 Task: Create a new custom object named 'Product Offer' and set up relationships with 'Product', 'Category', and 'Coupon' objects in Salesforce.
Action: Mouse moved to (177, 130)
Screenshot: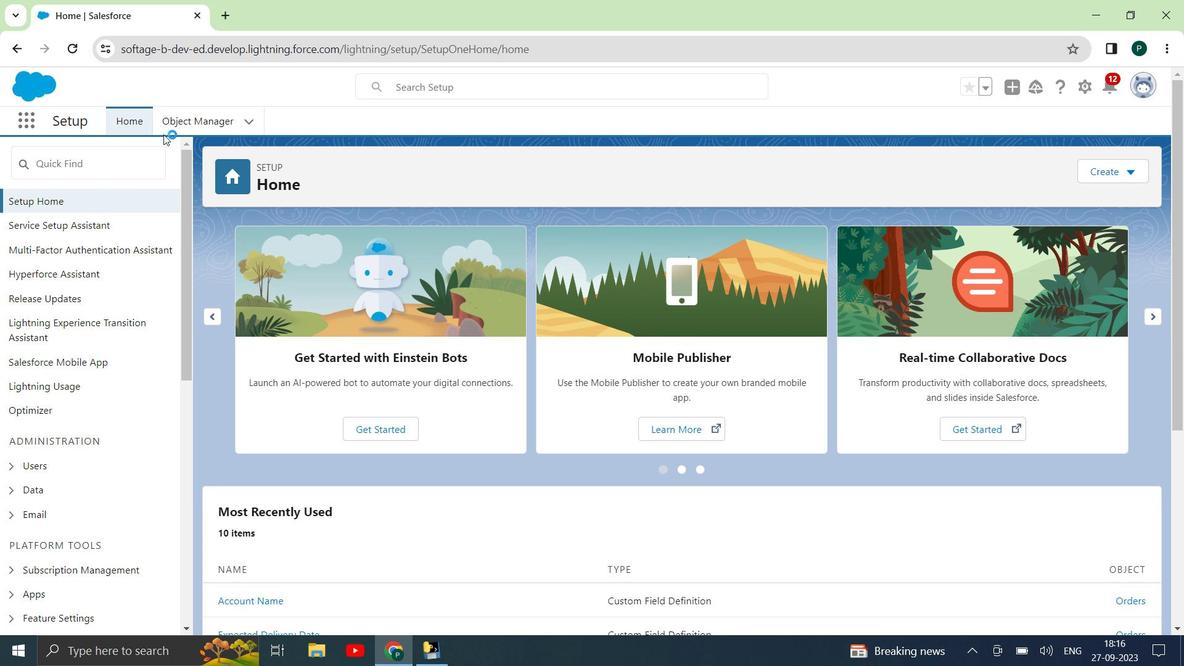 
Action: Mouse pressed left at (177, 130)
Screenshot: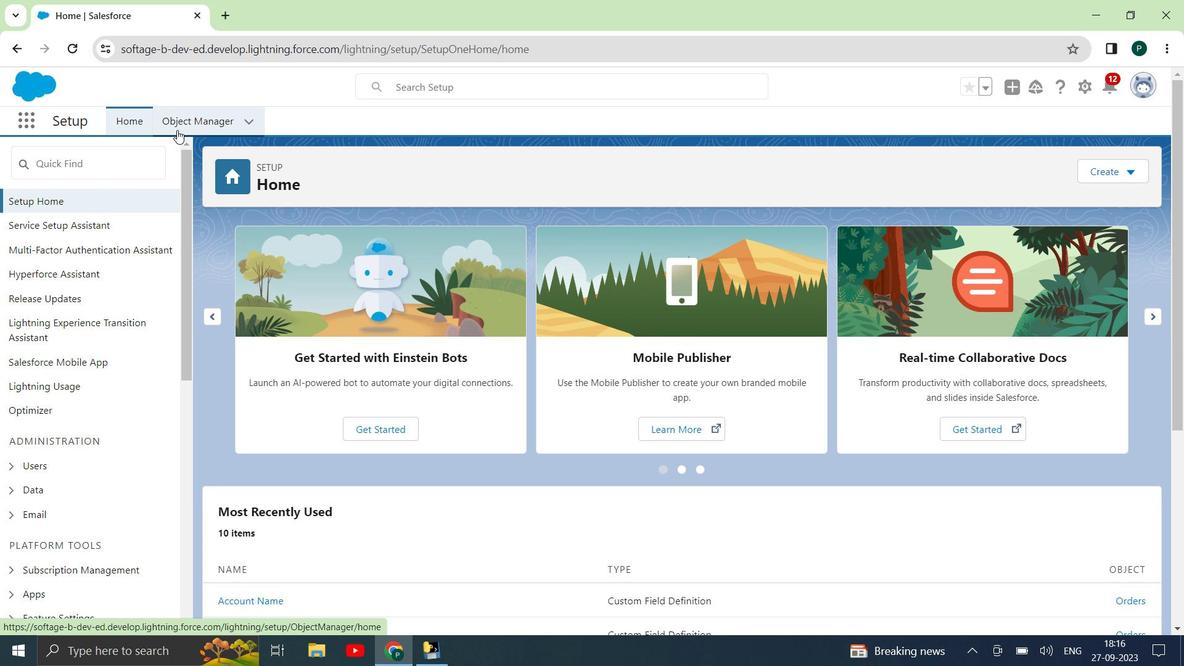 
Action: Mouse moved to (18, 125)
Screenshot: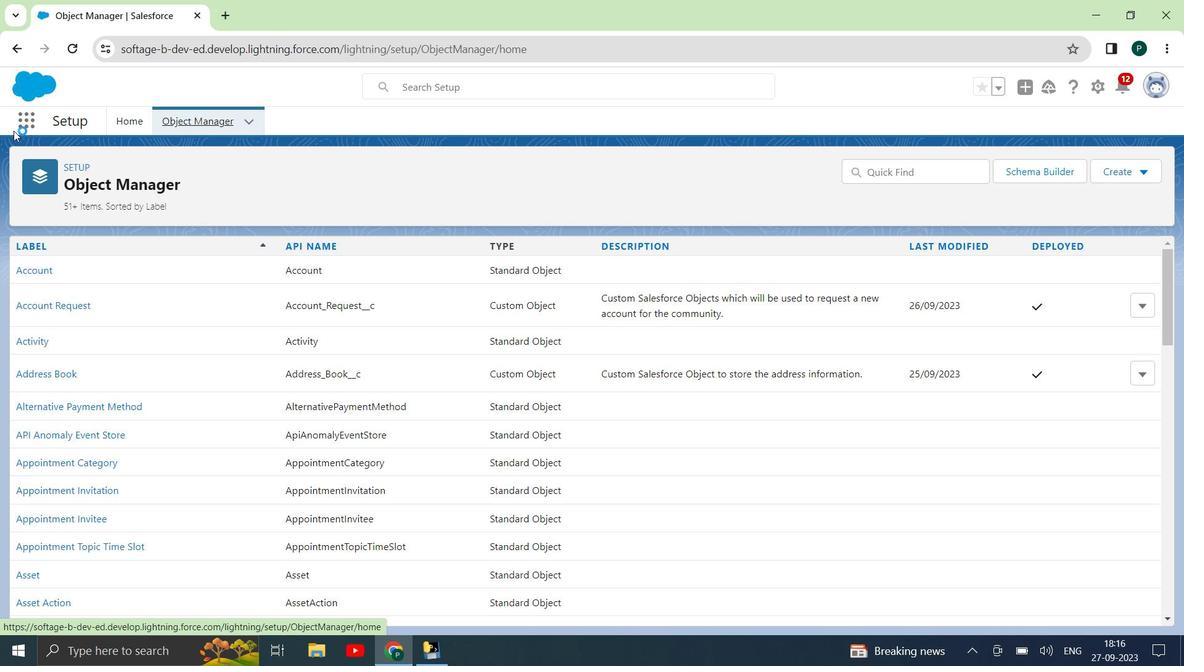 
Action: Mouse pressed left at (18, 125)
Screenshot: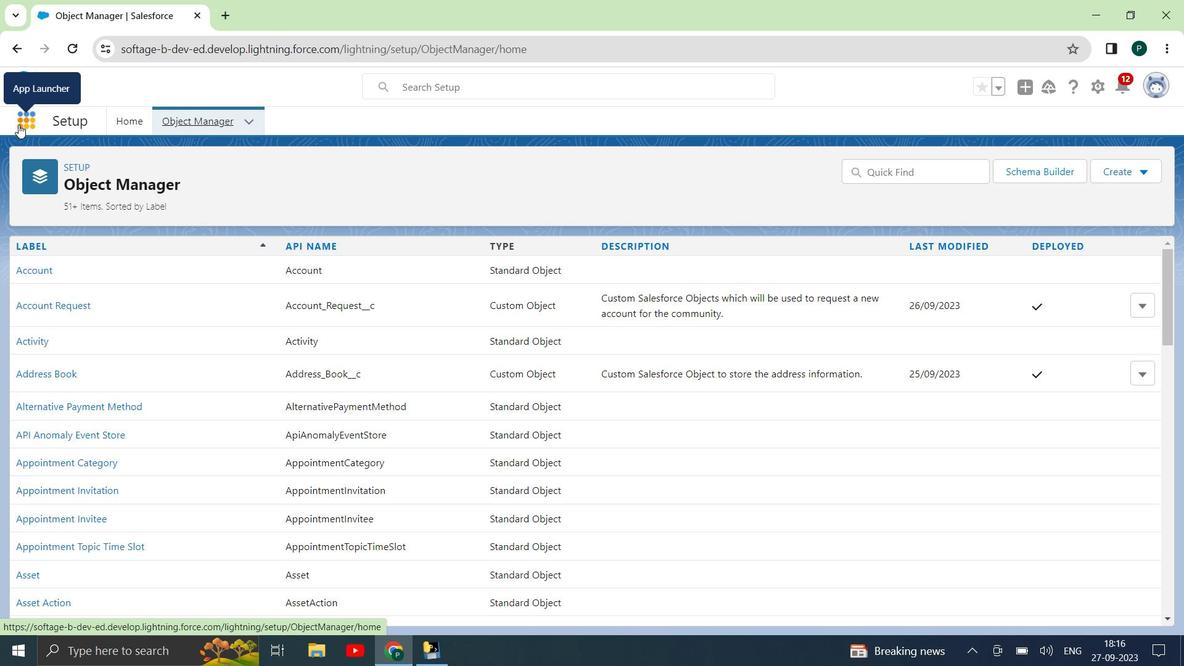
Action: Mouse moved to (37, 394)
Screenshot: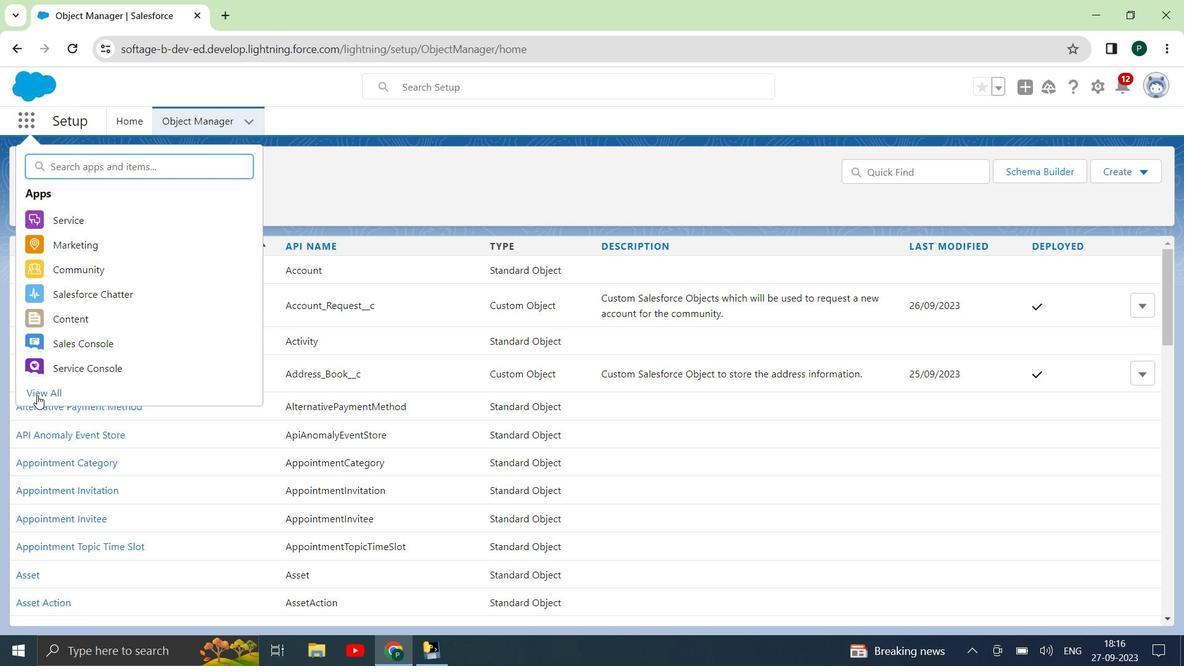
Action: Mouse pressed left at (37, 394)
Screenshot: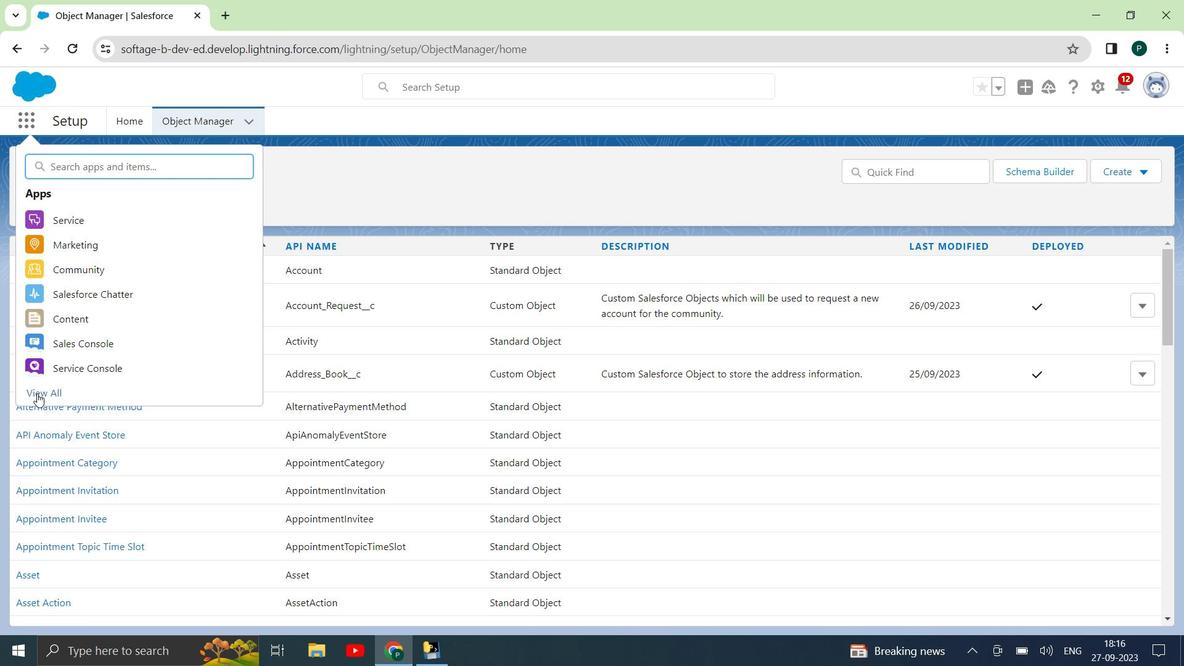 
Action: Mouse moved to (210, 431)
Screenshot: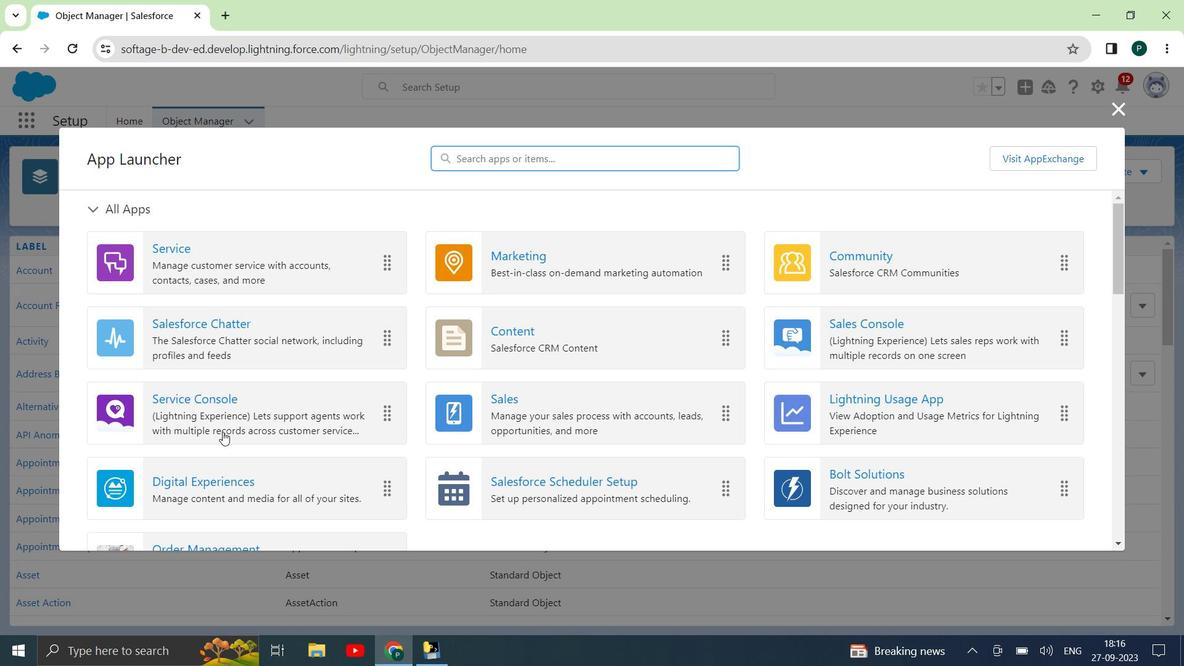 
Action: Mouse scrolled (210, 430) with delta (0, 0)
Screenshot: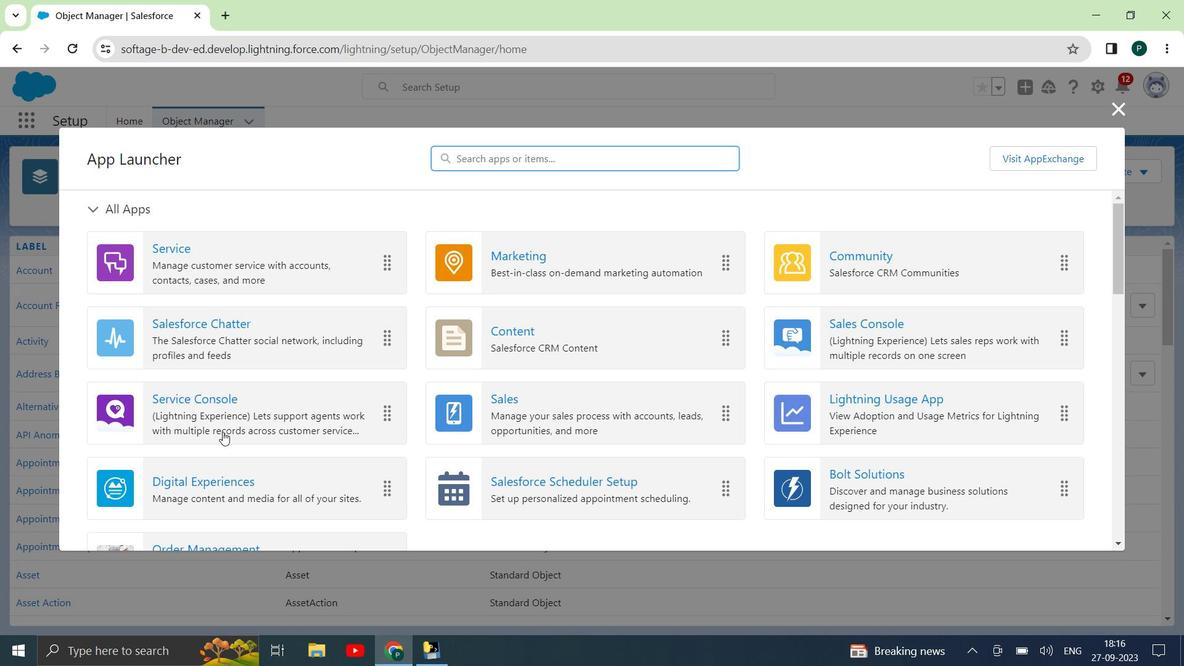 
Action: Mouse scrolled (210, 430) with delta (0, 0)
Screenshot: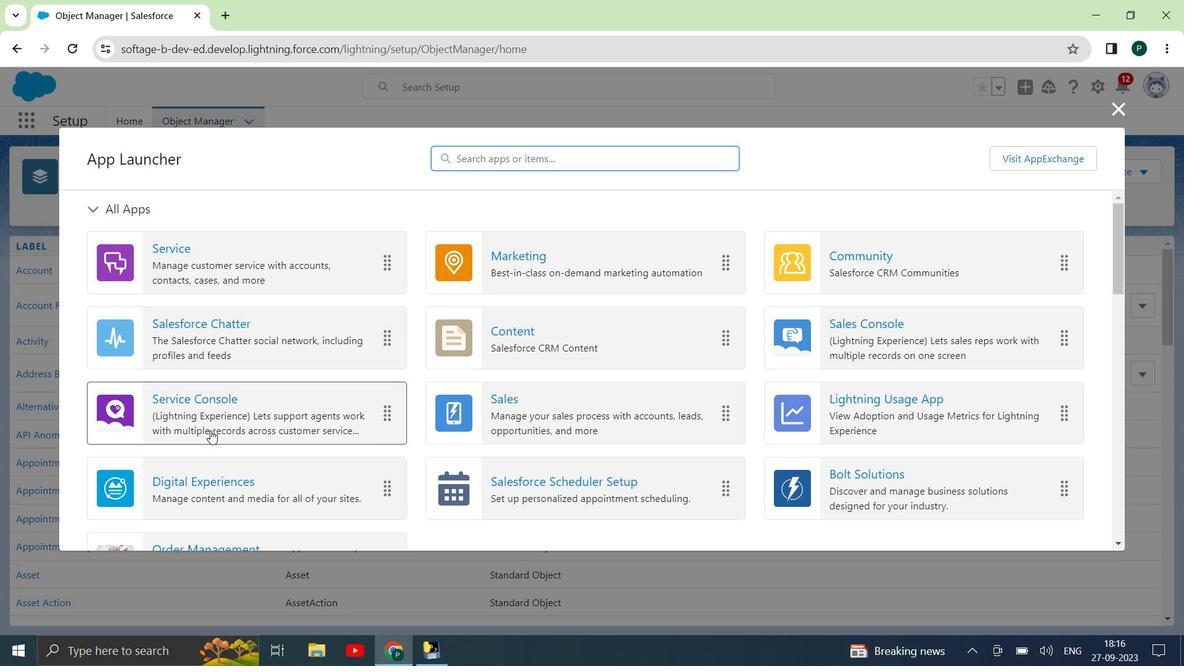 
Action: Mouse moved to (215, 399)
Screenshot: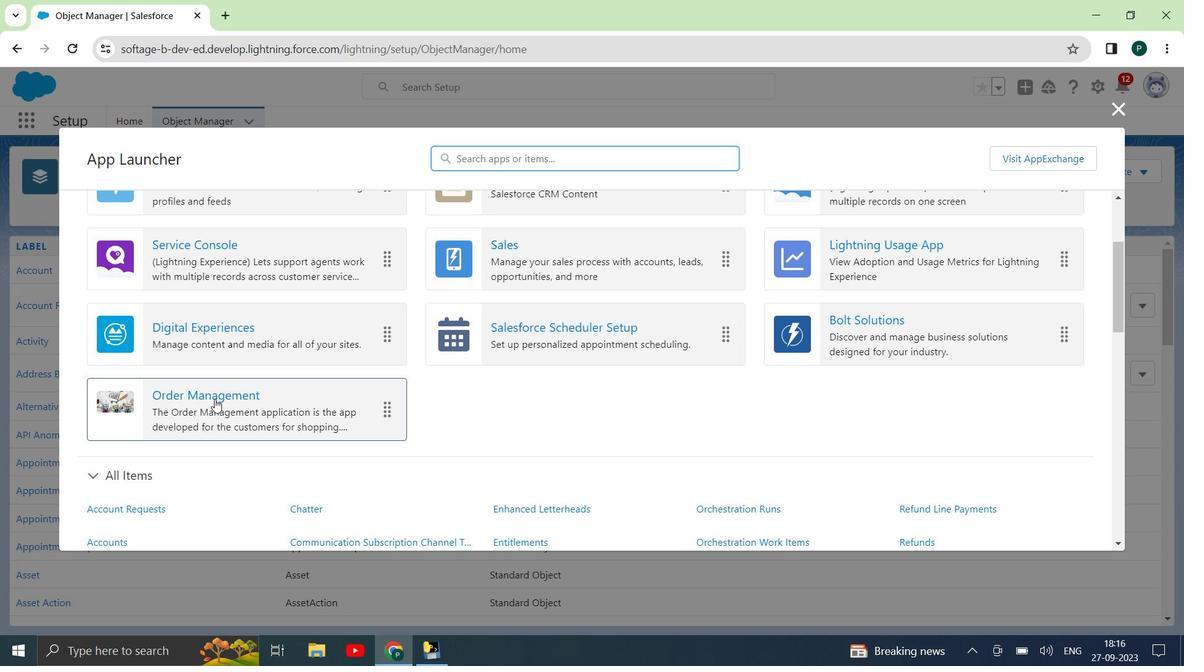 
Action: Mouse pressed right at (215, 399)
Screenshot: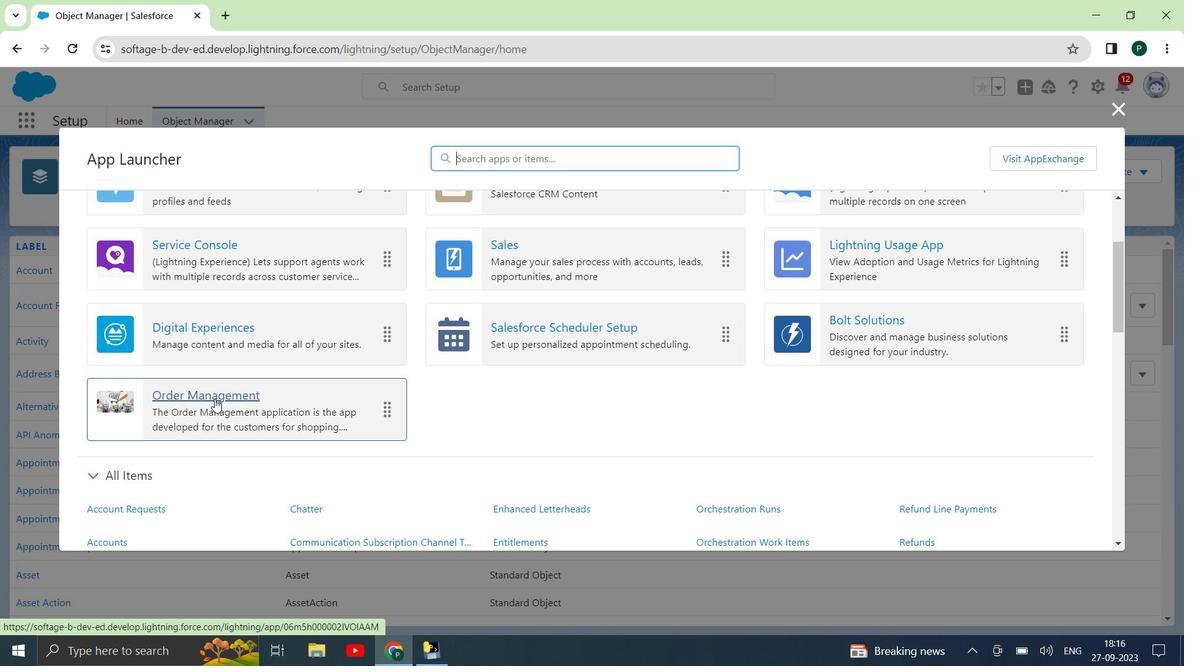 
Action: Mouse moved to (240, 419)
Screenshot: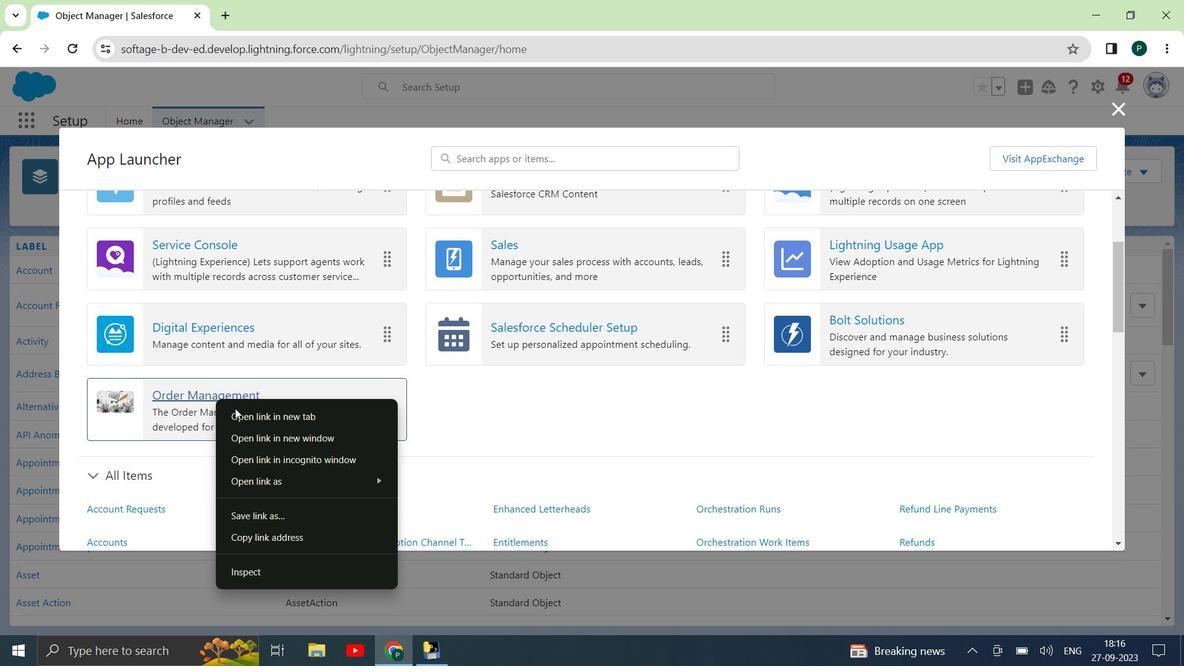 
Action: Mouse pressed left at (240, 419)
Screenshot: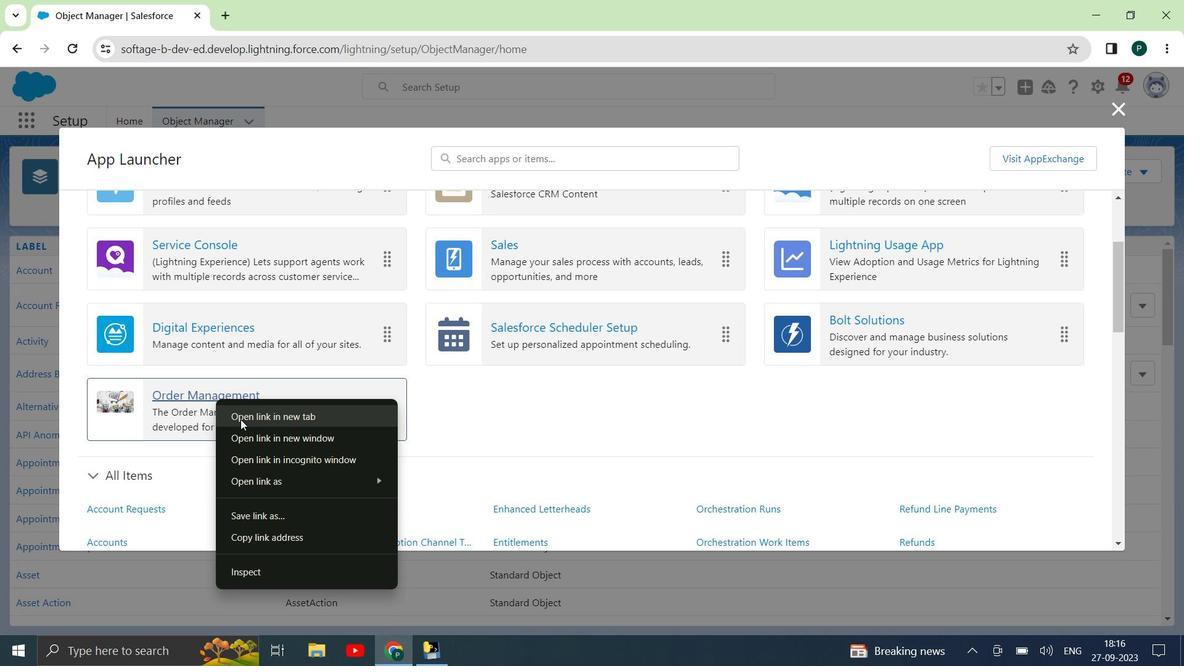 
Action: Mouse moved to (1125, 106)
Screenshot: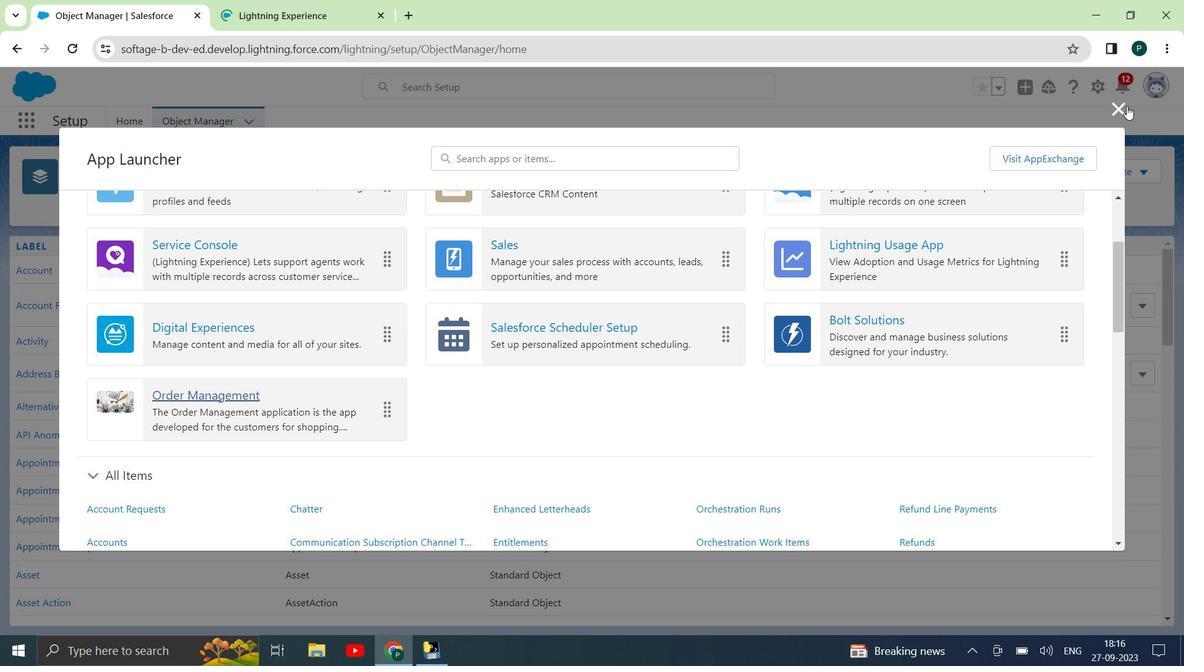 
Action: Mouse pressed left at (1125, 106)
Screenshot: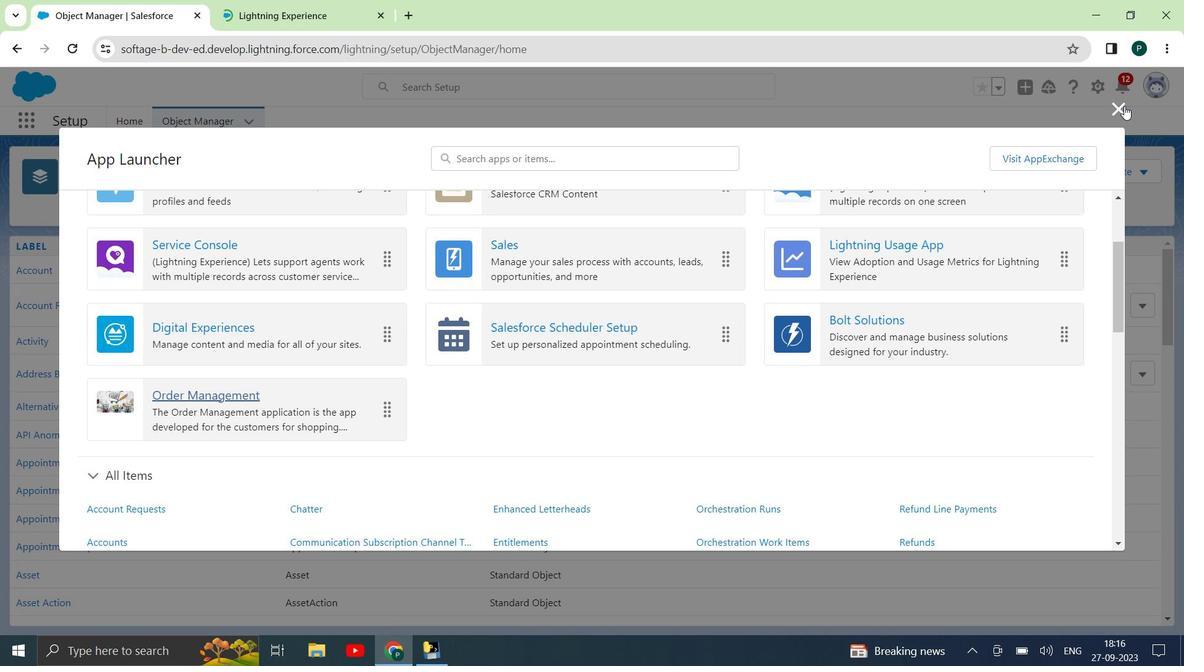 
Action: Mouse moved to (301, 8)
Screenshot: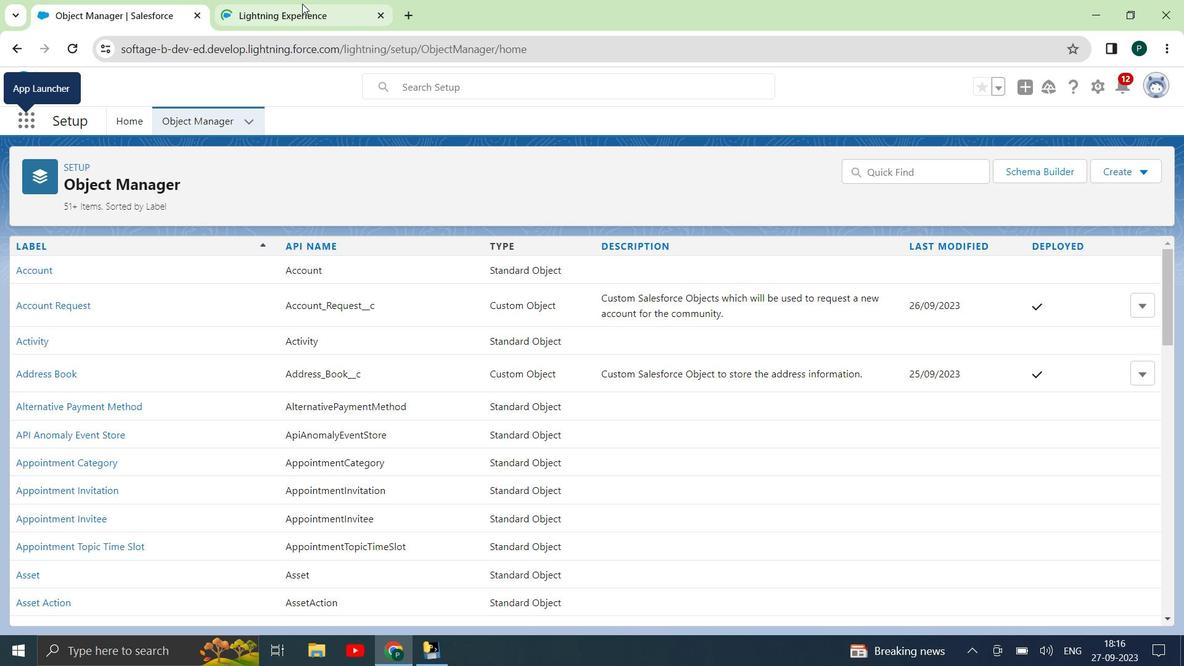 
Action: Mouse pressed left at (301, 8)
Screenshot: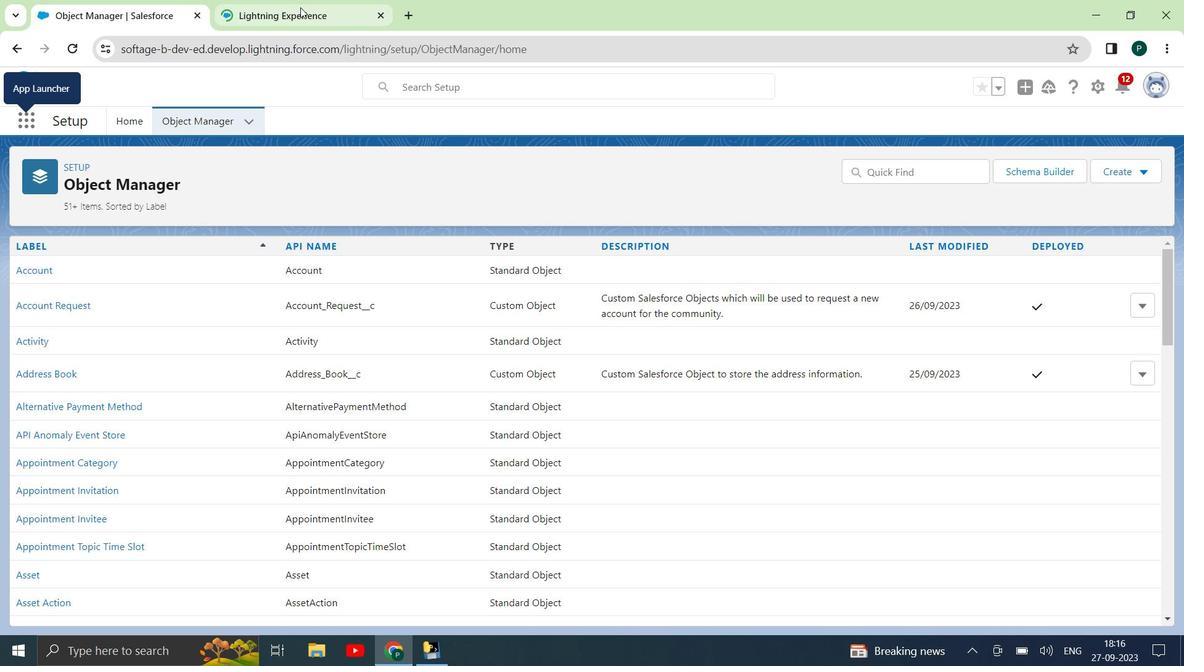 
Action: Mouse moved to (789, 116)
Screenshot: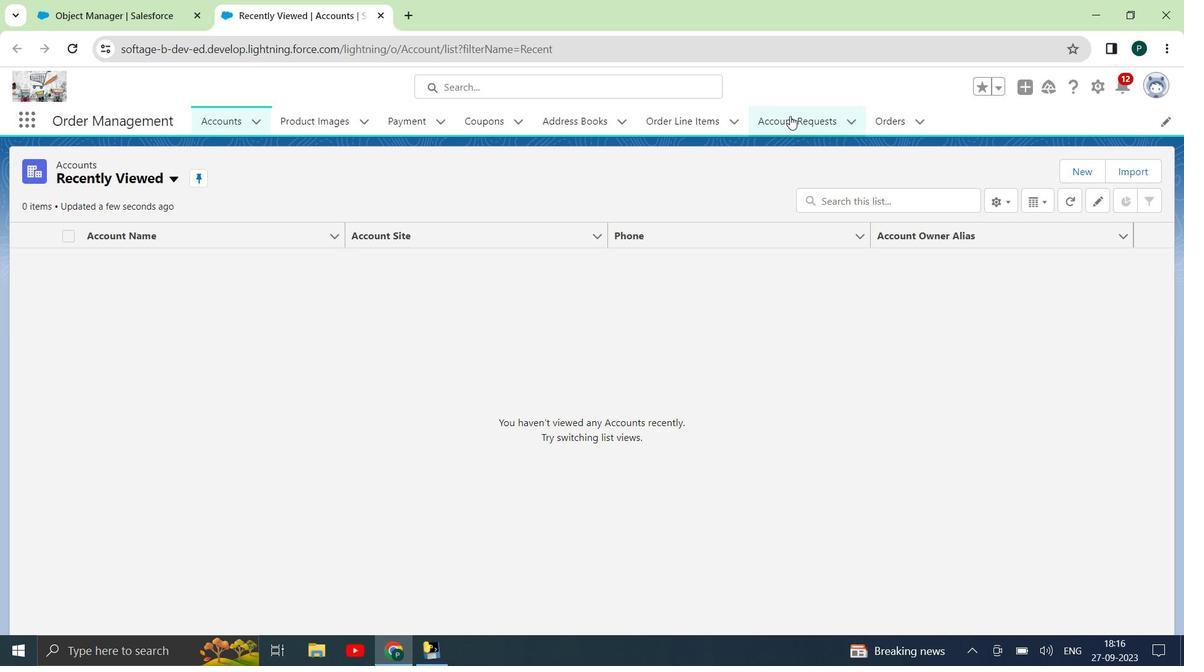 
Action: Mouse pressed left at (789, 116)
Screenshot: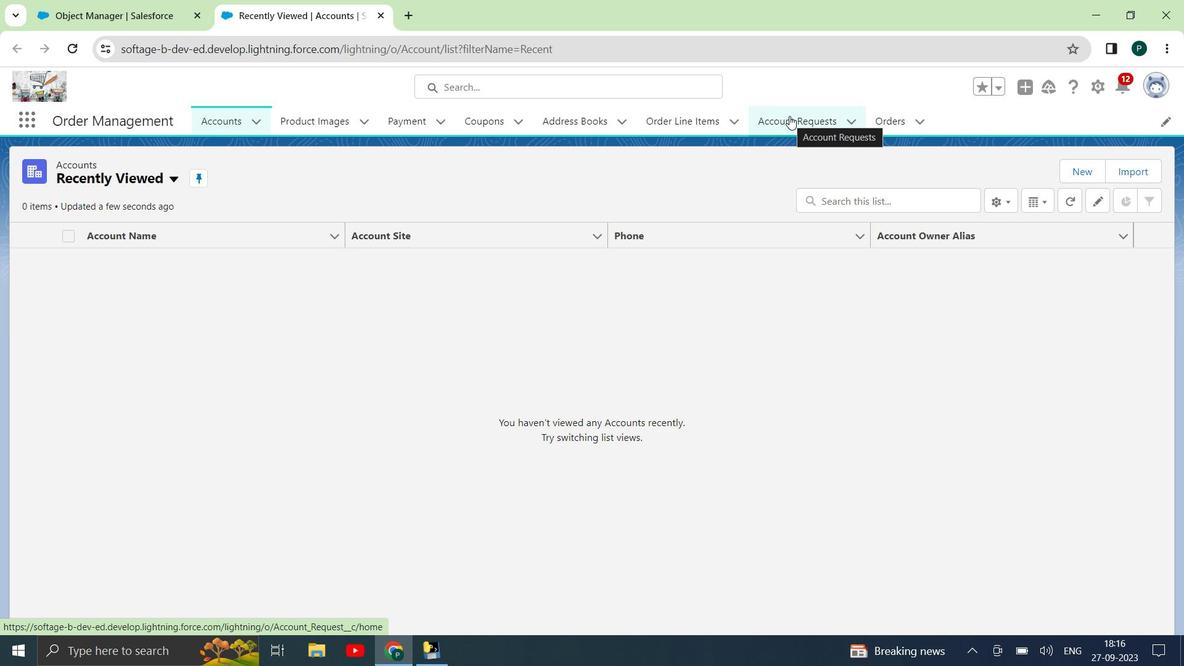 
Action: Mouse moved to (228, 124)
Screenshot: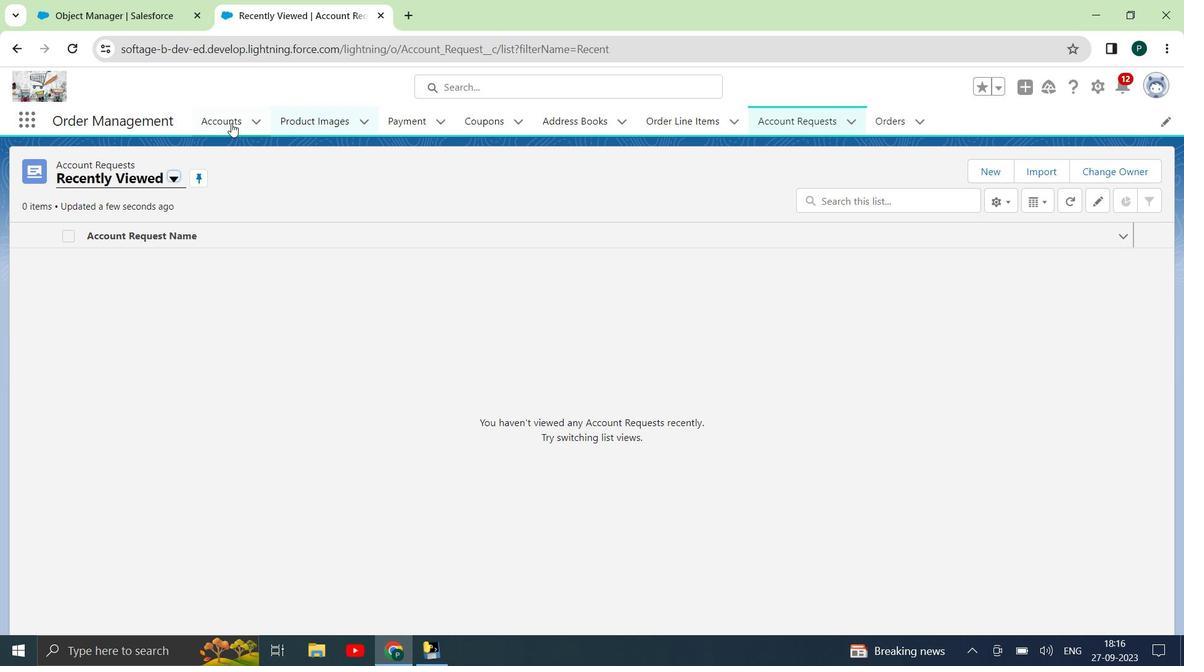 
Action: Mouse pressed left at (228, 124)
Screenshot: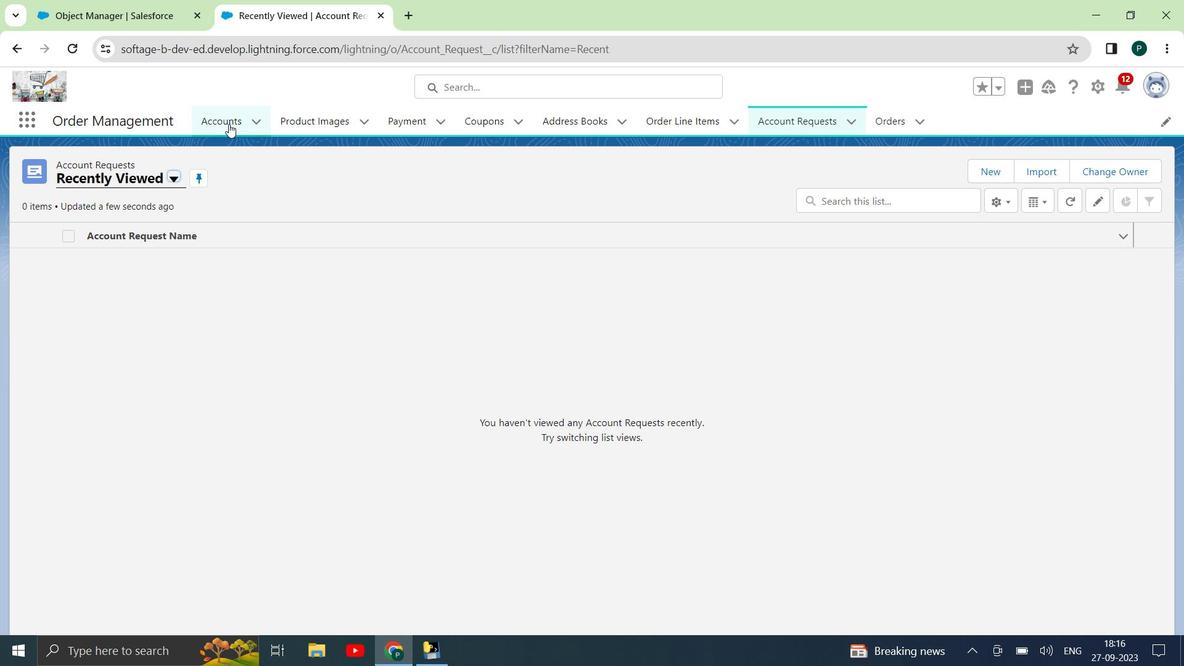 
Action: Mouse moved to (117, 8)
Screenshot: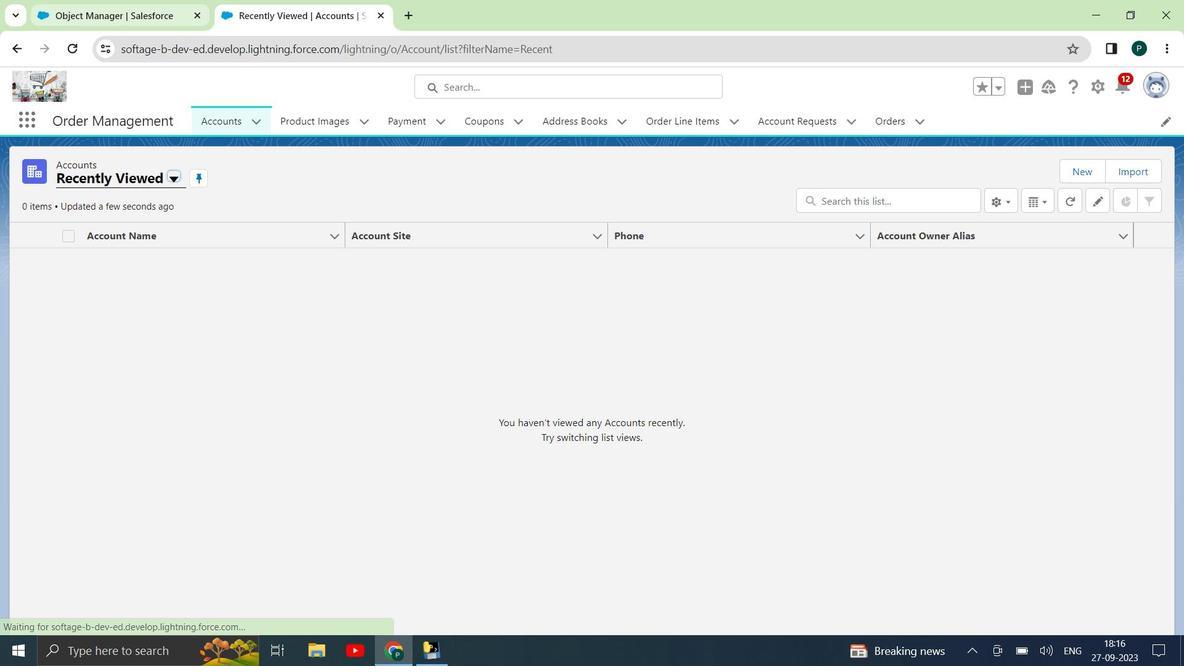 
Action: Mouse pressed left at (117, 8)
Screenshot: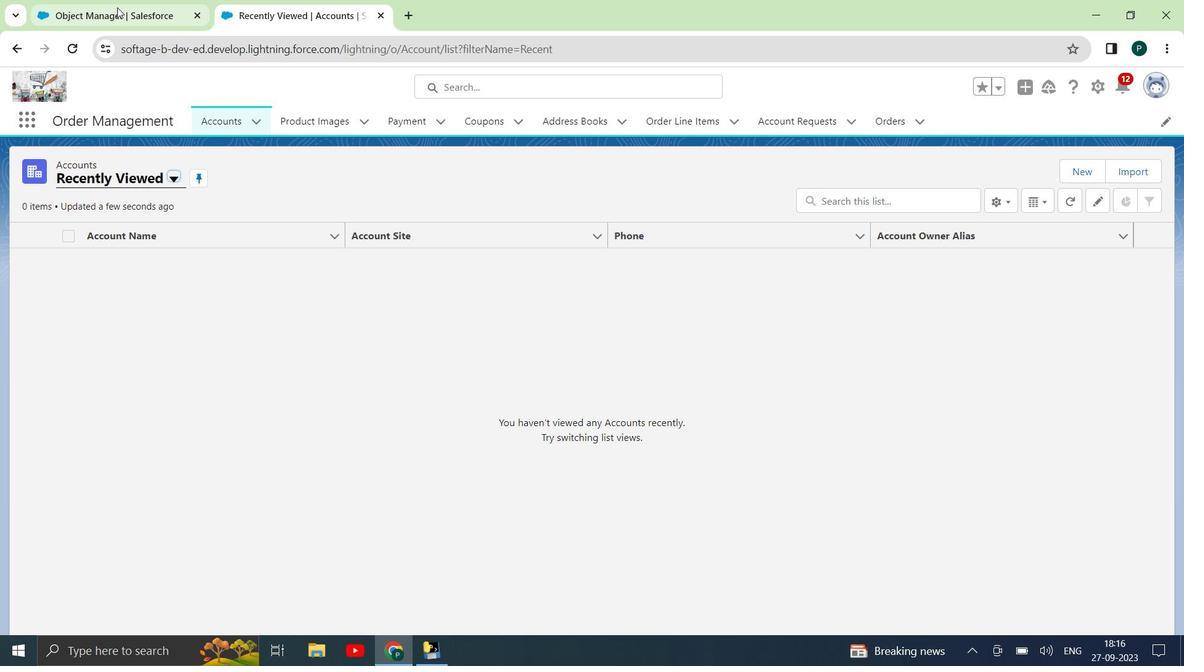 
Action: Mouse moved to (1131, 172)
Screenshot: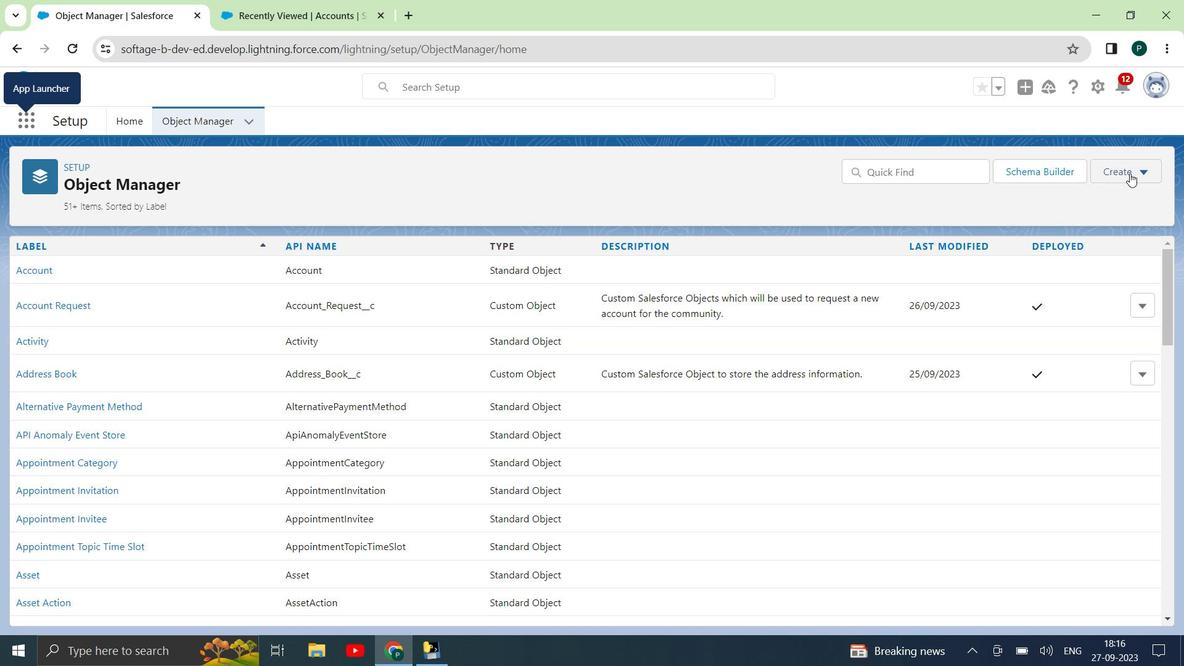 
Action: Mouse pressed left at (1131, 172)
Screenshot: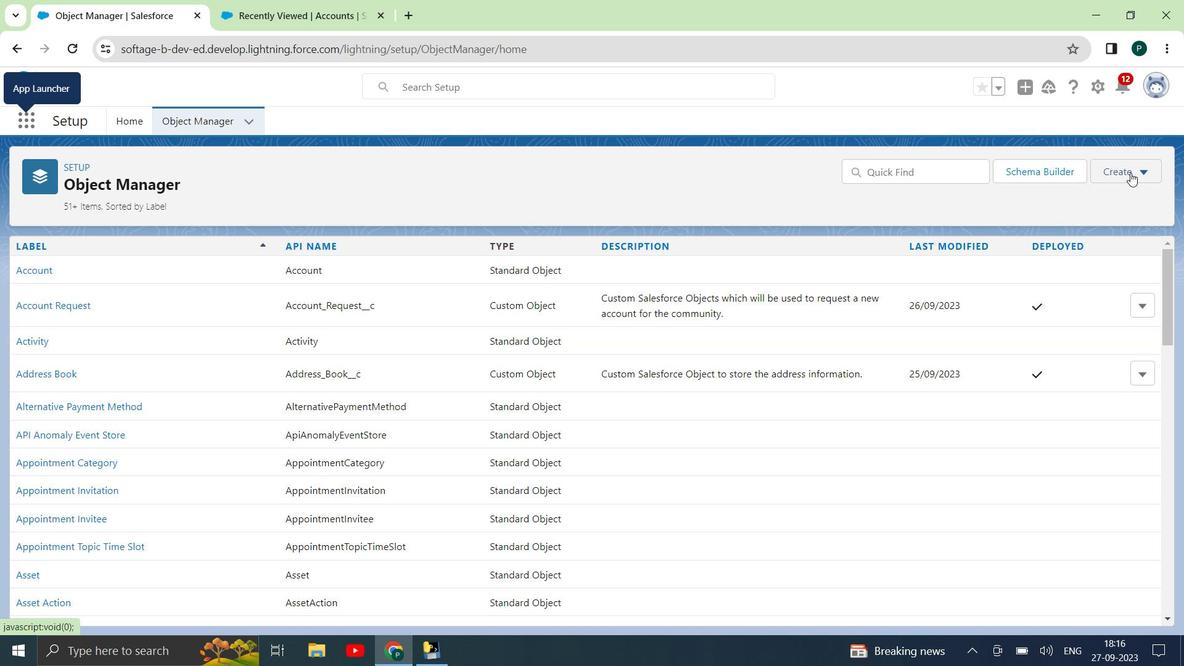 
Action: Mouse moved to (1086, 222)
Screenshot: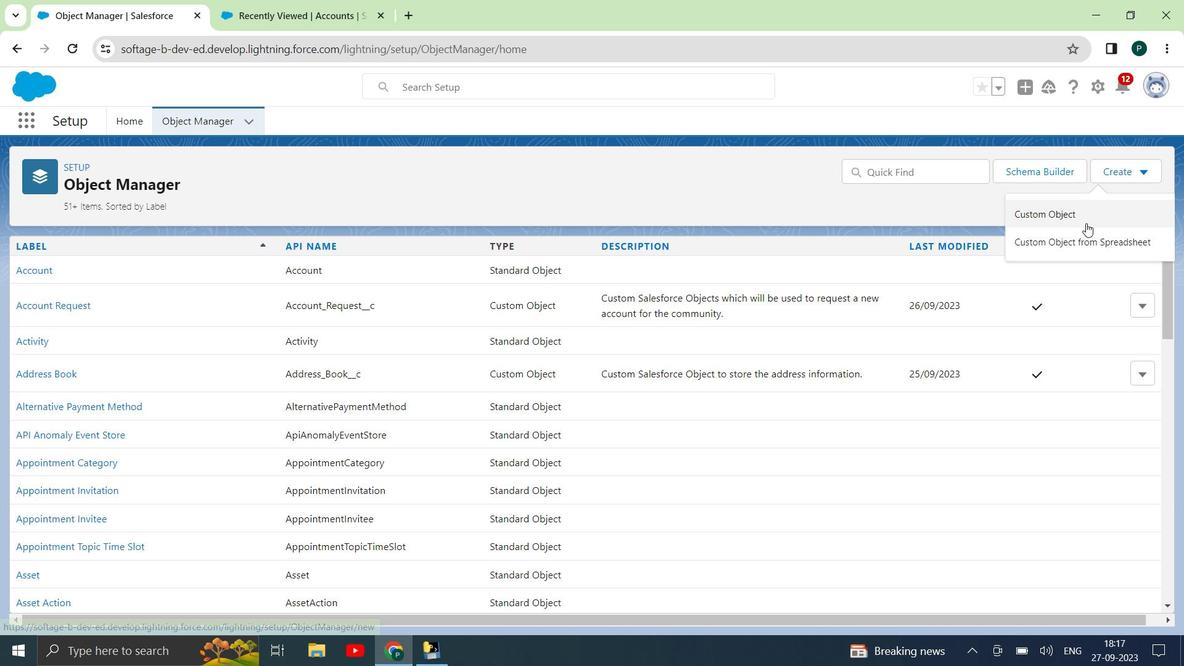 
Action: Mouse pressed left at (1086, 222)
Screenshot: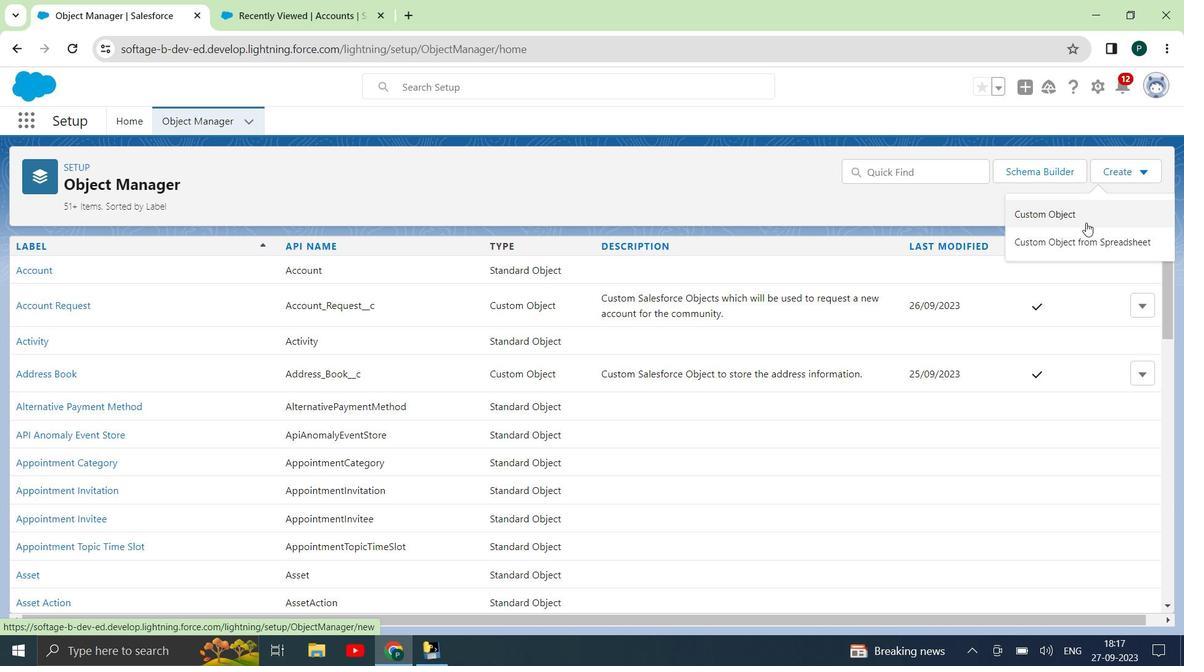 
Action: Mouse moved to (562, 182)
Screenshot: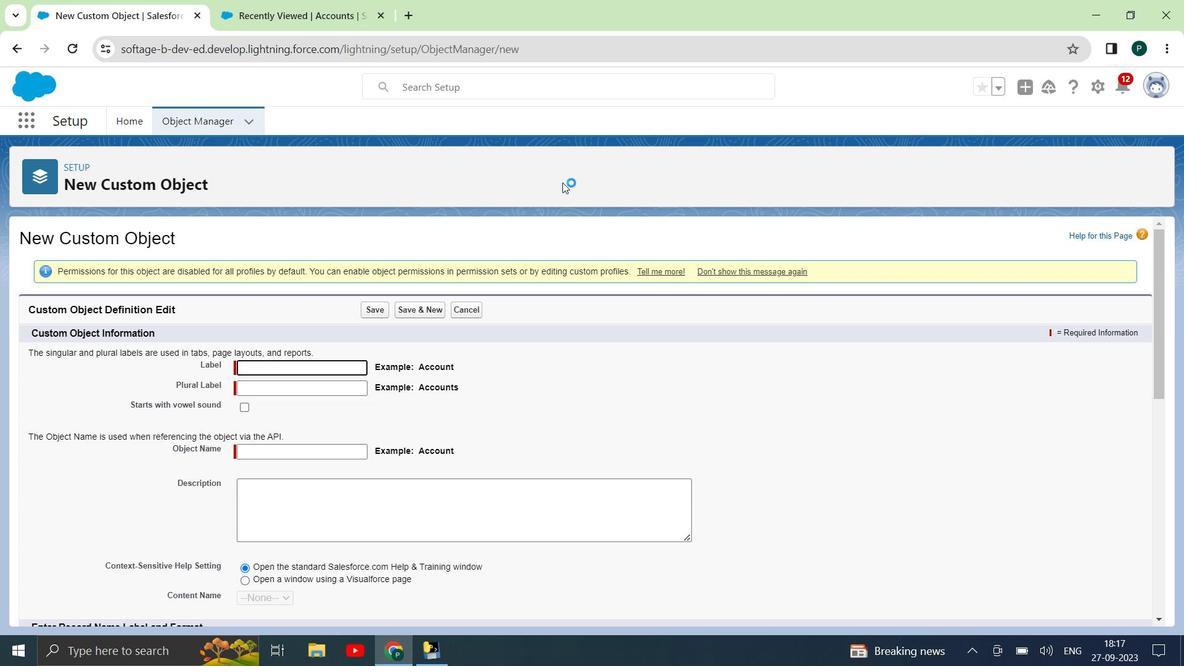 
Action: Mouse scrolled (562, 181) with delta (0, 0)
Screenshot: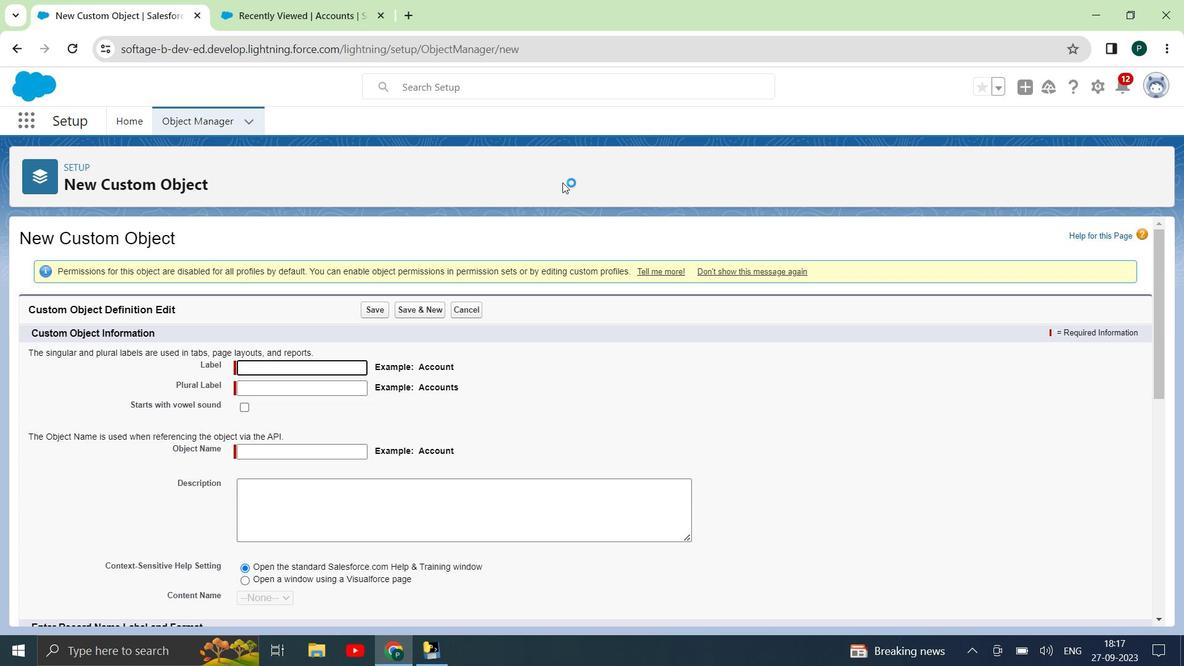 
Action: Mouse scrolled (562, 181) with delta (0, 0)
Screenshot: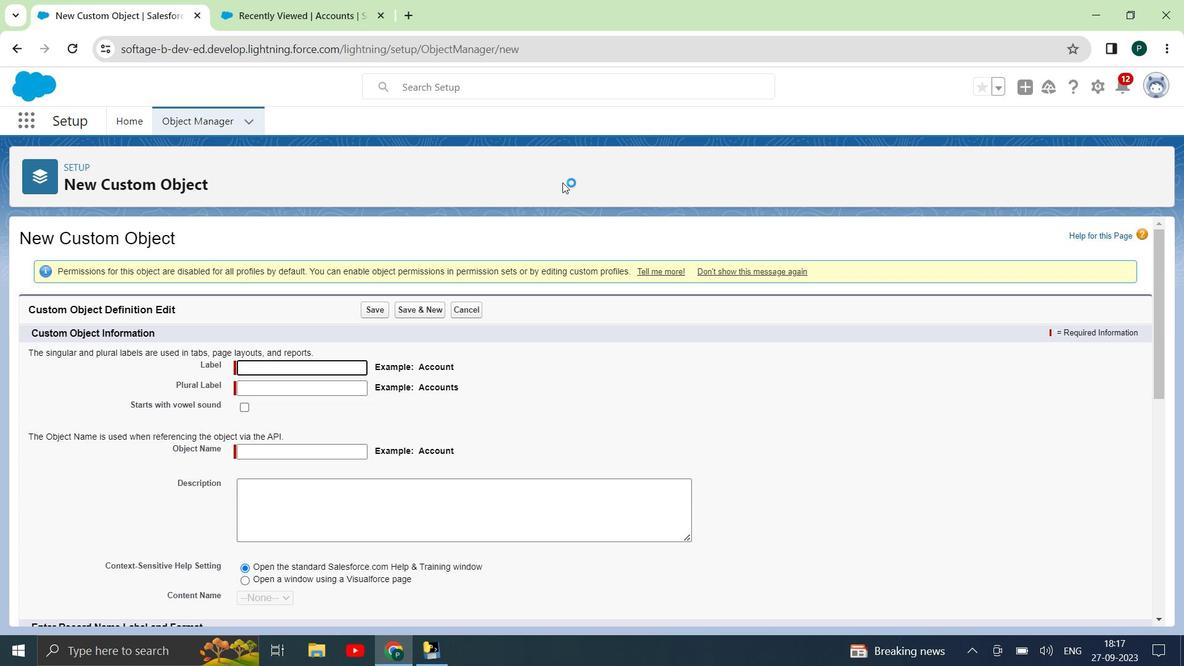 
Action: Mouse scrolled (562, 181) with delta (0, 0)
Screenshot: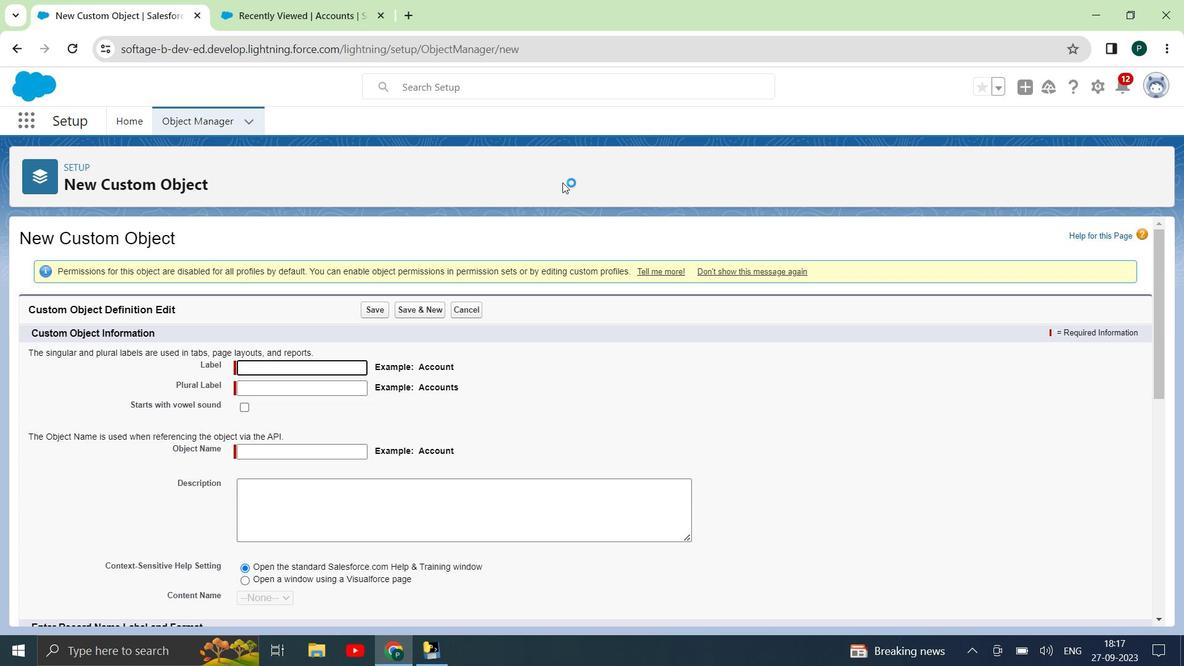 
Action: Mouse moved to (146, 119)
Screenshot: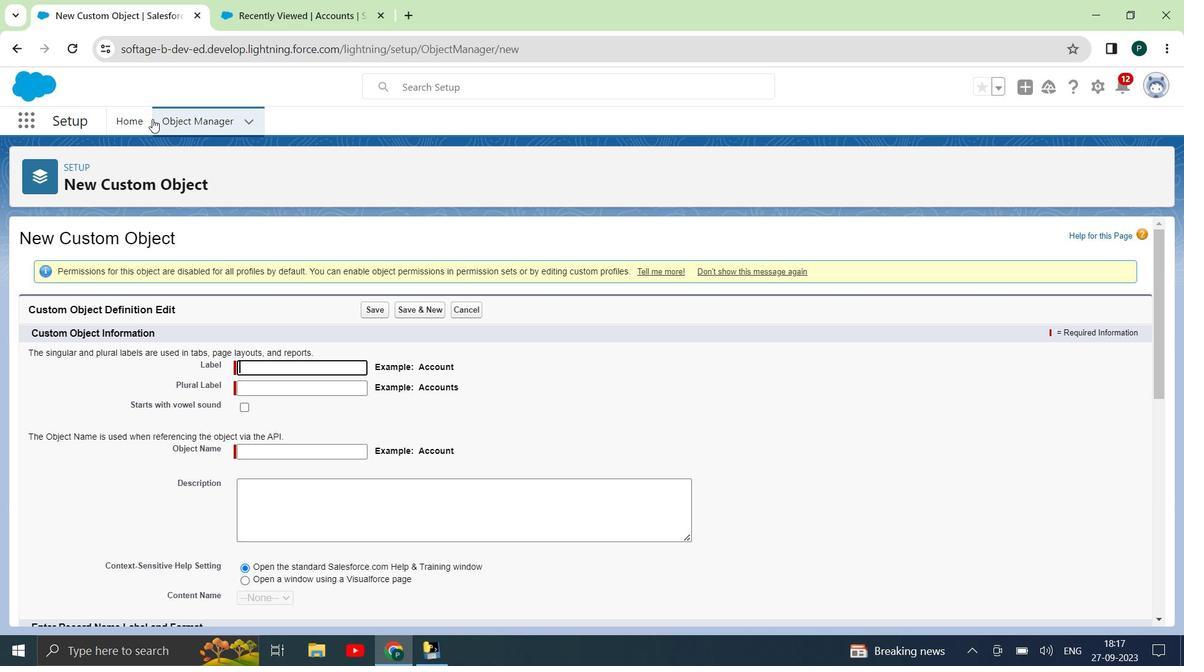 
Action: Mouse pressed left at (146, 119)
Screenshot: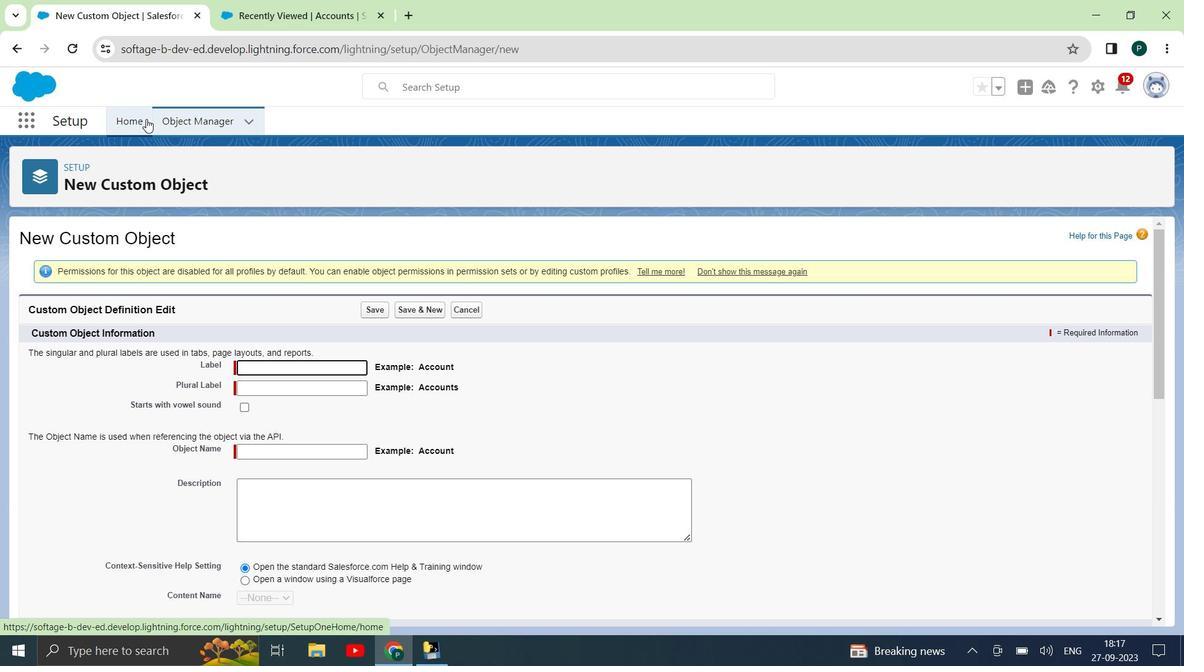 
Action: Mouse moved to (165, 122)
Screenshot: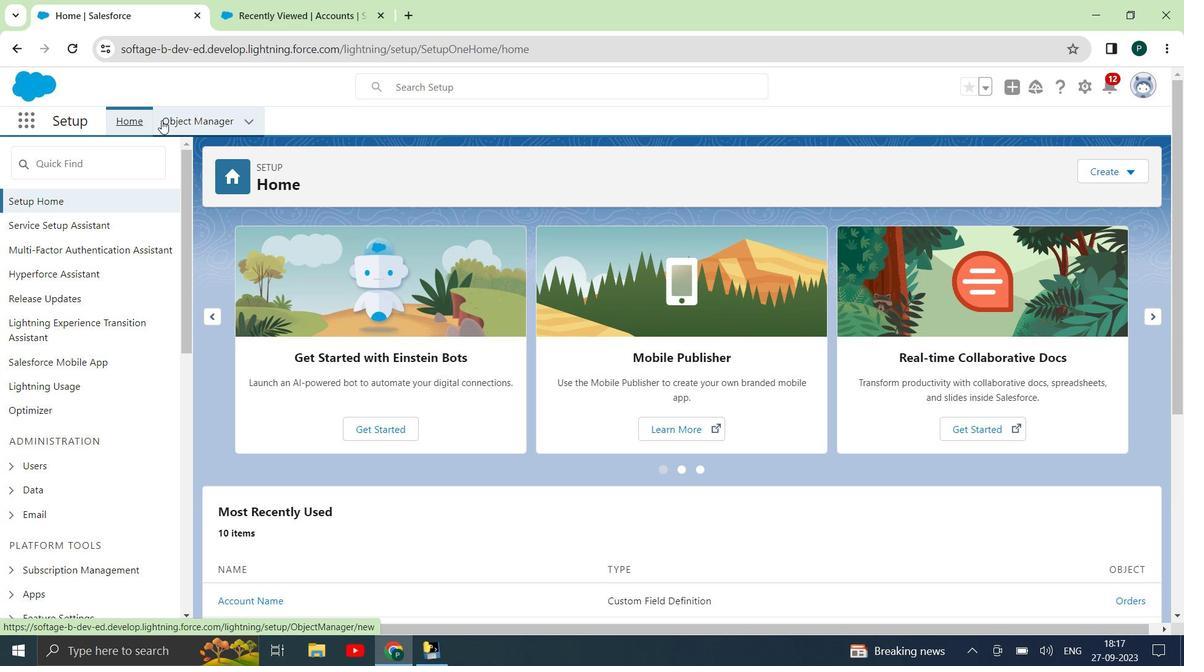
Action: Mouse pressed left at (165, 122)
Screenshot: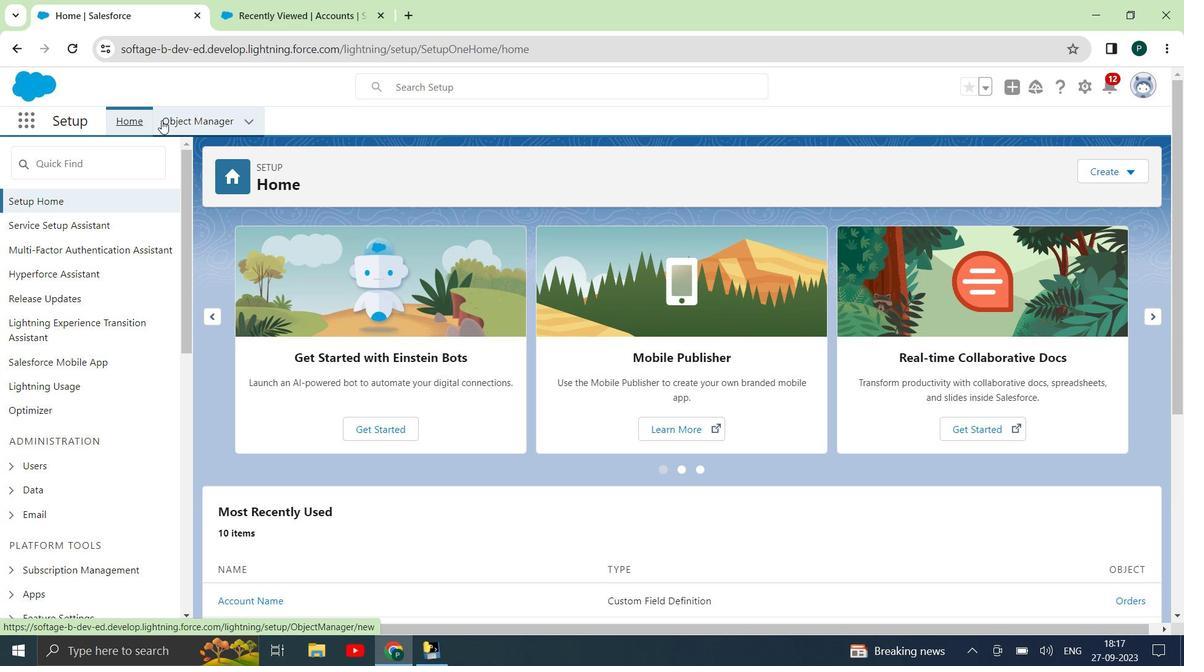 
Action: Mouse moved to (1, 446)
Screenshot: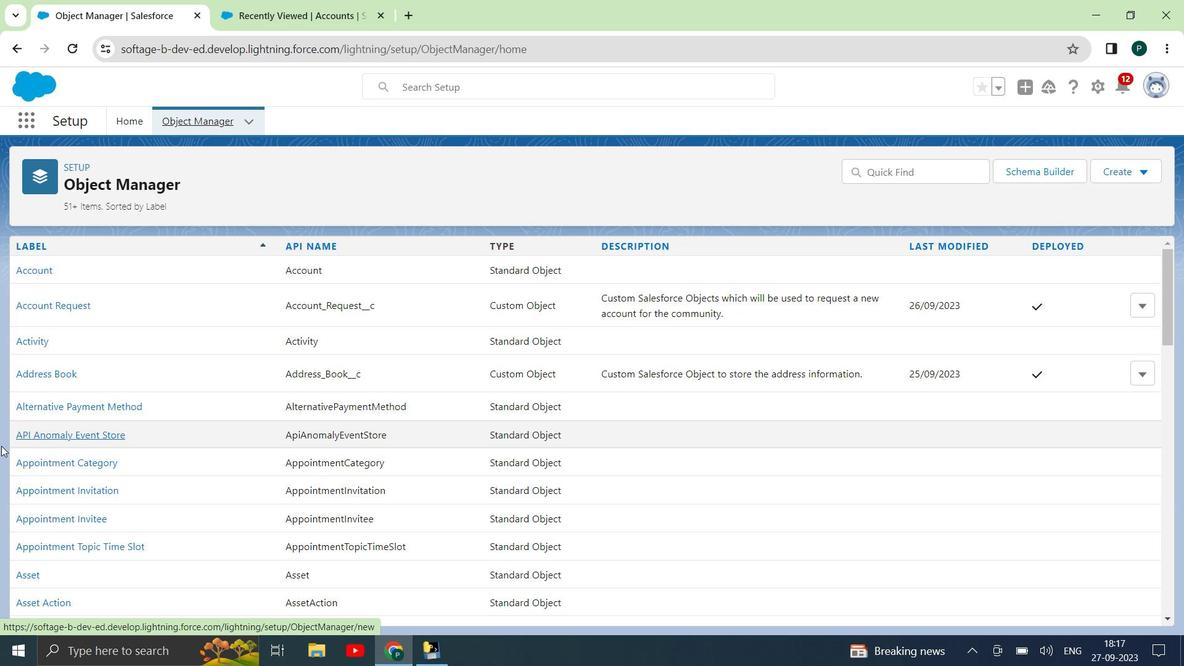 
Action: Mouse scrolled (1, 446) with delta (0, 0)
Screenshot: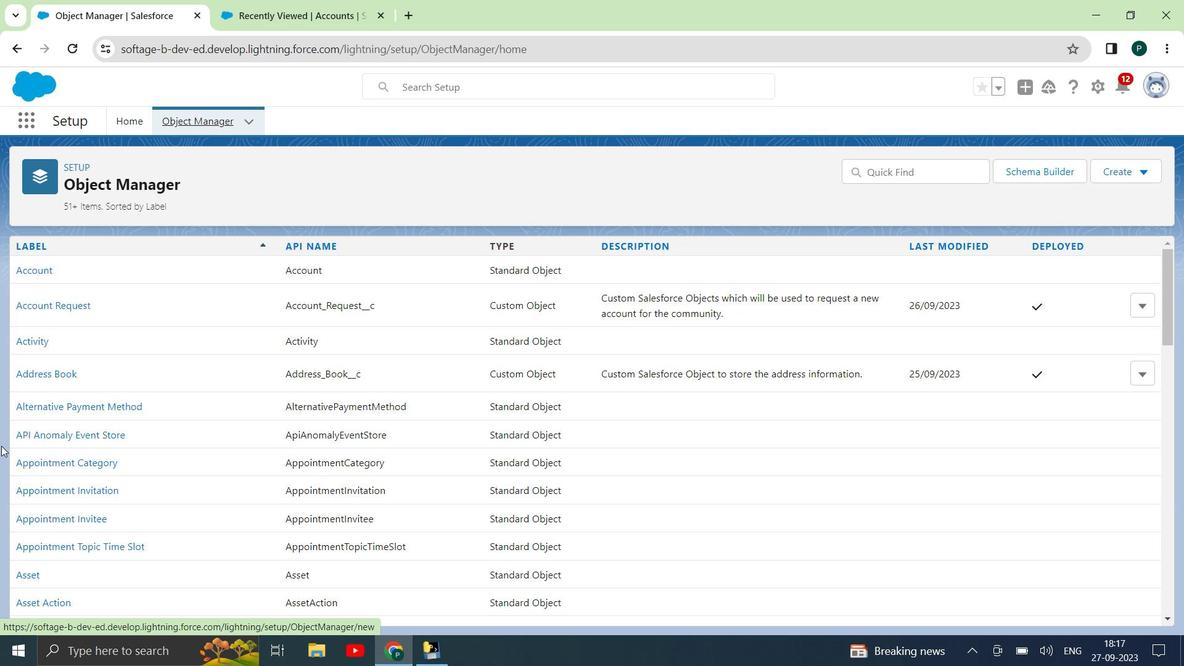 
Action: Mouse scrolled (1, 446) with delta (0, 0)
Screenshot: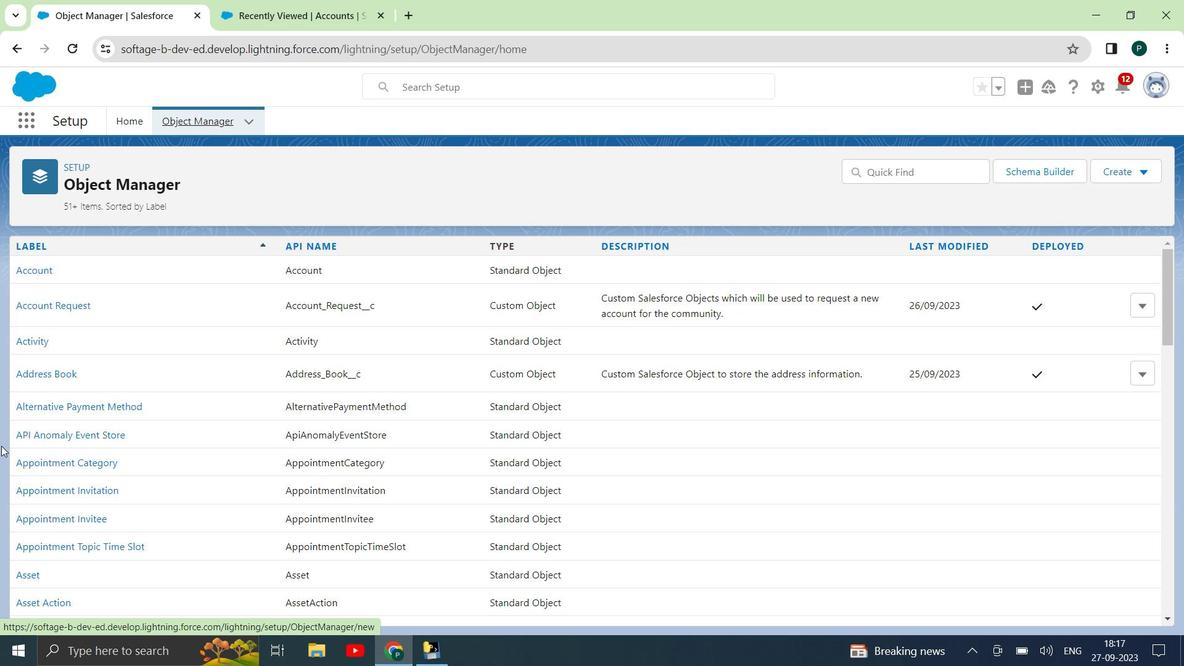 
Action: Mouse scrolled (1, 446) with delta (0, 0)
Screenshot: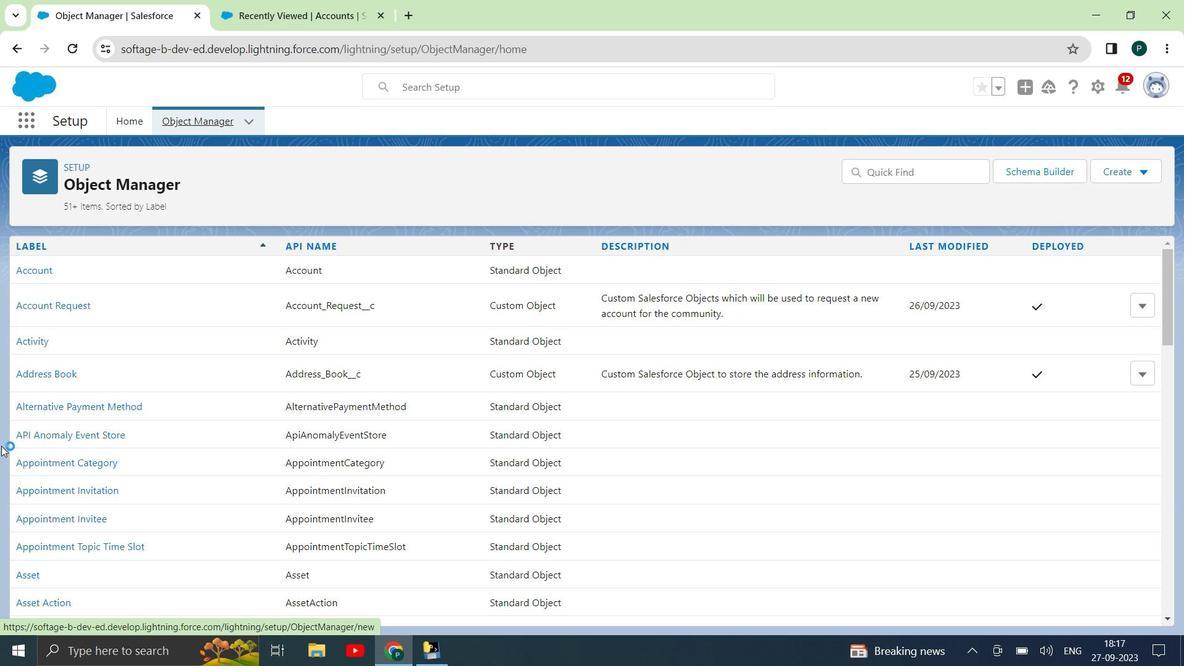 
Action: Mouse scrolled (1, 446) with delta (0, 0)
Screenshot: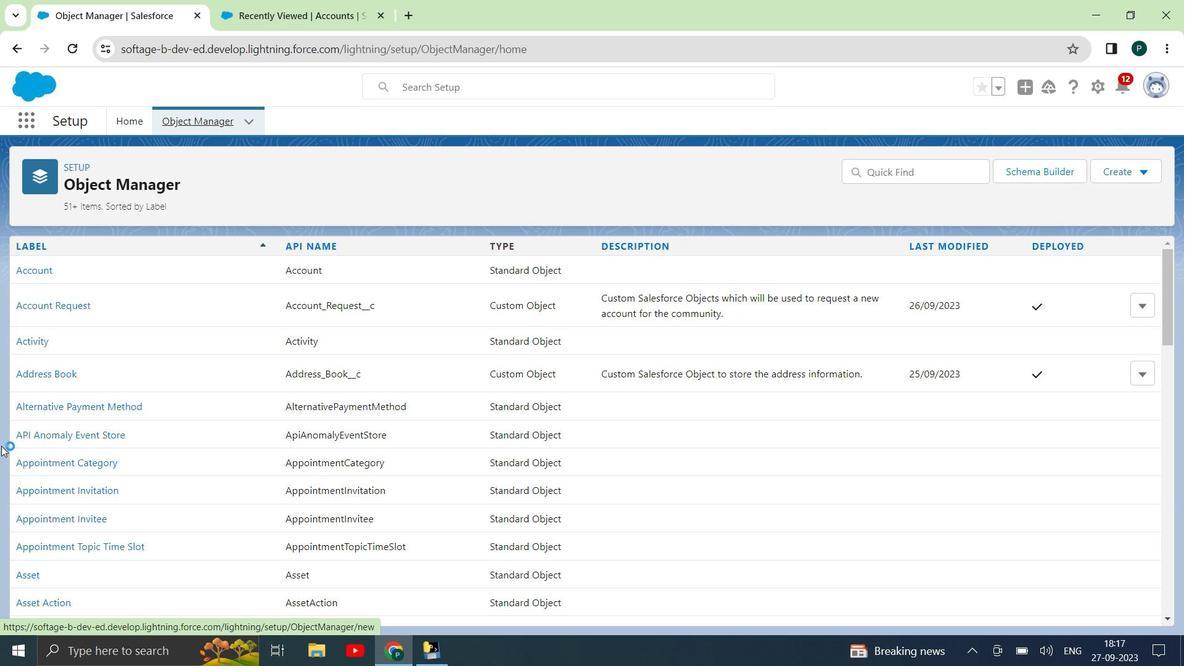 
Action: Mouse moved to (70, 427)
Screenshot: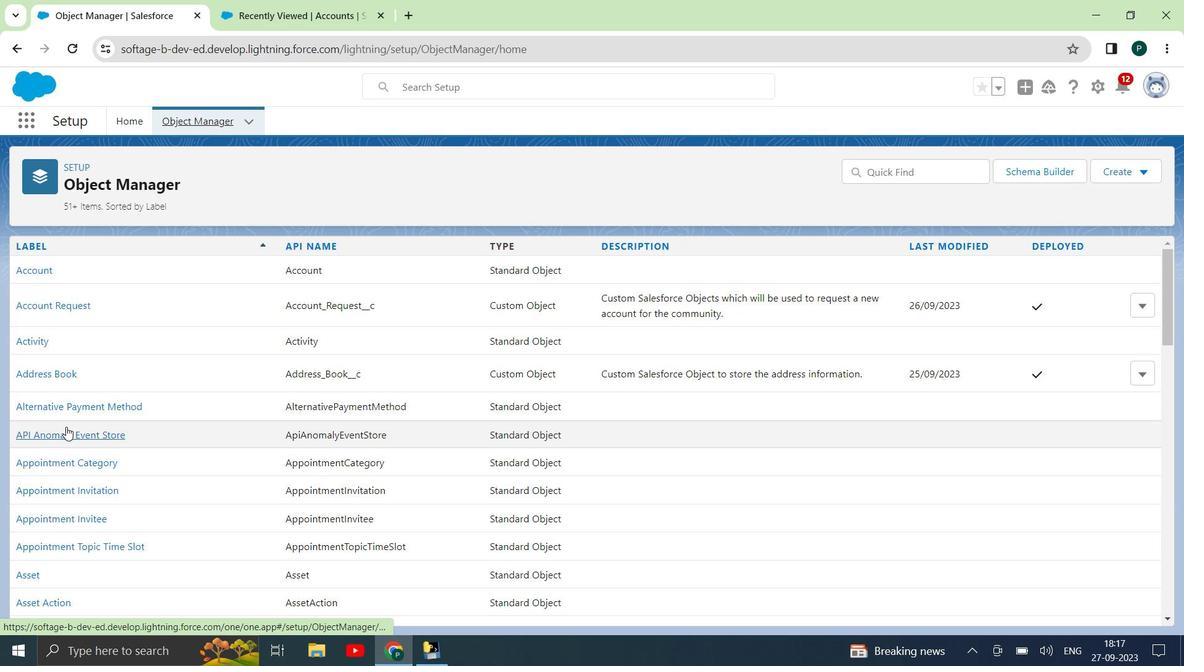 
Action: Mouse scrolled (70, 426) with delta (0, 0)
Screenshot: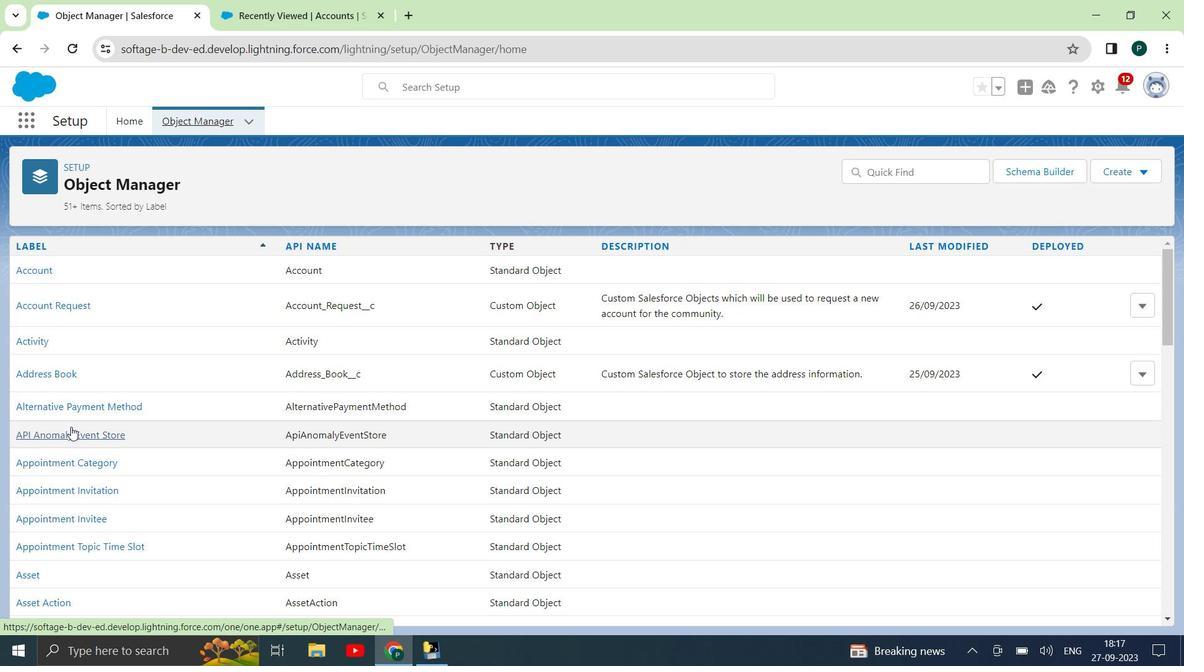 
Action: Mouse scrolled (70, 426) with delta (0, 0)
Screenshot: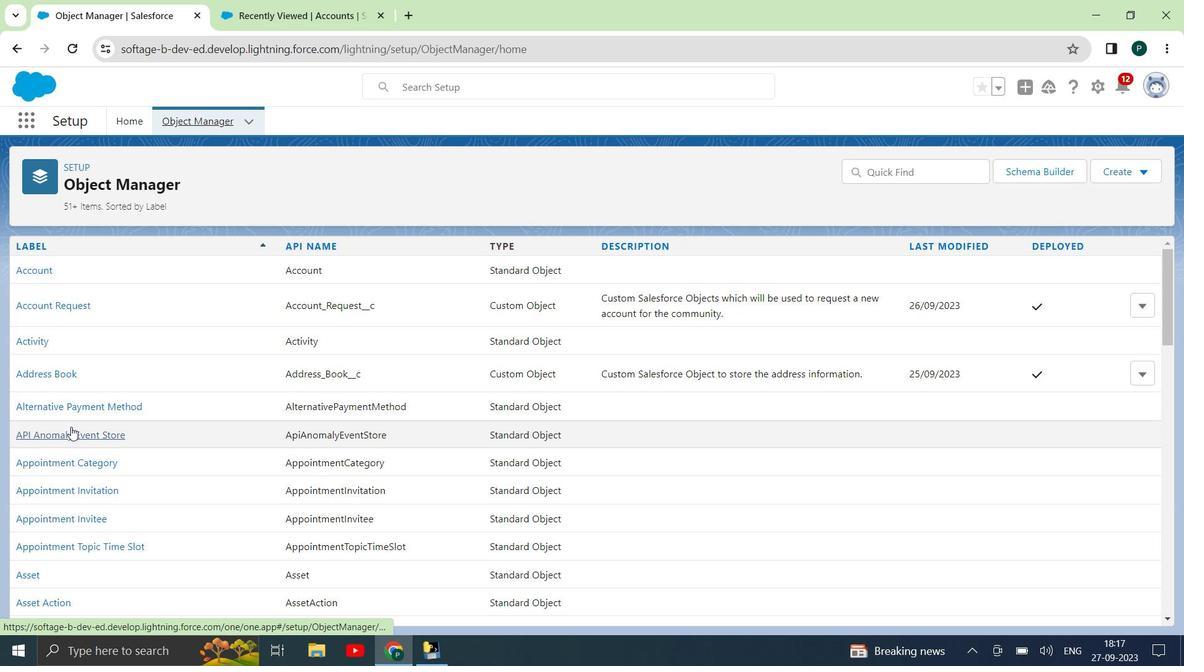
Action: Mouse scrolled (70, 426) with delta (0, 0)
Screenshot: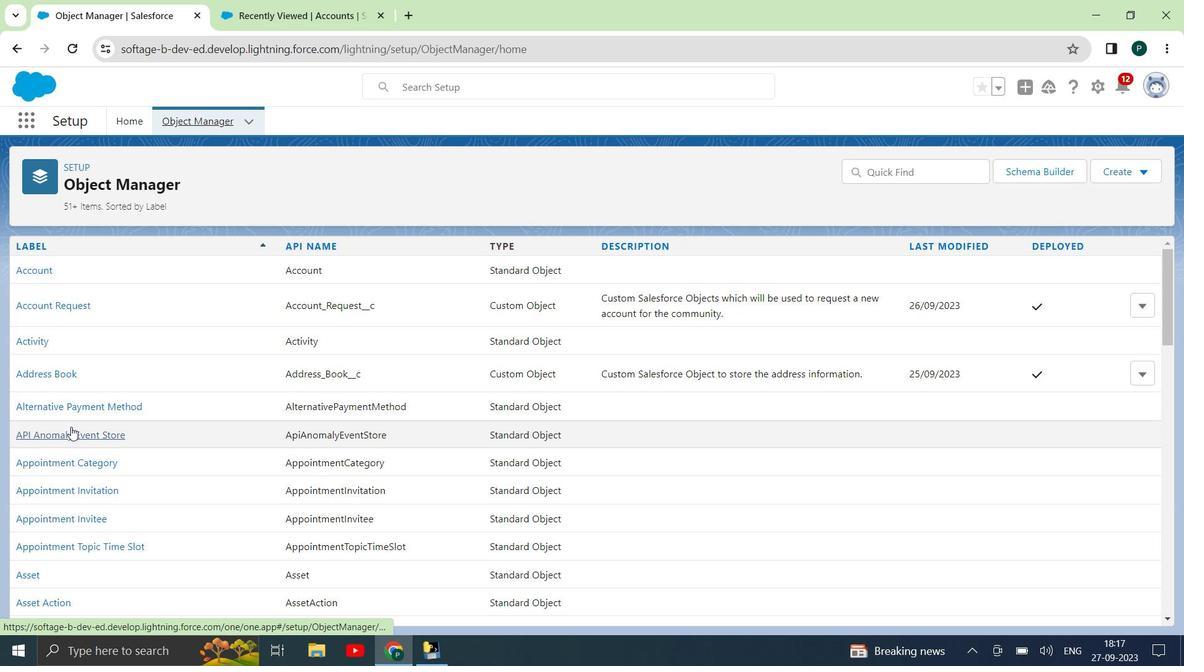 
Action: Mouse scrolled (70, 426) with delta (0, 0)
Screenshot: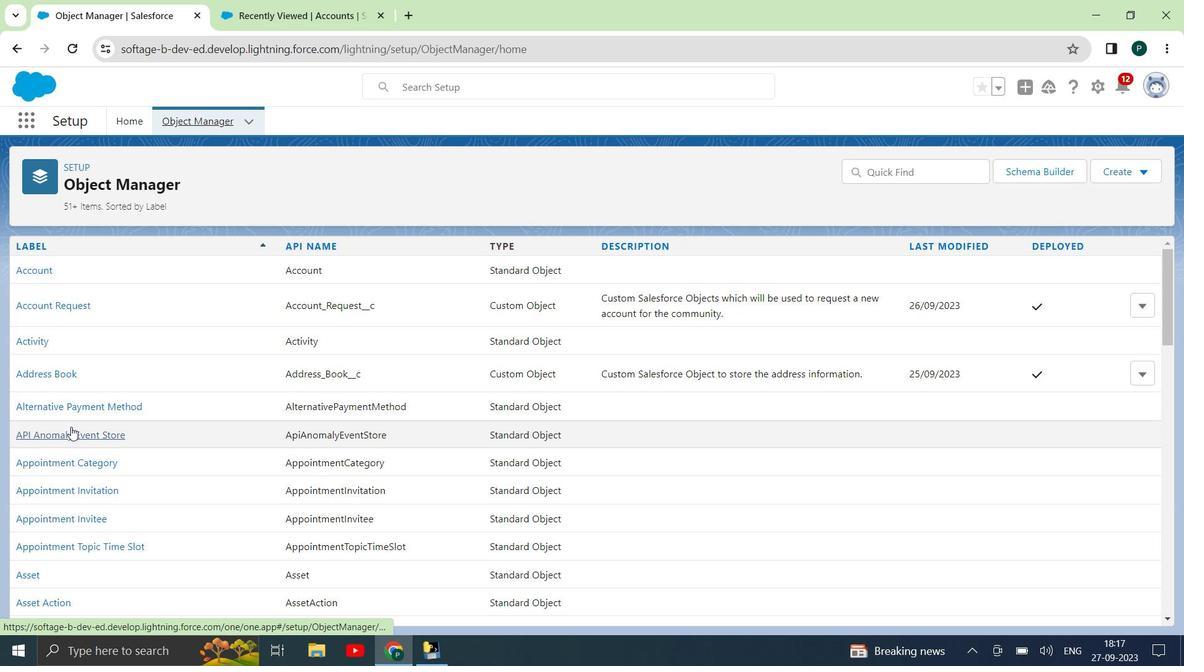 
Action: Mouse moved to (141, 438)
Screenshot: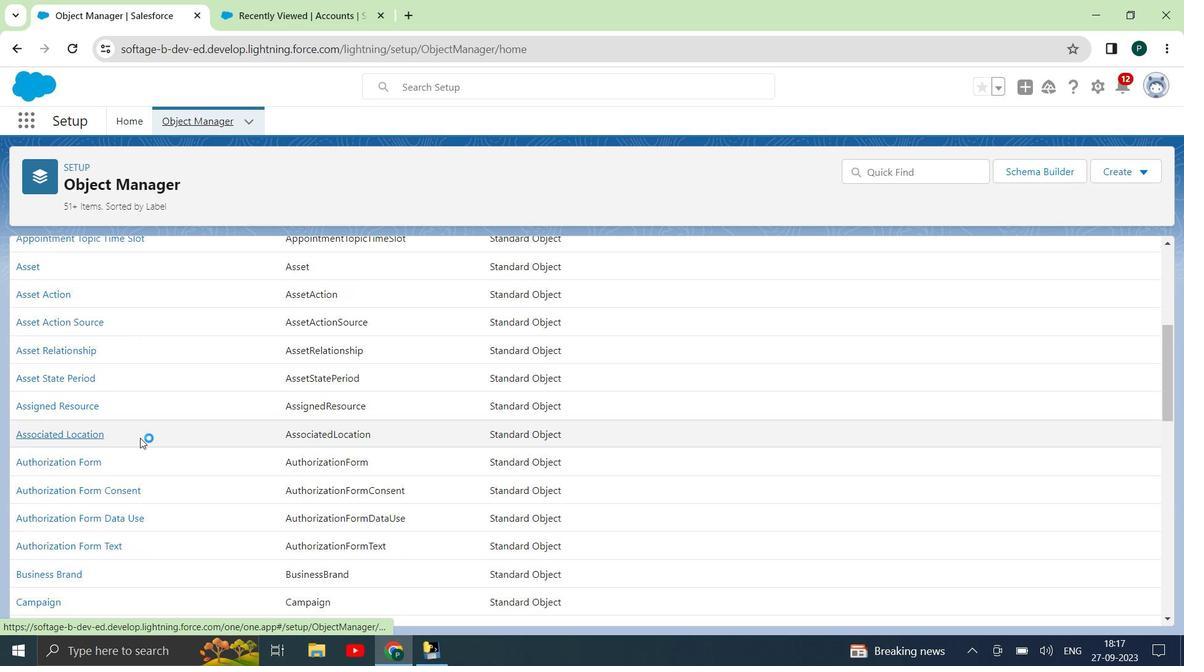 
Action: Mouse scrolled (141, 438) with delta (0, 0)
Screenshot: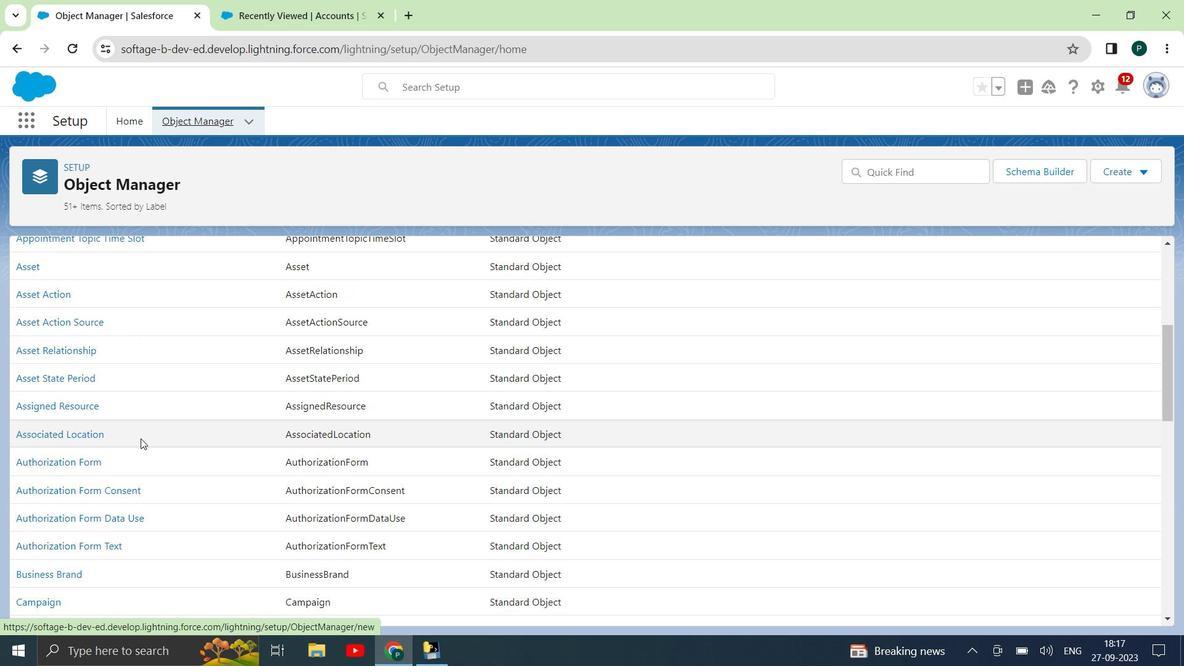 
Action: Mouse scrolled (141, 438) with delta (0, 0)
Screenshot: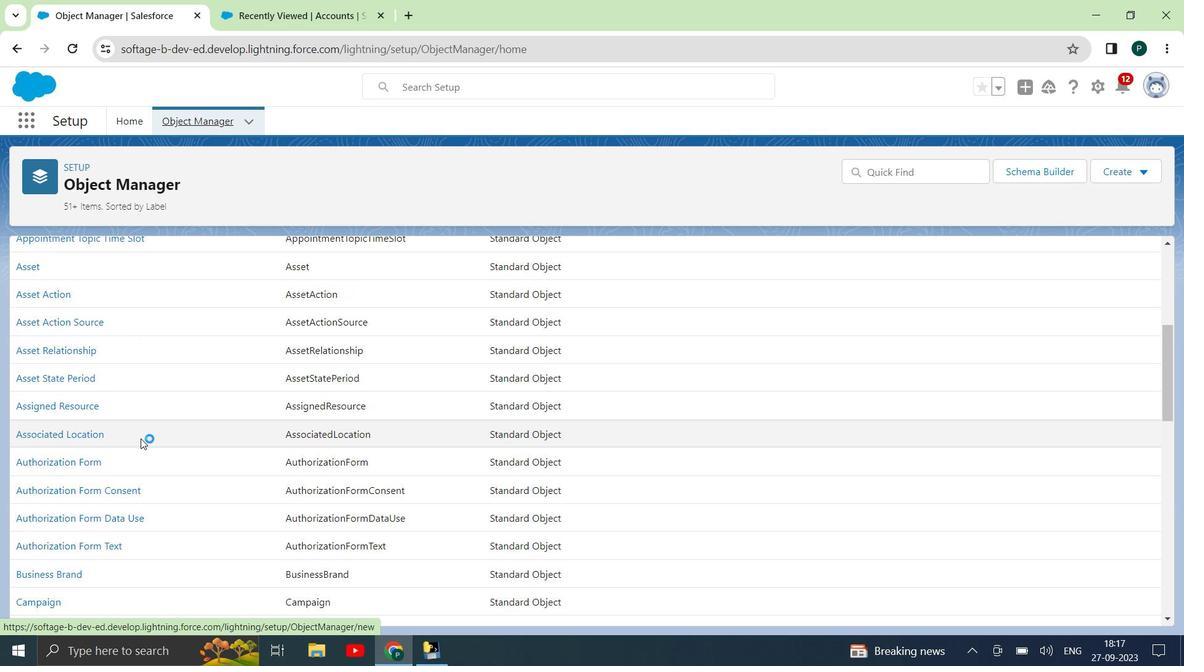 
Action: Mouse scrolled (141, 438) with delta (0, 0)
Screenshot: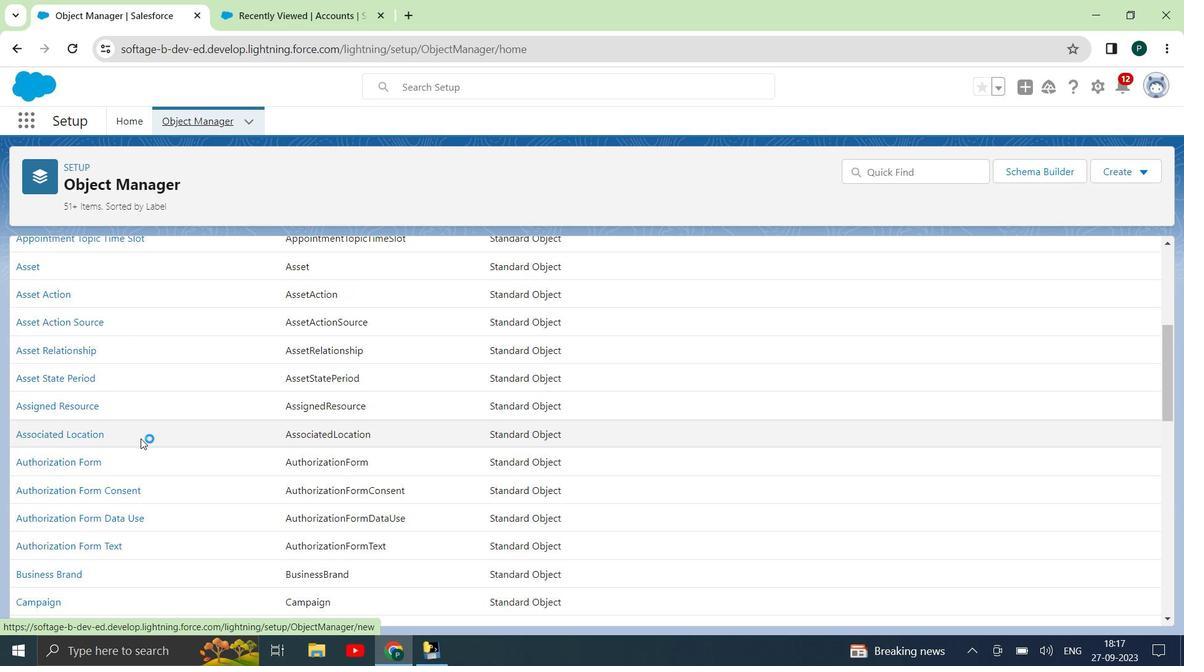 
Action: Mouse scrolled (141, 438) with delta (0, 0)
Screenshot: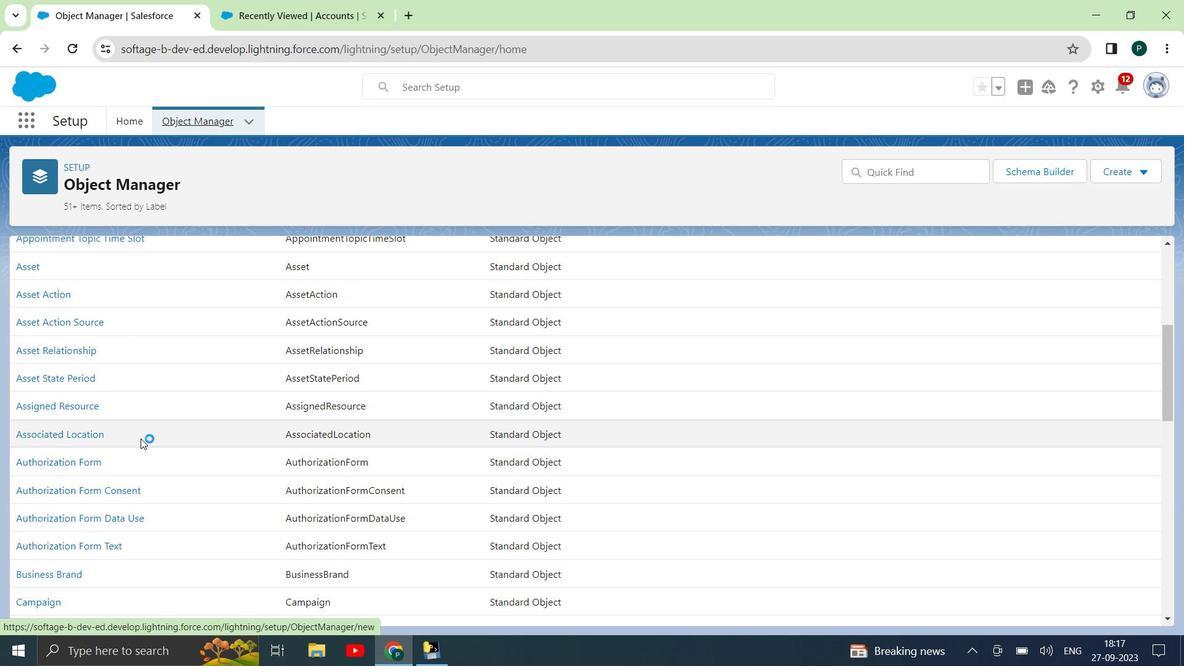 
Action: Mouse scrolled (141, 438) with delta (0, 0)
Screenshot: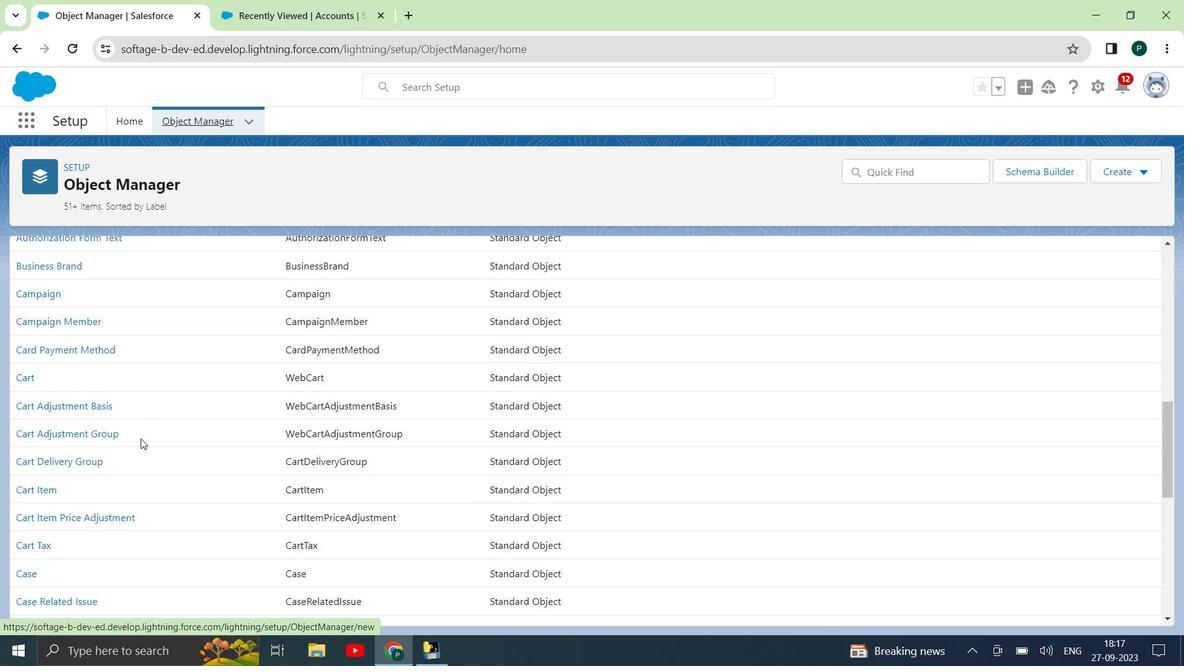 
Action: Mouse scrolled (141, 438) with delta (0, 0)
Screenshot: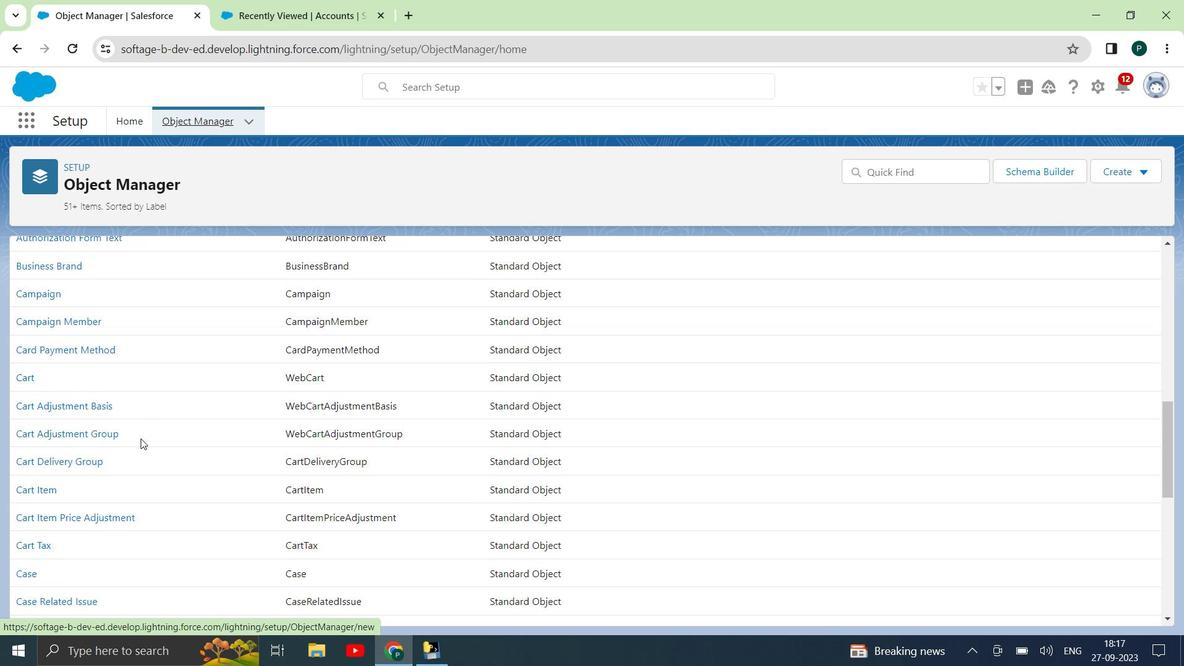 
Action: Mouse scrolled (141, 438) with delta (0, 0)
Screenshot: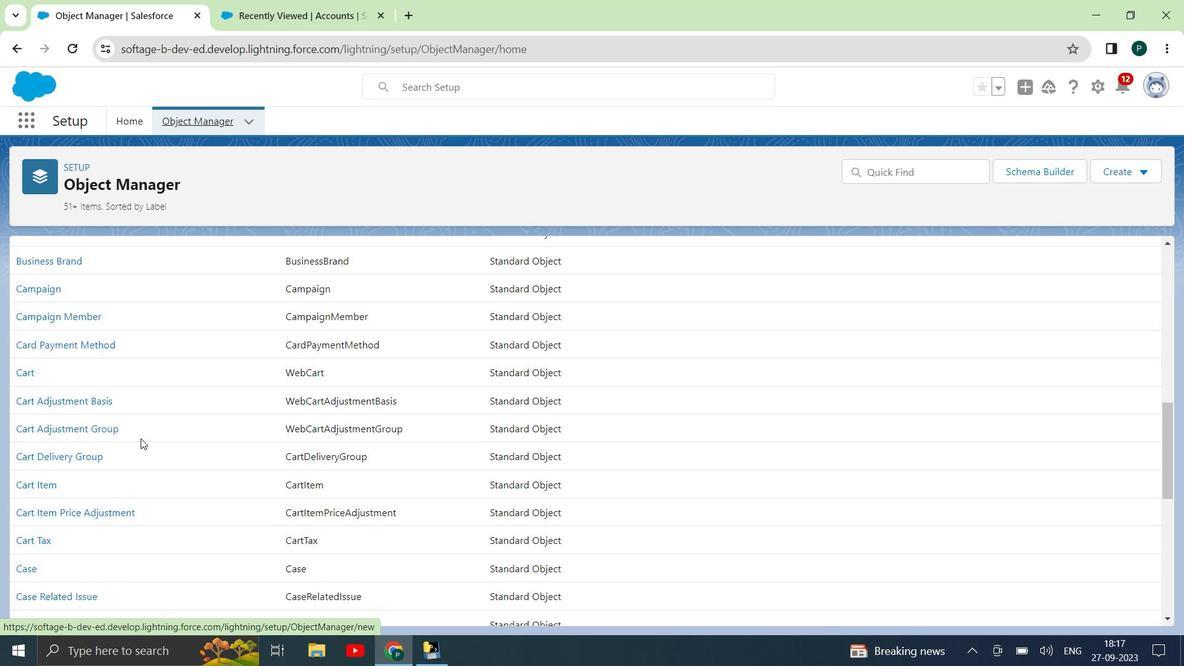 
Action: Mouse scrolled (141, 438) with delta (0, 0)
Screenshot: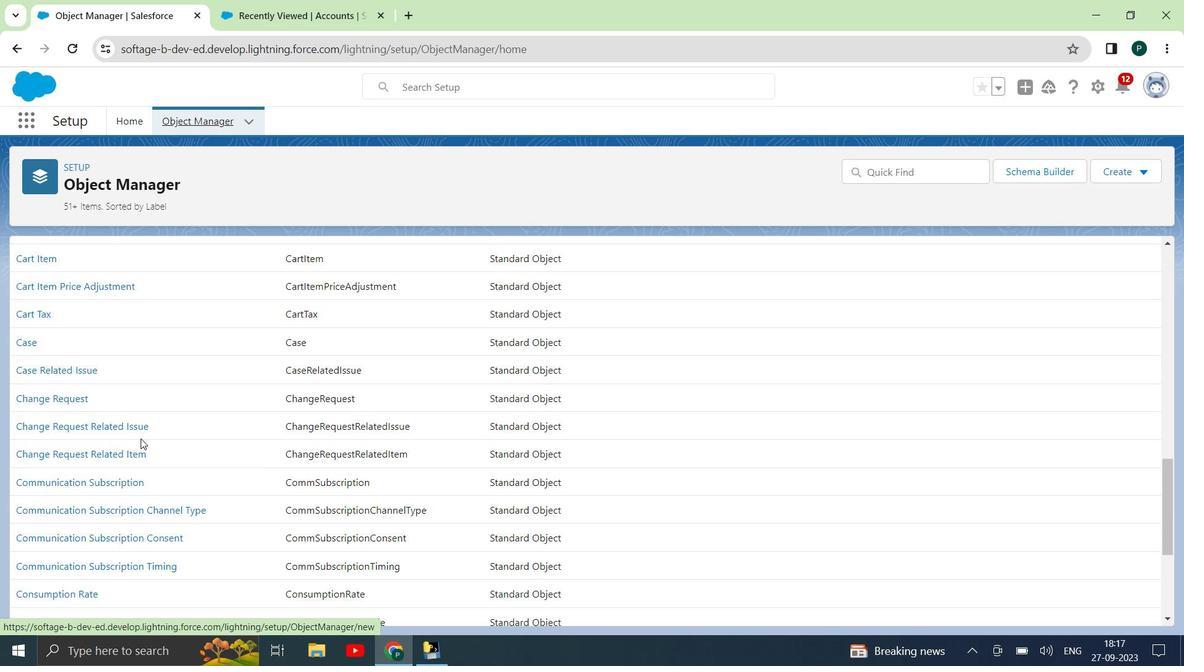 
Action: Mouse scrolled (141, 438) with delta (0, 0)
Screenshot: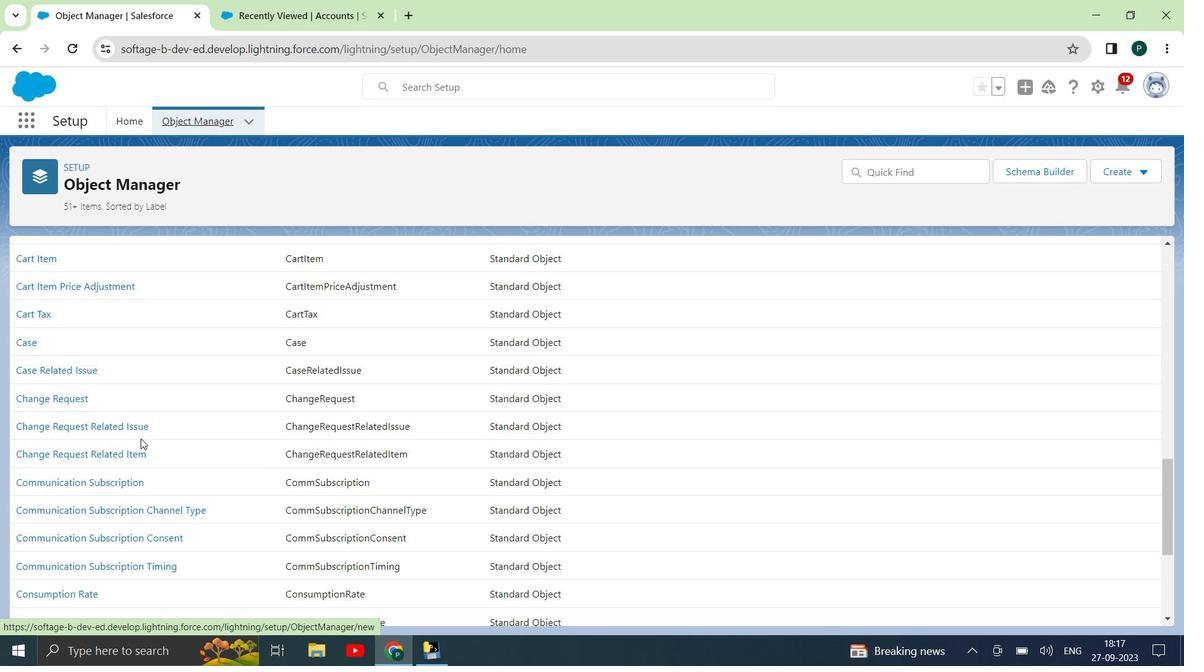 
Action: Mouse scrolled (141, 438) with delta (0, 0)
Screenshot: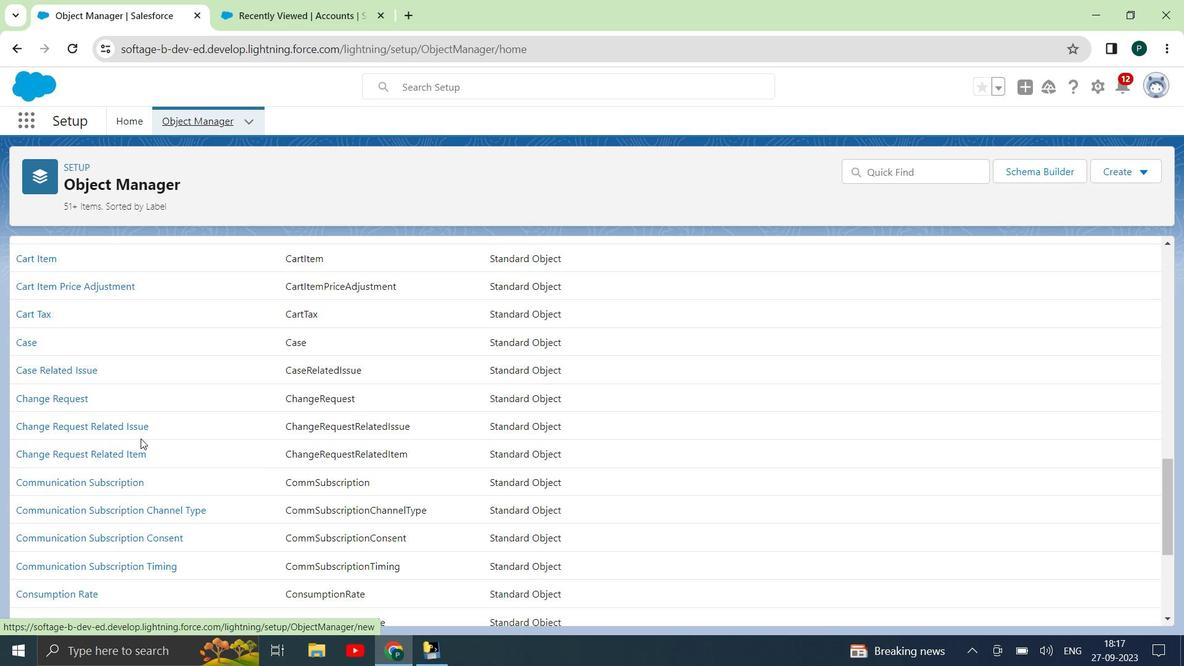 
Action: Mouse scrolled (141, 438) with delta (0, 0)
Screenshot: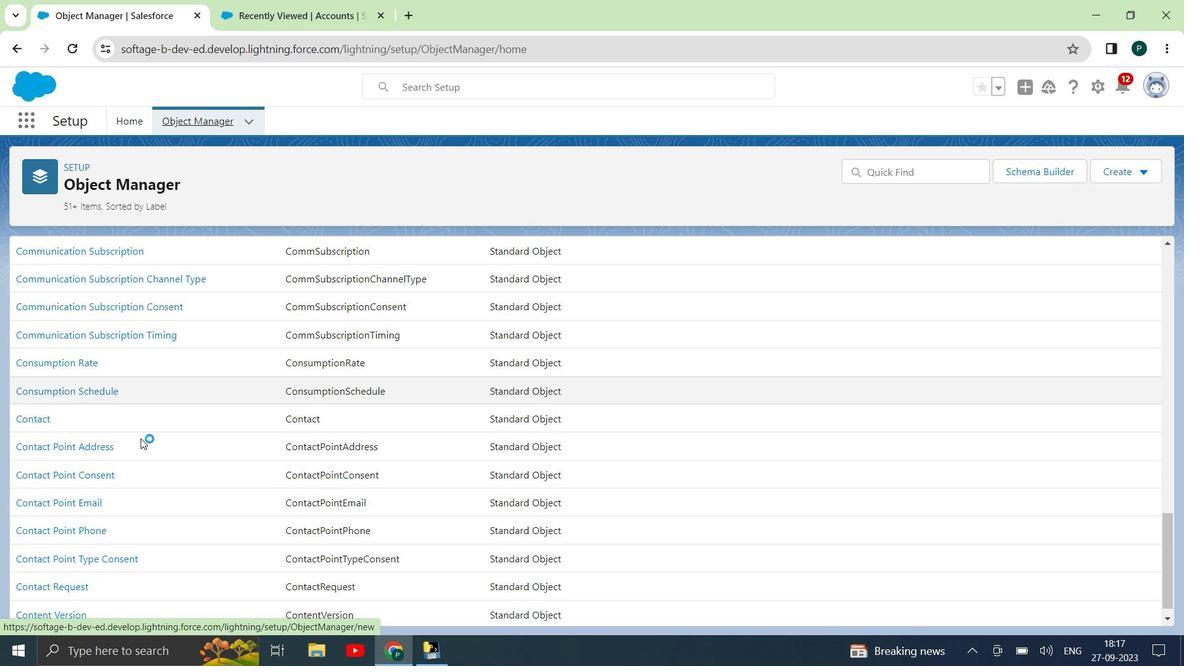 
Action: Mouse scrolled (141, 438) with delta (0, 0)
Screenshot: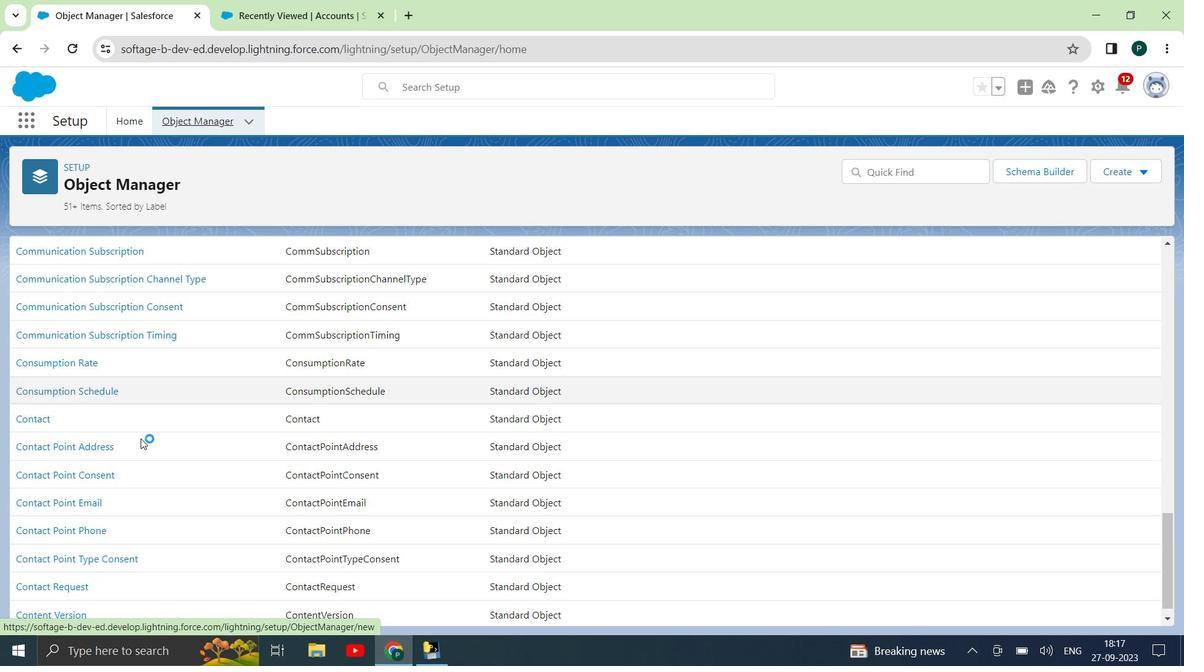 
Action: Mouse scrolled (141, 438) with delta (0, 0)
Screenshot: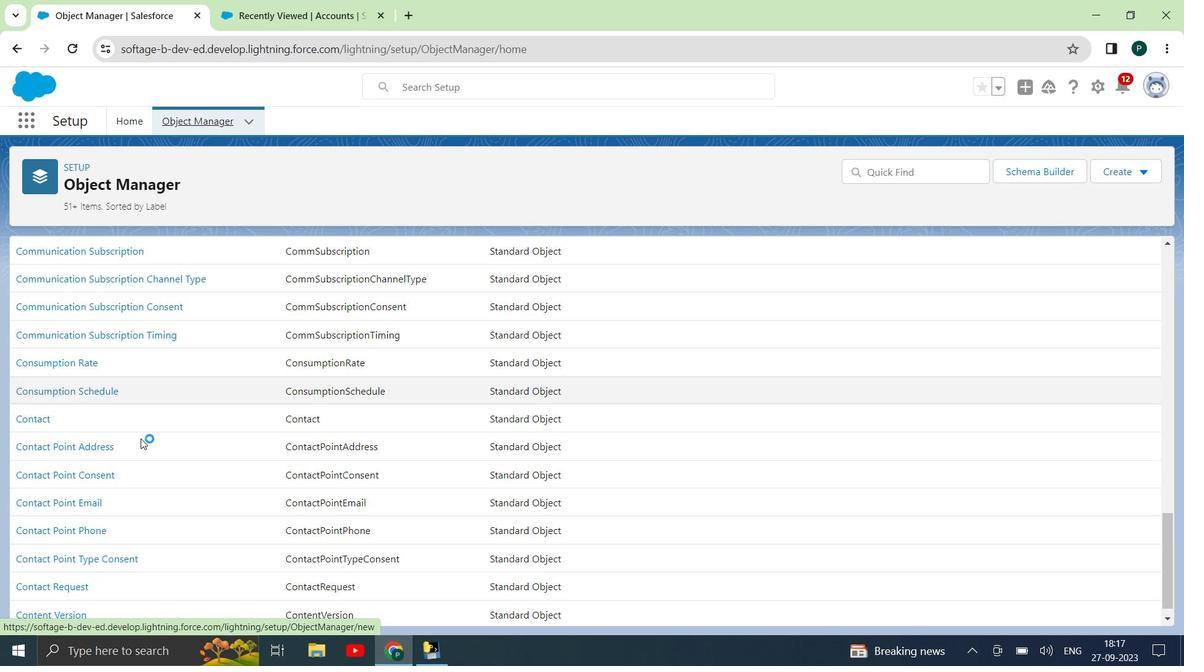 
Action: Mouse scrolled (141, 438) with delta (0, 0)
Screenshot: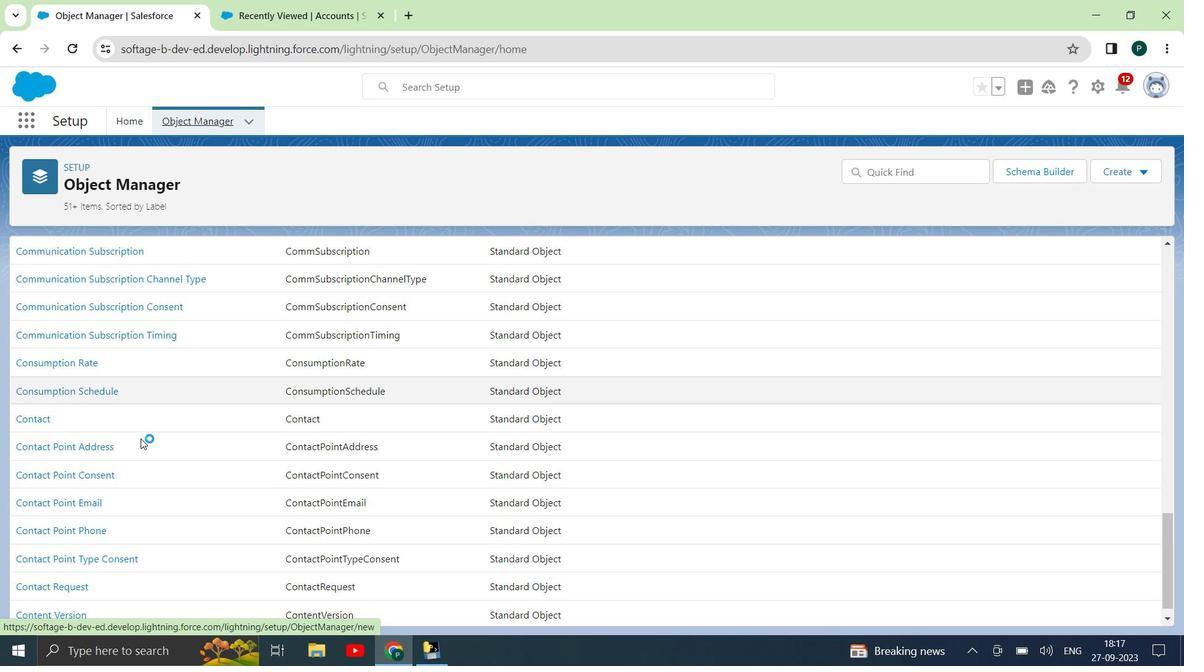 
Action: Mouse scrolled (141, 438) with delta (0, 0)
Screenshot: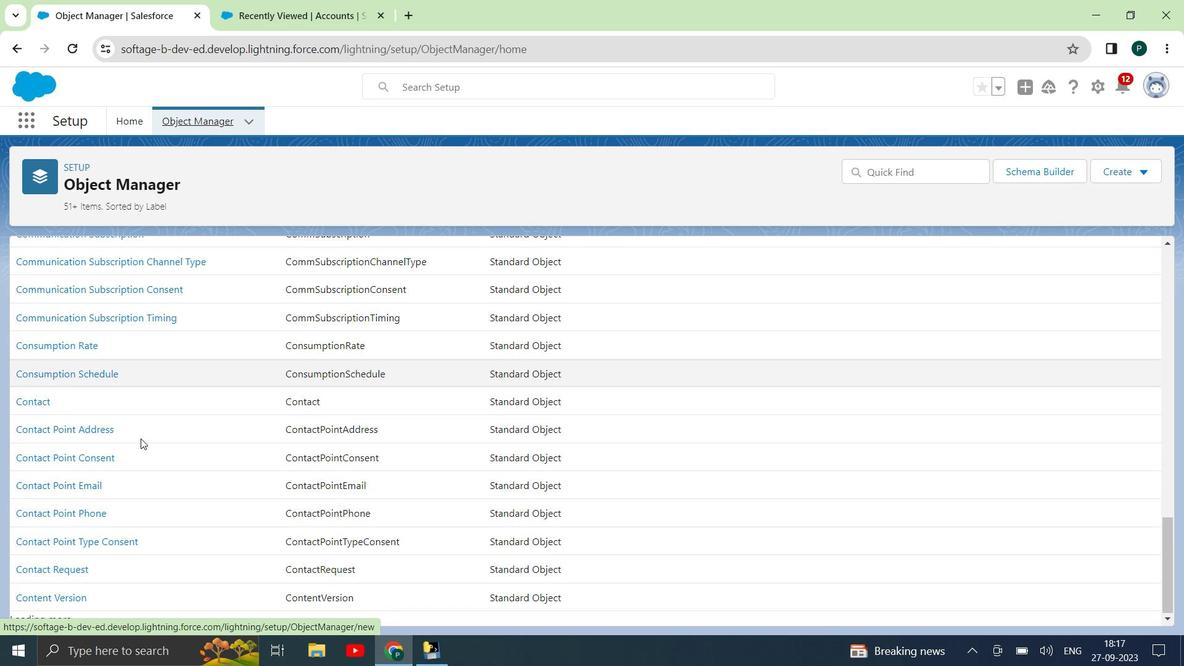 
Action: Mouse scrolled (141, 438) with delta (0, 0)
Screenshot: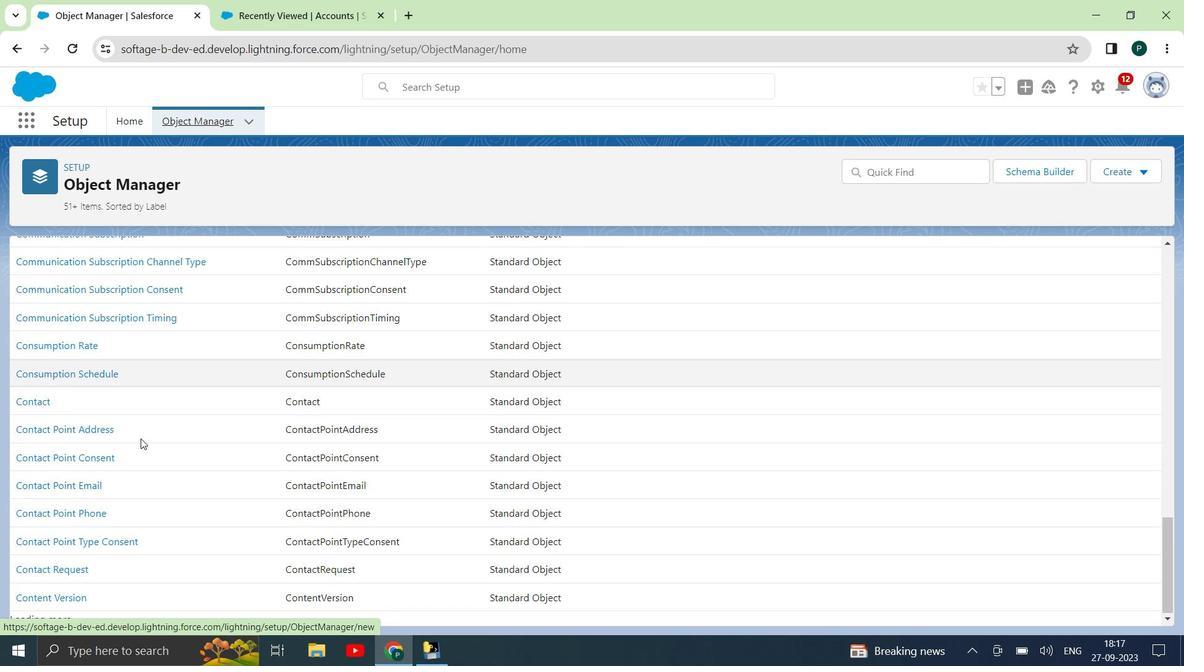 
Action: Mouse scrolled (141, 438) with delta (0, 0)
Screenshot: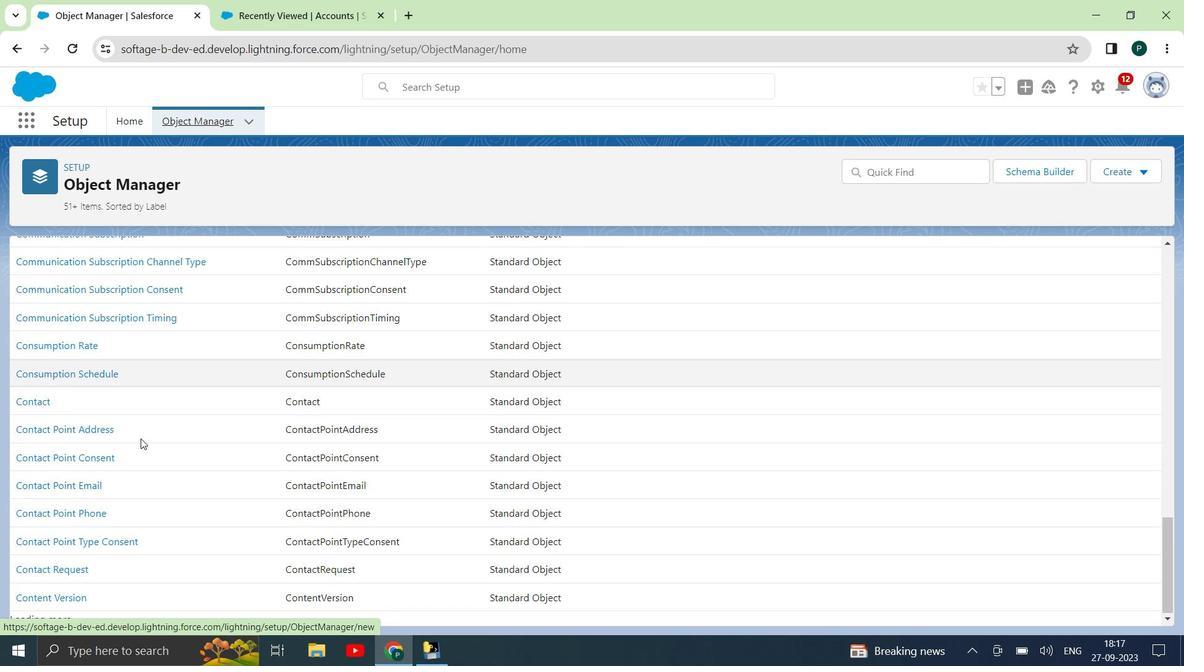
Action: Mouse scrolled (141, 438) with delta (0, 0)
Screenshot: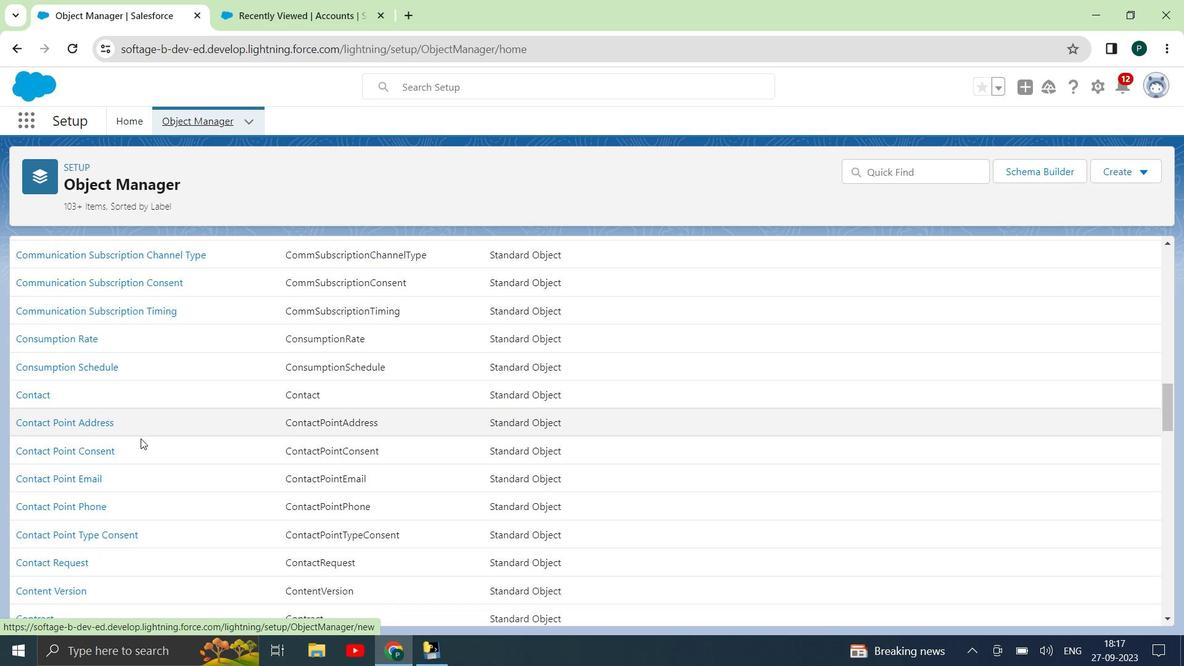 
Action: Mouse moved to (141, 471)
Screenshot: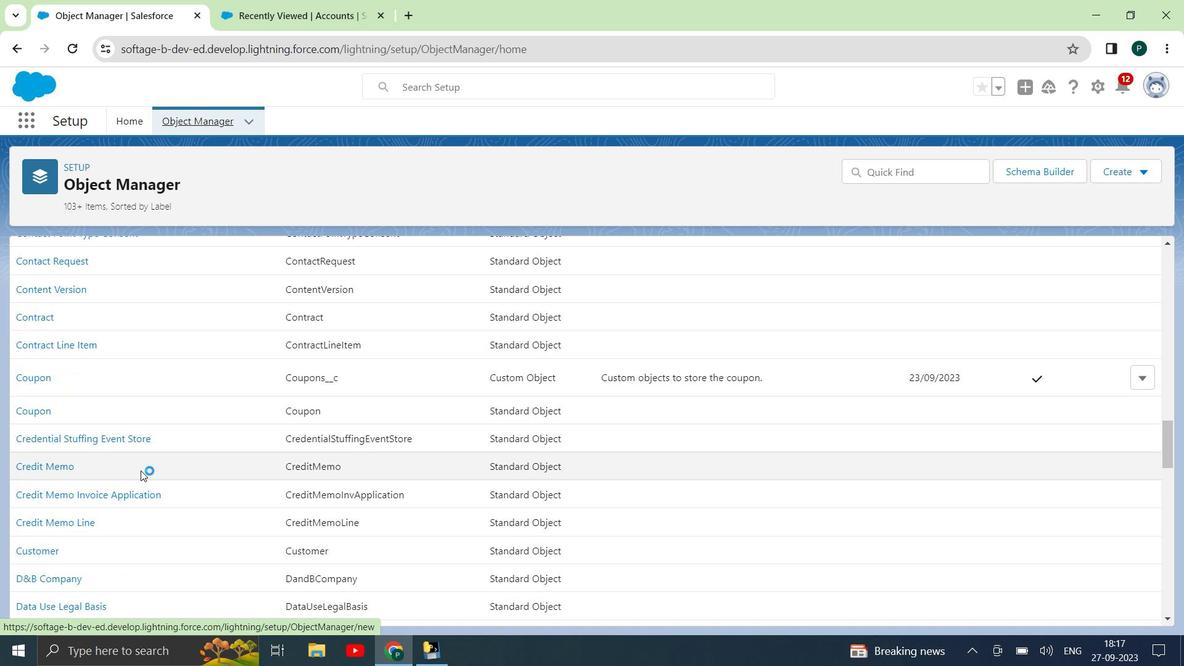 
Action: Mouse scrolled (141, 470) with delta (0, 0)
Screenshot: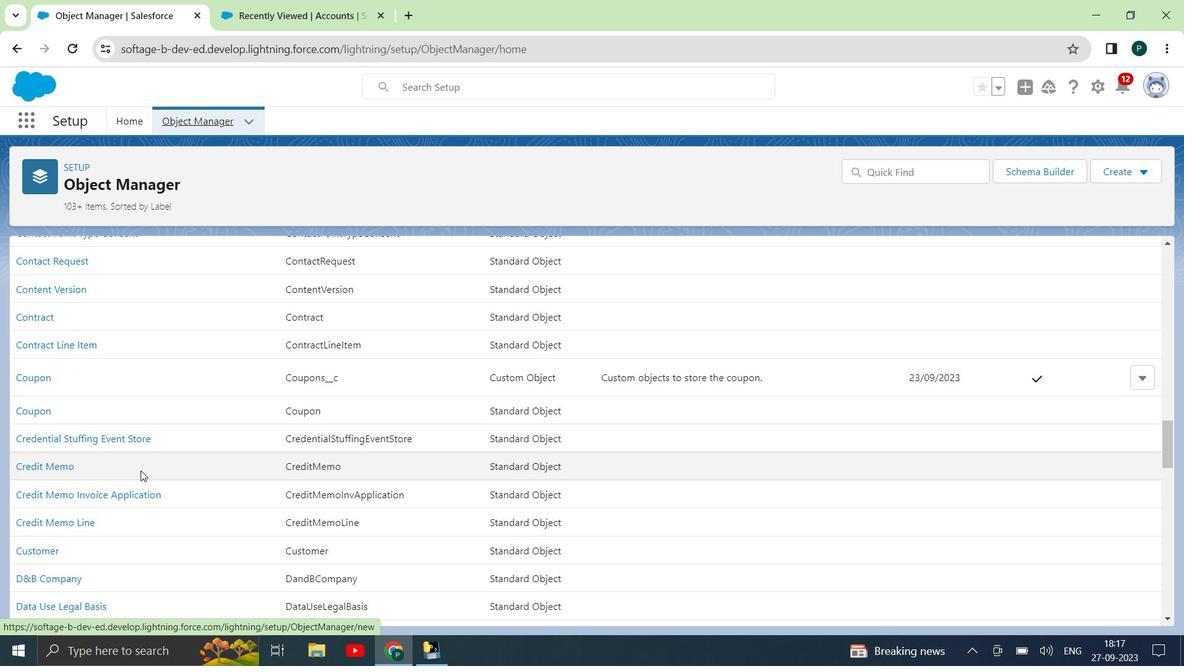 
Action: Mouse scrolled (141, 470) with delta (0, 0)
Screenshot: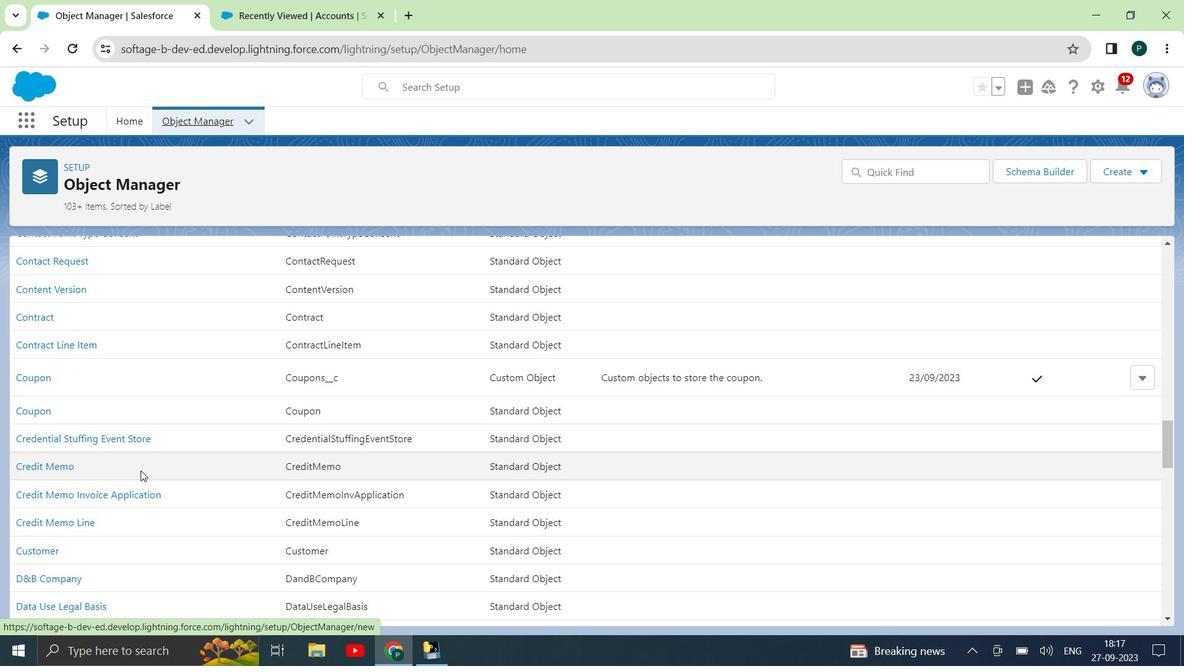 
Action: Mouse scrolled (141, 470) with delta (0, 0)
Screenshot: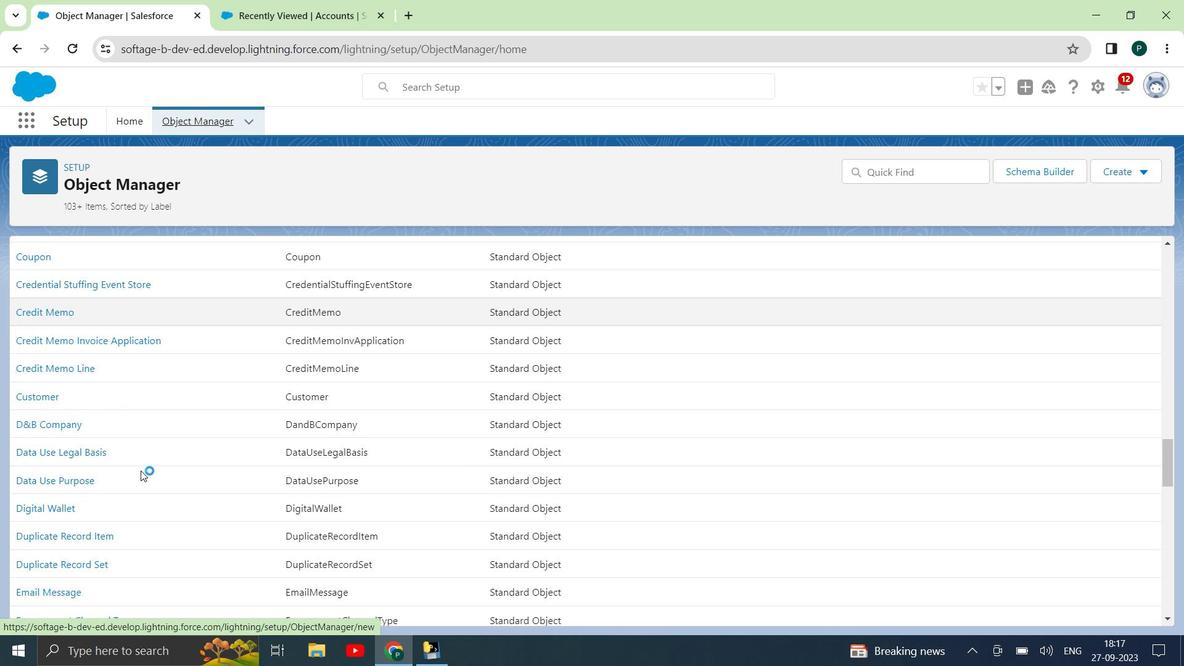 
Action: Mouse scrolled (141, 470) with delta (0, 0)
Screenshot: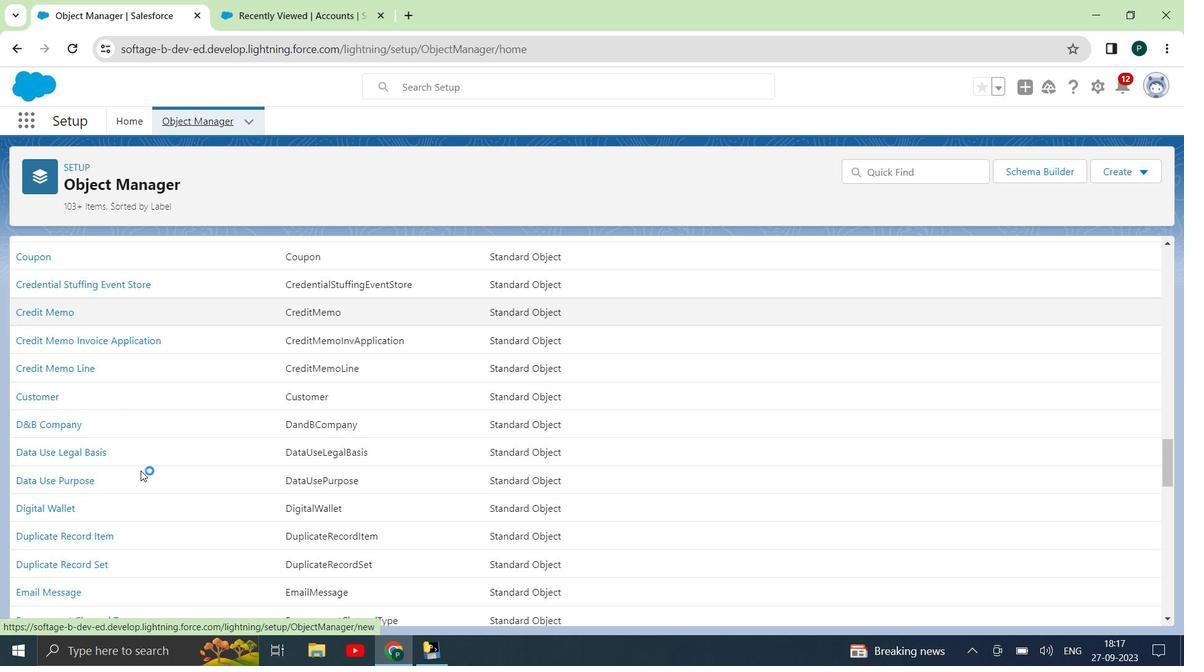 
Action: Mouse scrolled (141, 470) with delta (0, 0)
Screenshot: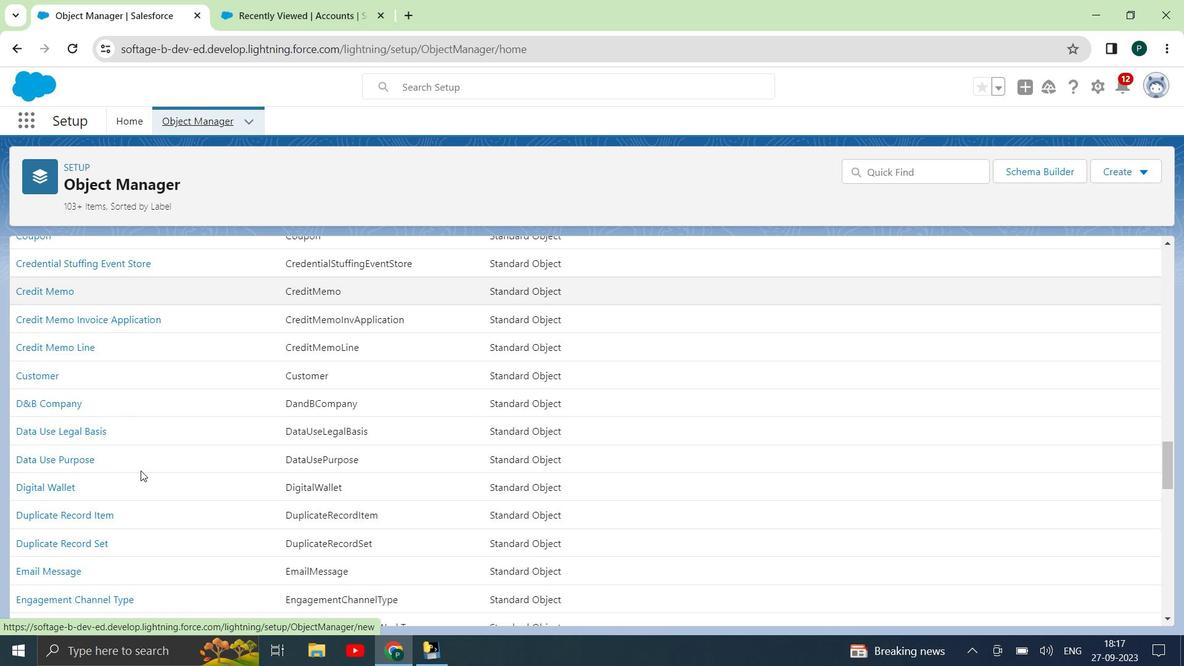 
Action: Mouse scrolled (141, 470) with delta (0, 0)
Screenshot: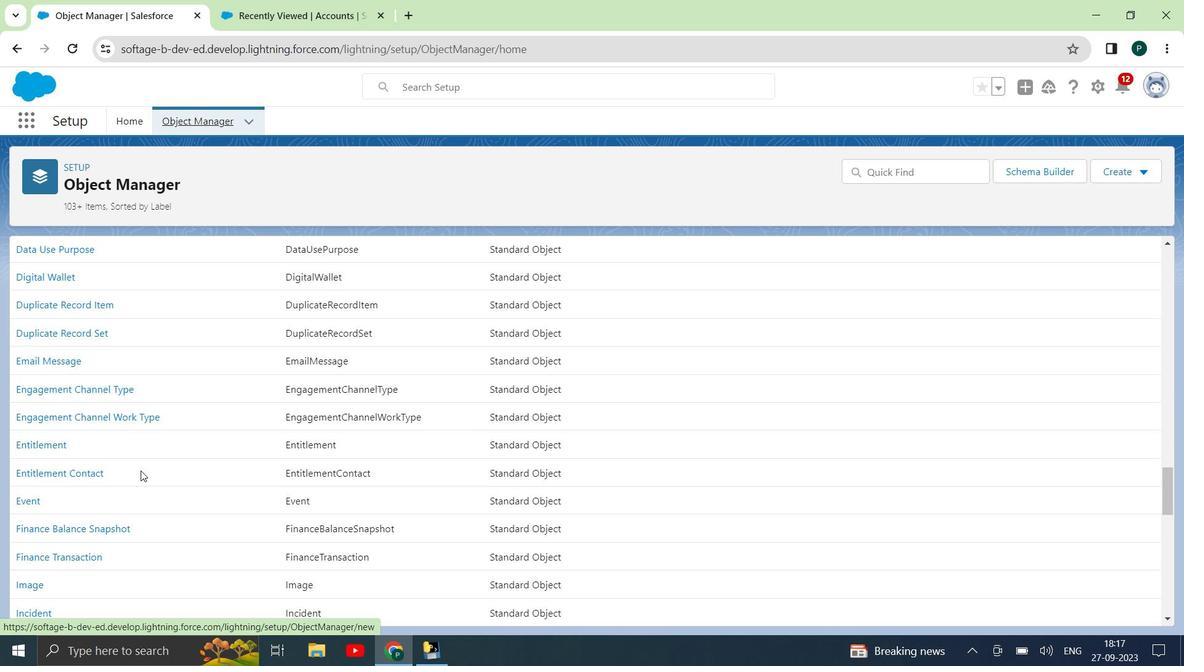 
Action: Mouse scrolled (141, 470) with delta (0, 0)
Screenshot: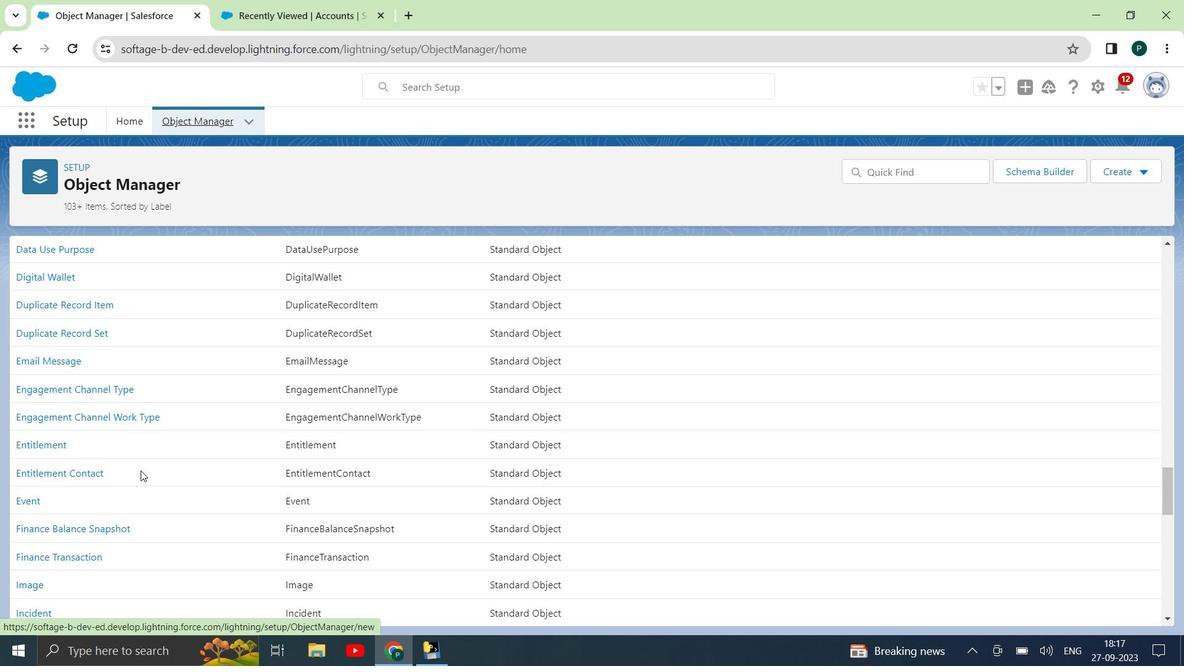 
Action: Mouse scrolled (141, 470) with delta (0, 0)
Screenshot: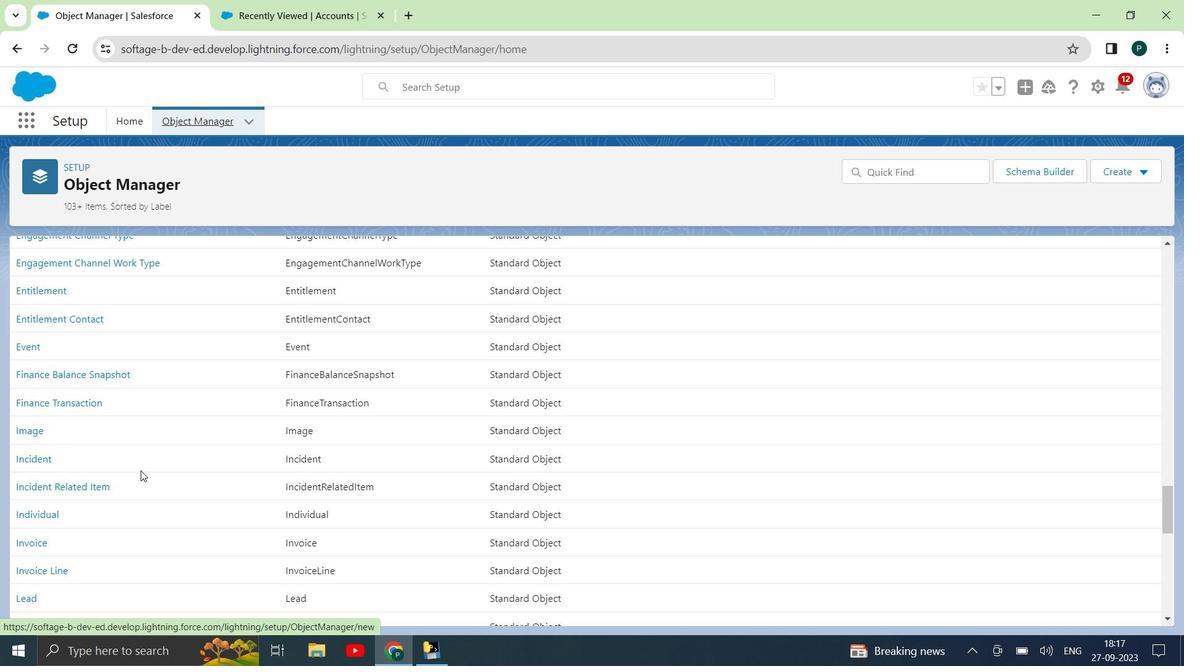 
Action: Mouse scrolled (141, 470) with delta (0, 0)
Screenshot: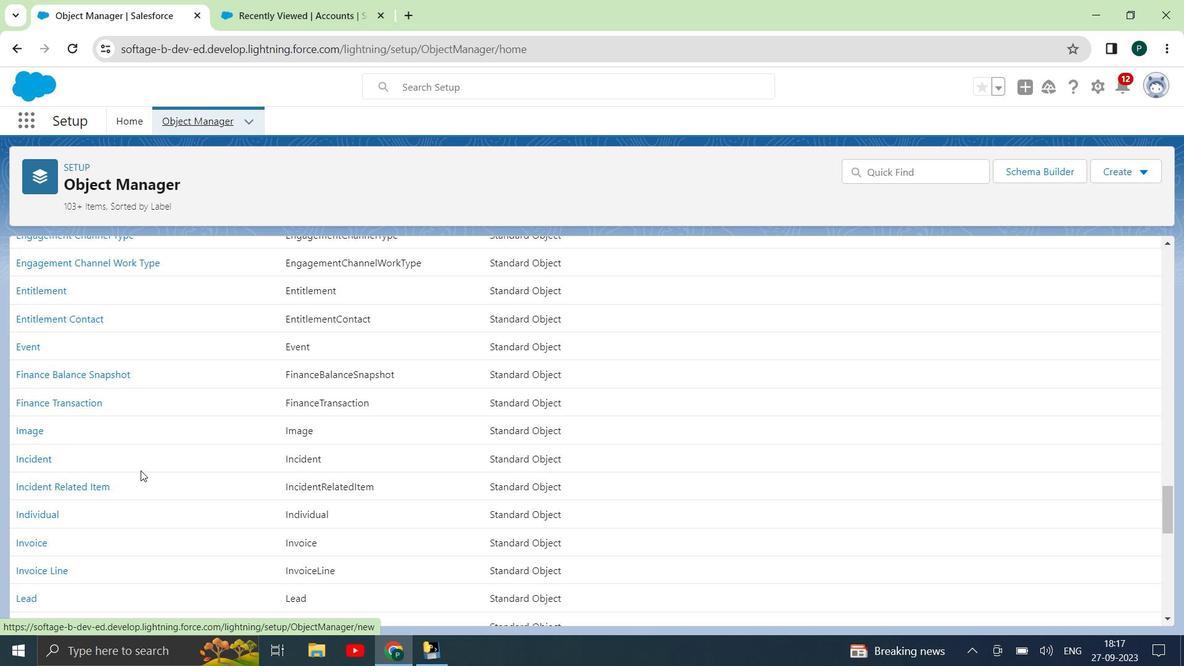 
Action: Mouse scrolled (141, 470) with delta (0, 0)
Screenshot: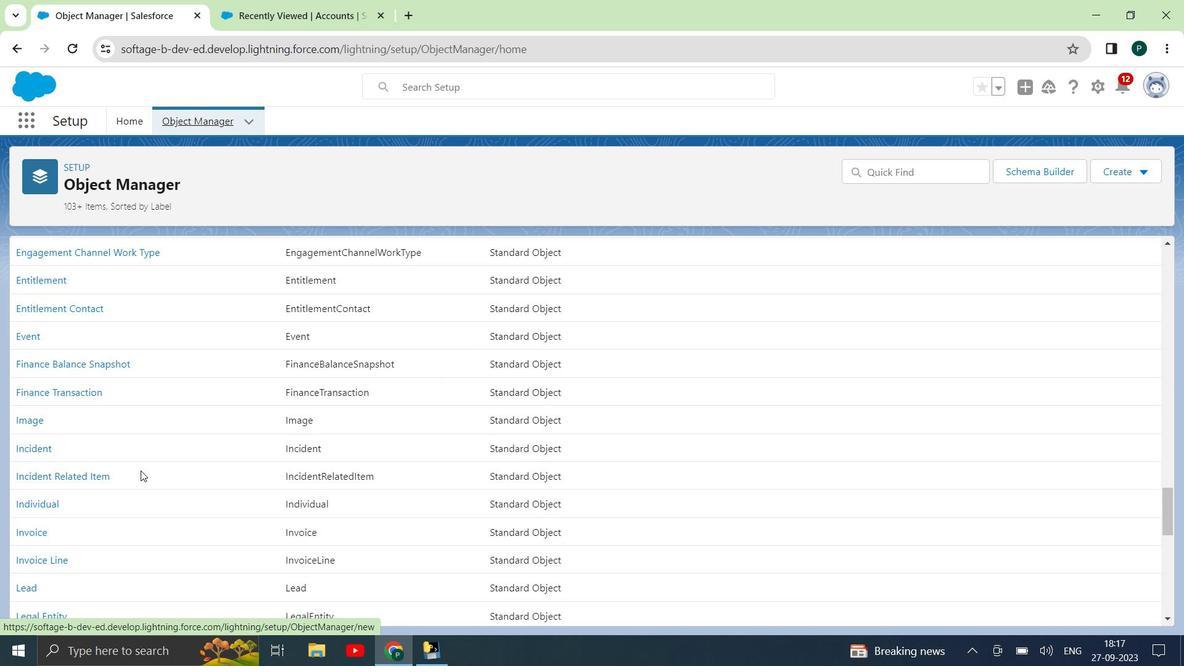 
Action: Mouse scrolled (141, 470) with delta (0, 0)
Screenshot: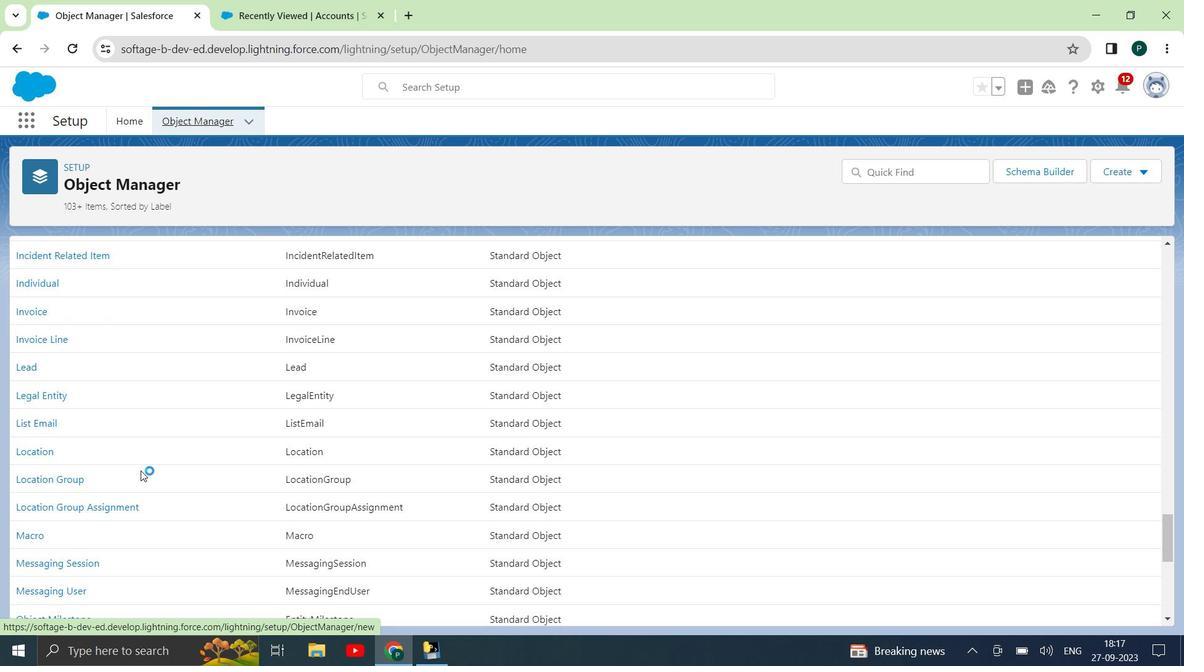 
Action: Mouse scrolled (141, 470) with delta (0, 0)
Screenshot: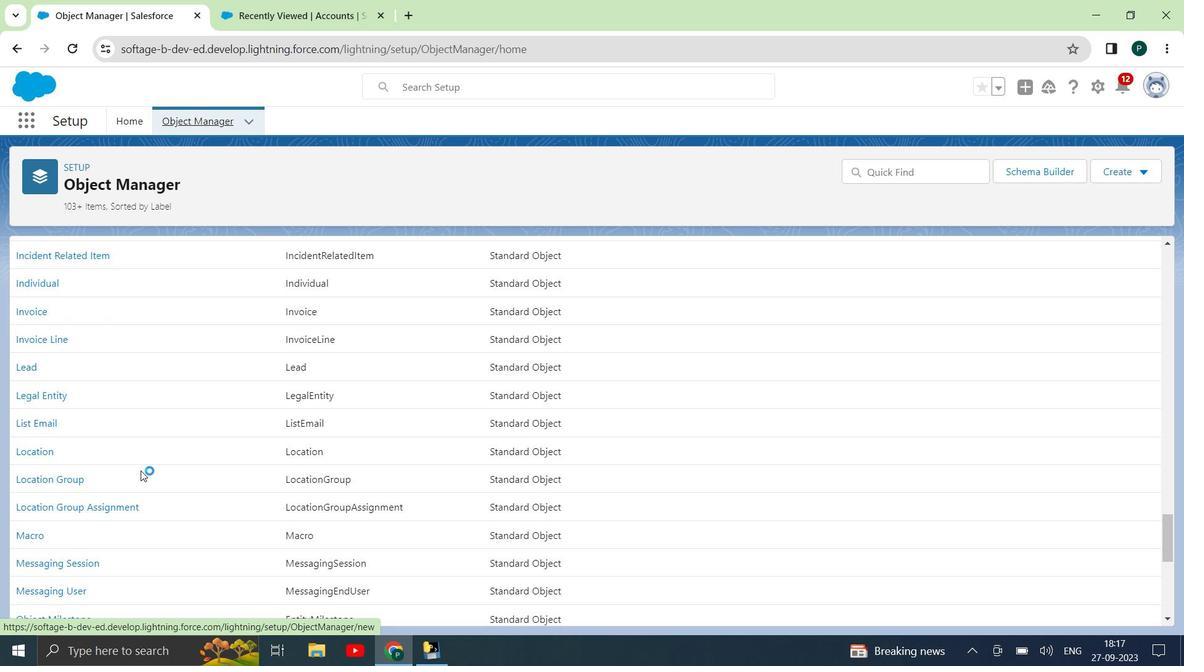 
Action: Mouse scrolled (141, 470) with delta (0, 0)
Screenshot: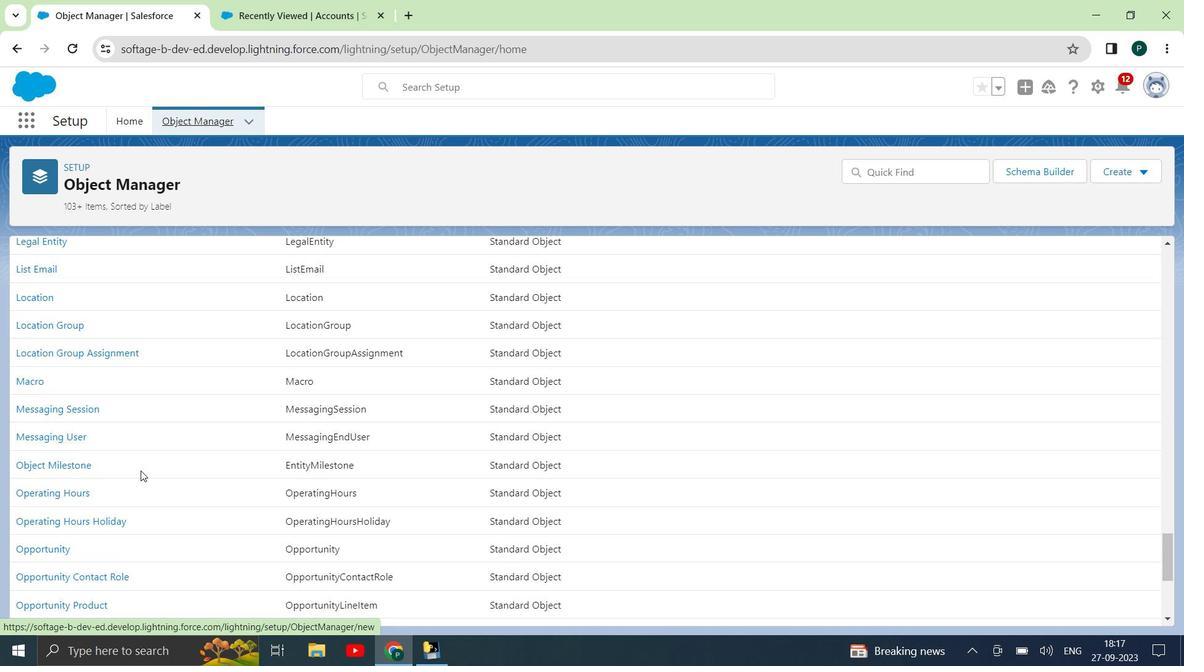 
Action: Mouse scrolled (141, 470) with delta (0, 0)
Screenshot: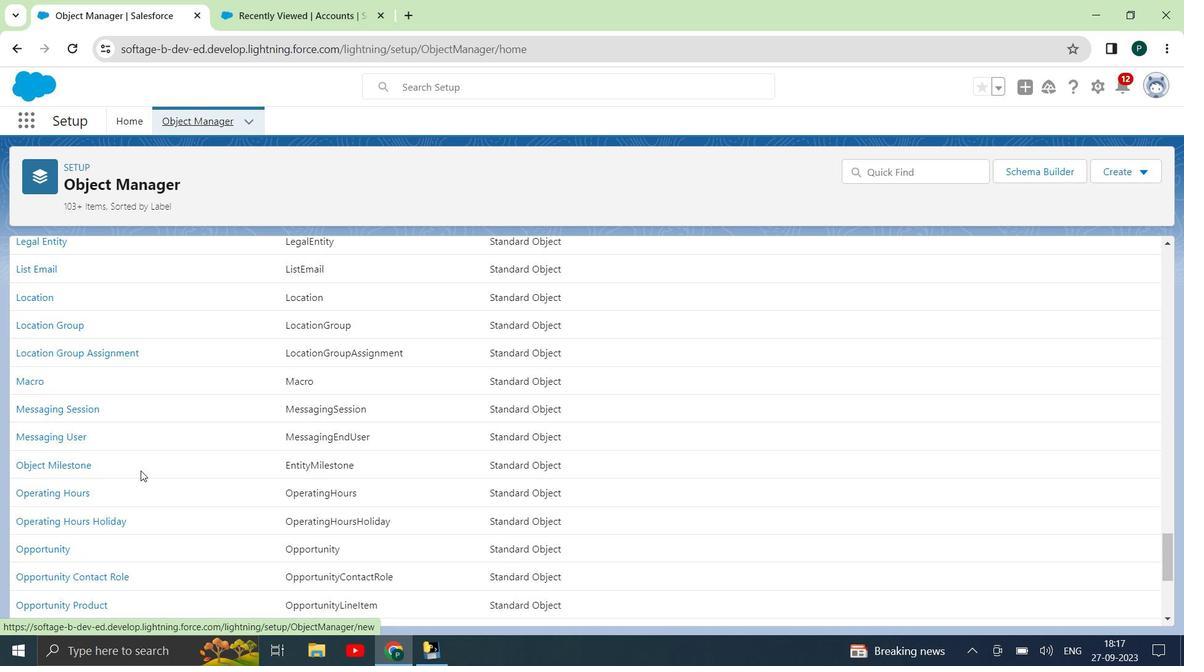 
Action: Mouse scrolled (141, 470) with delta (0, 0)
Screenshot: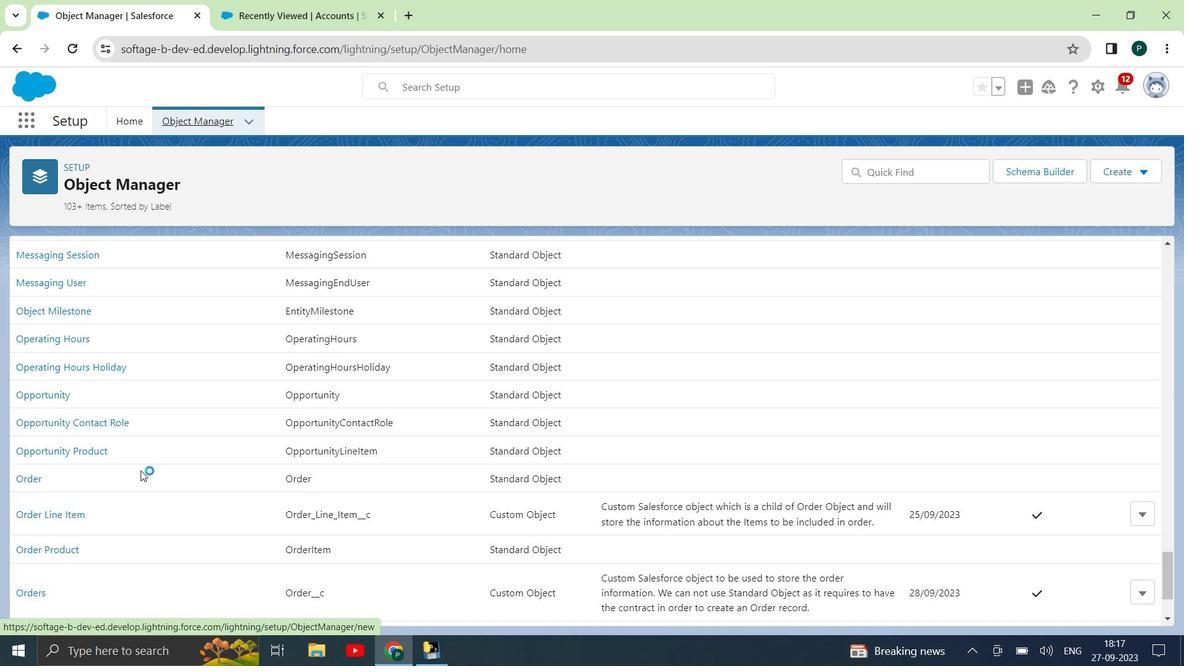 
Action: Mouse scrolled (141, 470) with delta (0, 0)
Screenshot: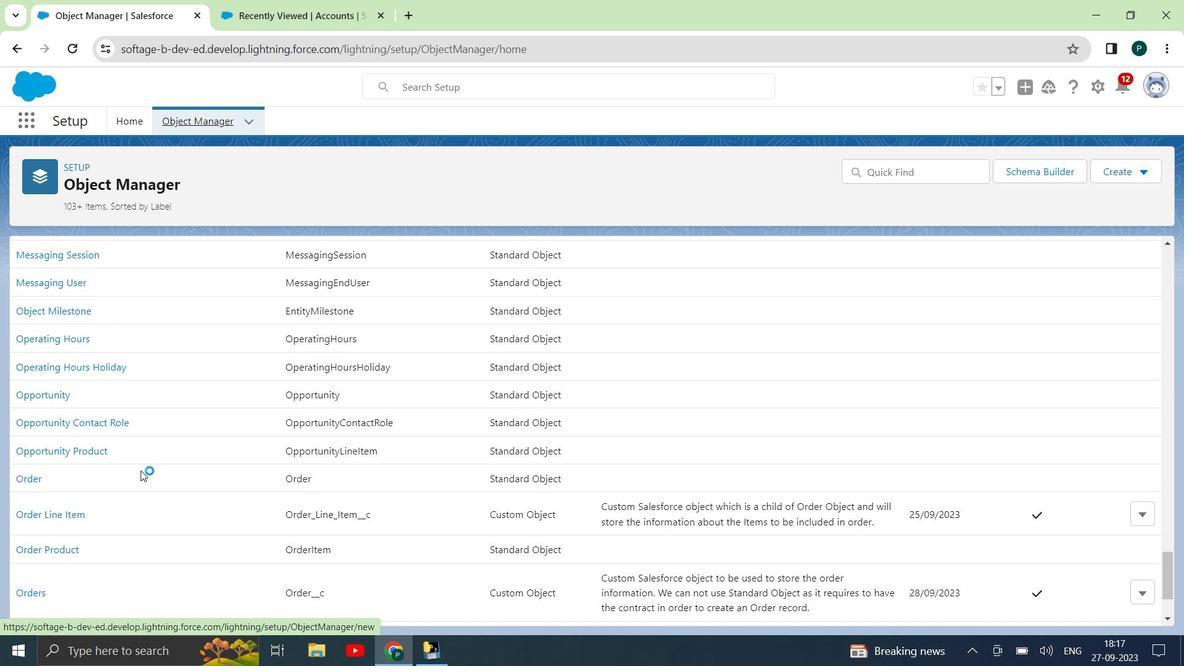 
Action: Mouse scrolled (141, 470) with delta (0, 0)
Screenshot: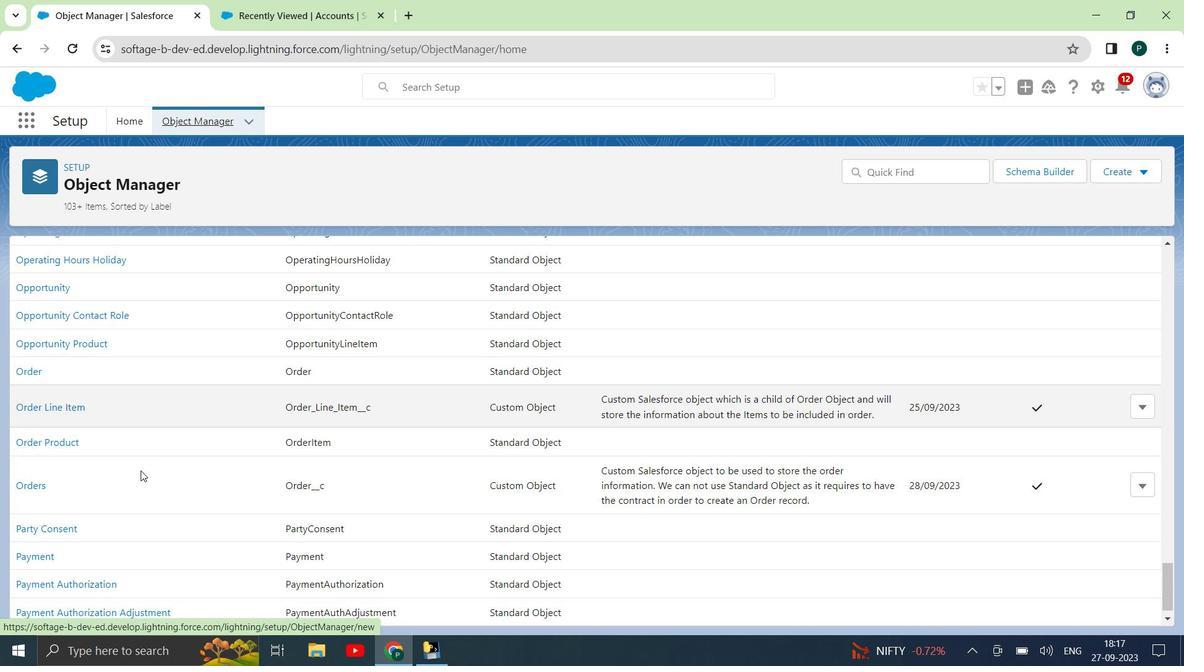 
Action: Mouse scrolled (141, 470) with delta (0, 0)
Screenshot: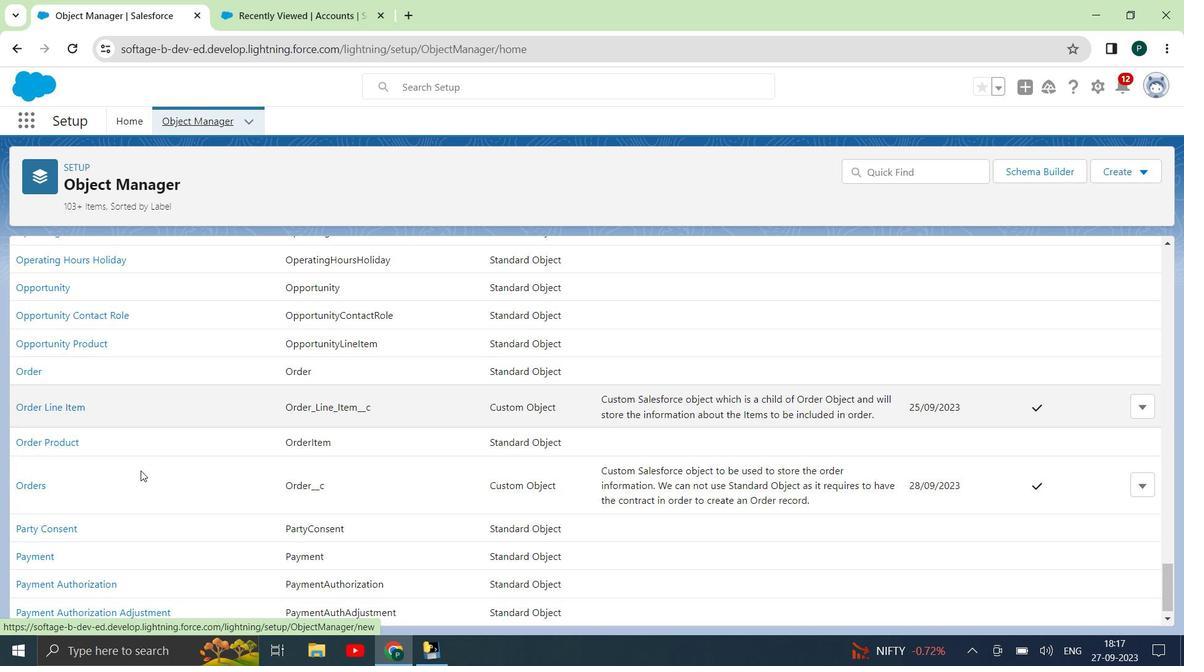 
Action: Mouse scrolled (141, 470) with delta (0, 0)
Screenshot: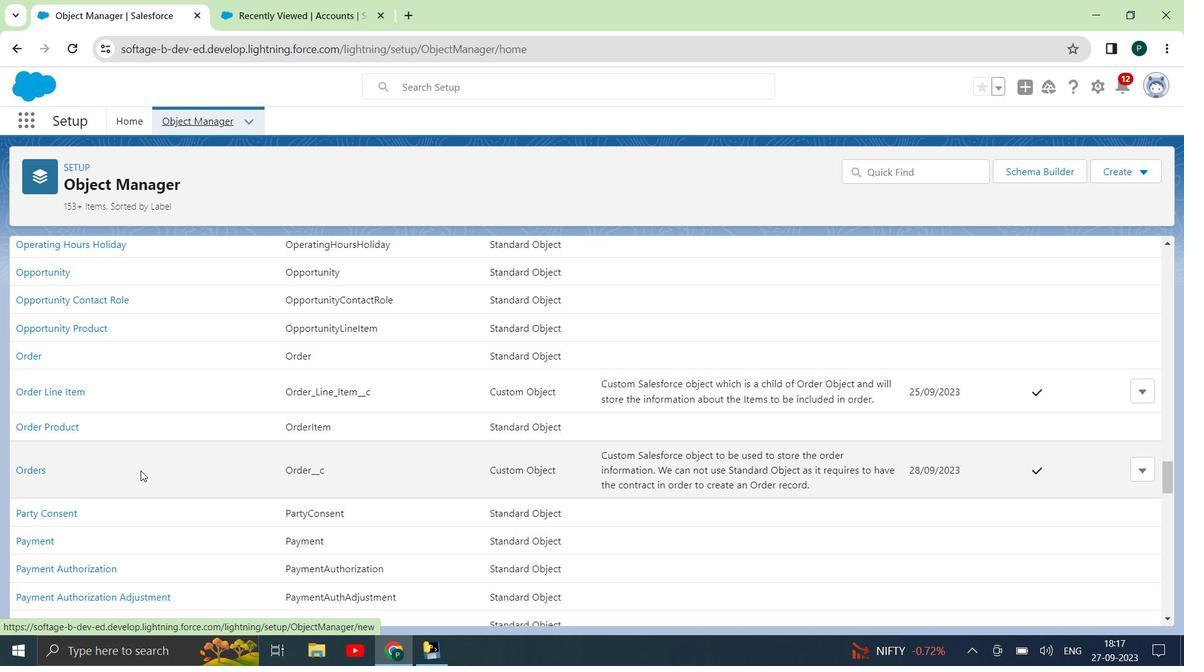 
Action: Mouse scrolled (141, 470) with delta (0, 0)
Screenshot: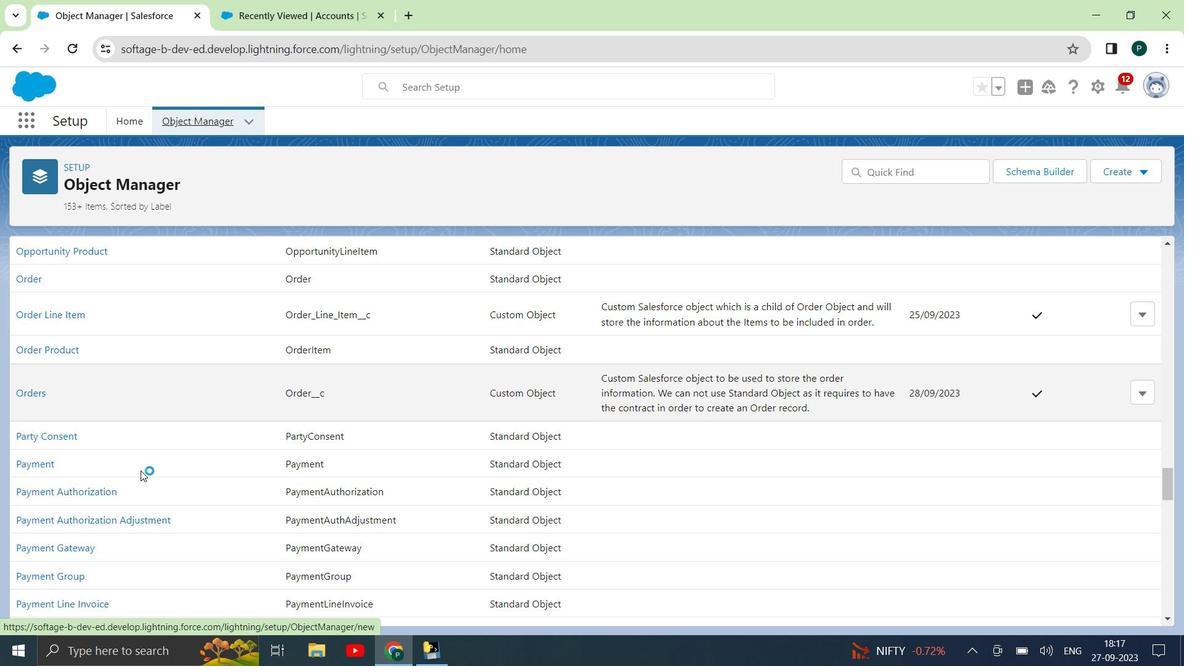 
Action: Mouse scrolled (141, 470) with delta (0, 0)
Screenshot: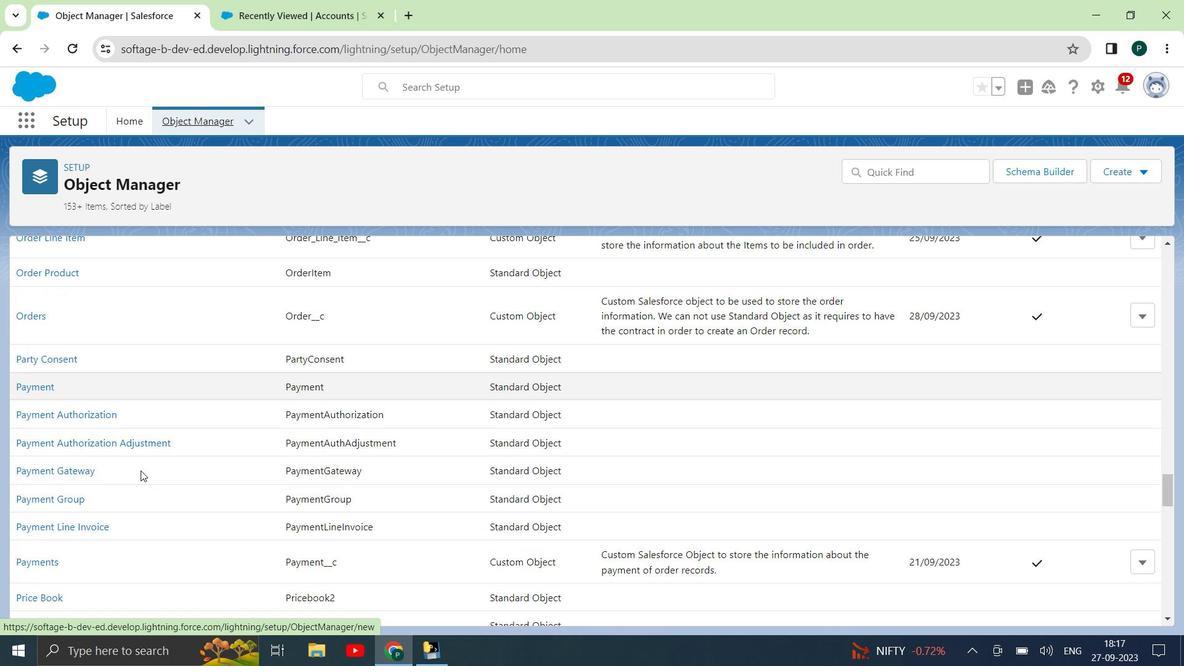 
Action: Mouse scrolled (141, 470) with delta (0, 0)
Screenshot: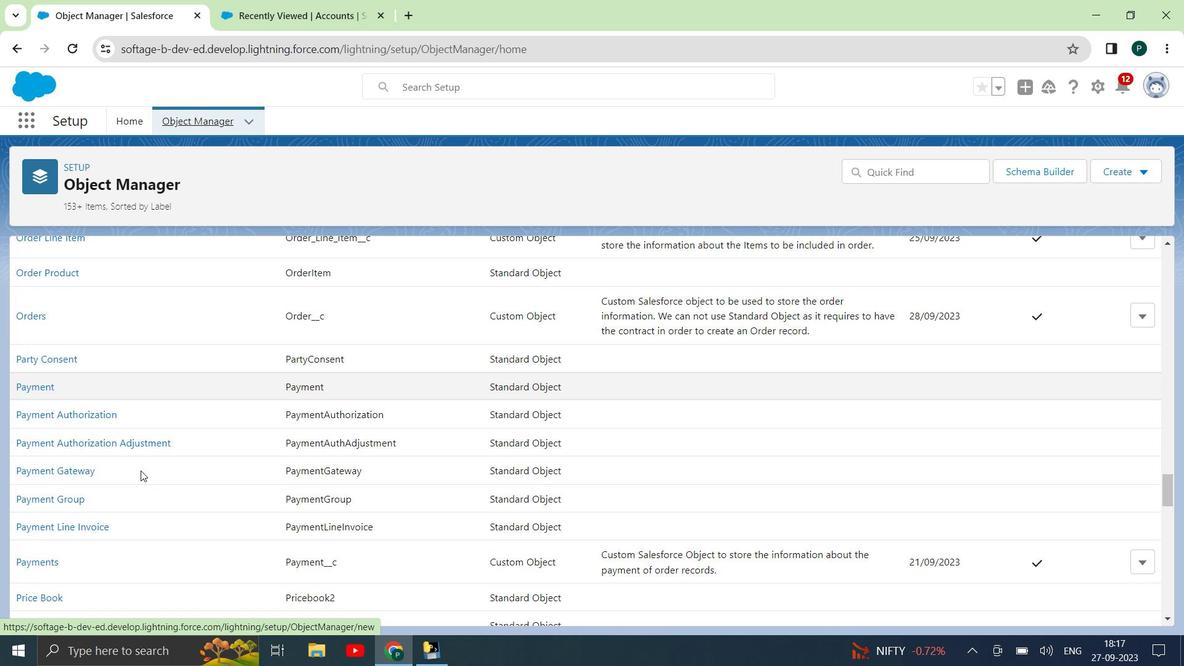 
Action: Mouse moved to (139, 470)
Screenshot: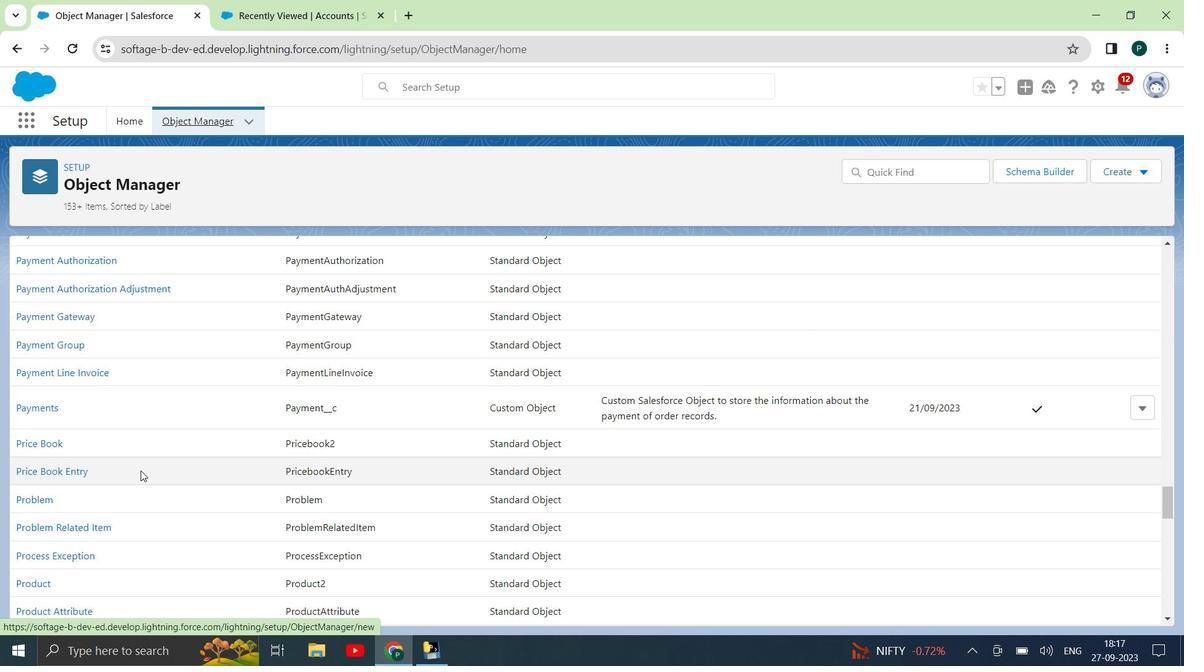 
Action: Mouse scrolled (139, 470) with delta (0, 0)
Screenshot: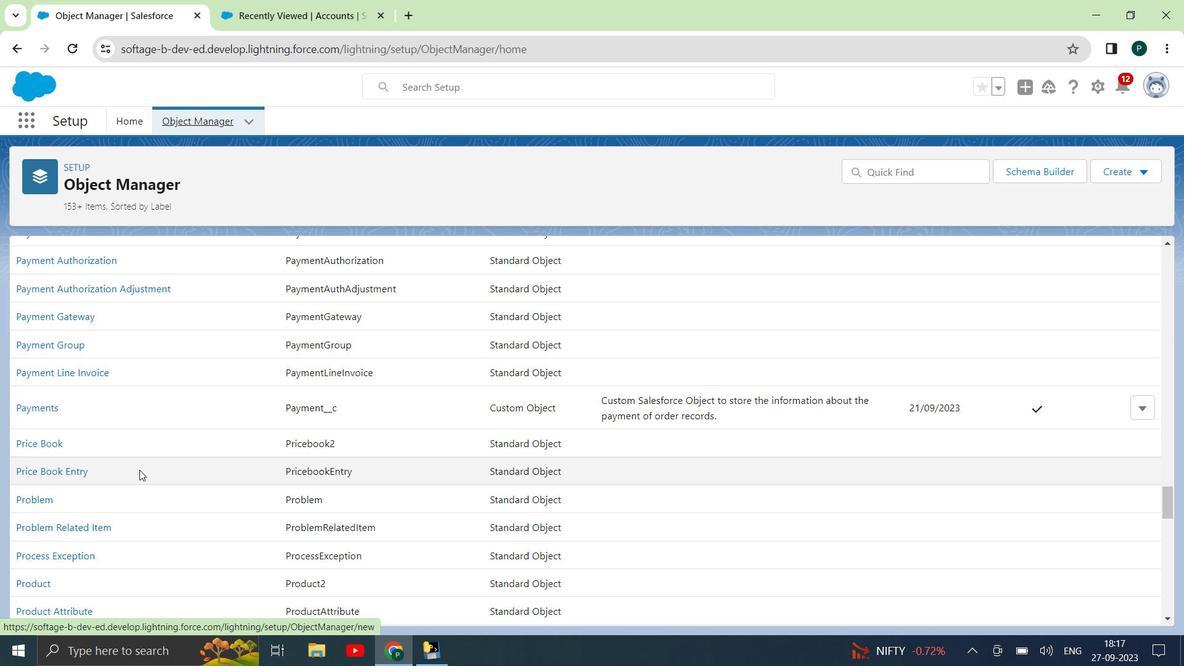 
Action: Mouse scrolled (139, 470) with delta (0, 0)
Screenshot: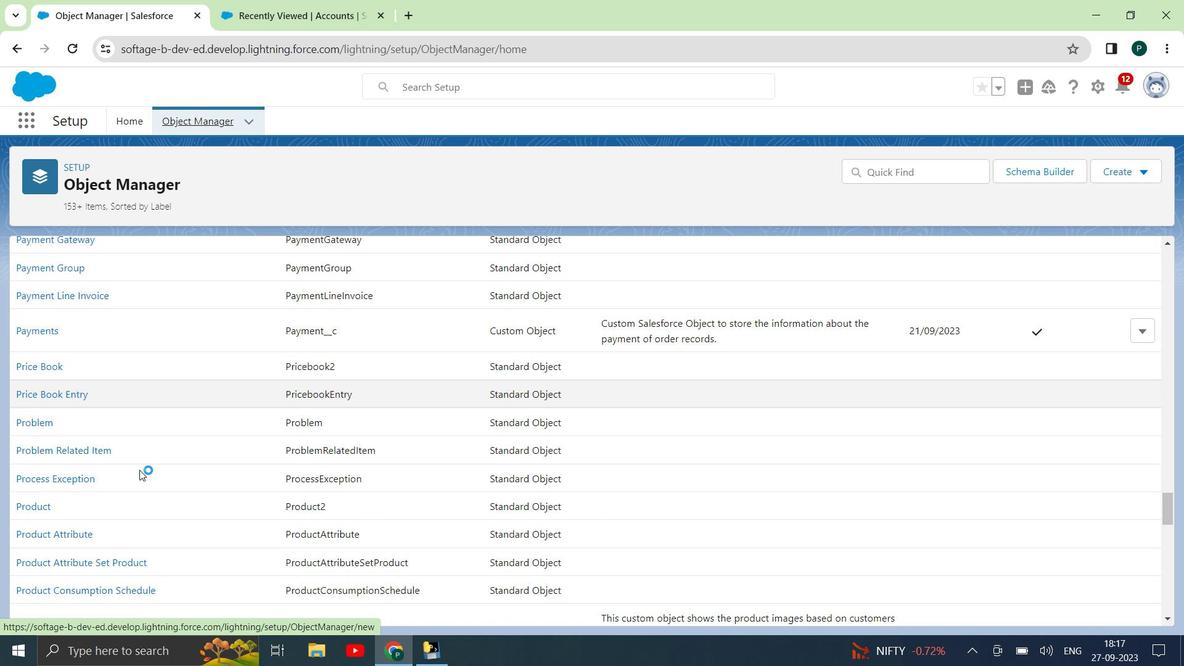 
Action: Mouse moved to (103, 487)
Screenshot: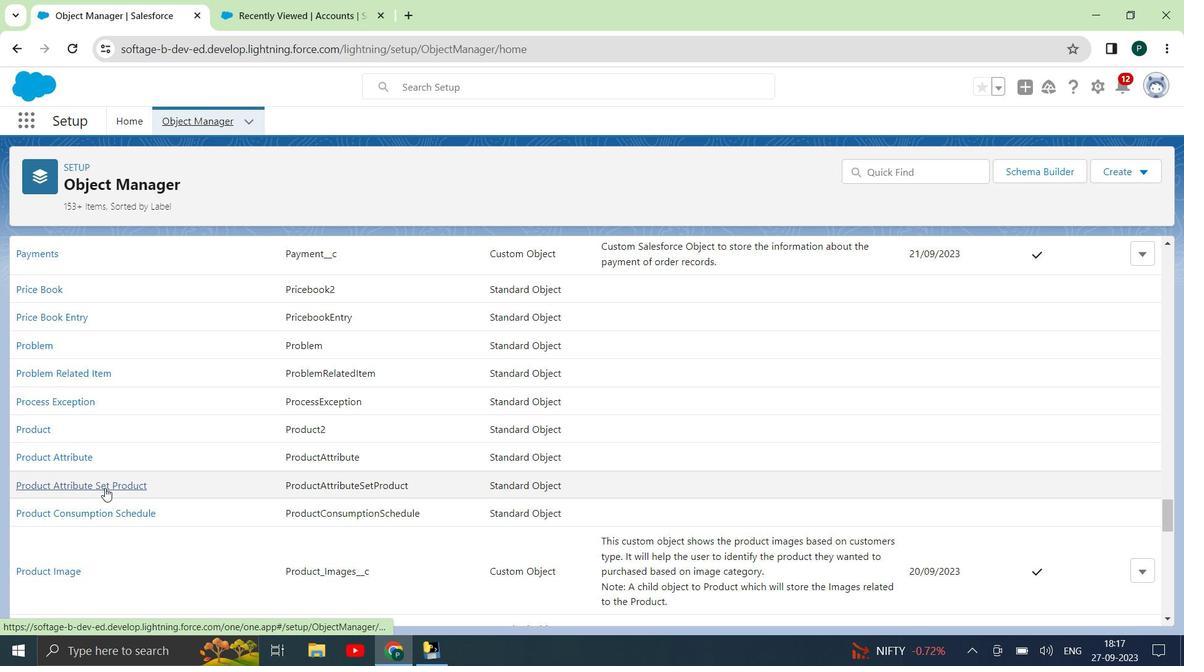 
Action: Mouse scrolled (103, 487) with delta (0, 0)
Screenshot: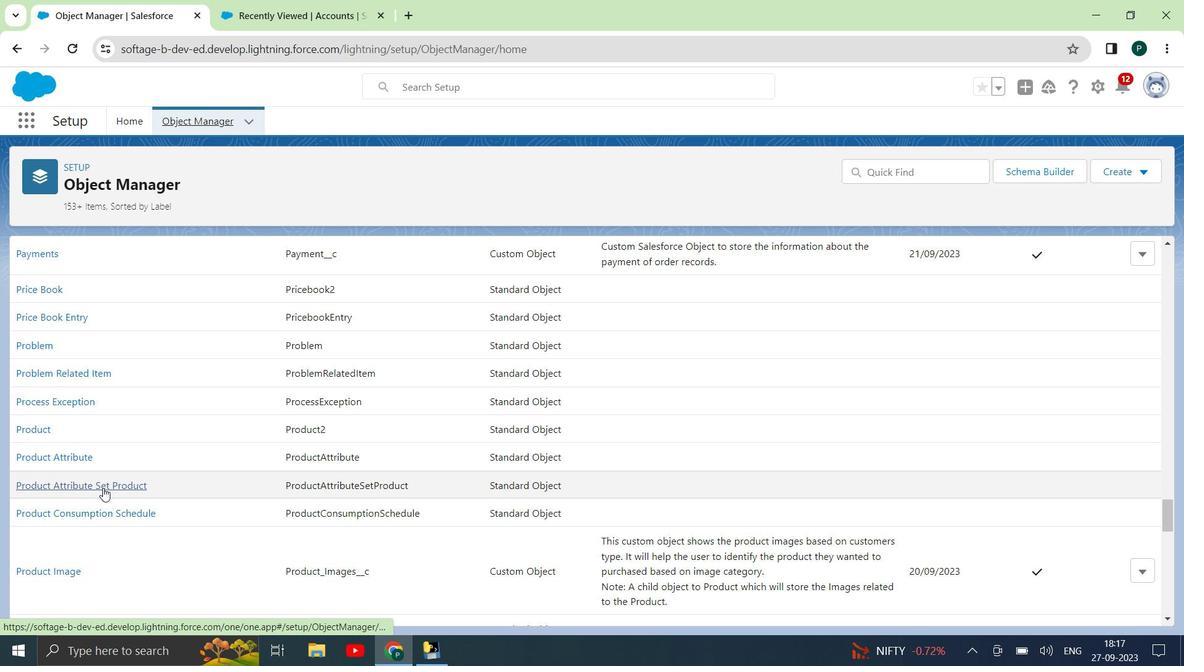 
Action: Mouse moved to (75, 536)
Screenshot: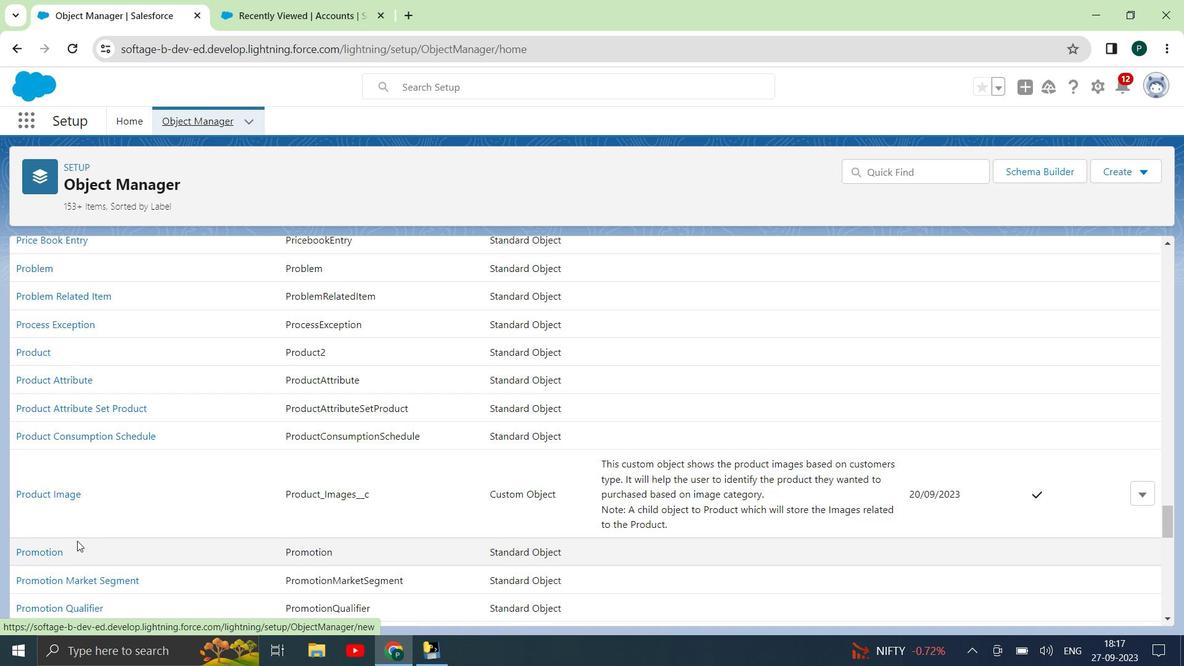 
Action: Mouse scrolled (75, 535) with delta (0, 0)
Screenshot: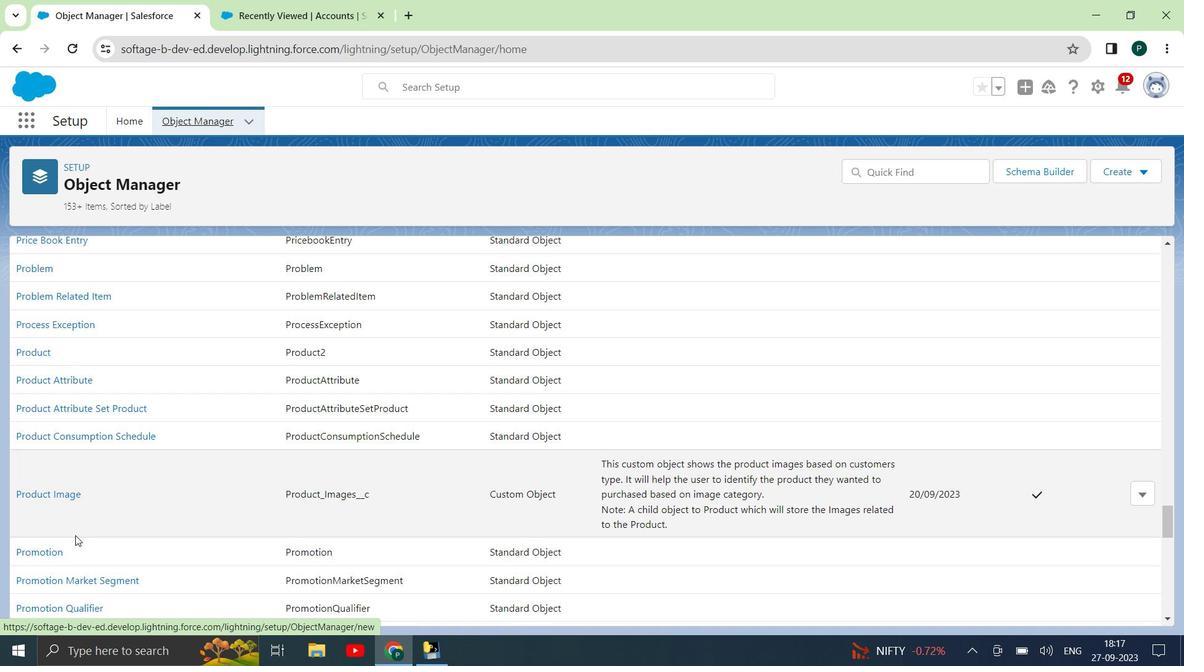 
Action: Mouse scrolled (75, 535) with delta (0, 0)
Screenshot: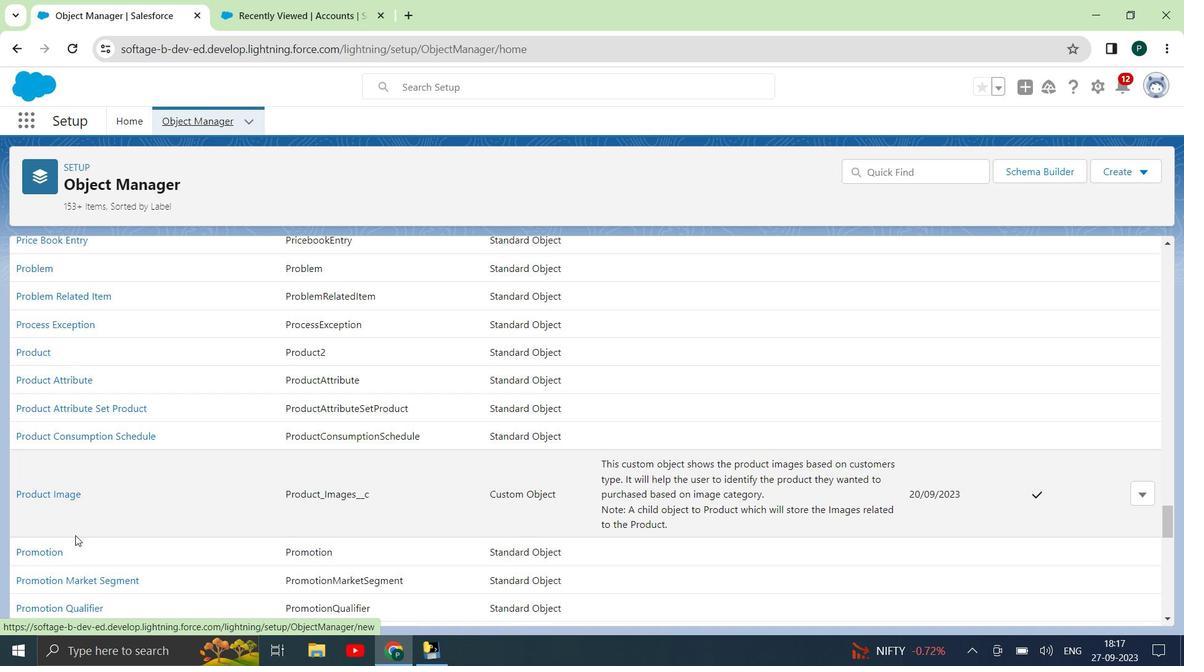 
Action: Mouse scrolled (75, 535) with delta (0, 0)
Screenshot: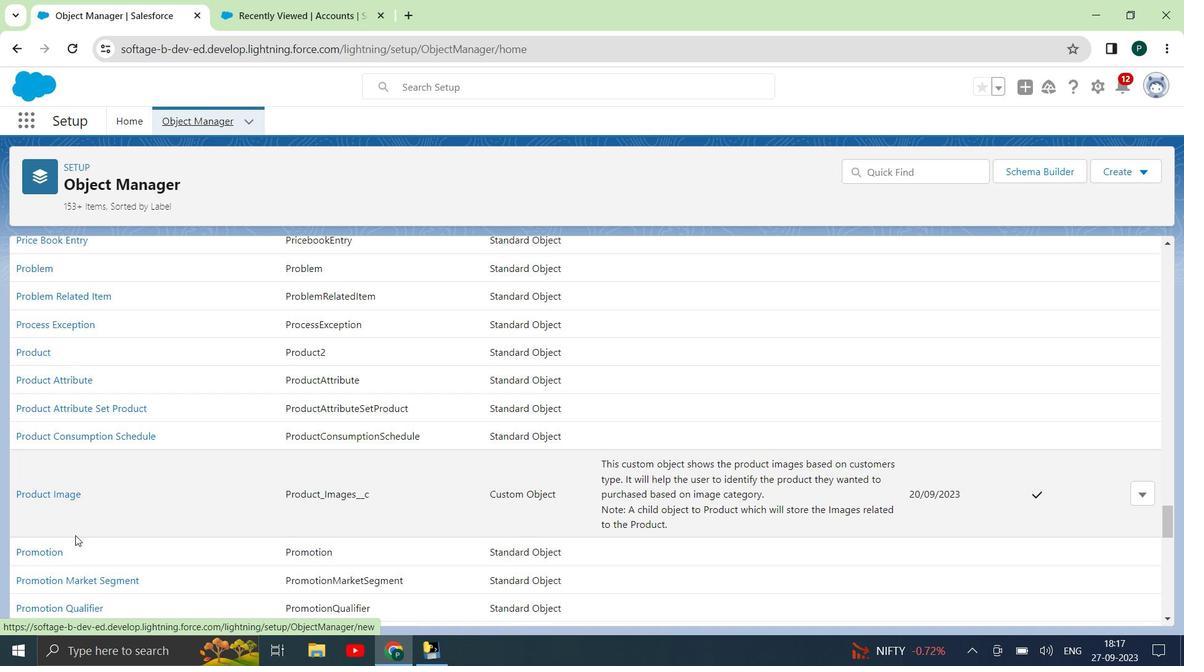 
Action: Mouse moved to (74, 508)
Screenshot: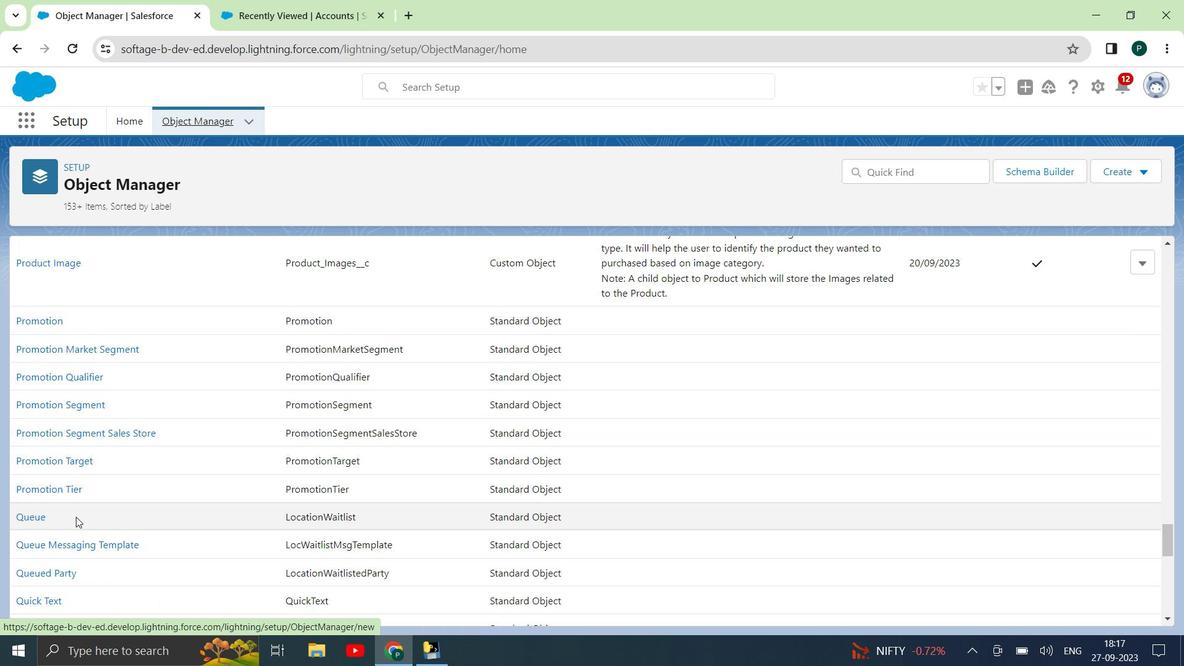 
Action: Mouse scrolled (74, 508) with delta (0, 0)
Screenshot: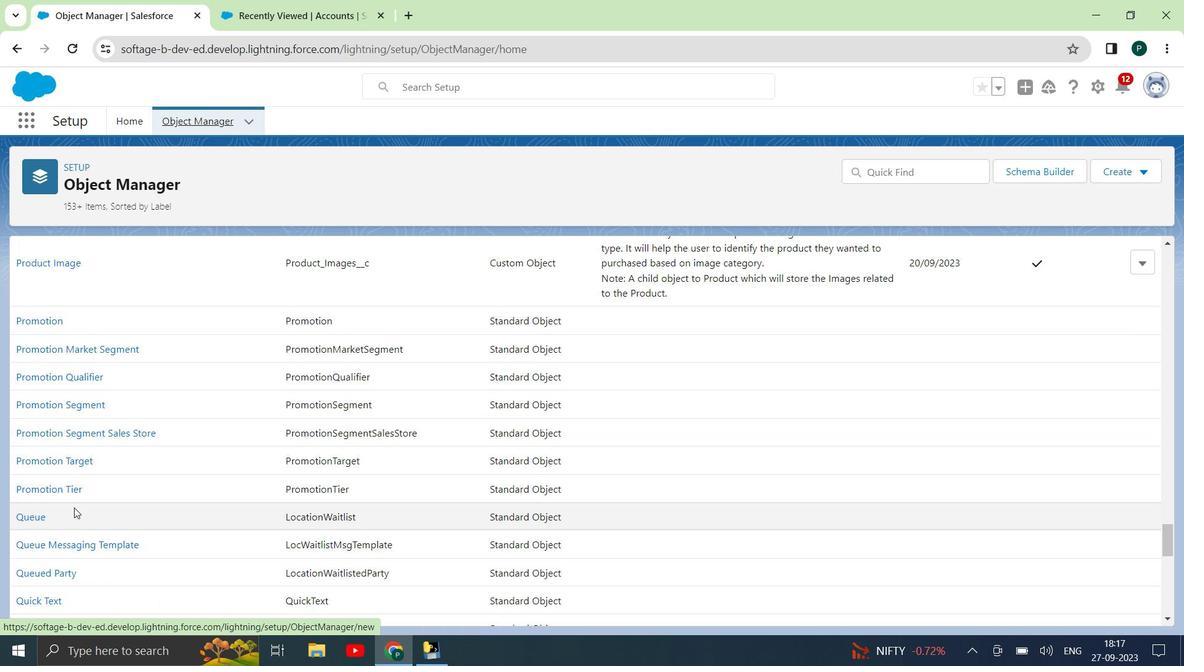 
Action: Mouse scrolled (74, 508) with delta (0, 0)
Screenshot: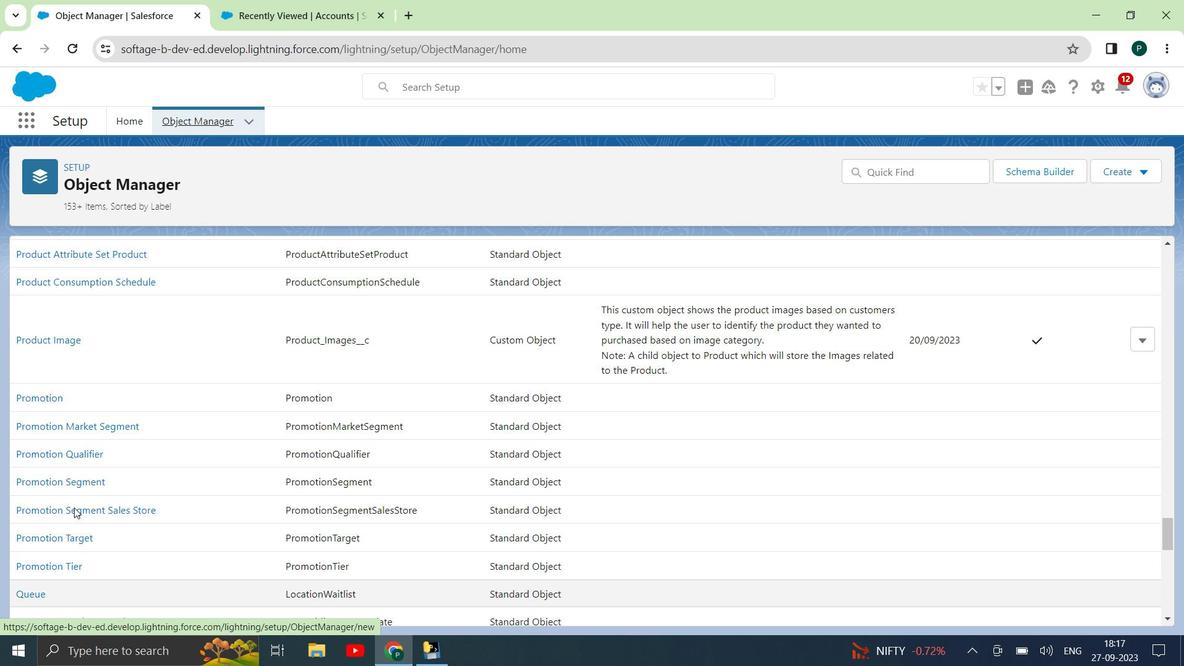 
Action: Mouse scrolled (74, 508) with delta (0, 0)
Screenshot: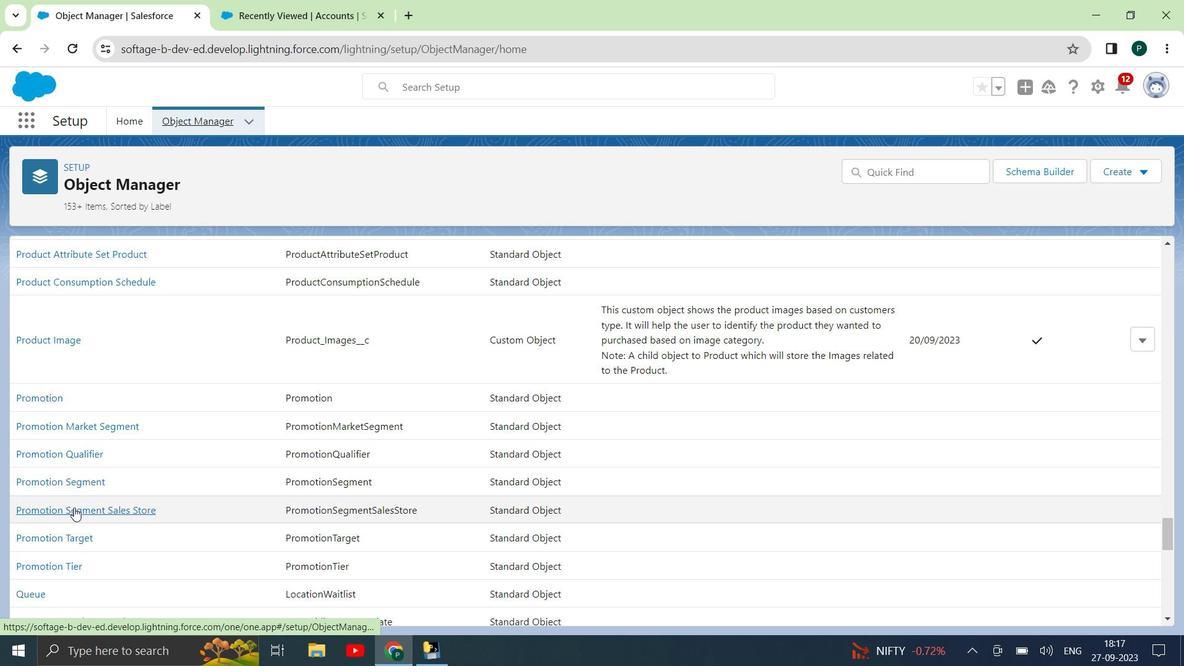 
Action: Mouse scrolled (74, 508) with delta (0, 0)
Screenshot: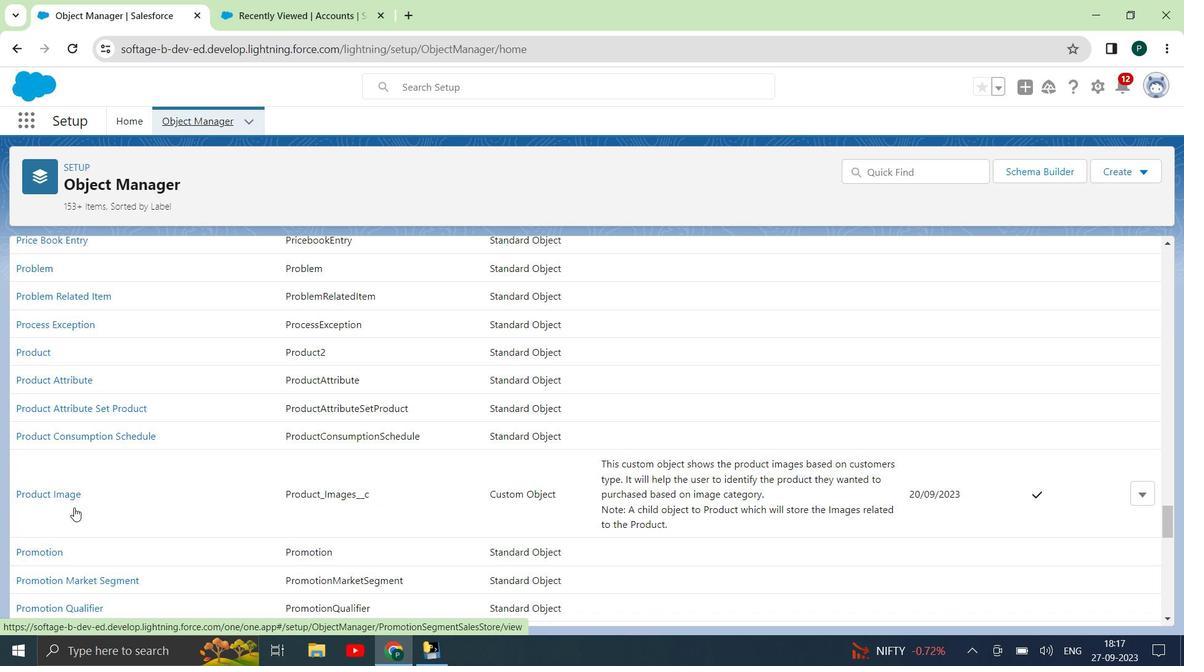 
Action: Mouse scrolled (74, 508) with delta (0, 0)
Screenshot: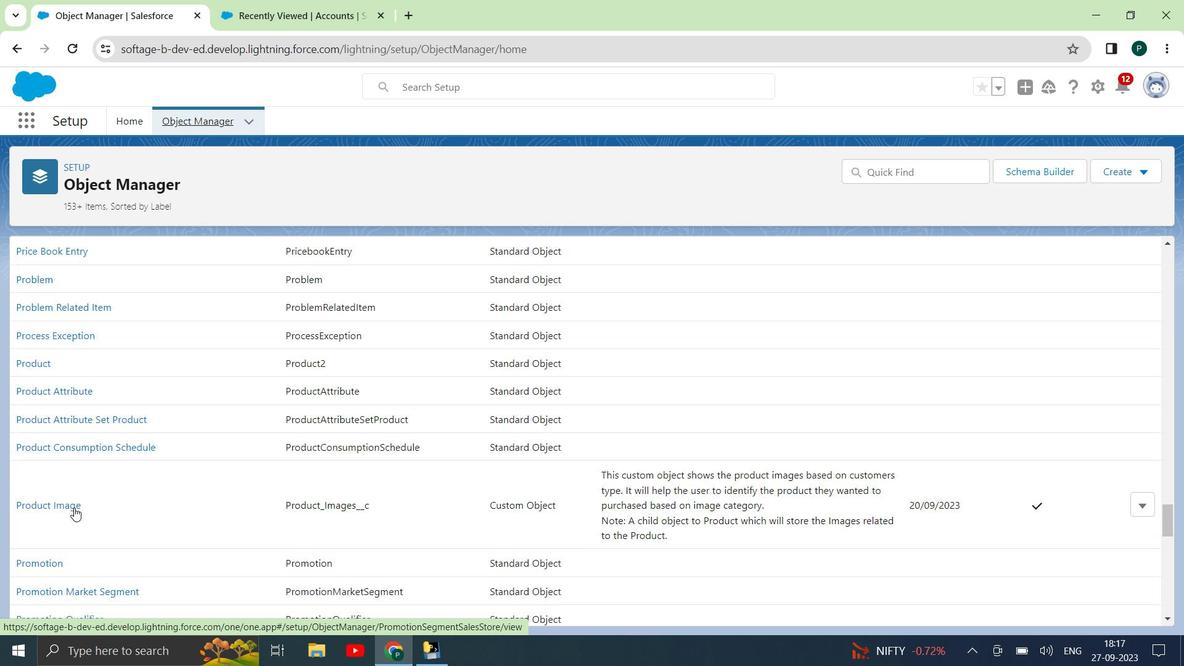 
Action: Mouse scrolled (74, 508) with delta (0, 0)
Screenshot: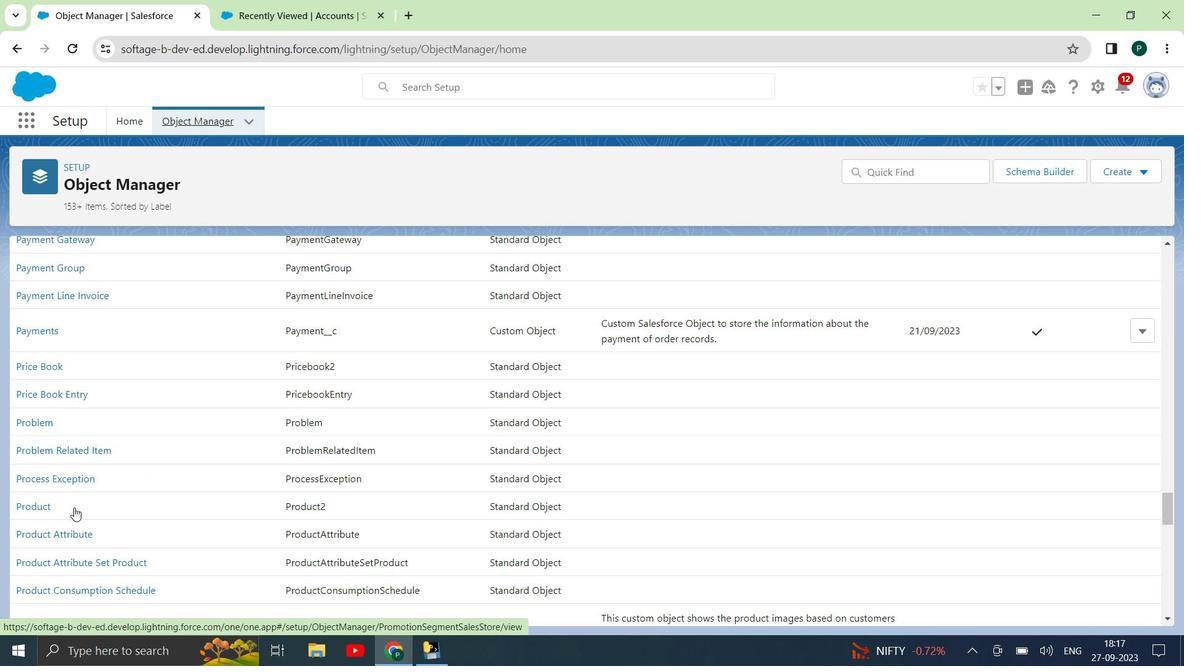 
Action: Mouse scrolled (74, 508) with delta (0, 0)
Screenshot: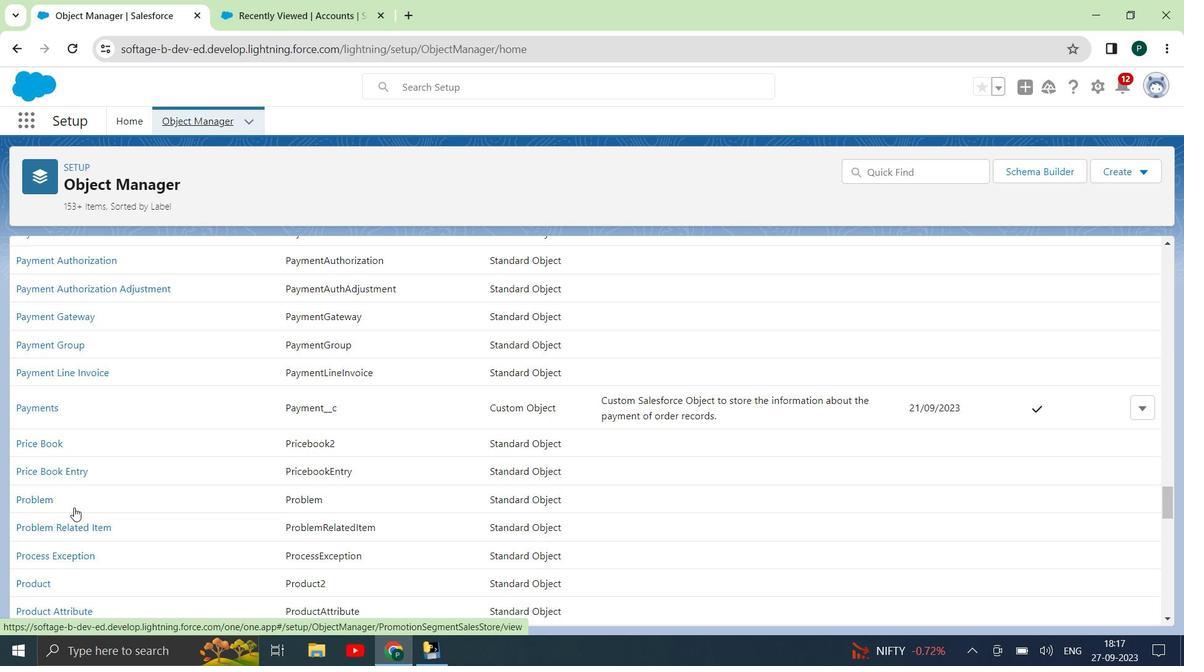 
Action: Mouse scrolled (74, 508) with delta (0, 0)
Screenshot: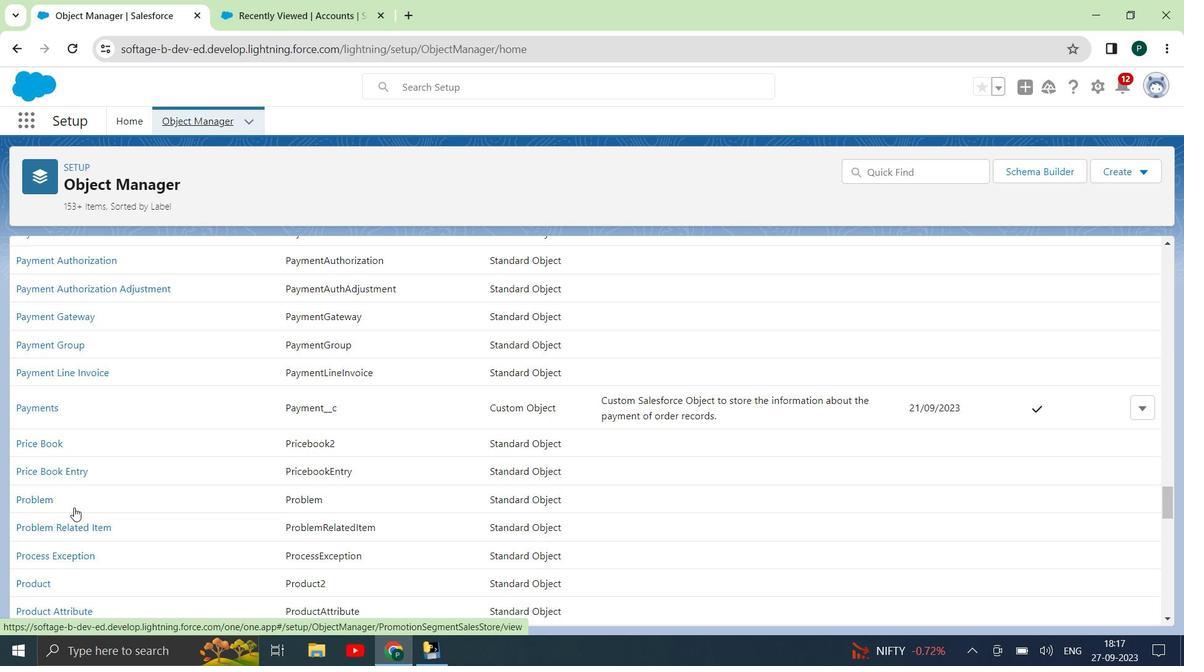 
Action: Mouse scrolled (74, 507) with delta (0, 0)
Screenshot: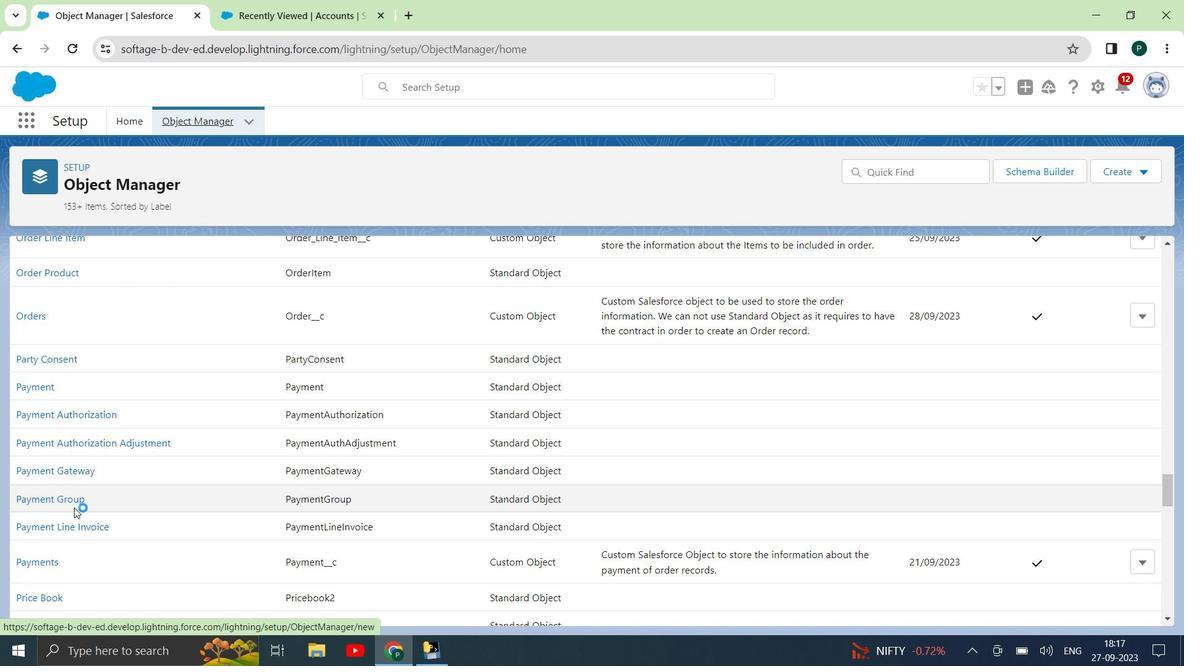 
Action: Mouse moved to (59, 497)
Screenshot: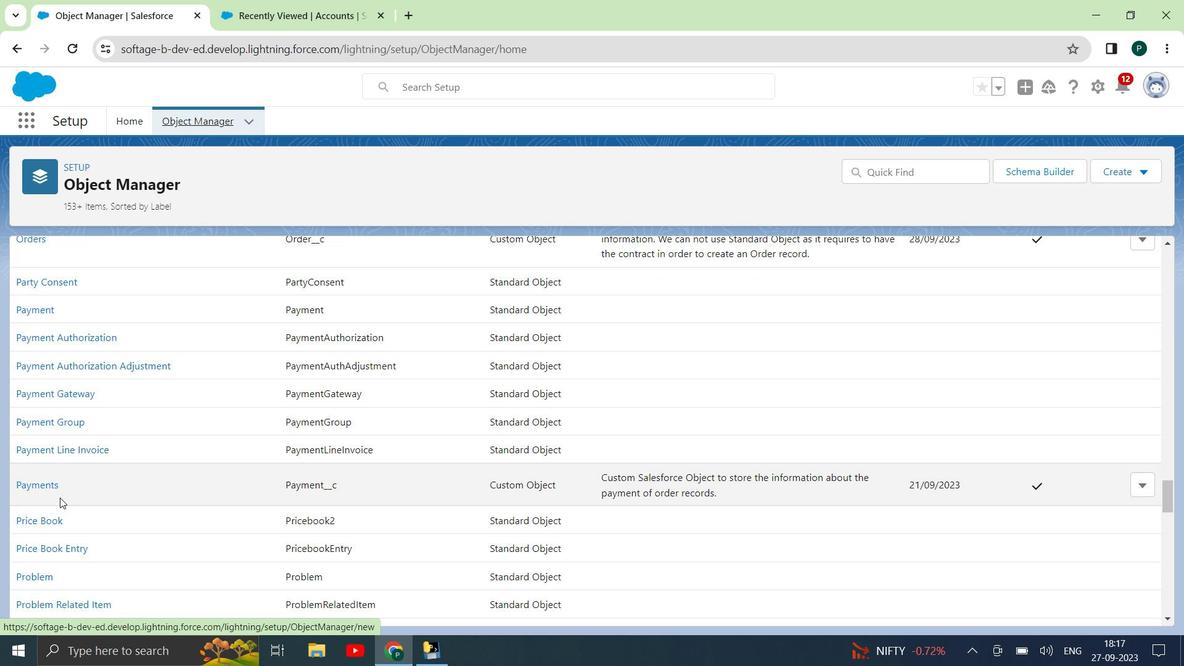 
Action: Mouse scrolled (59, 497) with delta (0, 0)
Screenshot: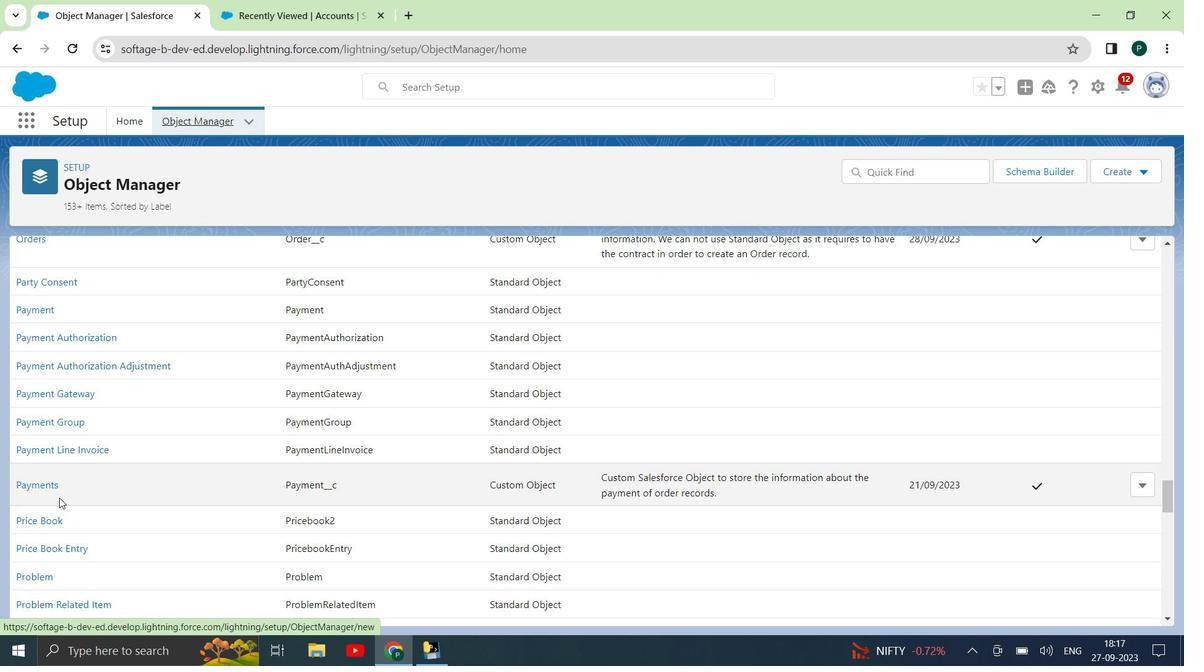 
Action: Mouse scrolled (59, 497) with delta (0, 0)
Screenshot: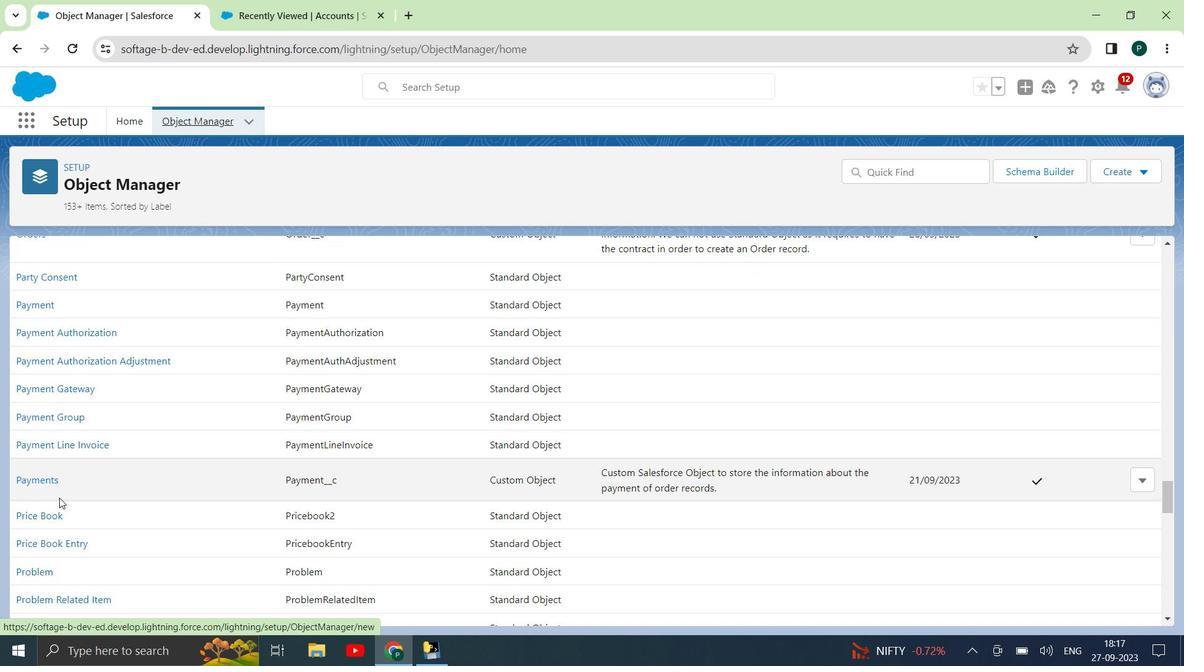 
Action: Mouse moved to (33, 507)
Screenshot: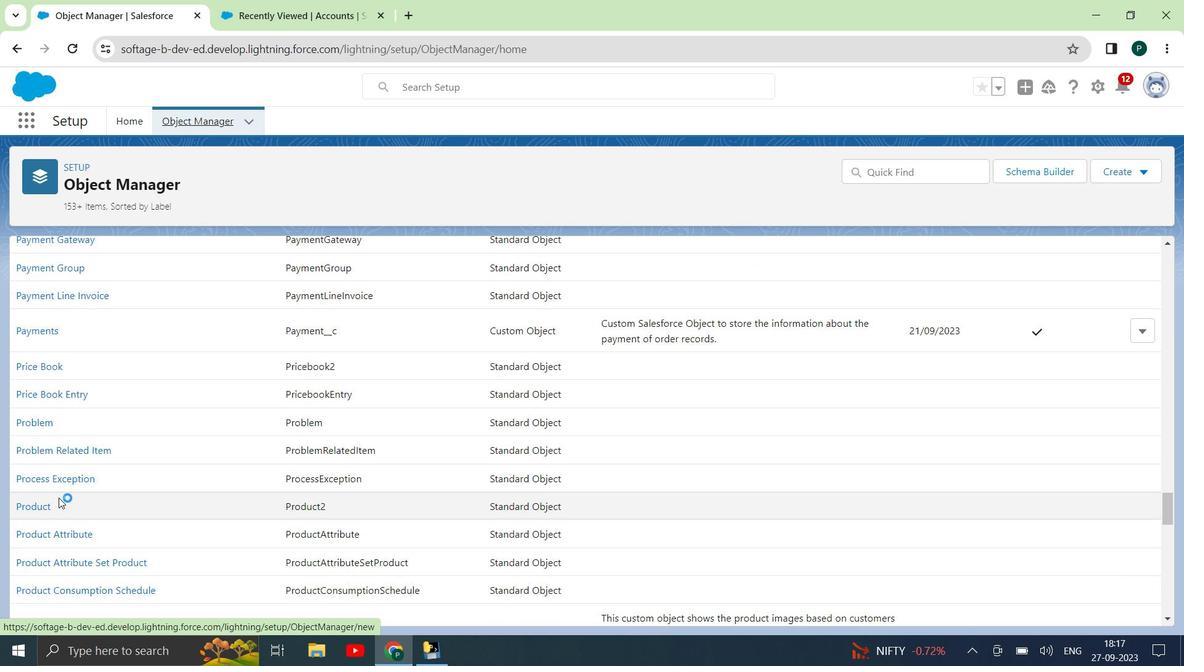 
Action: Mouse pressed left at (33, 507)
Screenshot: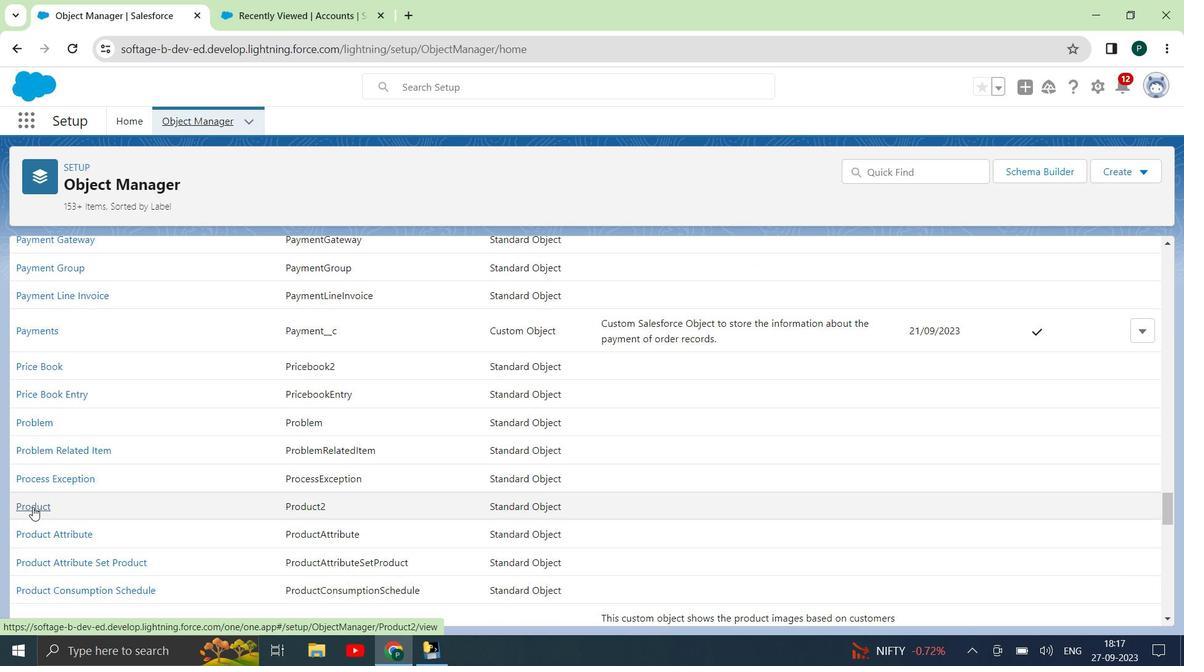 
Action: Mouse moved to (118, 274)
Screenshot: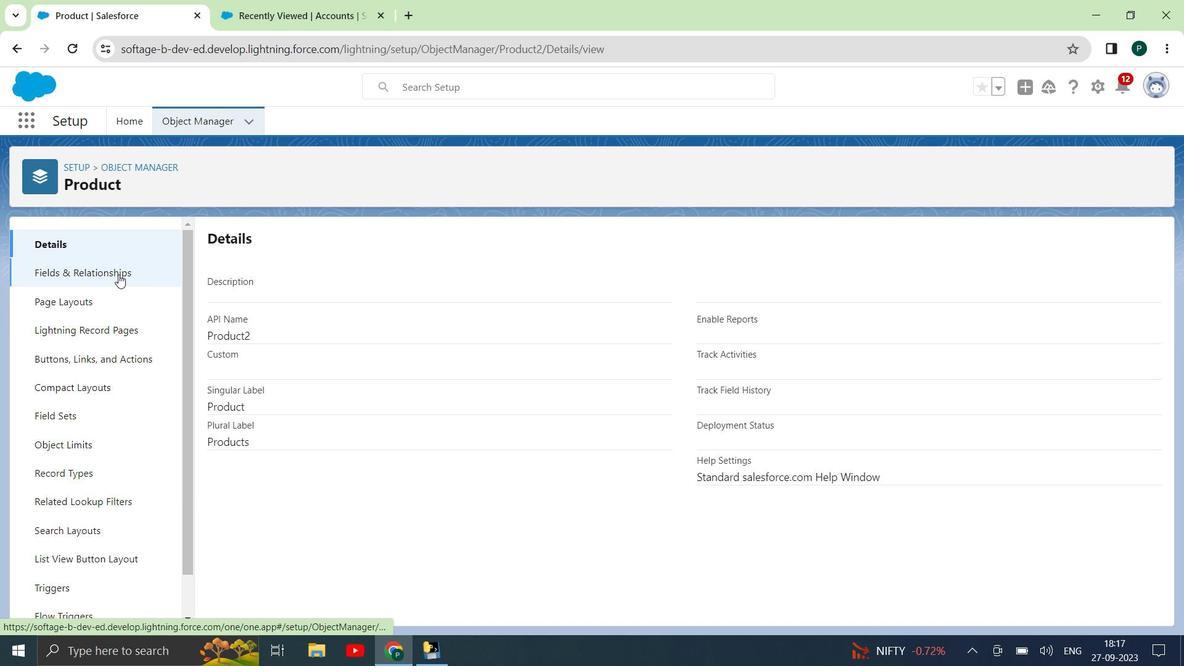 
Action: Mouse pressed left at (118, 274)
Screenshot: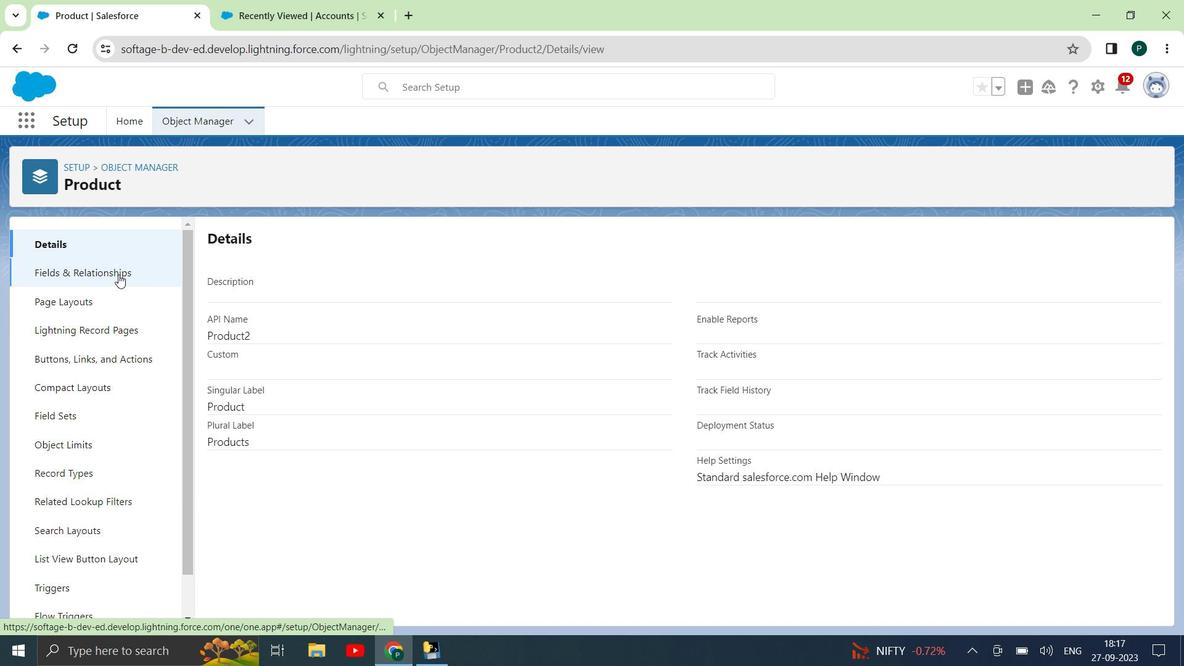 
Action: Mouse moved to (344, 402)
Screenshot: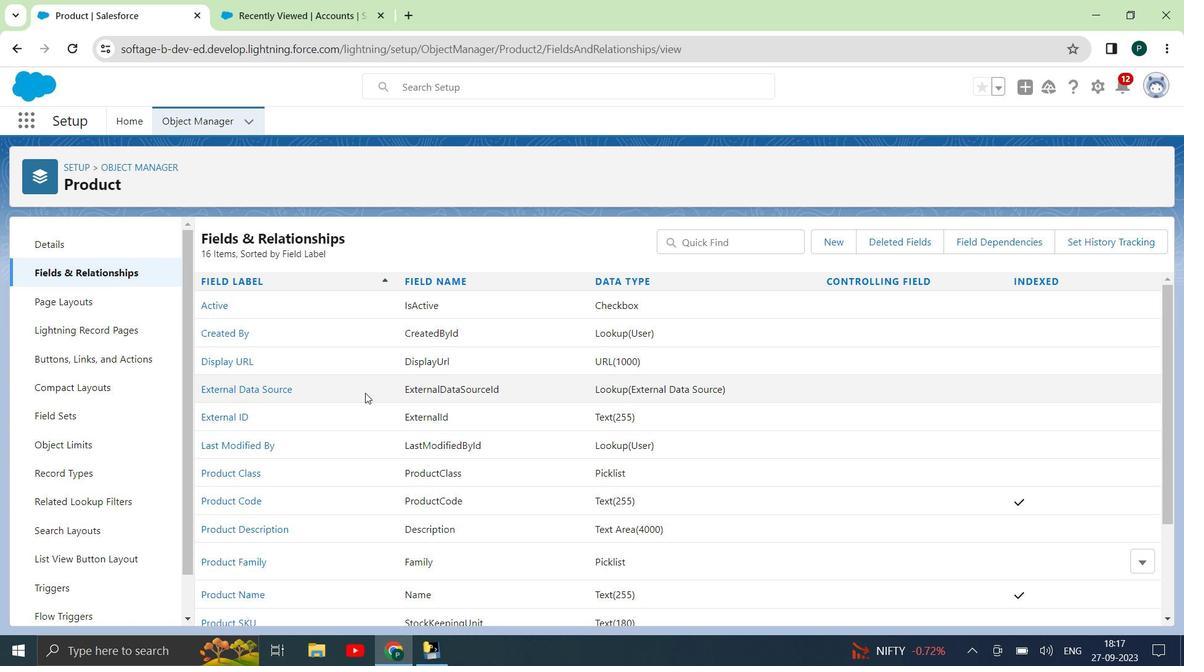
Action: Mouse scrolled (344, 401) with delta (0, 0)
Screenshot: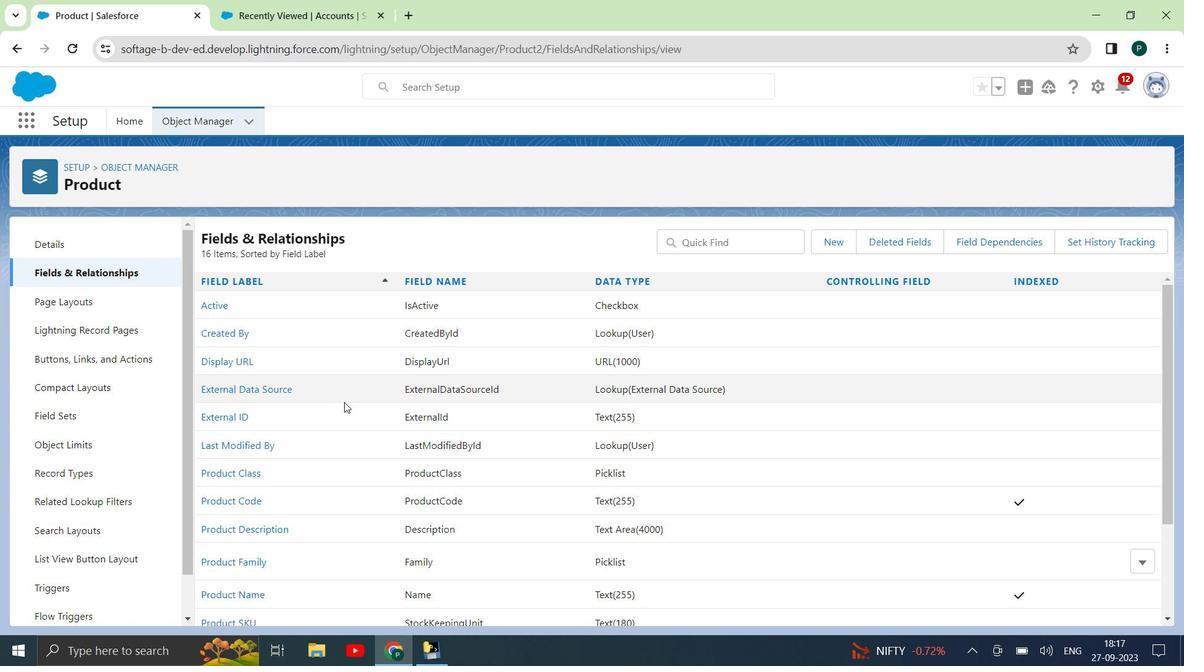 
Action: Mouse scrolled (344, 401) with delta (0, 0)
Screenshot: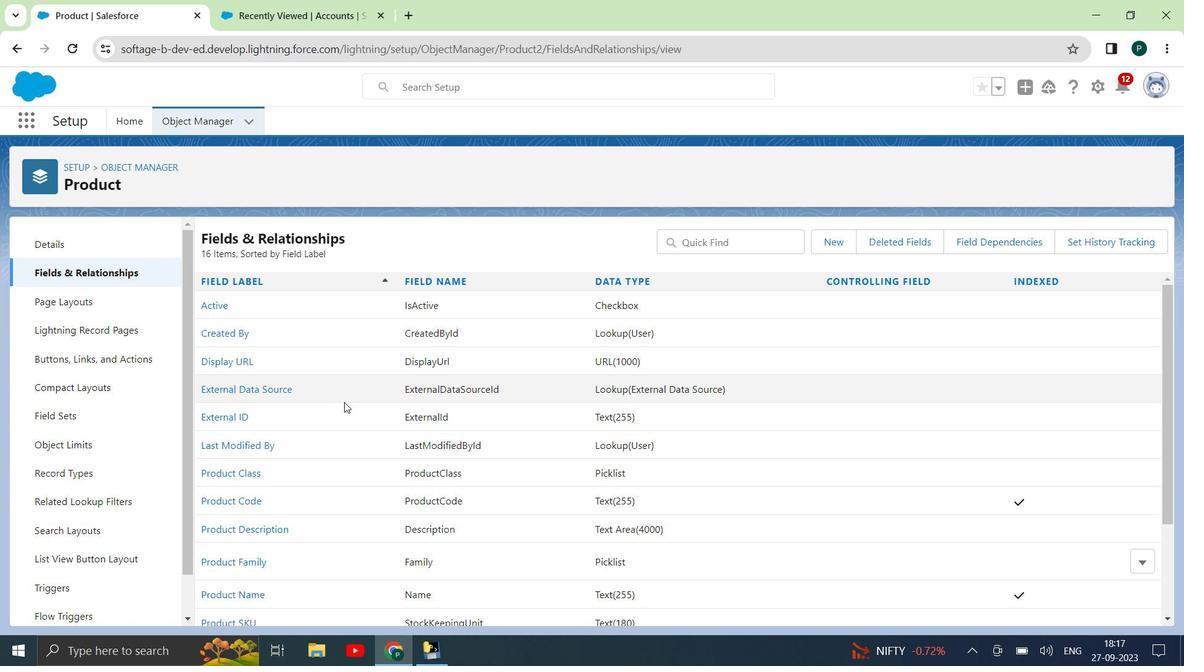 
Action: Mouse scrolled (344, 401) with delta (0, 0)
Screenshot: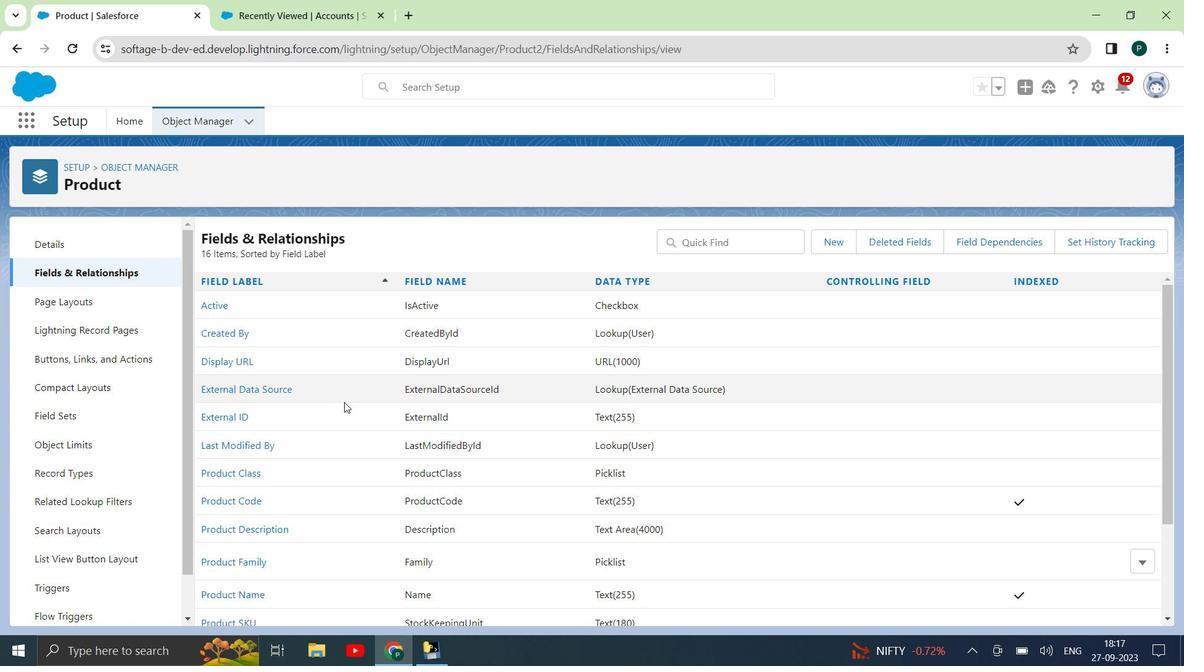
Action: Mouse scrolled (344, 401) with delta (0, 0)
Screenshot: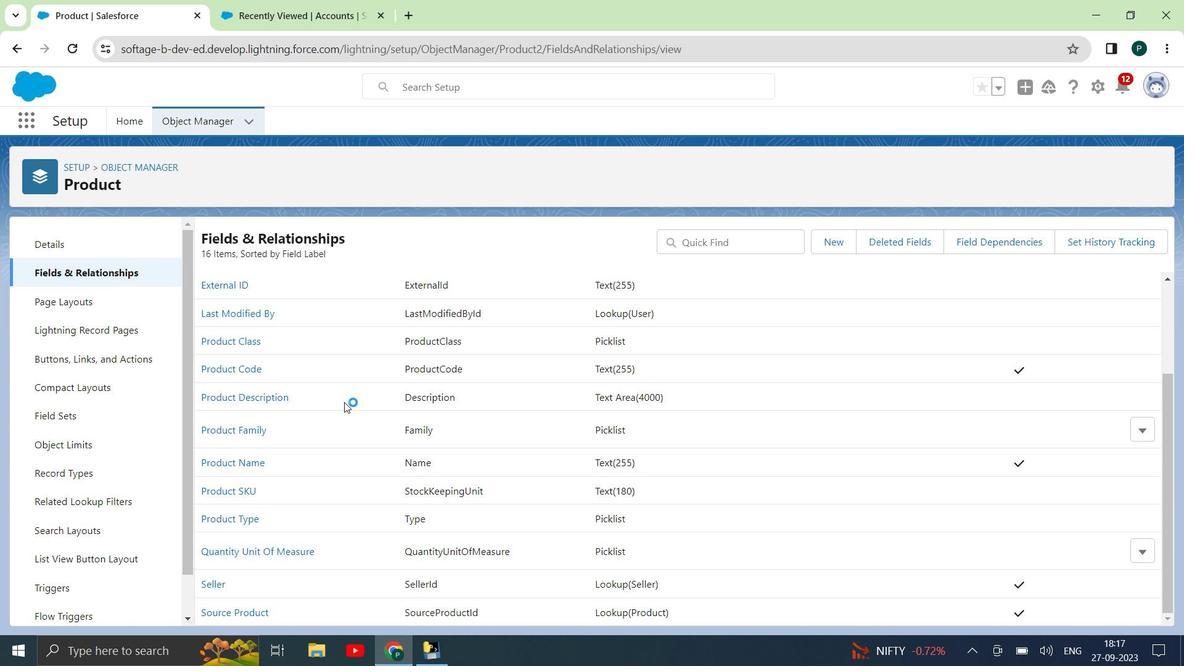 
Action: Mouse scrolled (344, 401) with delta (0, 0)
Screenshot: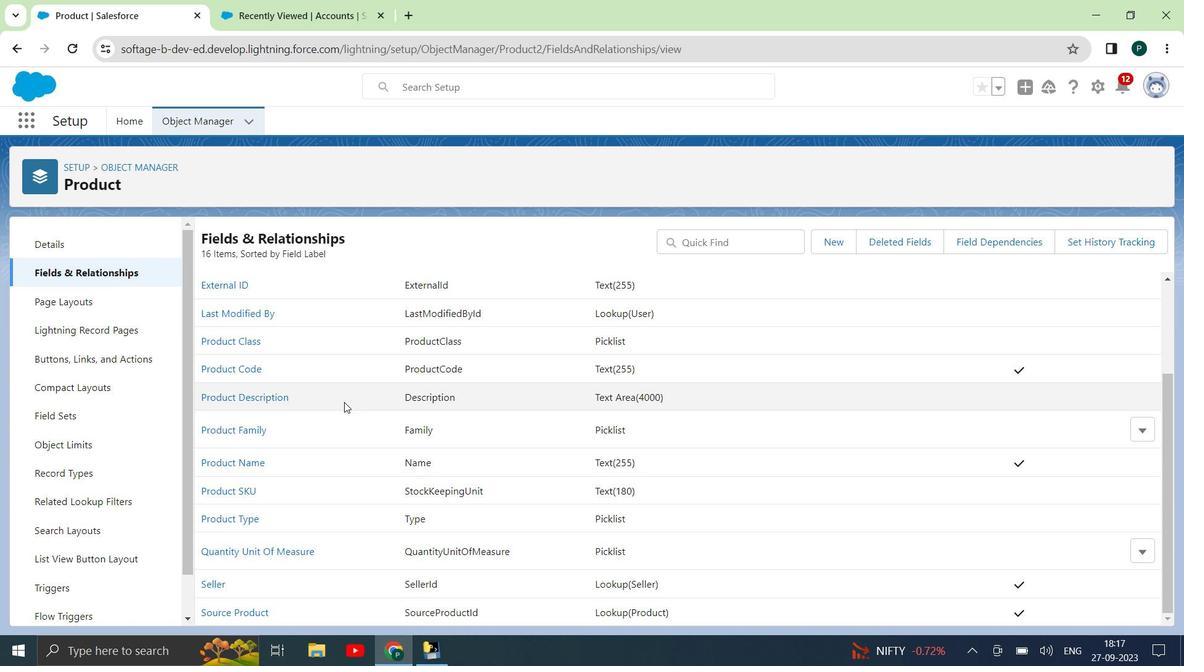 
Action: Mouse scrolled (344, 401) with delta (0, 0)
Screenshot: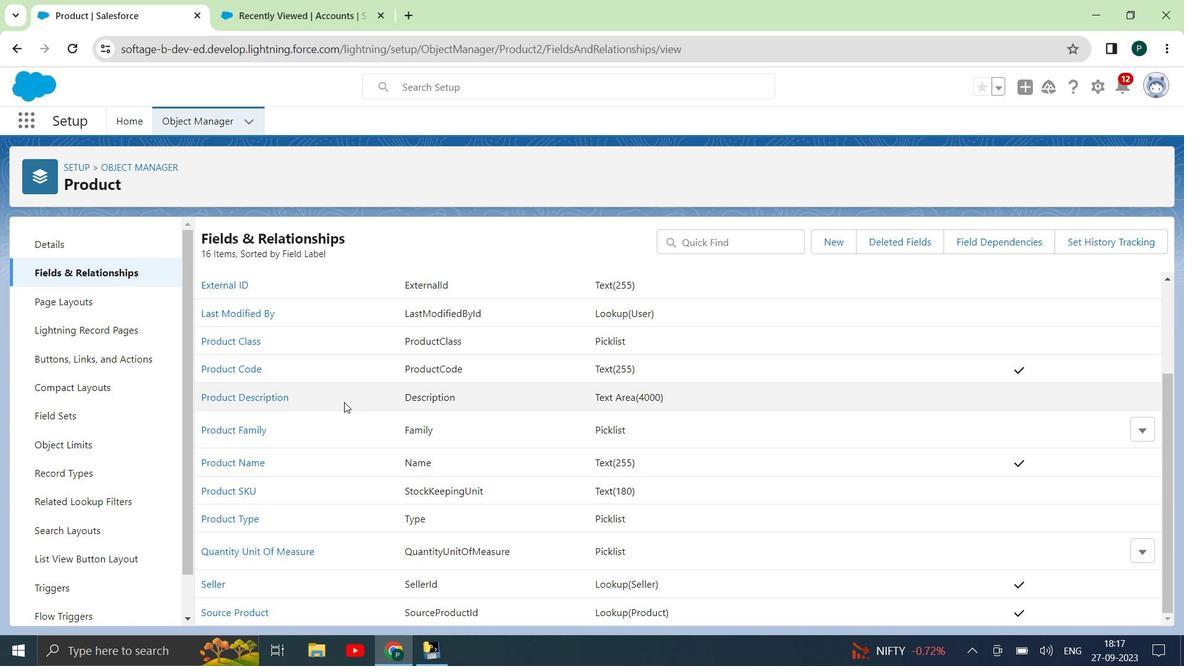 
Action: Mouse moved to (332, 501)
Screenshot: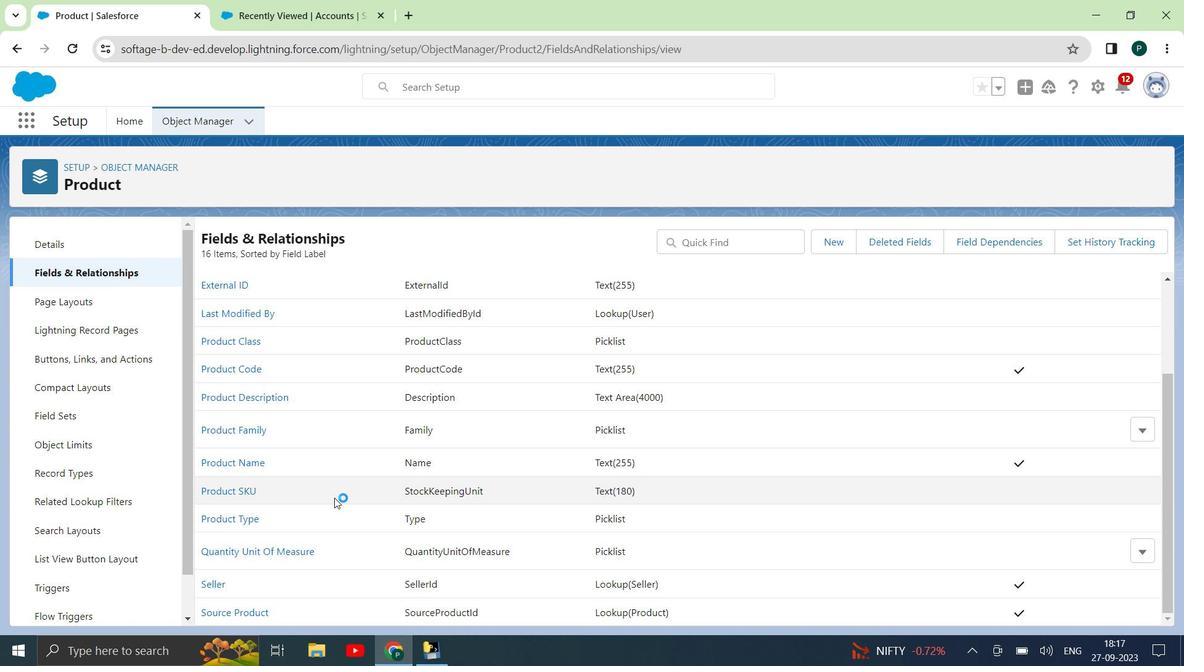 
Action: Mouse scrolled (332, 500) with delta (0, 0)
Screenshot: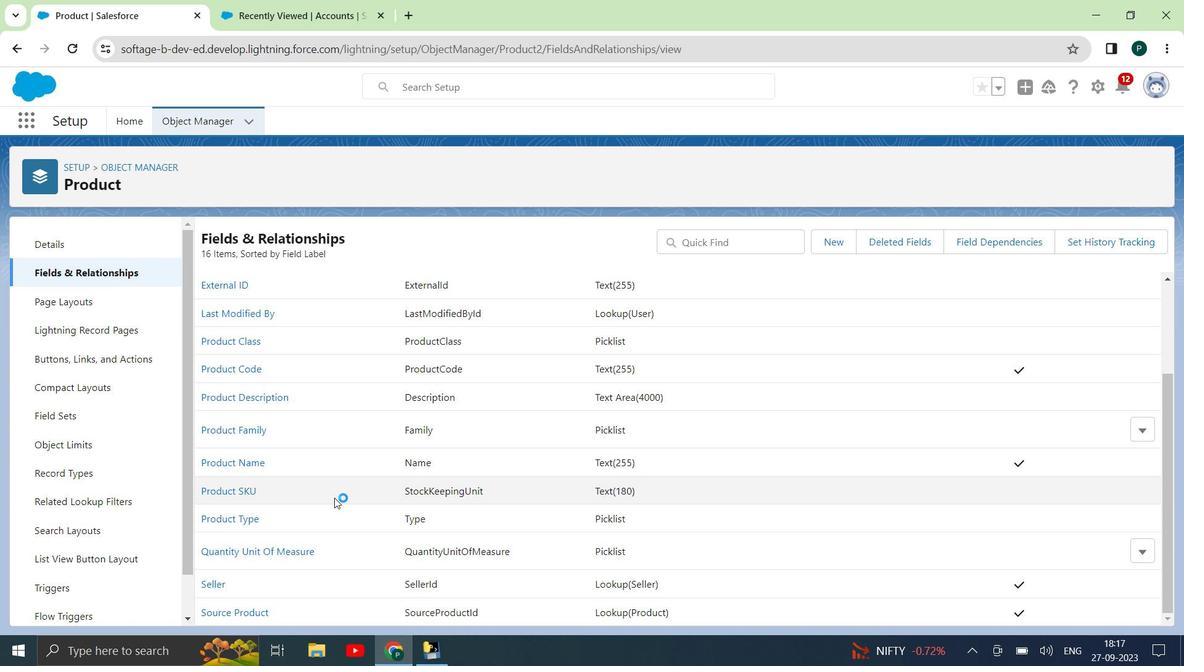 
Action: Mouse moved to (331, 504)
Screenshot: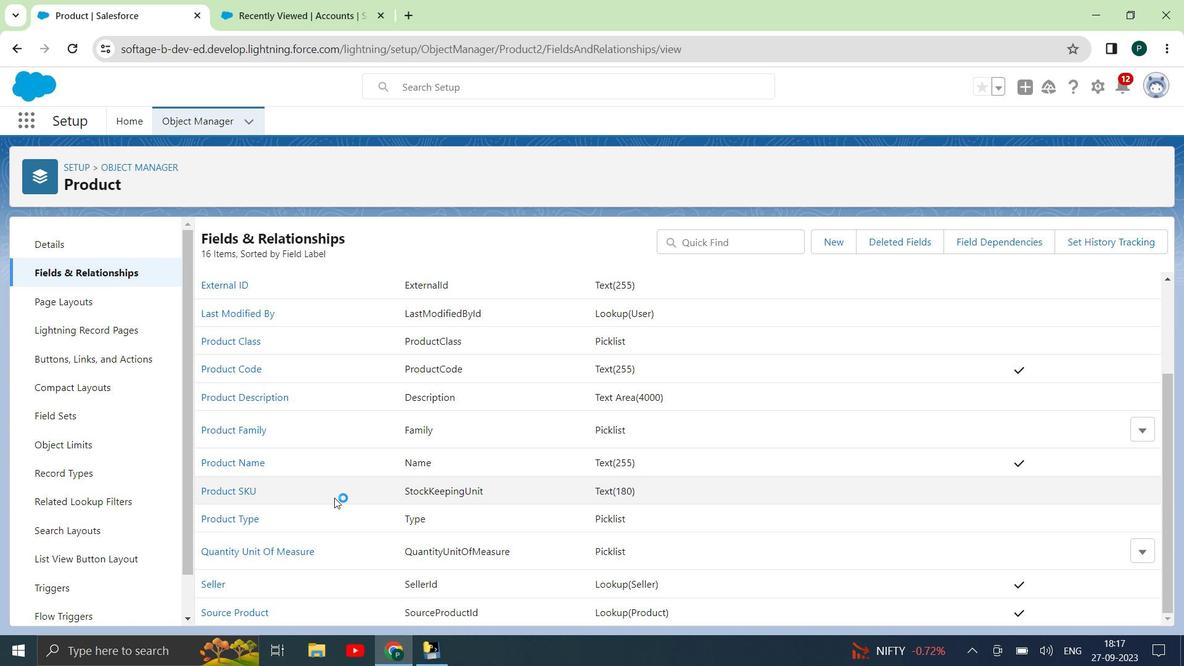 
Action: Mouse scrolled (331, 503) with delta (0, 0)
Screenshot: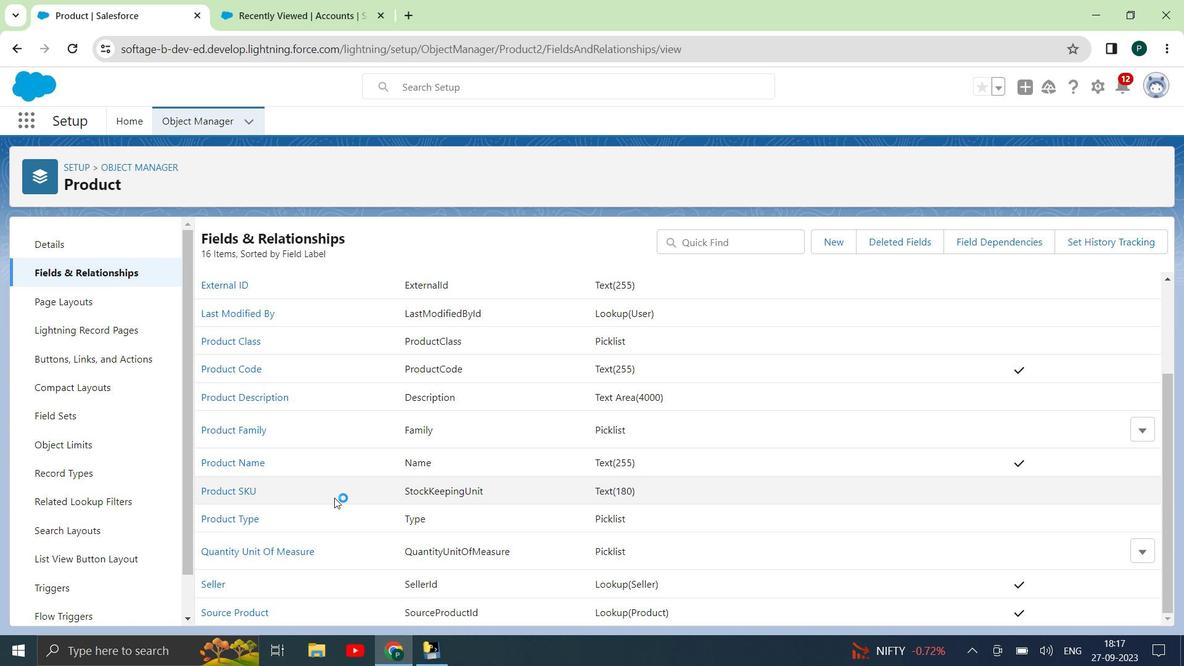 
Action: Mouse scrolled (331, 503) with delta (0, 0)
Screenshot: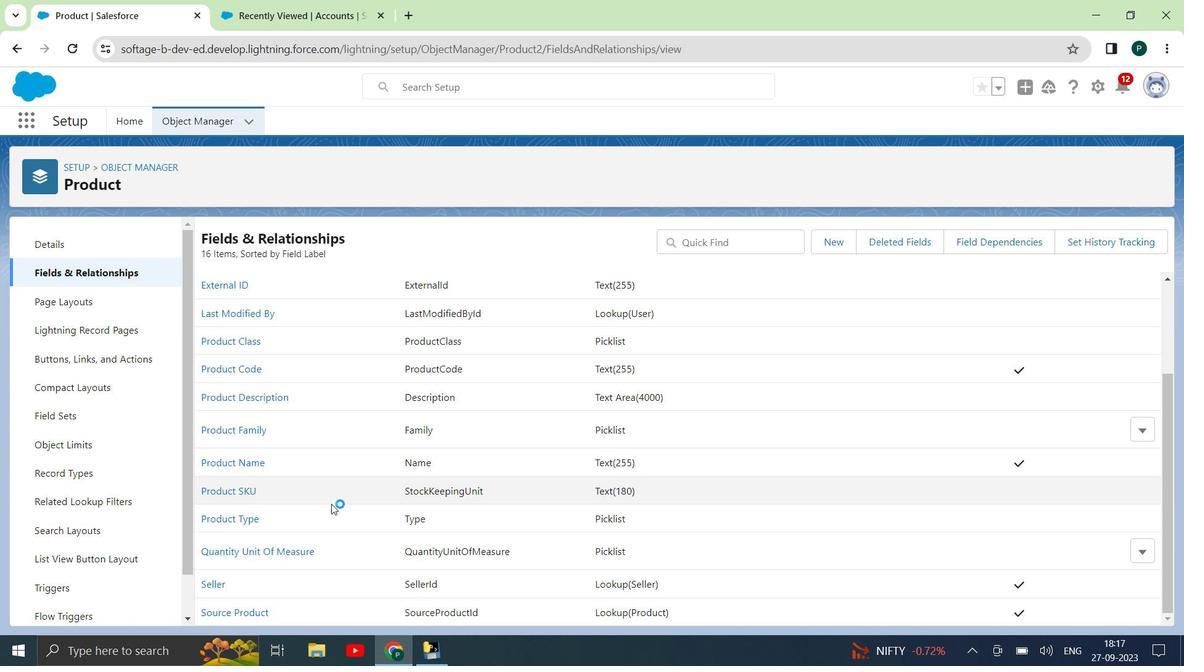 
Action: Mouse scrolled (331, 503) with delta (0, 0)
Screenshot: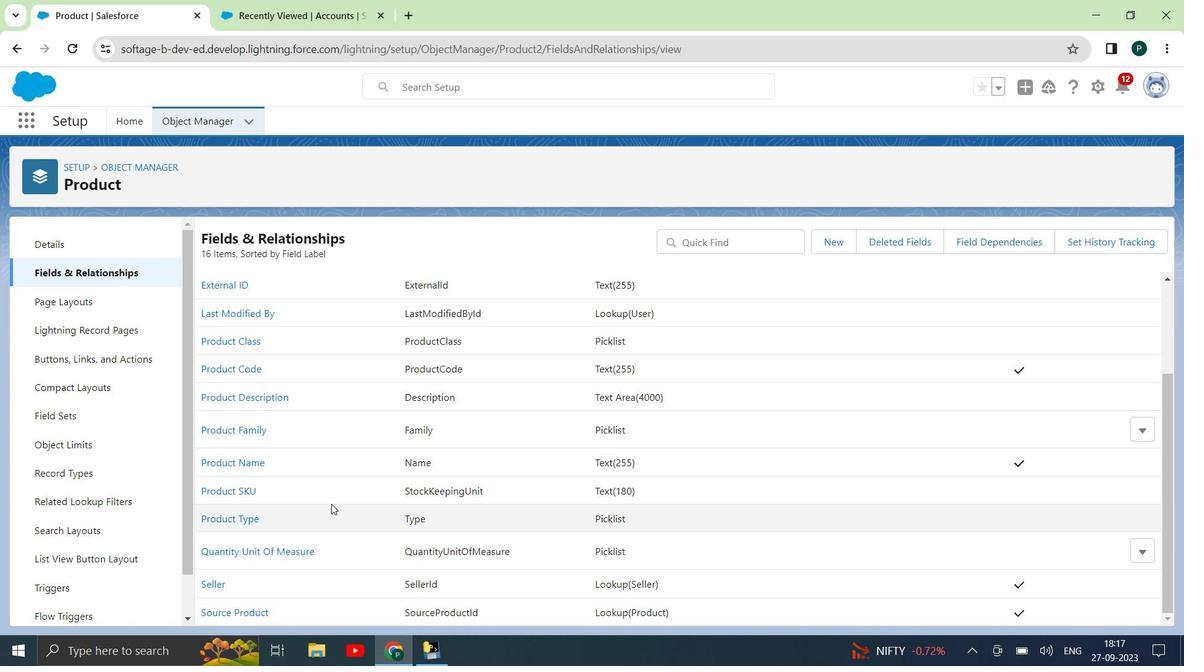 
Action: Mouse moved to (321, 519)
Screenshot: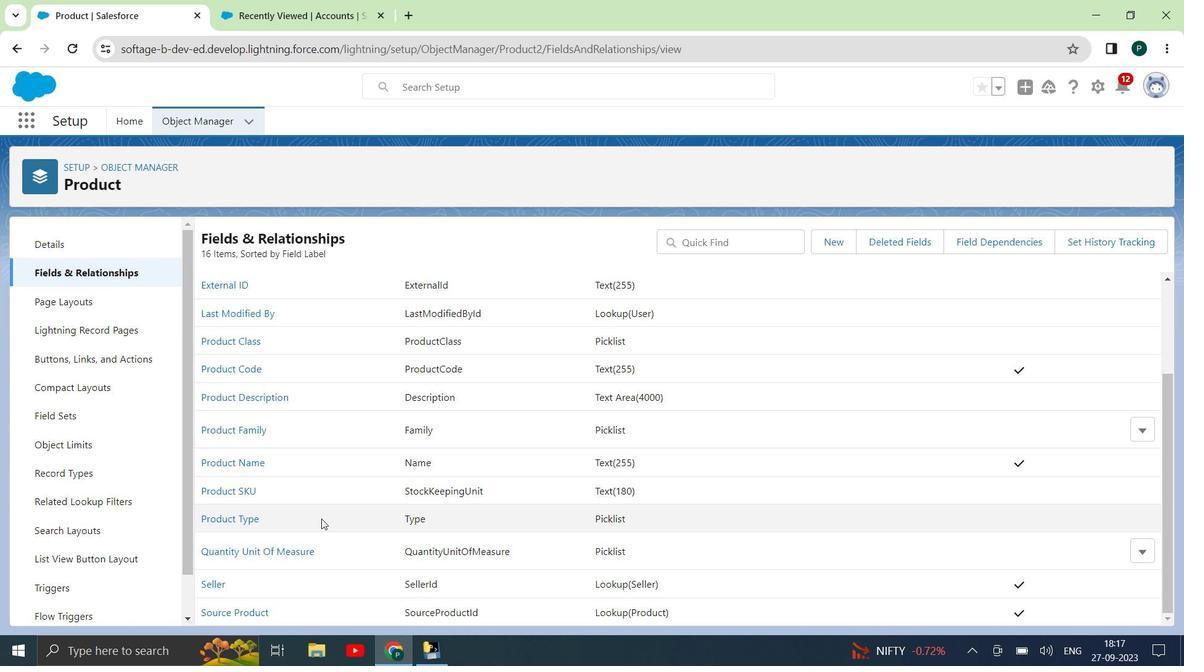 
Action: Mouse scrolled (321, 520) with delta (0, 0)
Screenshot: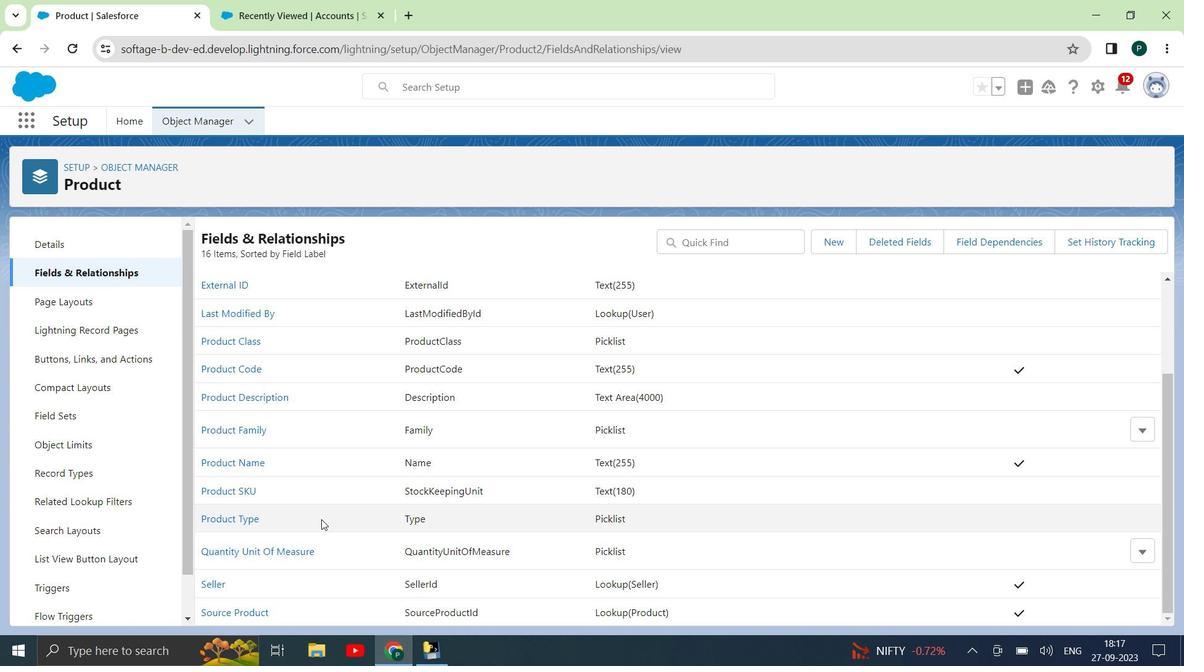 
Action: Mouse scrolled (321, 520) with delta (0, 0)
Screenshot: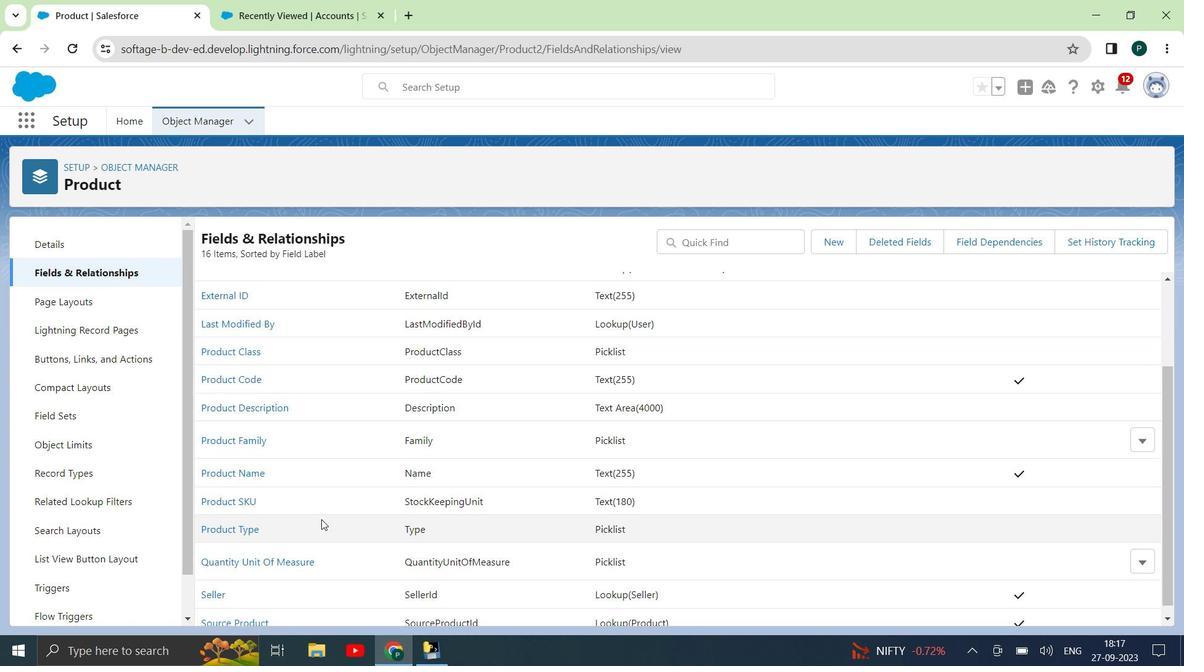 
Action: Mouse scrolled (321, 520) with delta (0, 0)
Screenshot: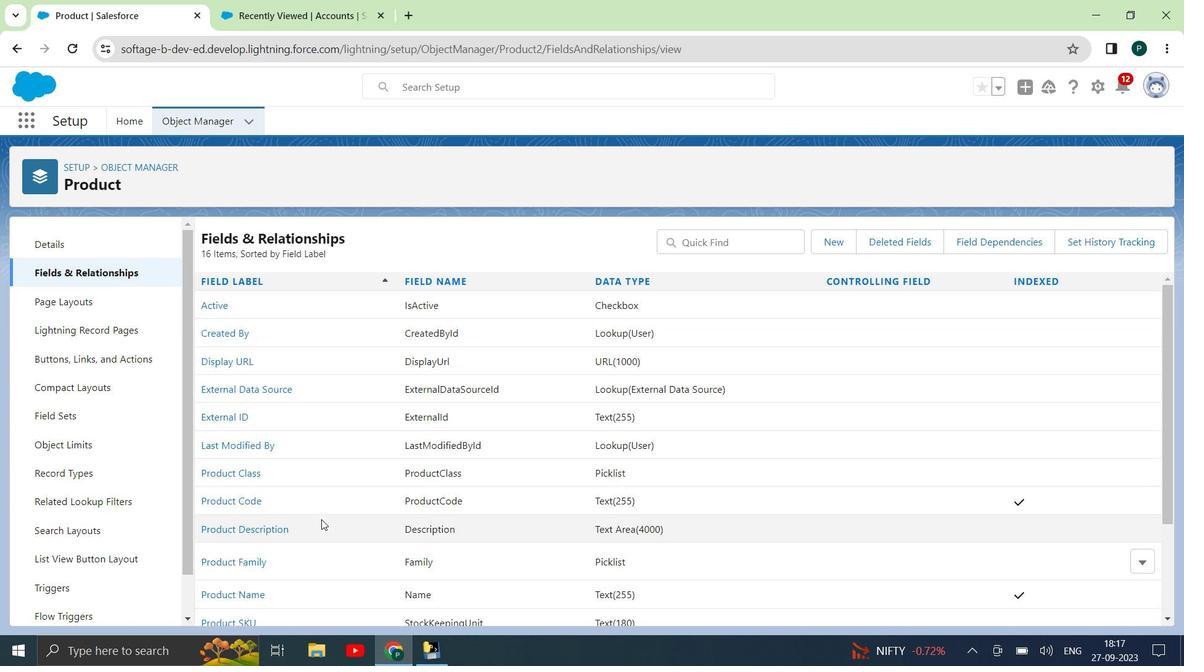 
Action: Mouse scrolled (321, 520) with delta (0, 0)
Screenshot: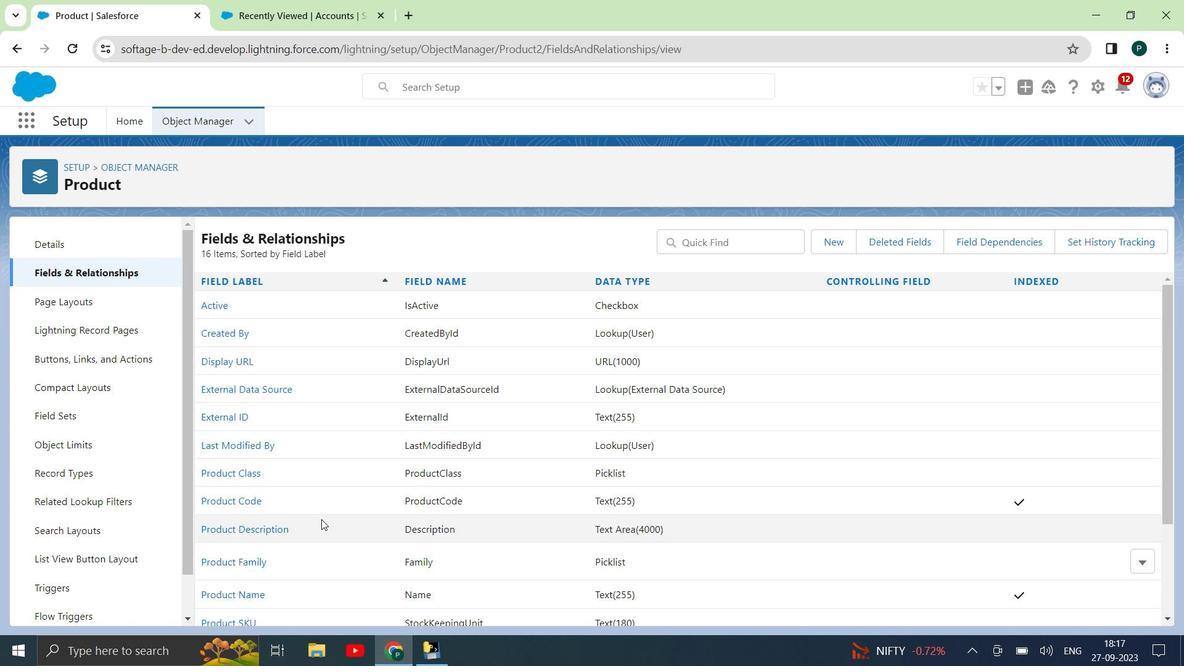 
Action: Mouse scrolled (321, 520) with delta (0, 0)
Screenshot: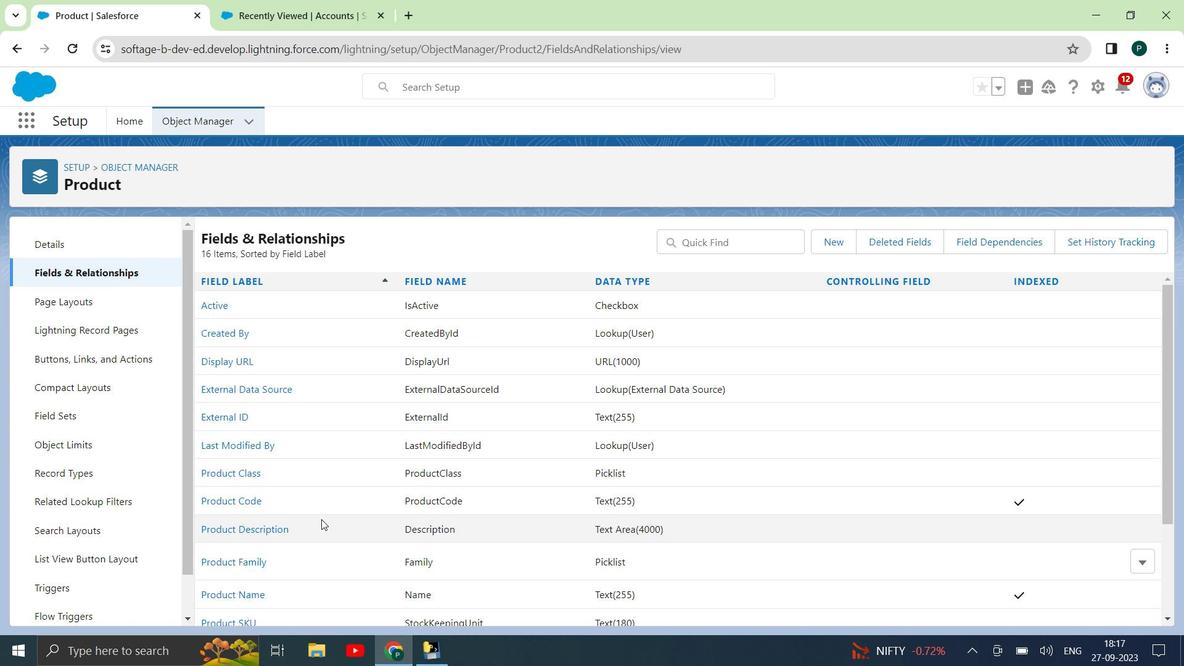 
Action: Mouse moved to (544, 419)
Screenshot: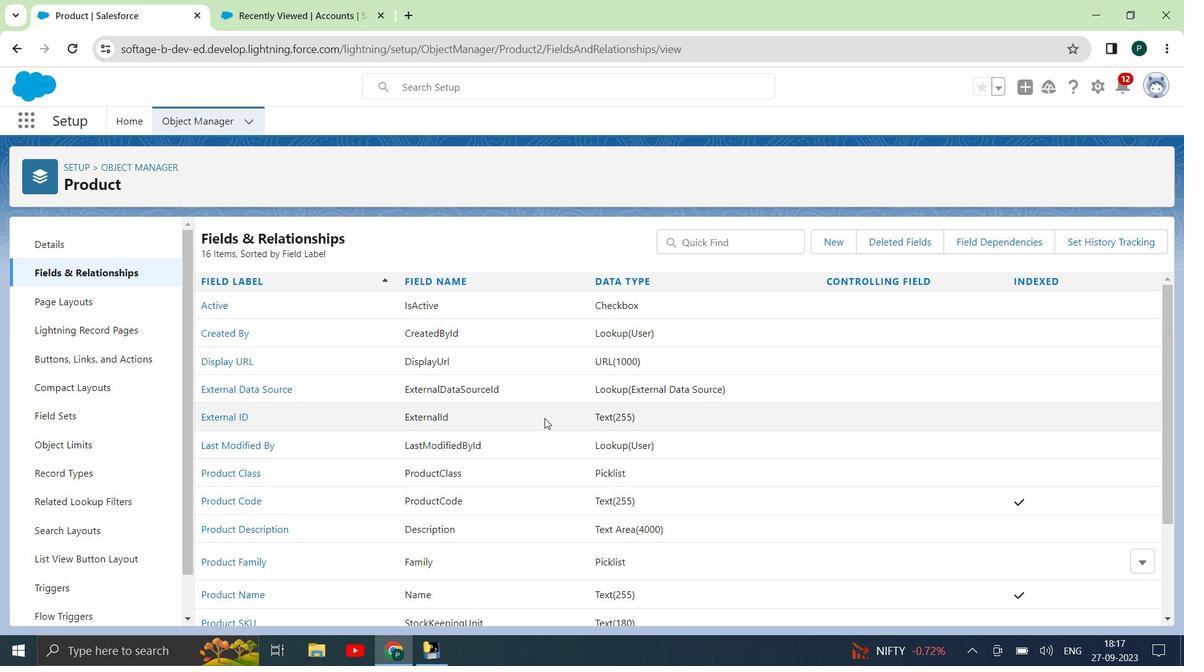 
Action: Mouse scrolled (544, 418) with delta (0, 0)
Screenshot: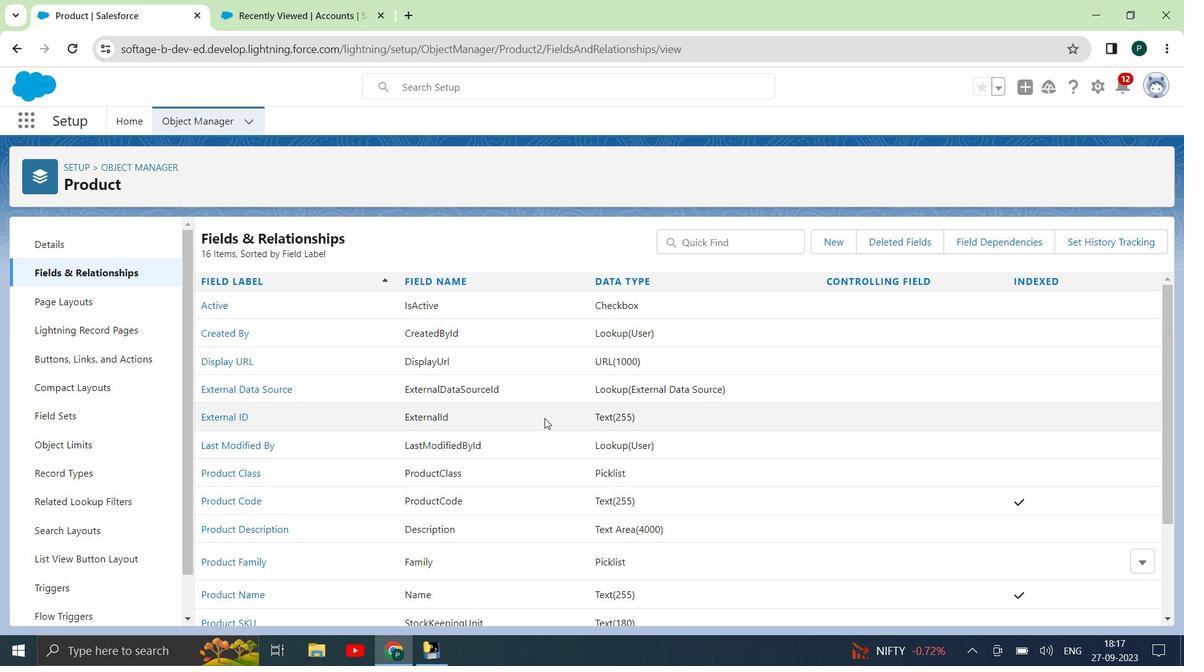 
Action: Mouse moved to (542, 421)
Screenshot: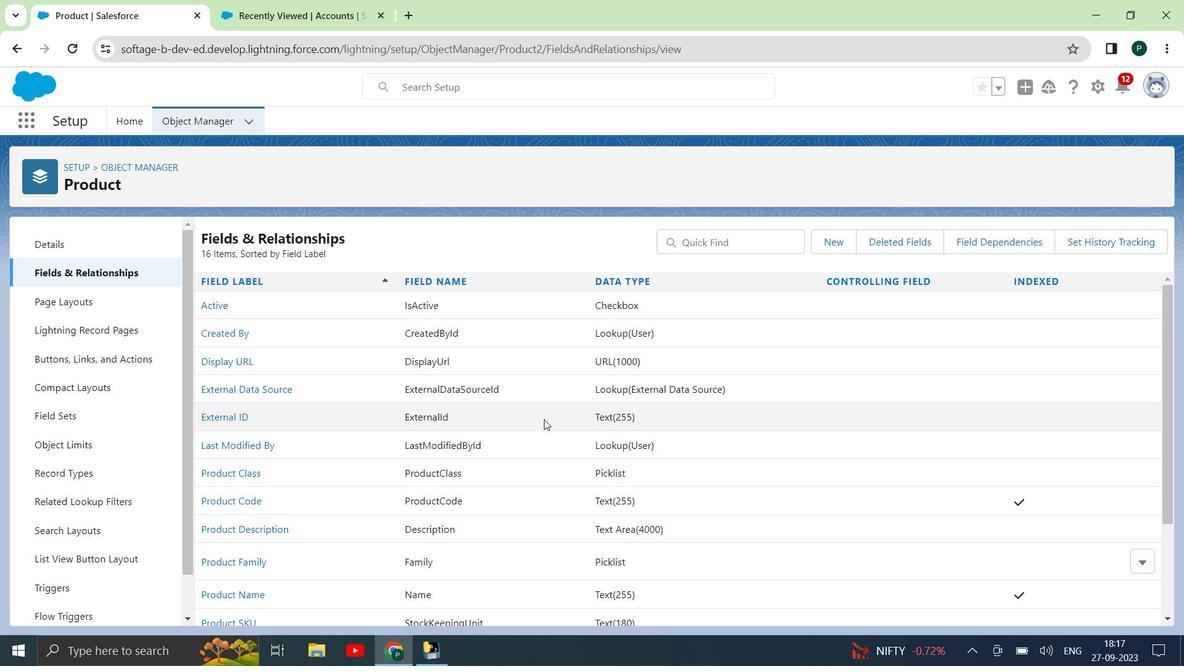 
Action: Mouse scrolled (542, 421) with delta (0, 0)
Screenshot: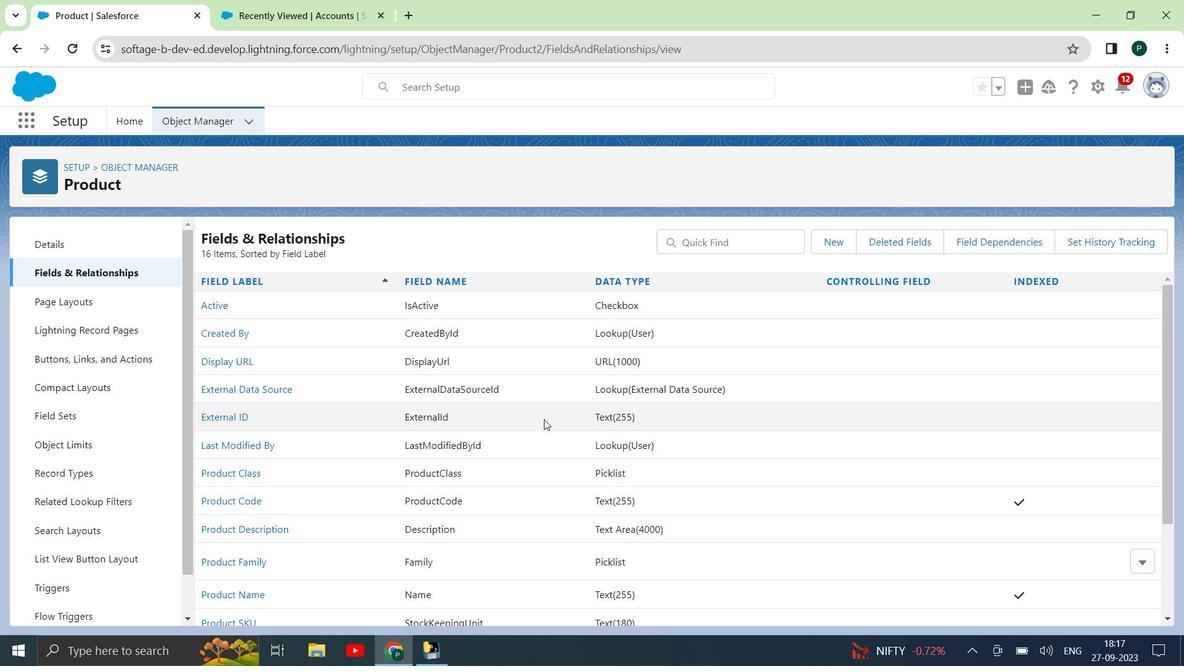 
Action: Mouse moved to (542, 423)
Screenshot: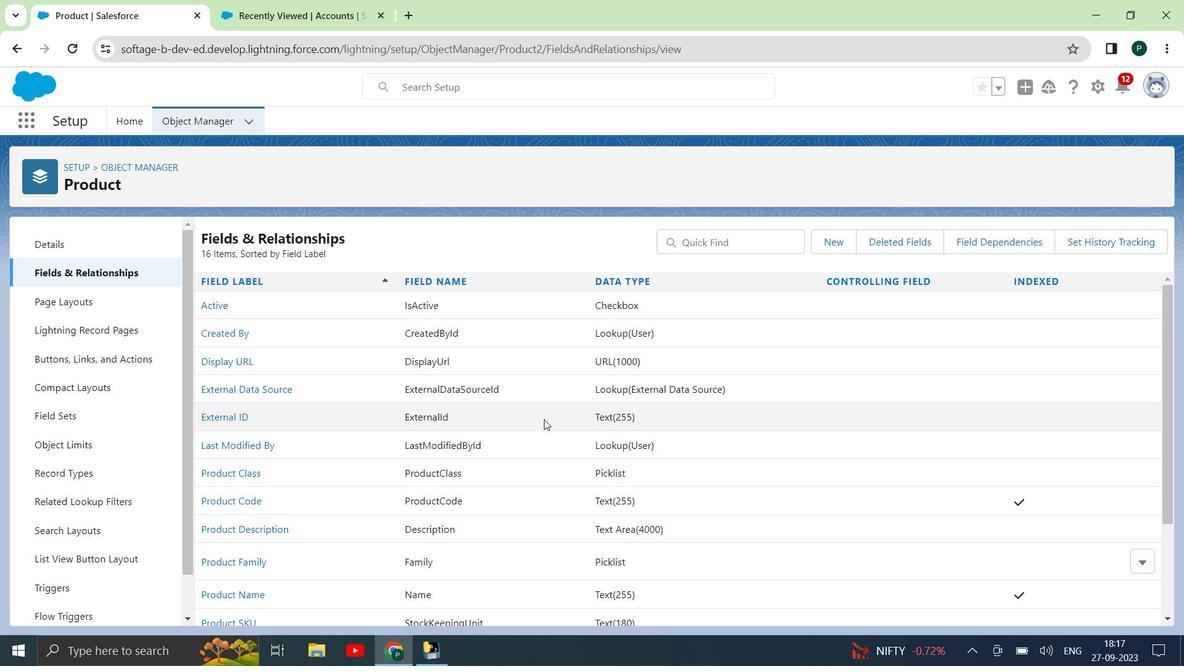 
Action: Mouse scrolled (542, 423) with delta (0, 0)
Screenshot: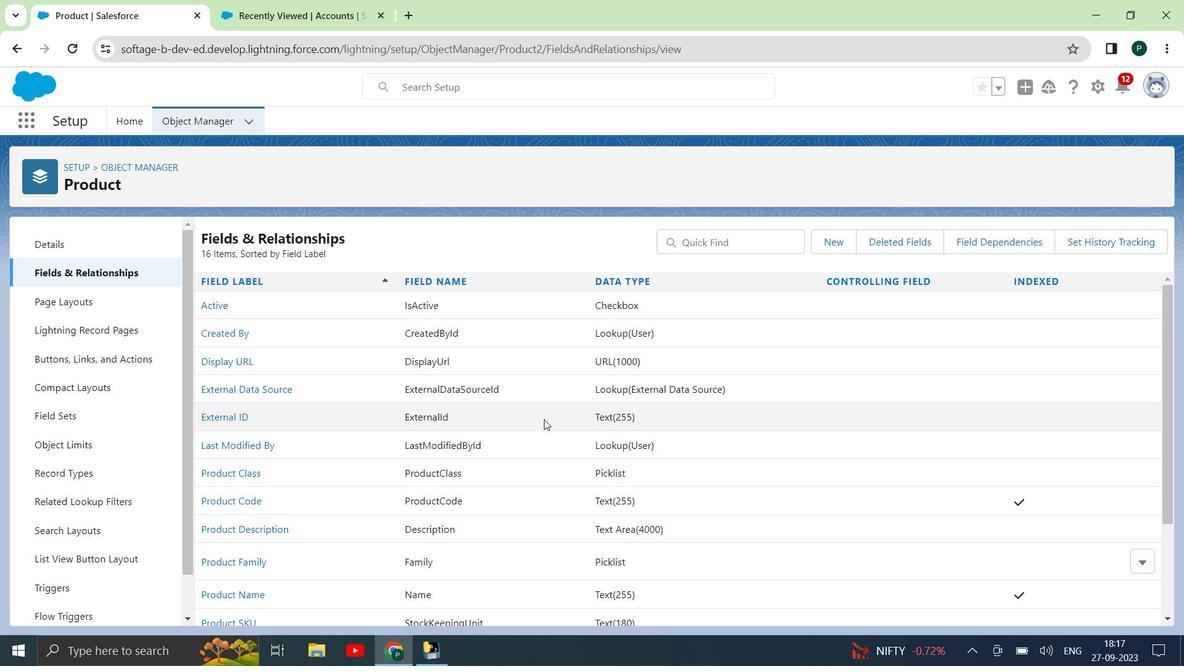 
Action: Mouse scrolled (542, 423) with delta (0, 0)
Screenshot: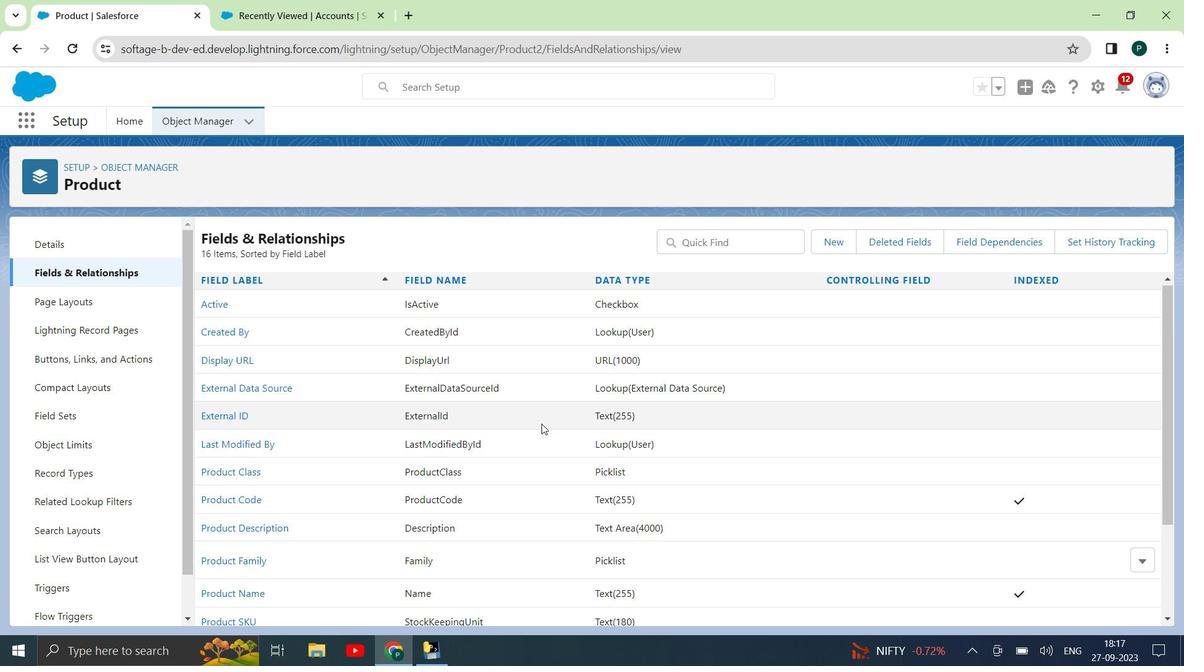 
Action: Mouse scrolled (542, 423) with delta (0, 0)
Screenshot: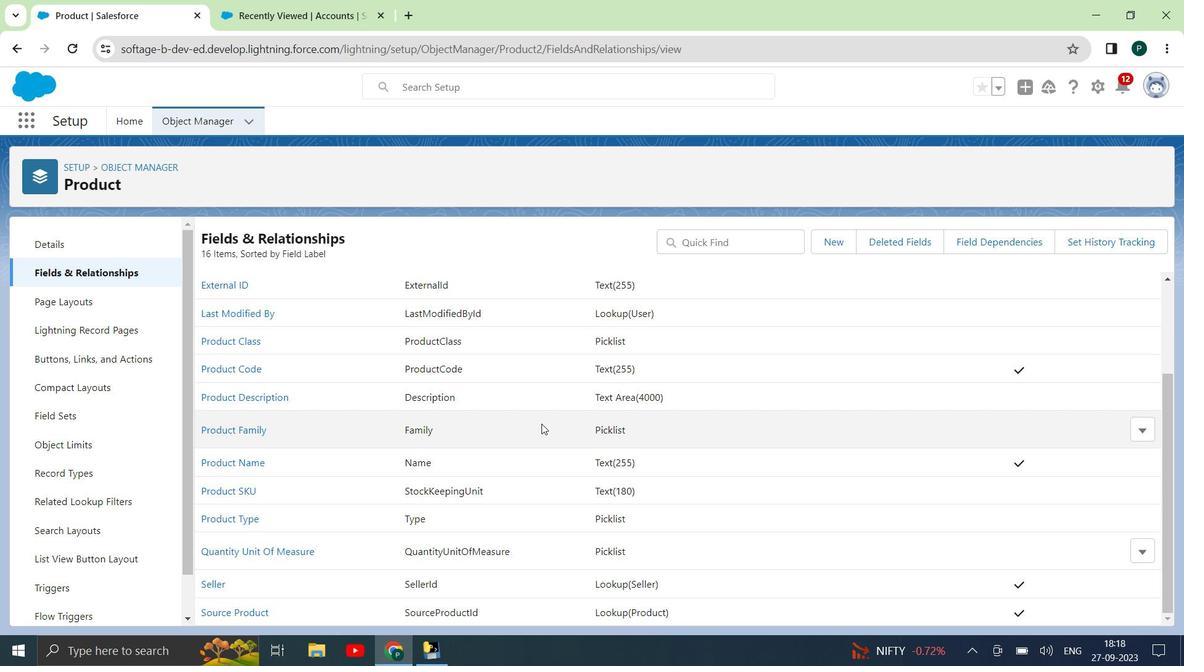 
Action: Mouse scrolled (542, 423) with delta (0, 0)
Screenshot: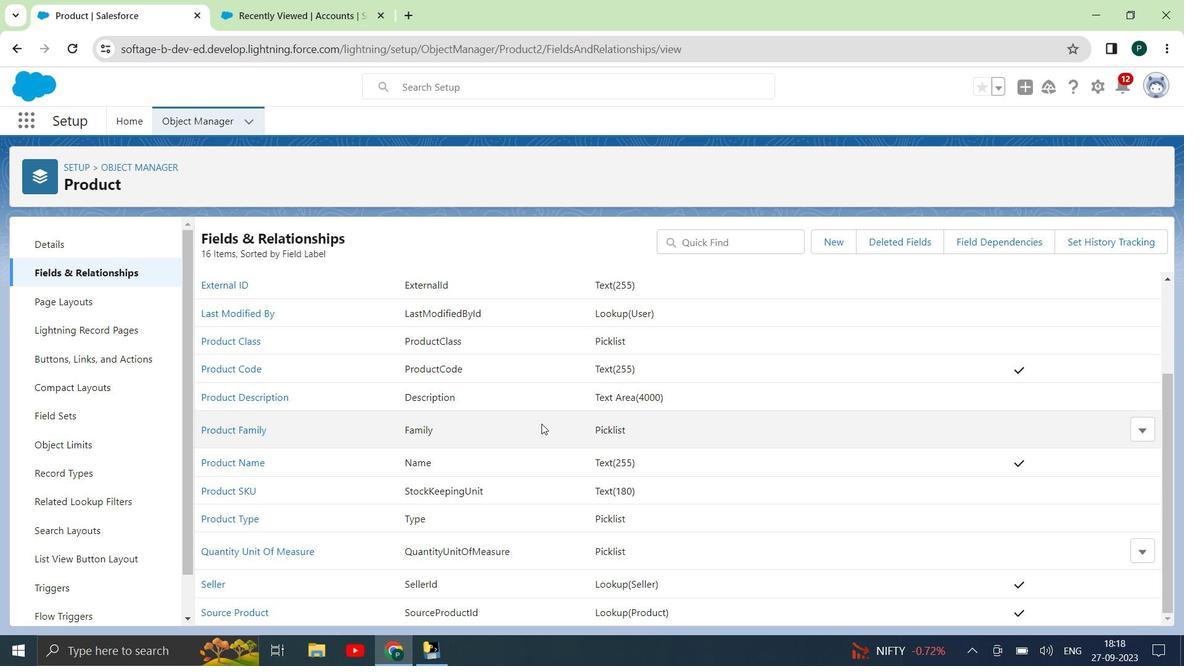 
Action: Mouse moved to (706, 522)
Screenshot: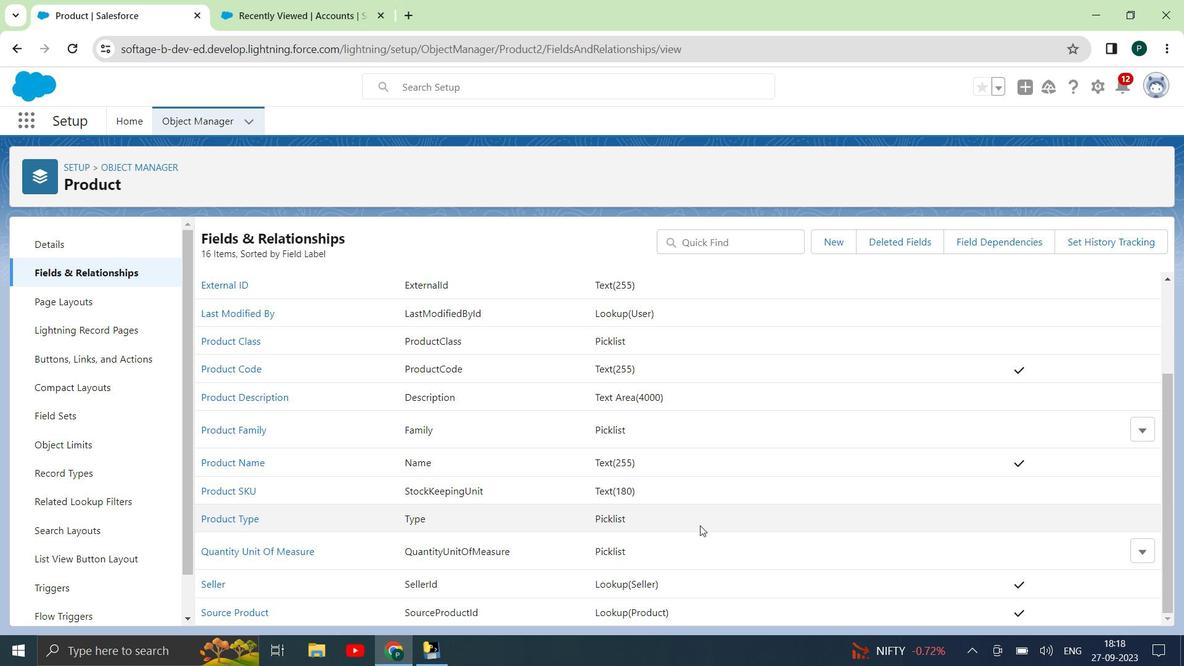 
Action: Mouse scrolled (706, 523) with delta (0, 0)
Screenshot: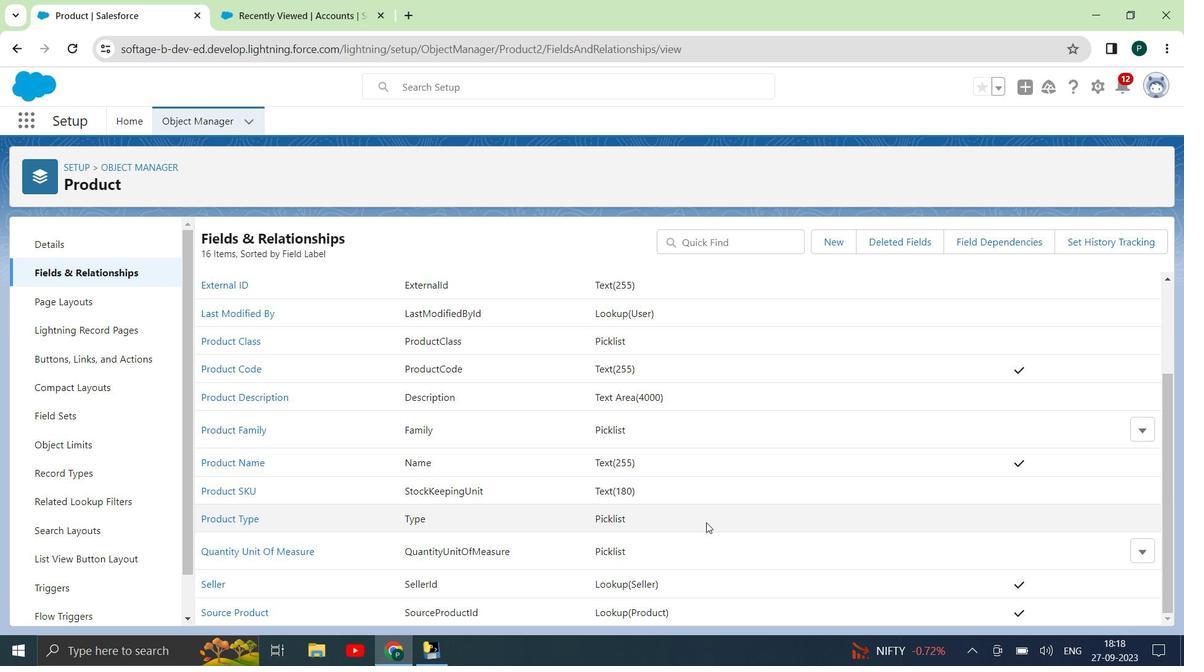 
Action: Mouse scrolled (706, 523) with delta (0, 0)
Screenshot: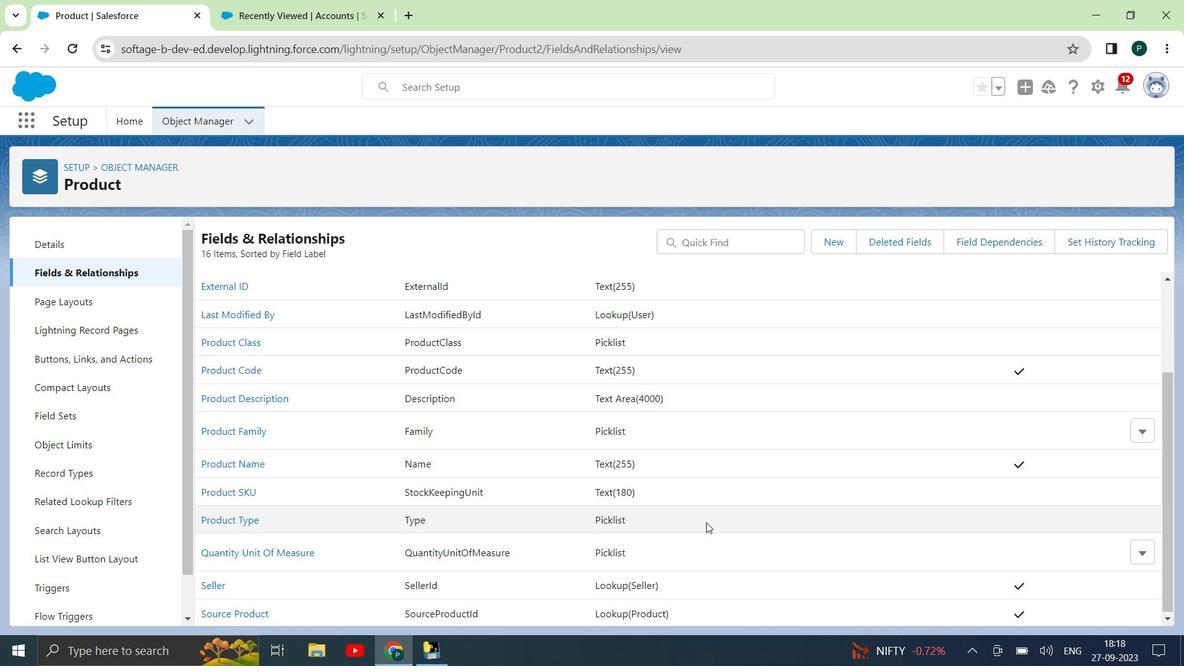 
Action: Mouse scrolled (706, 523) with delta (0, 0)
Screenshot: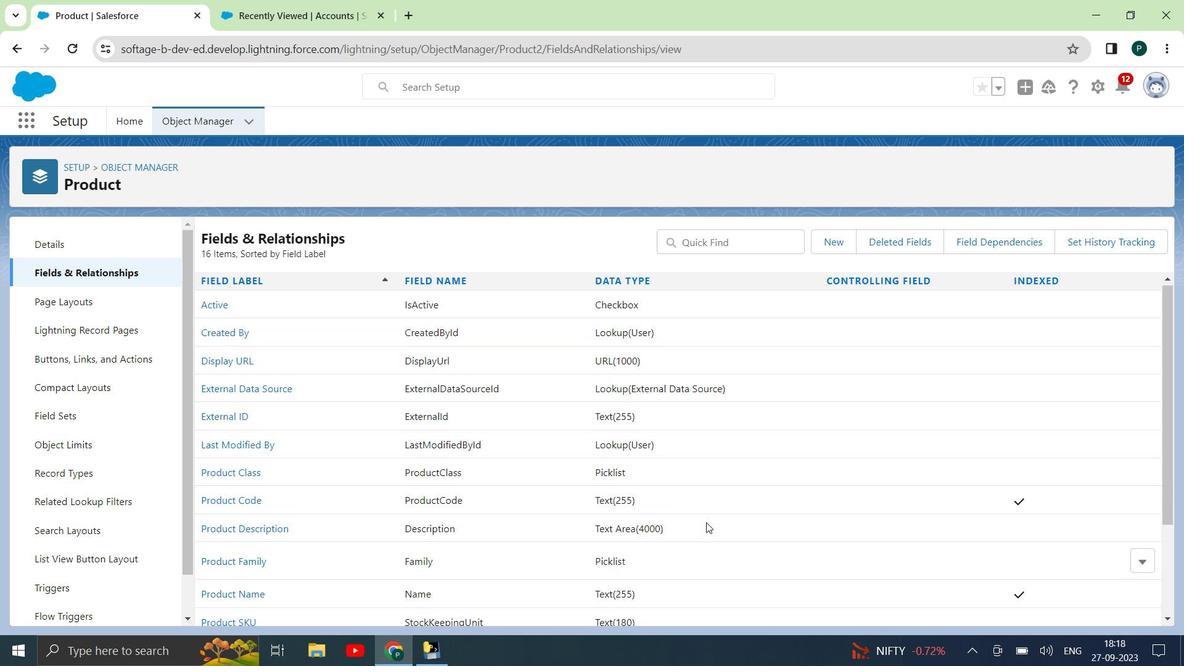 
Action: Mouse scrolled (706, 523) with delta (0, 0)
Screenshot: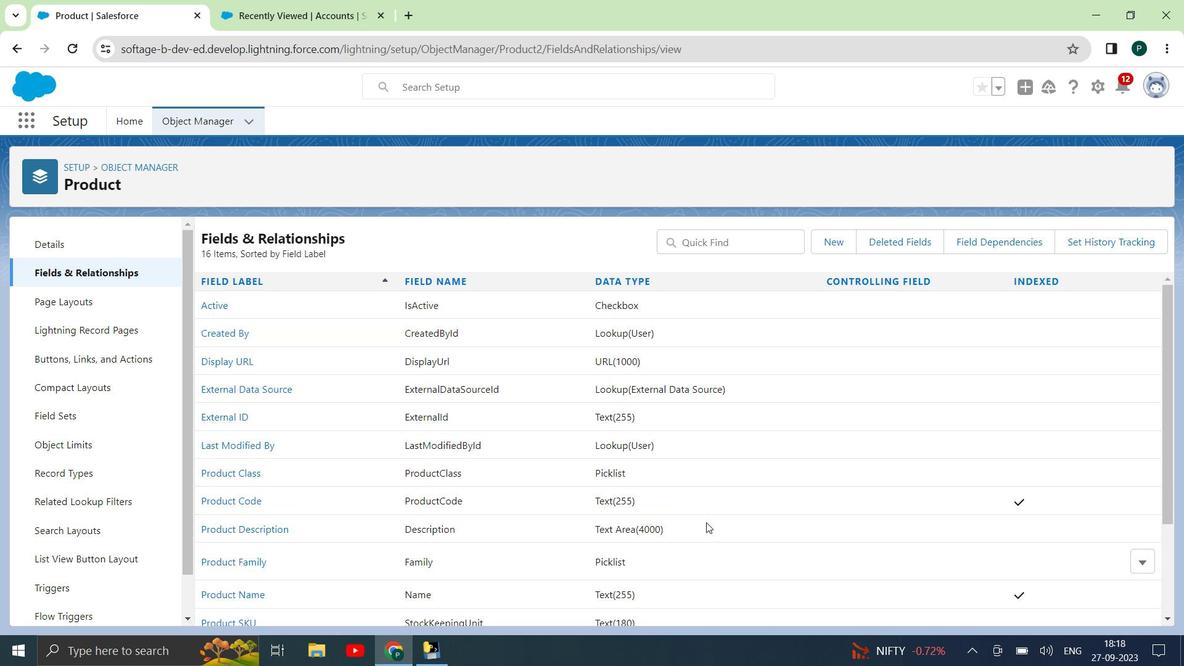
Action: Mouse scrolled (706, 523) with delta (0, 0)
Screenshot: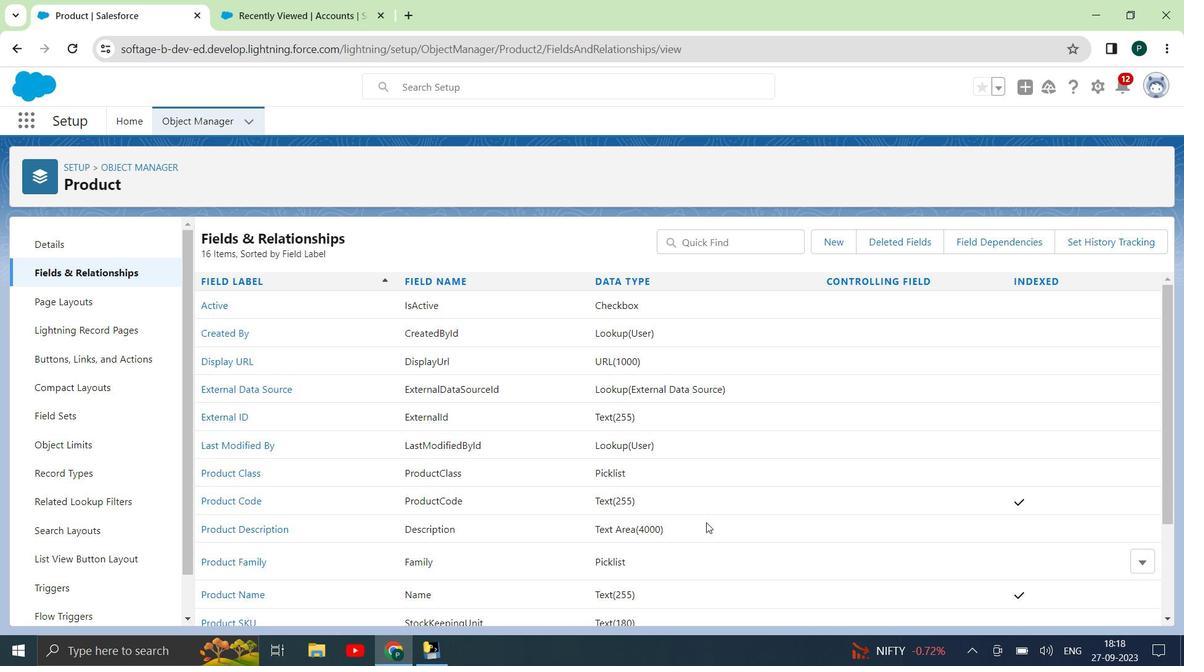 
Action: Mouse scrolled (706, 523) with delta (0, 0)
Screenshot: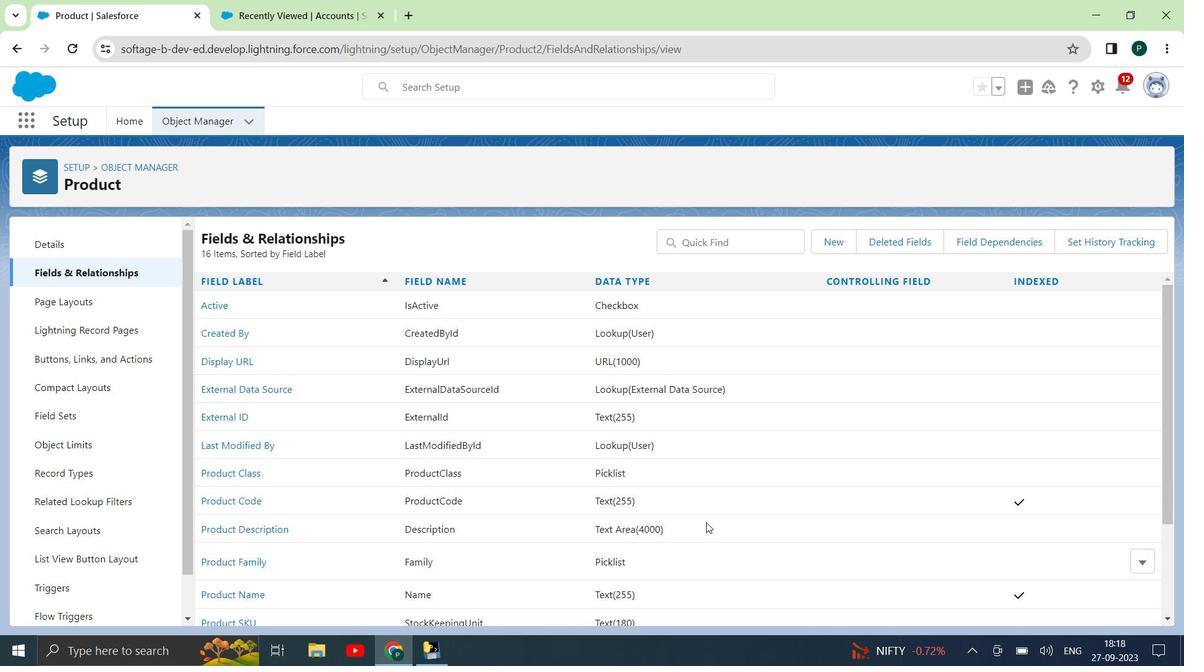 
Action: Mouse scrolled (706, 523) with delta (0, 0)
Screenshot: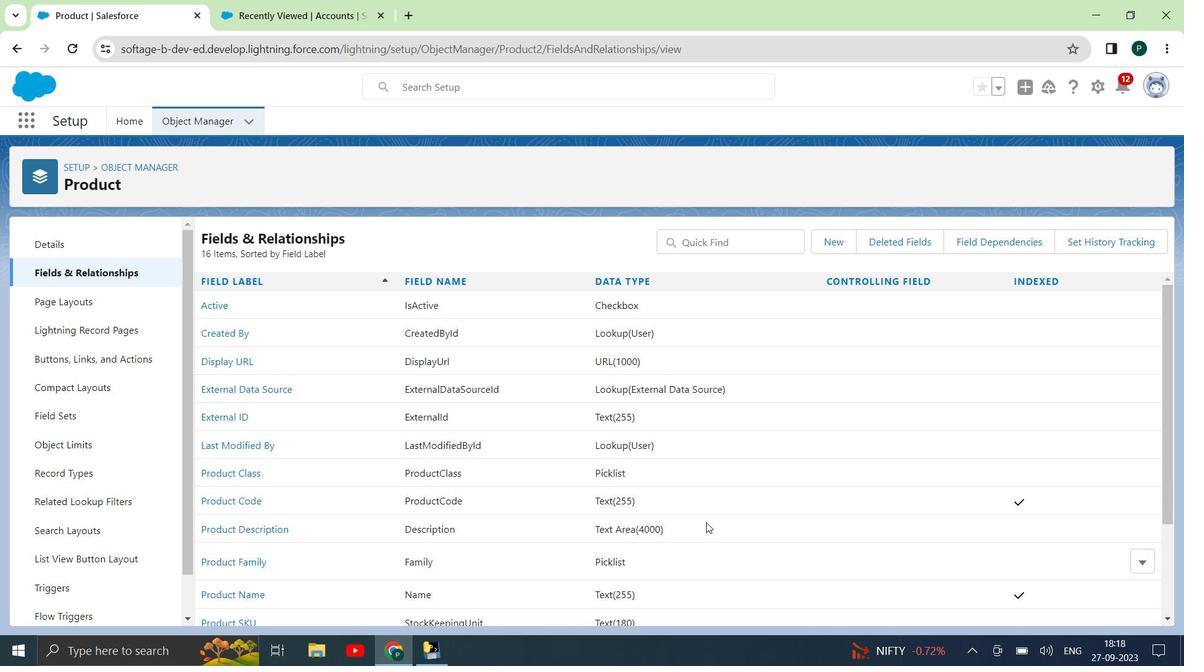 
Action: Mouse scrolled (706, 523) with delta (0, 0)
Screenshot: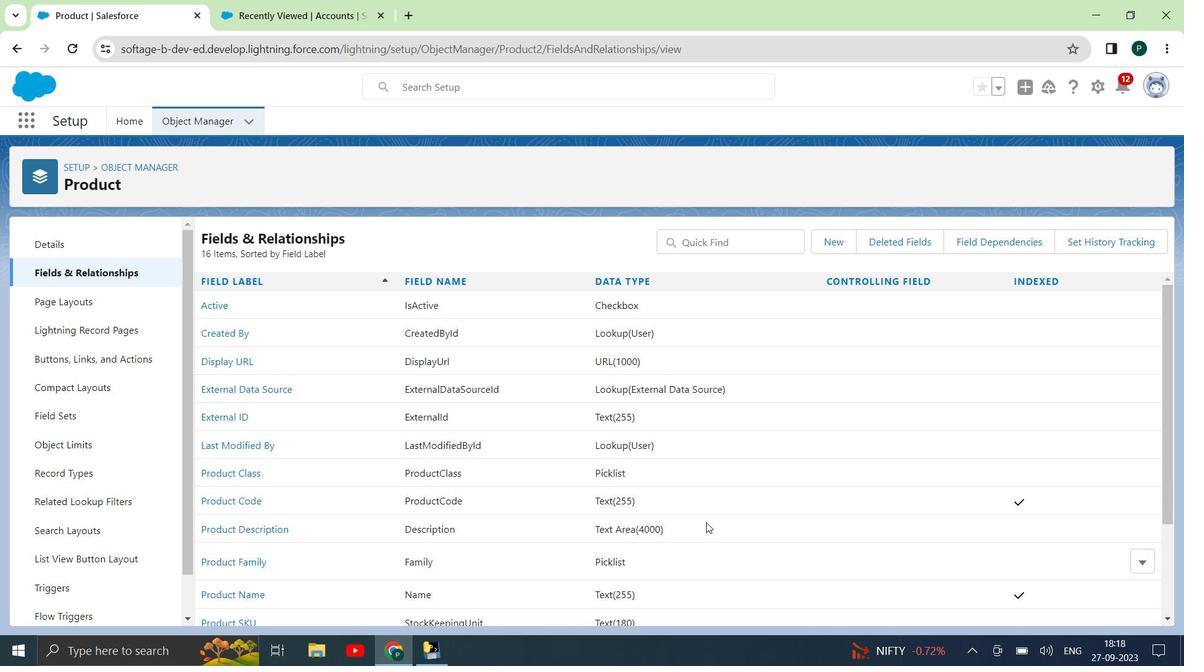 
Action: Mouse scrolled (706, 523) with delta (0, 0)
Screenshot: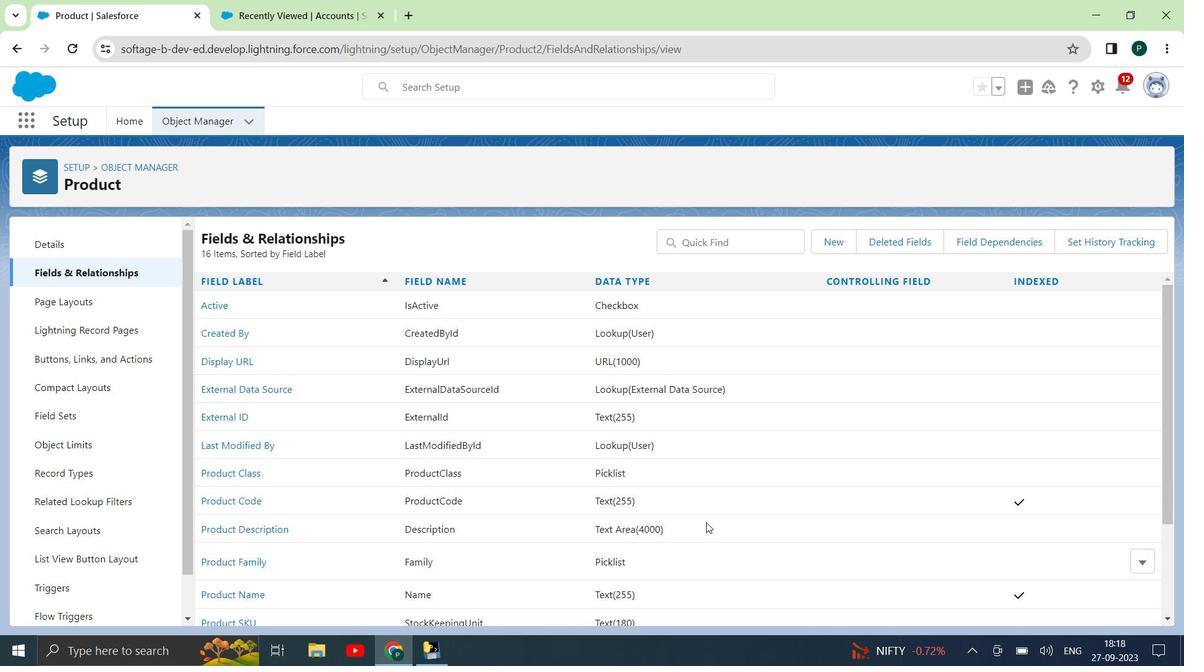 
Action: Mouse scrolled (706, 523) with delta (0, 0)
Screenshot: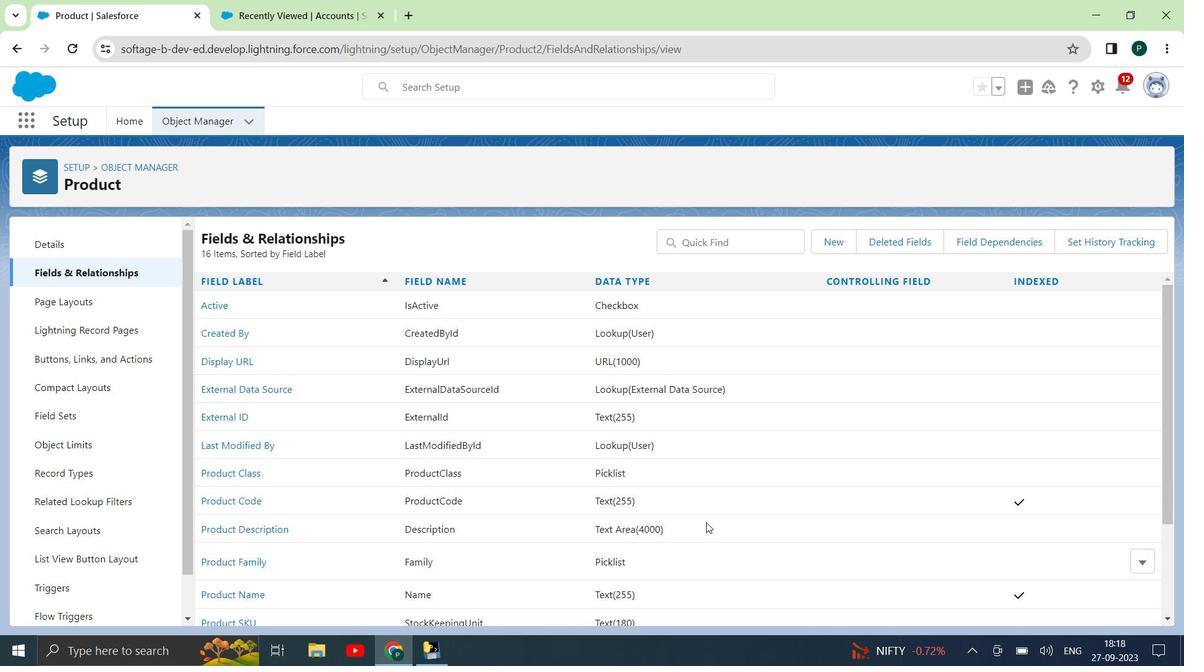 
Action: Mouse moved to (821, 243)
Screenshot: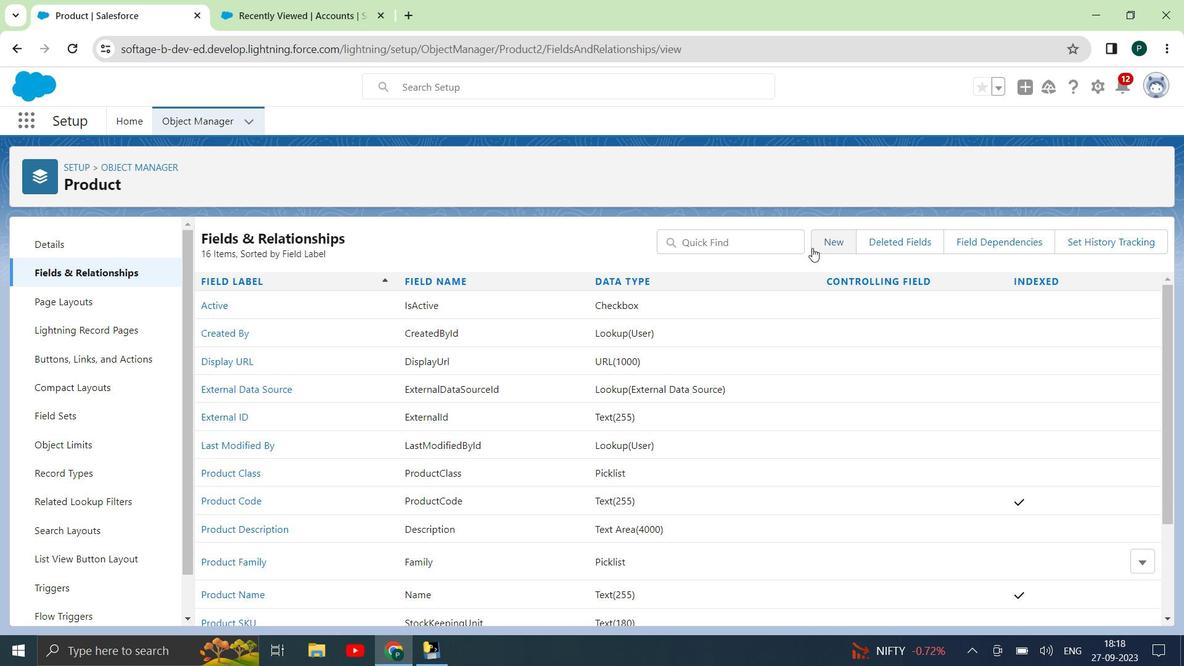 
Action: Mouse pressed left at (821, 243)
Screenshot: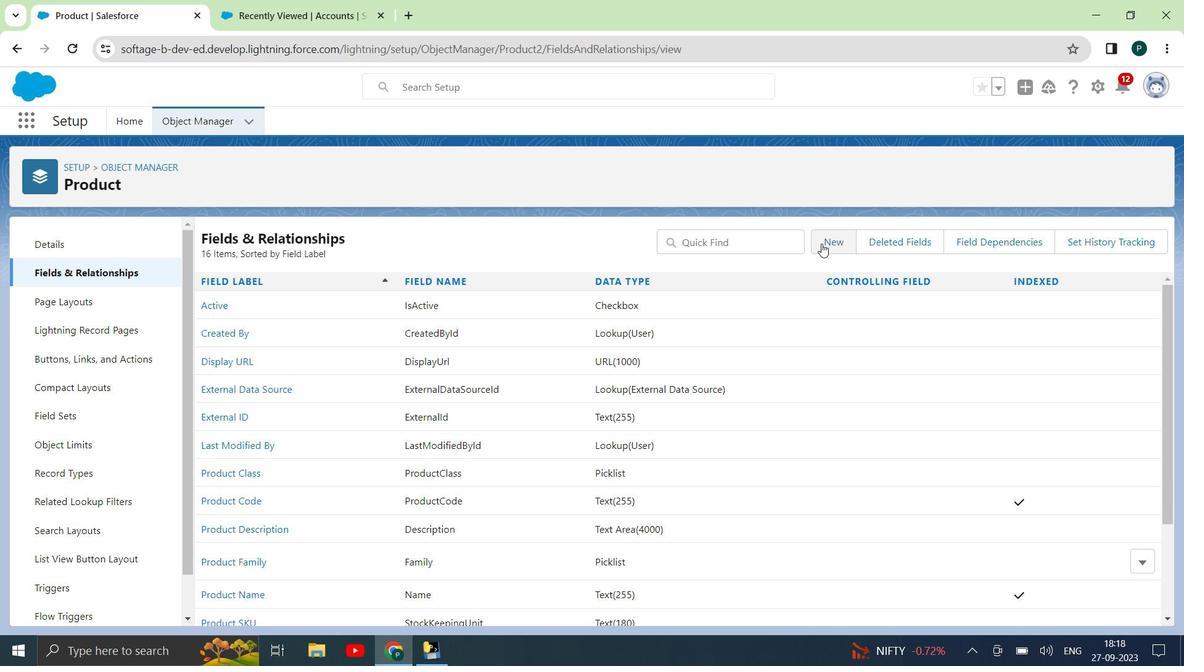 
Action: Mouse moved to (350, 584)
Screenshot: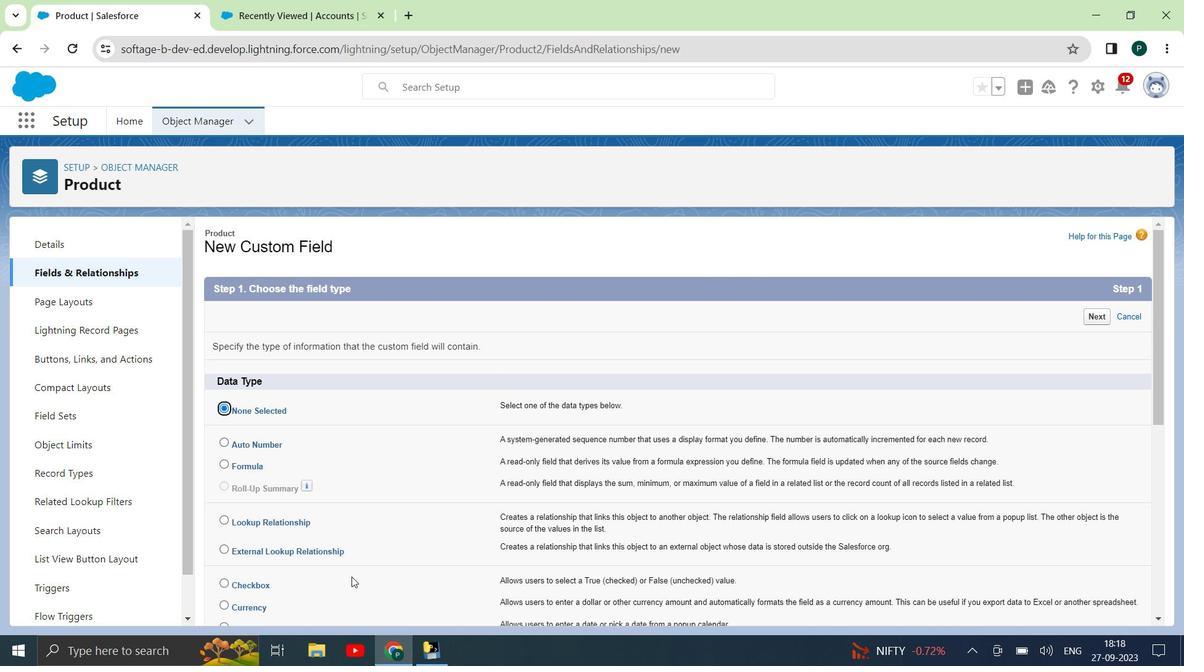 
Action: Mouse scrolled (350, 583) with delta (0, 0)
Screenshot: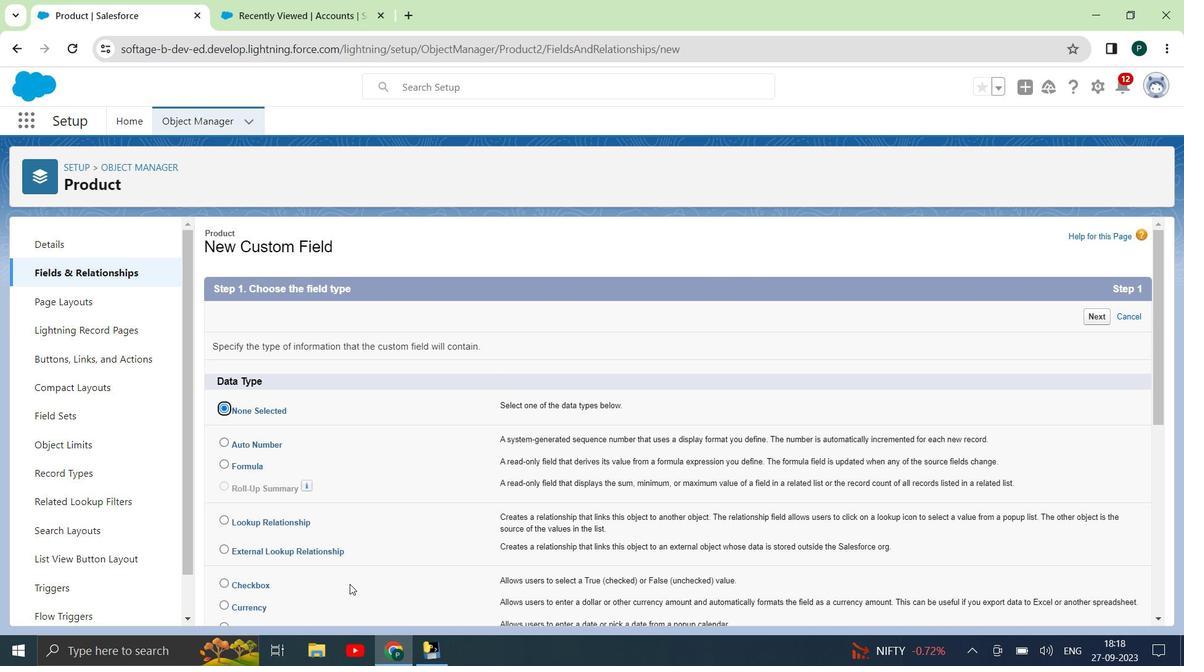 
Action: Mouse scrolled (350, 583) with delta (0, 0)
Screenshot: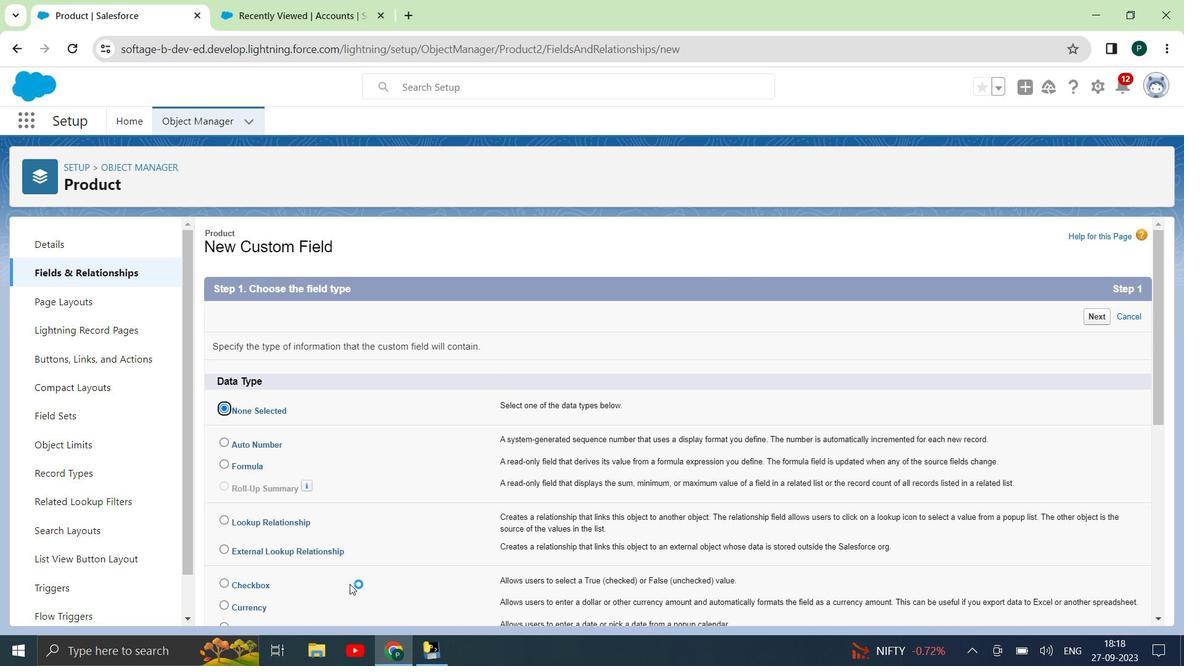 
Action: Mouse scrolled (350, 583) with delta (0, 0)
Screenshot: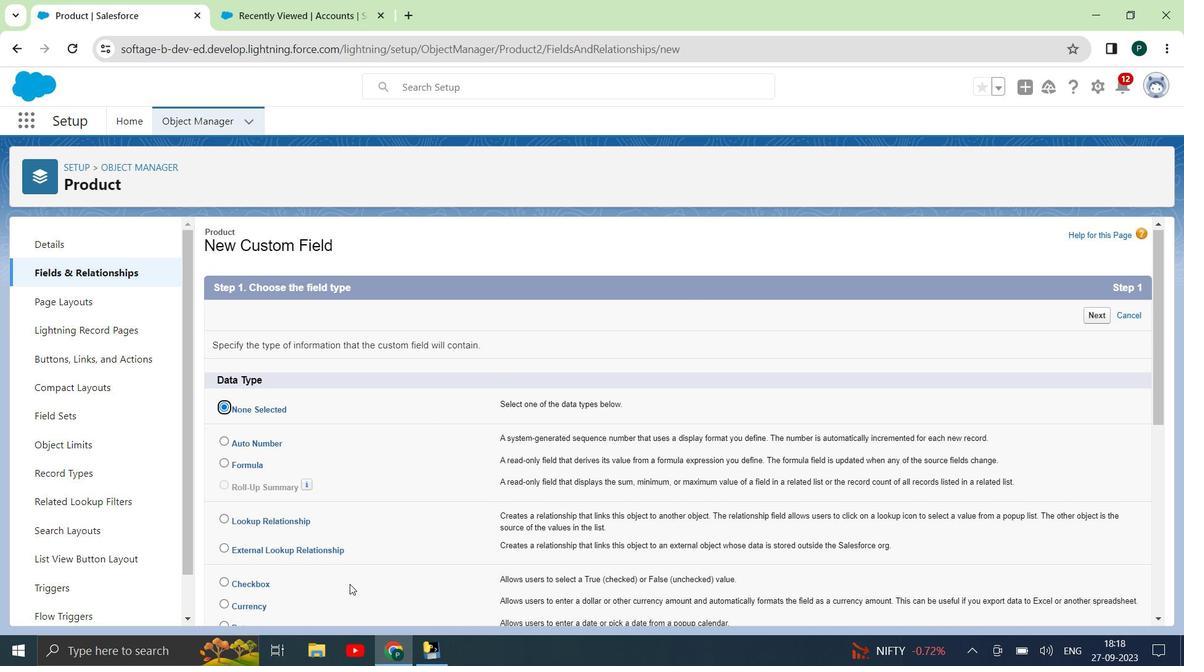 
Action: Mouse scrolled (350, 583) with delta (0, 0)
Screenshot: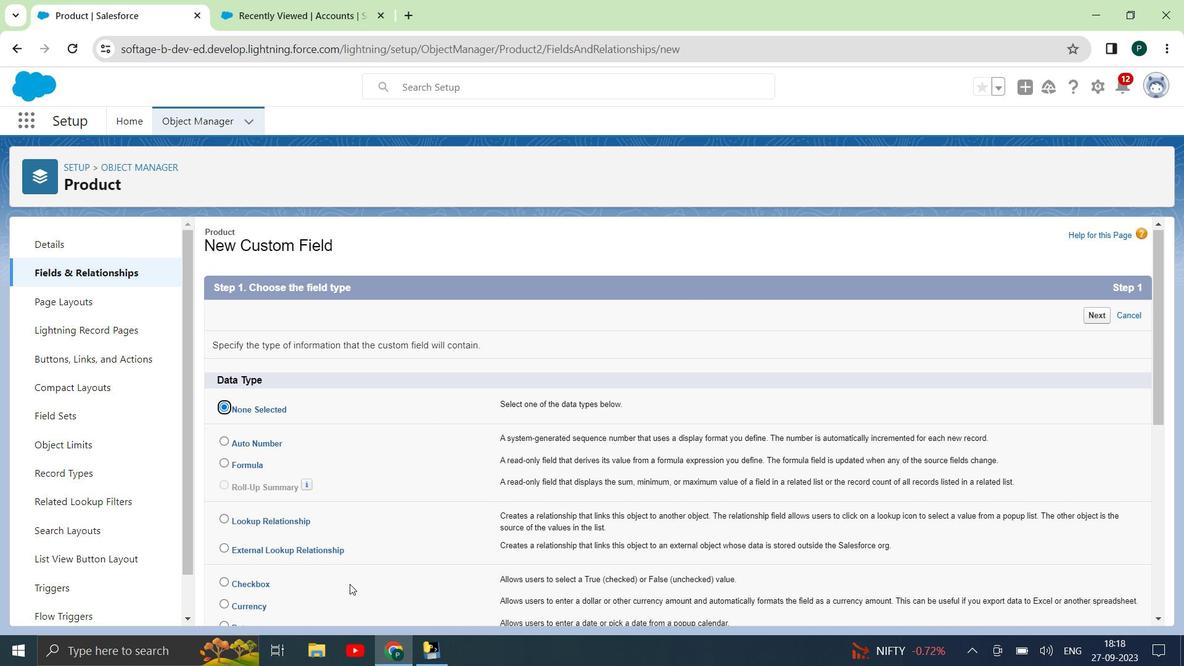 
Action: Mouse moved to (222, 412)
Screenshot: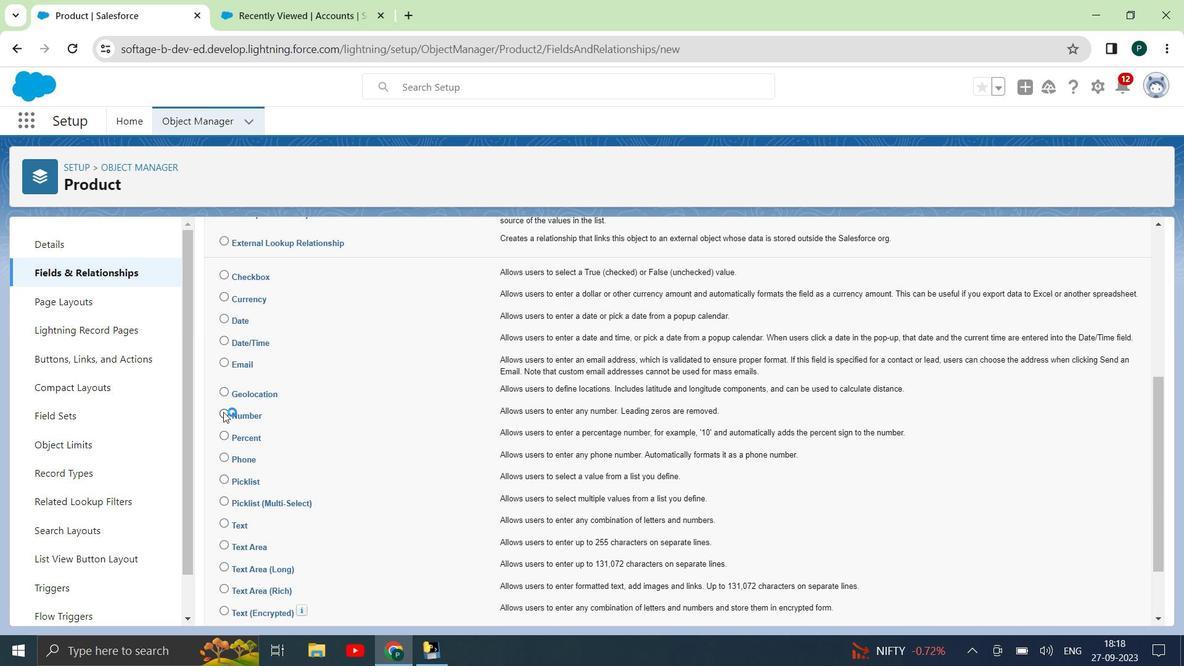 
Action: Mouse pressed left at (222, 412)
Screenshot: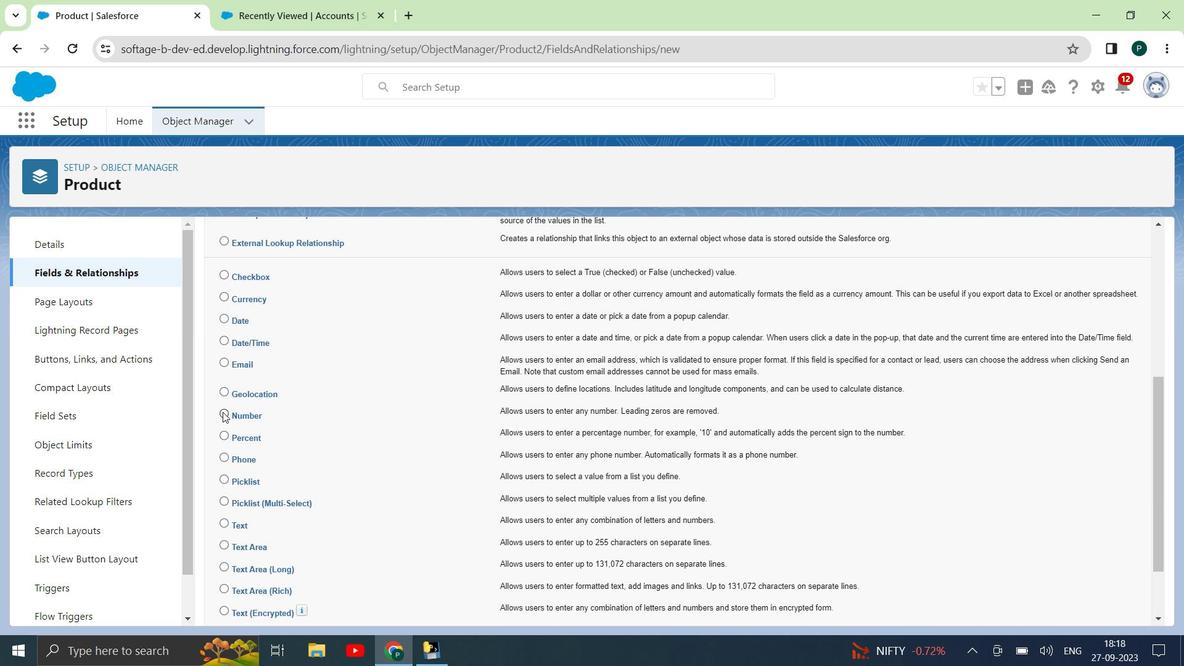 
Action: Mouse moved to (707, 321)
Screenshot: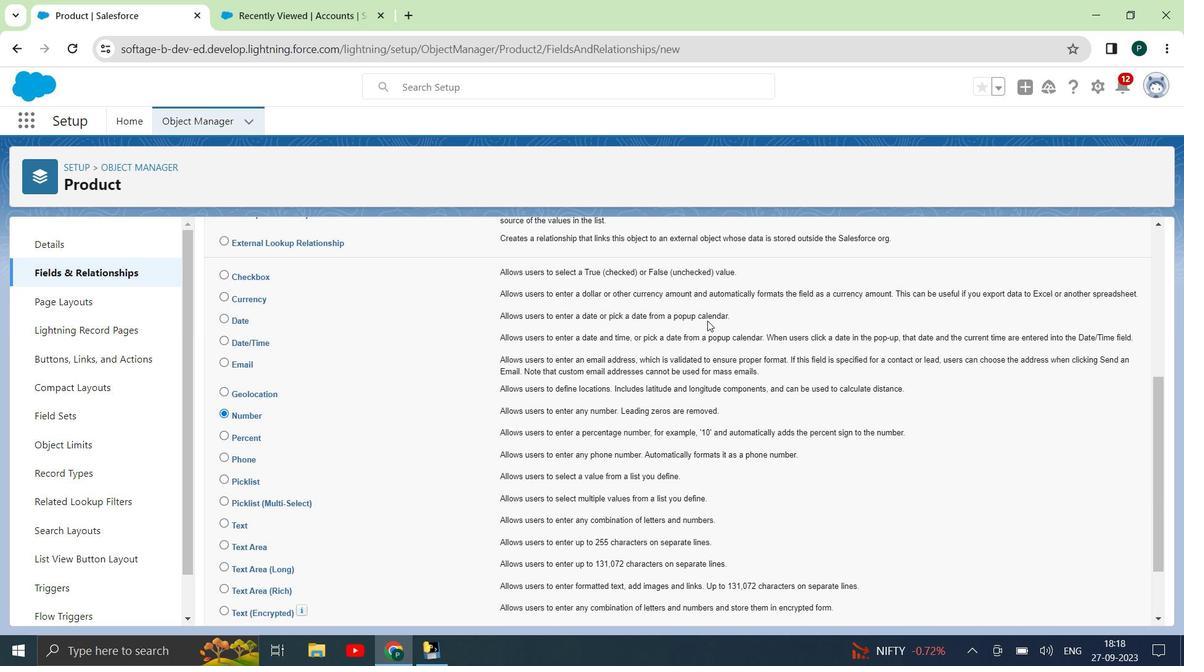 
Action: Mouse scrolled (707, 320) with delta (0, 0)
Screenshot: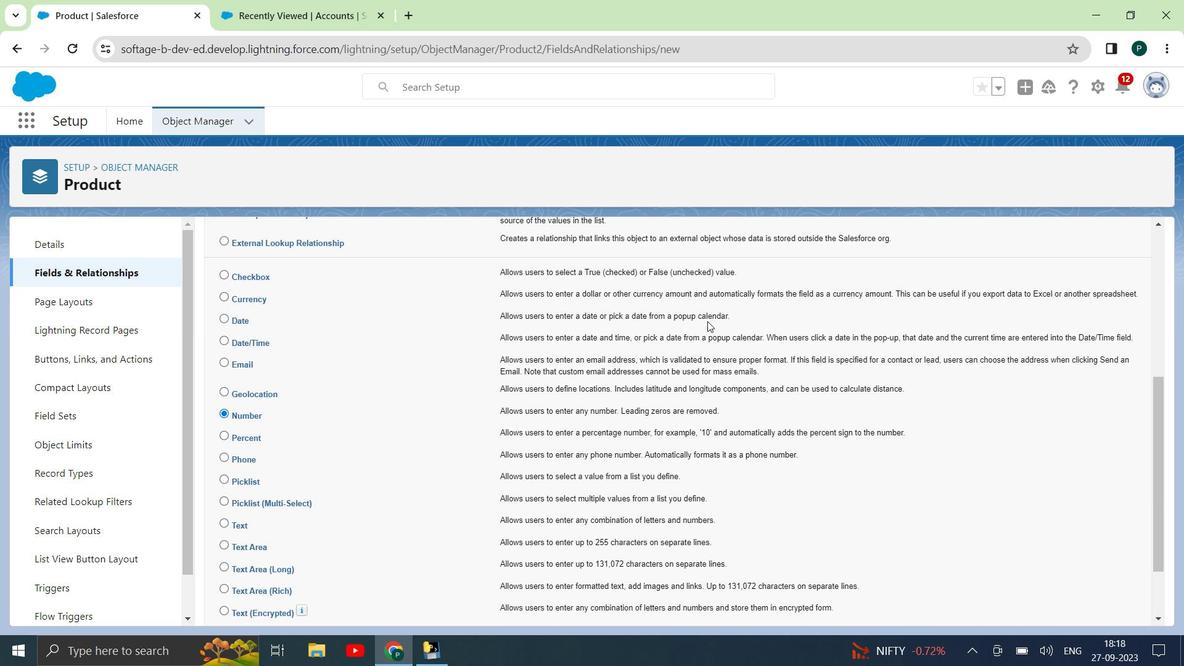 
Action: Mouse scrolled (707, 320) with delta (0, 0)
Screenshot: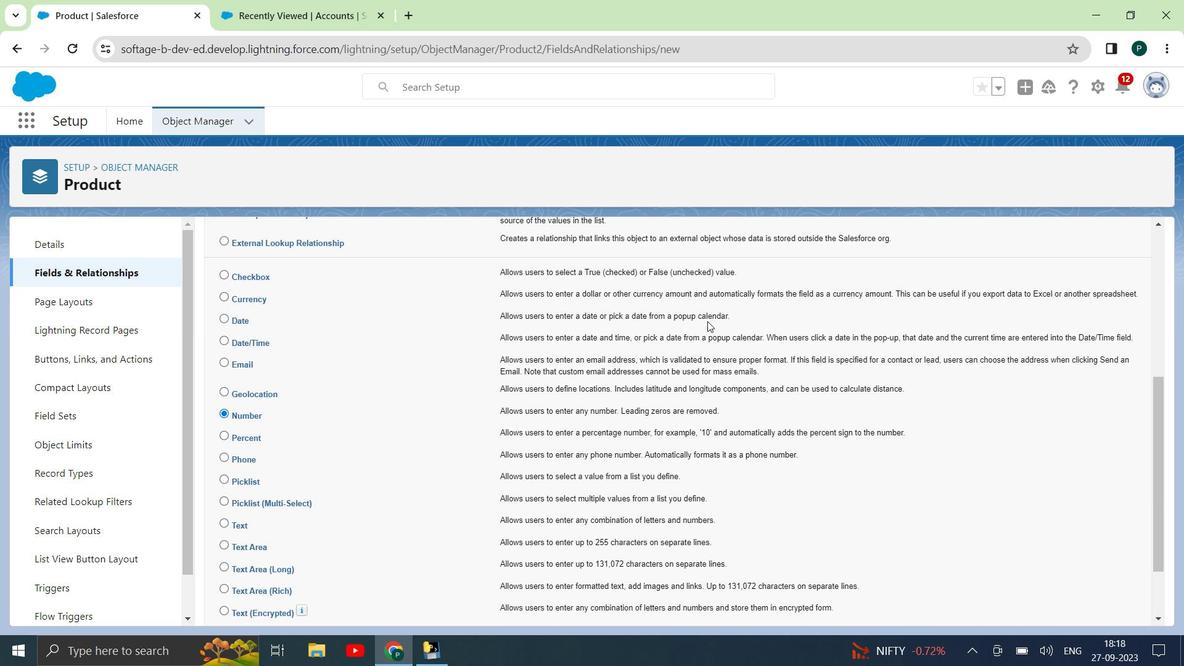 
Action: Mouse scrolled (707, 320) with delta (0, 0)
Screenshot: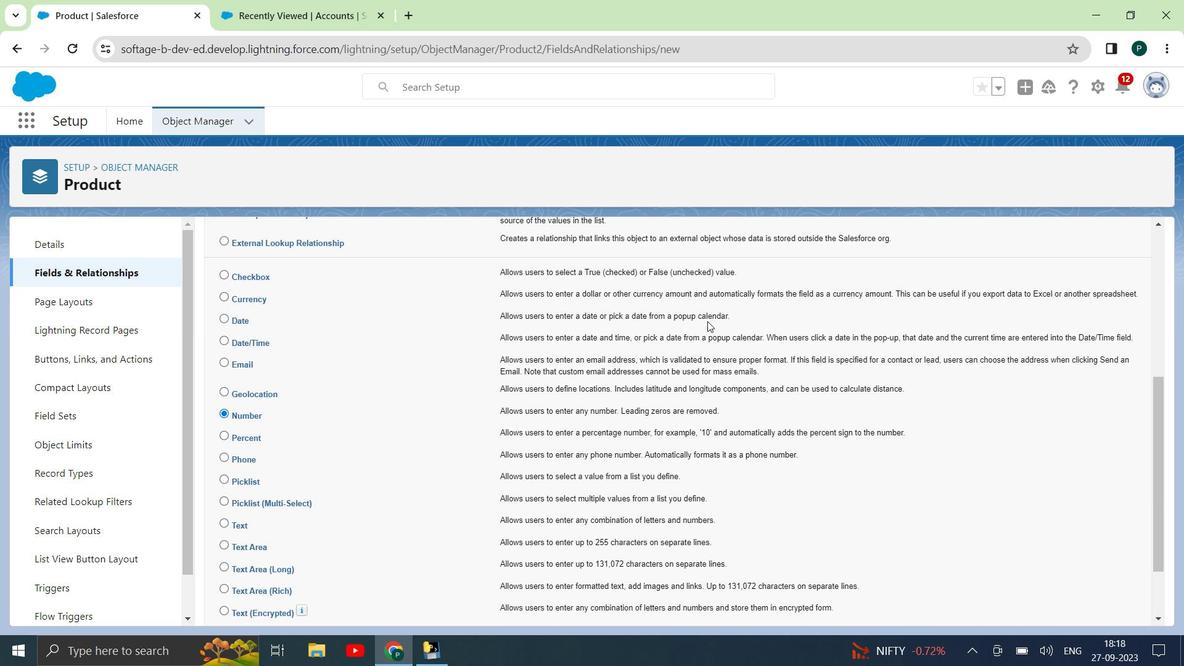 
Action: Mouse scrolled (707, 320) with delta (0, 0)
Screenshot: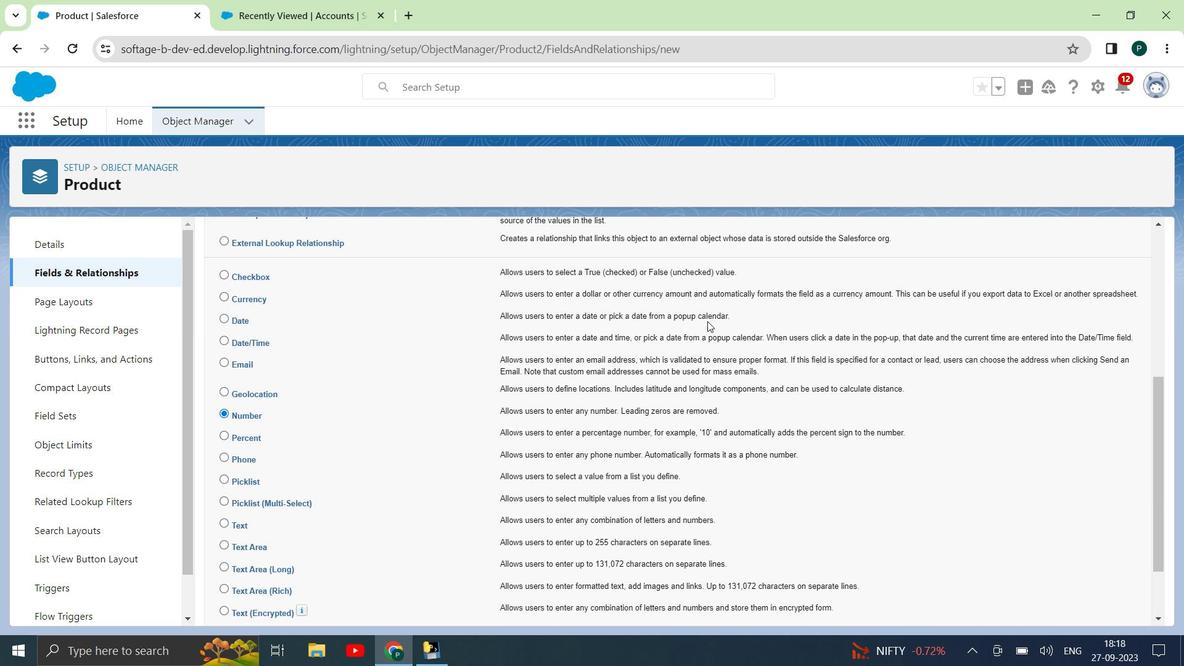 
Action: Mouse scrolled (707, 320) with delta (0, 0)
Screenshot: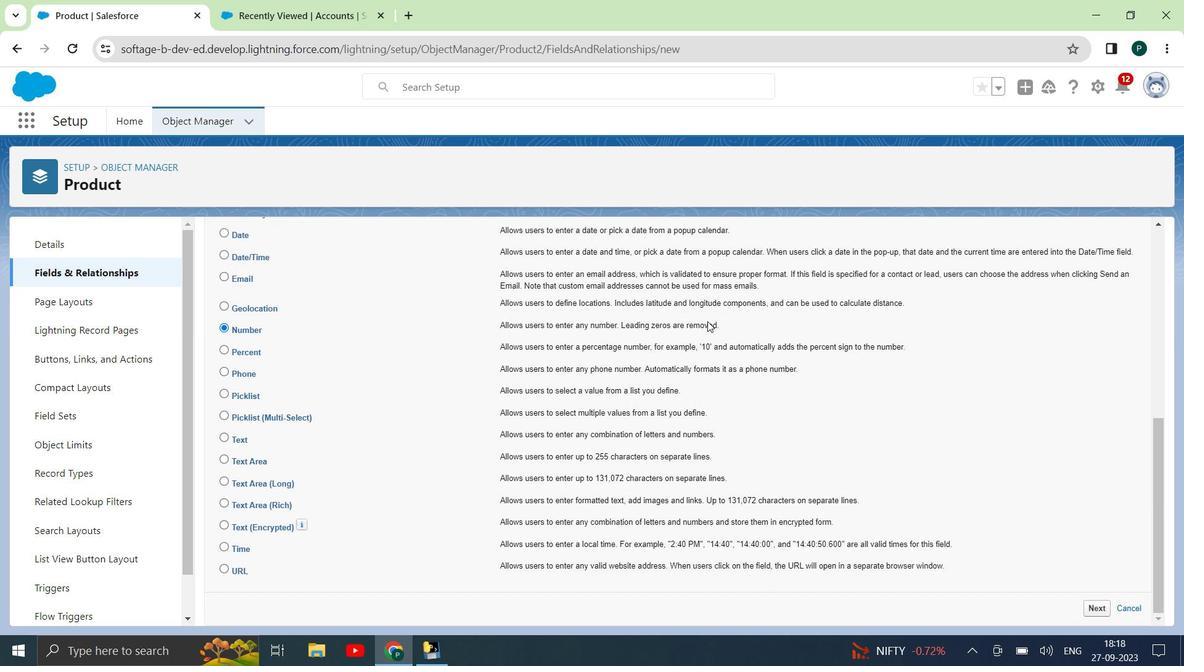 
Action: Mouse scrolled (707, 320) with delta (0, 0)
Screenshot: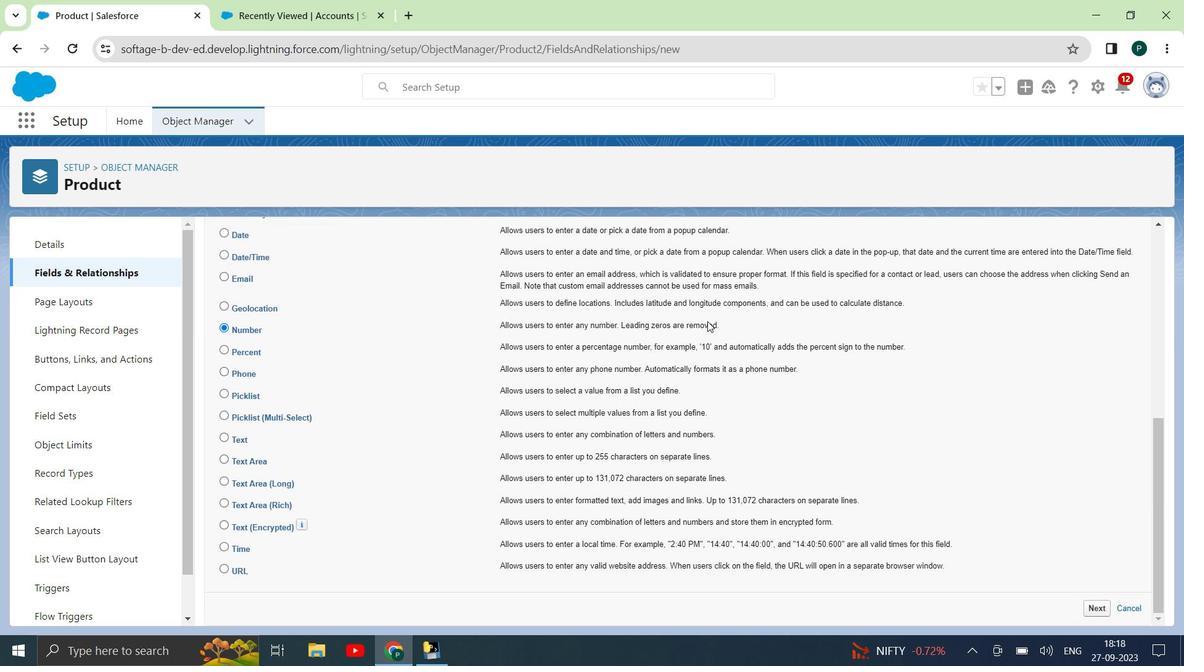 
Action: Mouse scrolled (707, 320) with delta (0, 0)
Screenshot: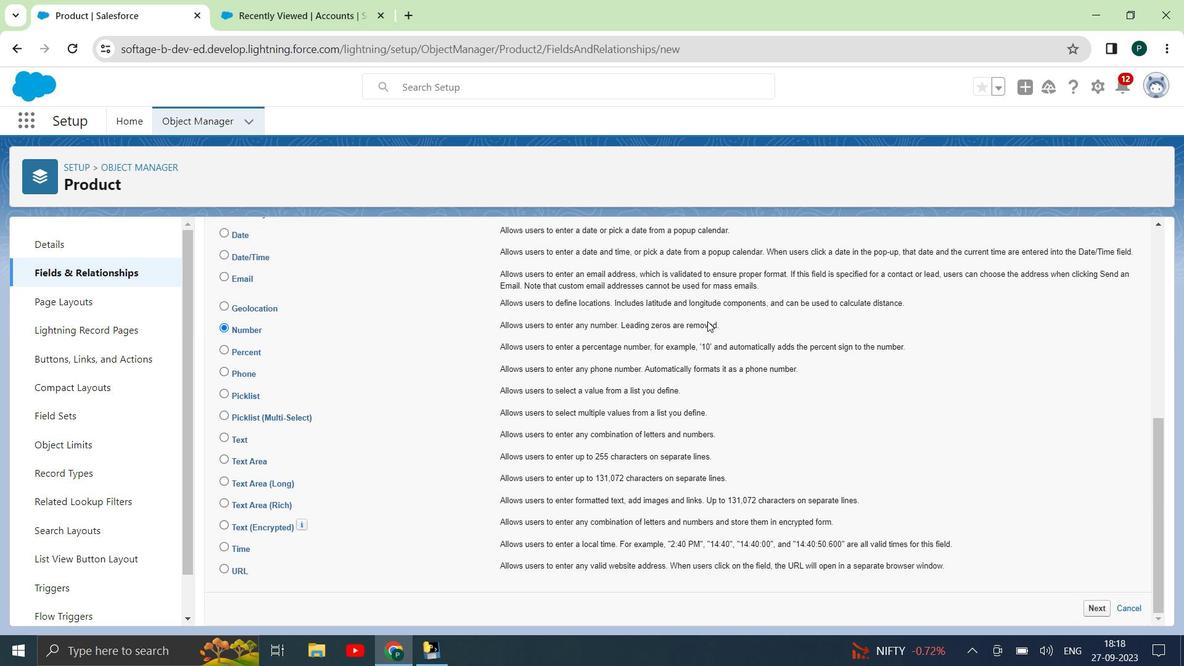 
Action: Mouse scrolled (707, 320) with delta (0, 0)
Screenshot: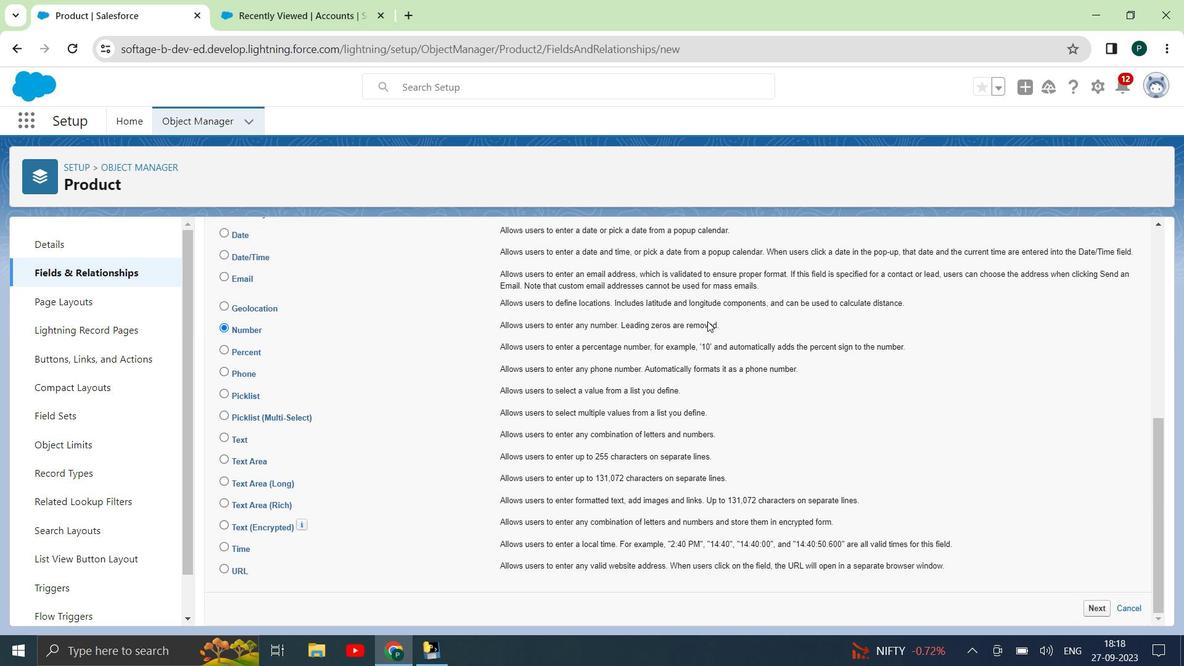 
Action: Mouse scrolled (707, 320) with delta (0, 0)
Screenshot: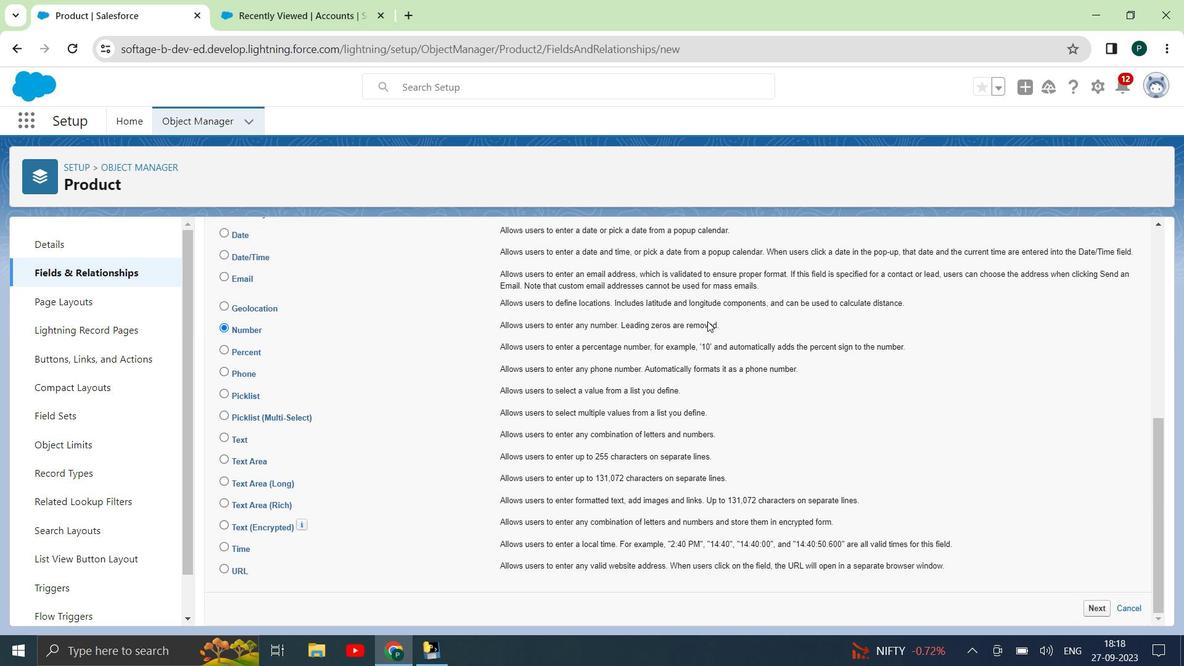 
Action: Mouse scrolled (707, 320) with delta (0, 0)
Screenshot: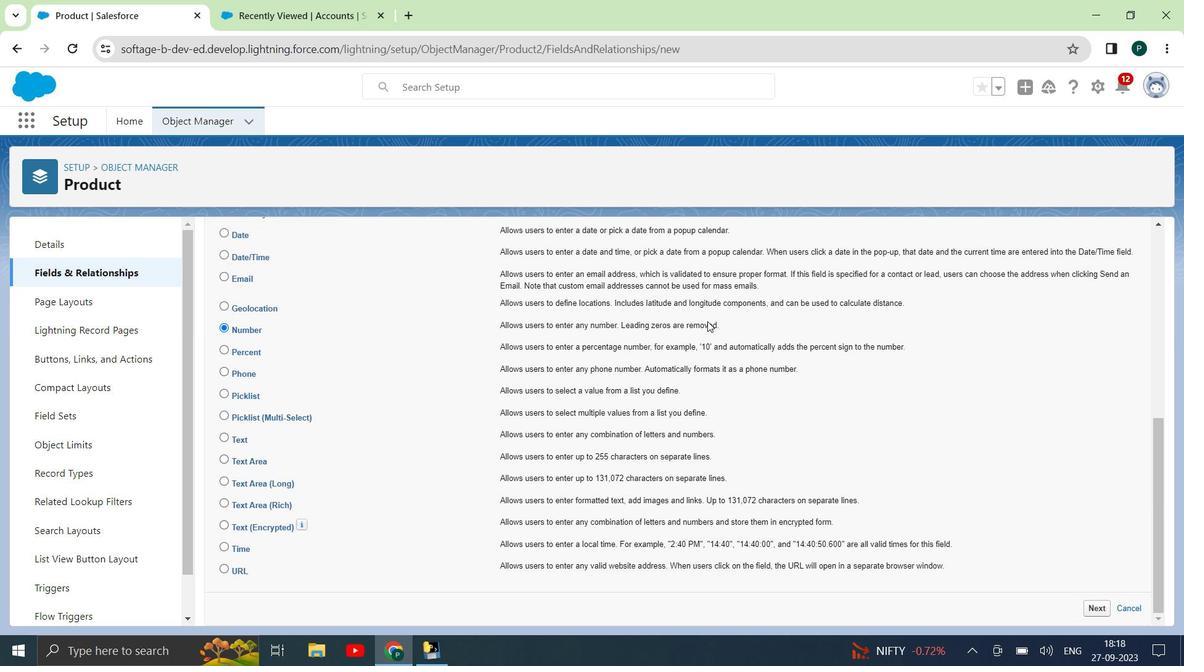 
Action: Mouse moved to (1096, 616)
Screenshot: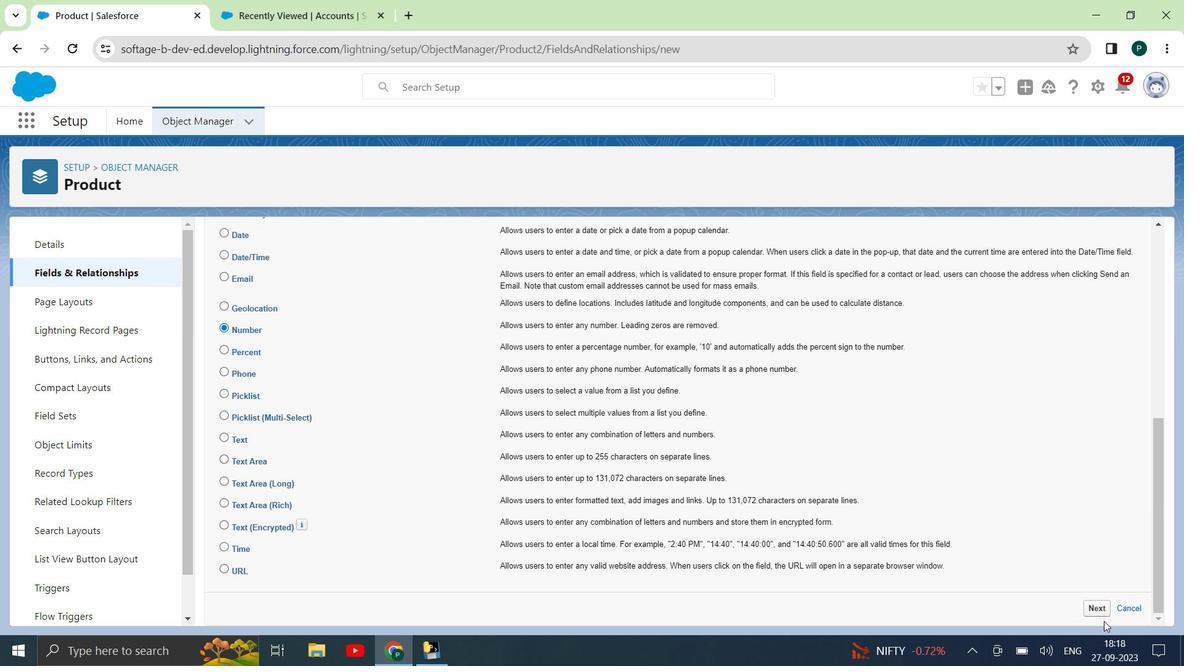 
Action: Mouse pressed left at (1096, 616)
Screenshot: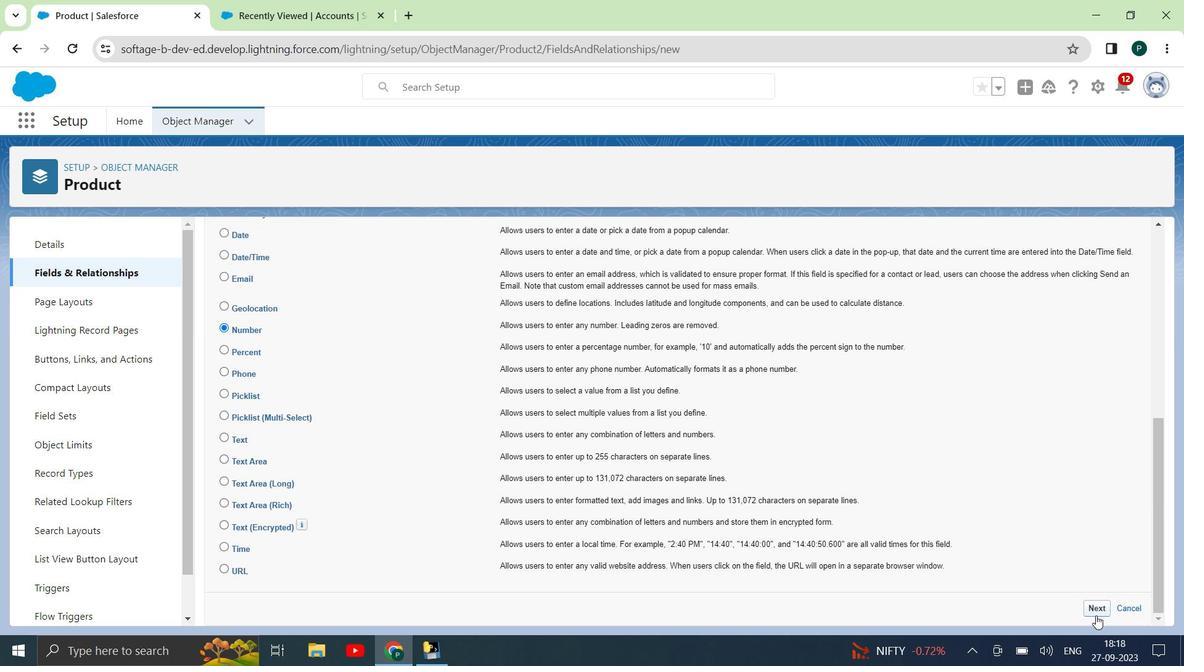 
Action: Mouse moved to (465, 347)
Screenshot: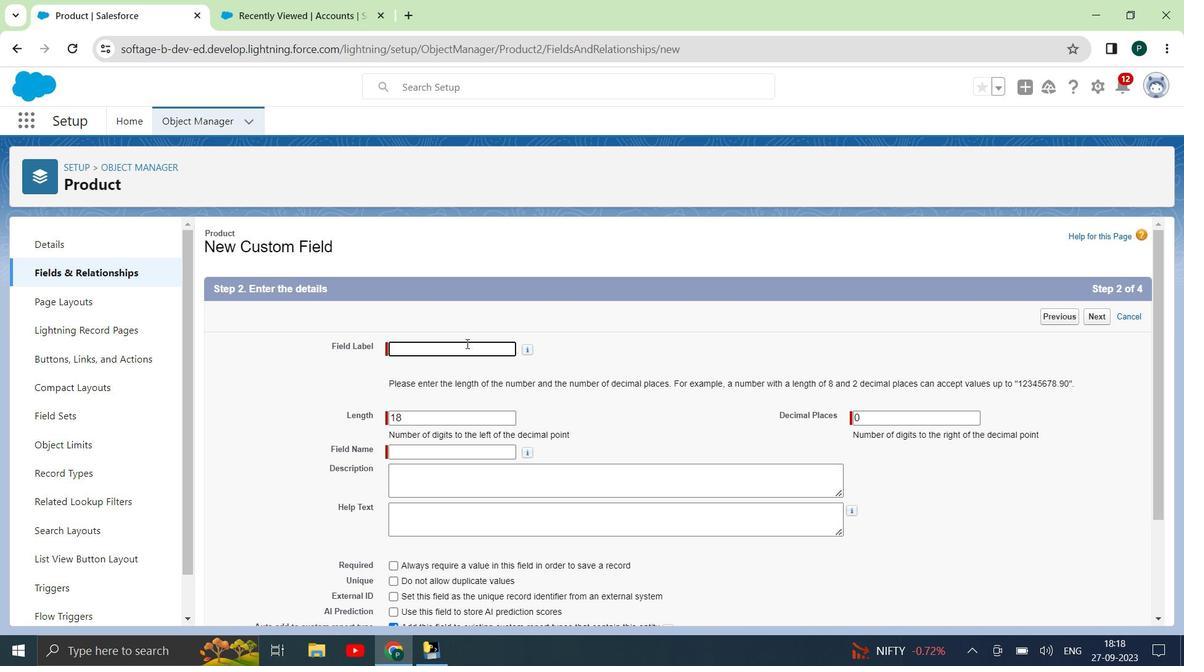 
Action: Mouse pressed left at (465, 347)
Screenshot: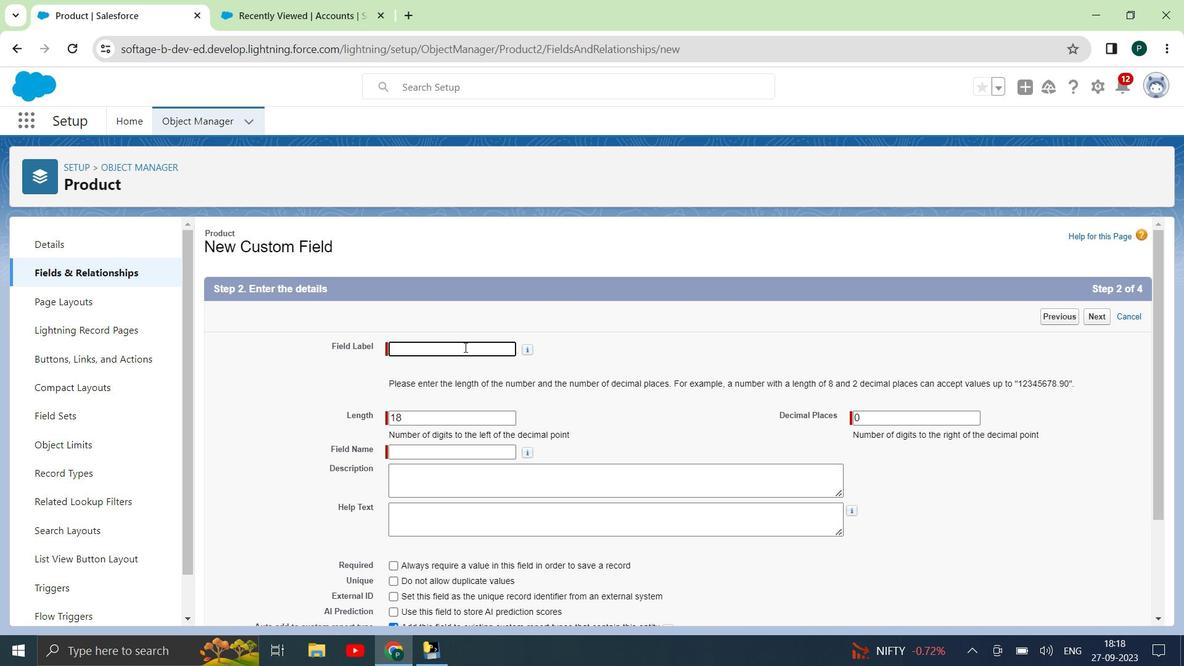
Action: Key pressed <Key.shift>Inventory
Screenshot: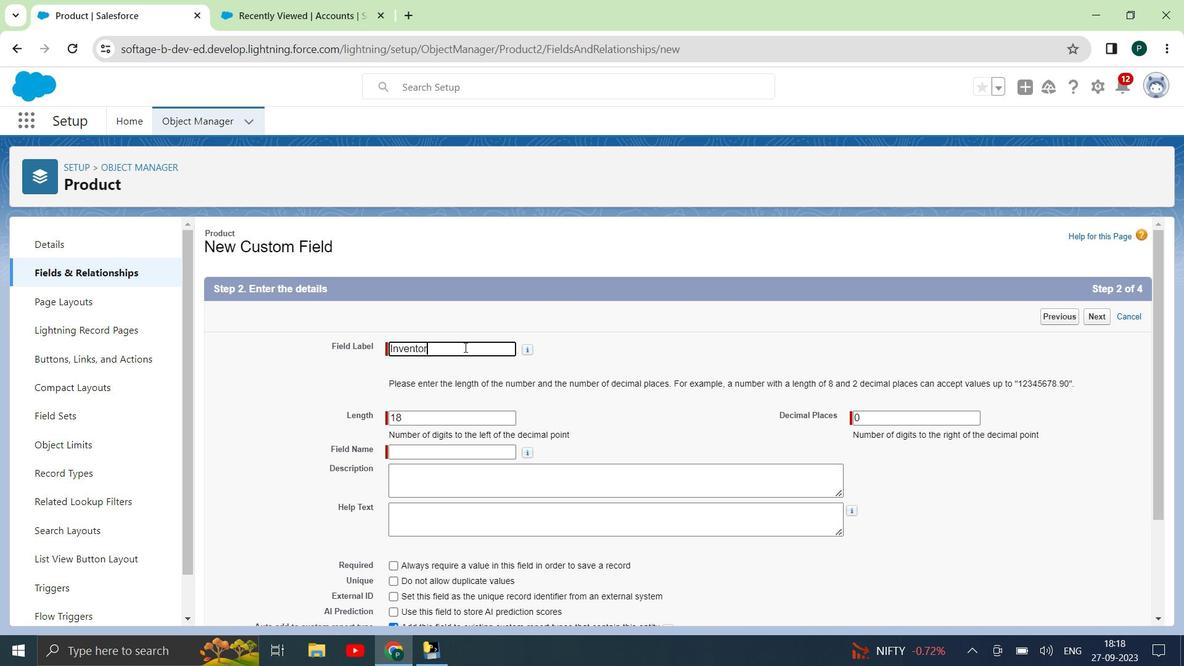 
Action: Mouse moved to (400, 424)
Screenshot: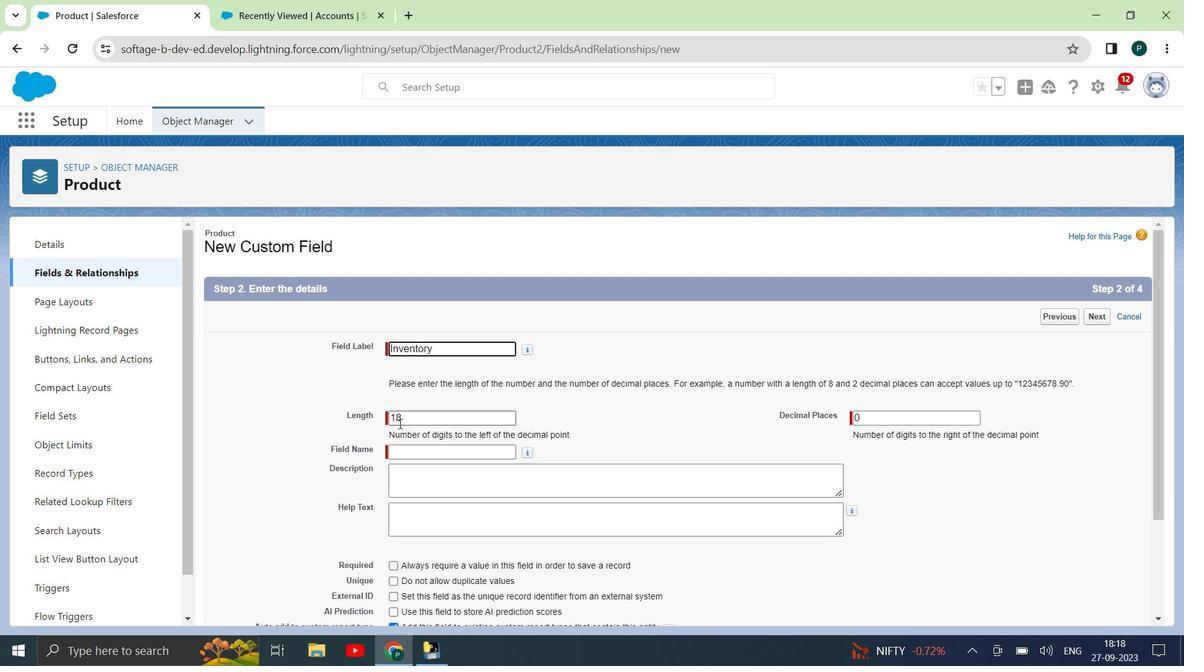 
Action: Mouse pressed left at (400, 424)
Screenshot: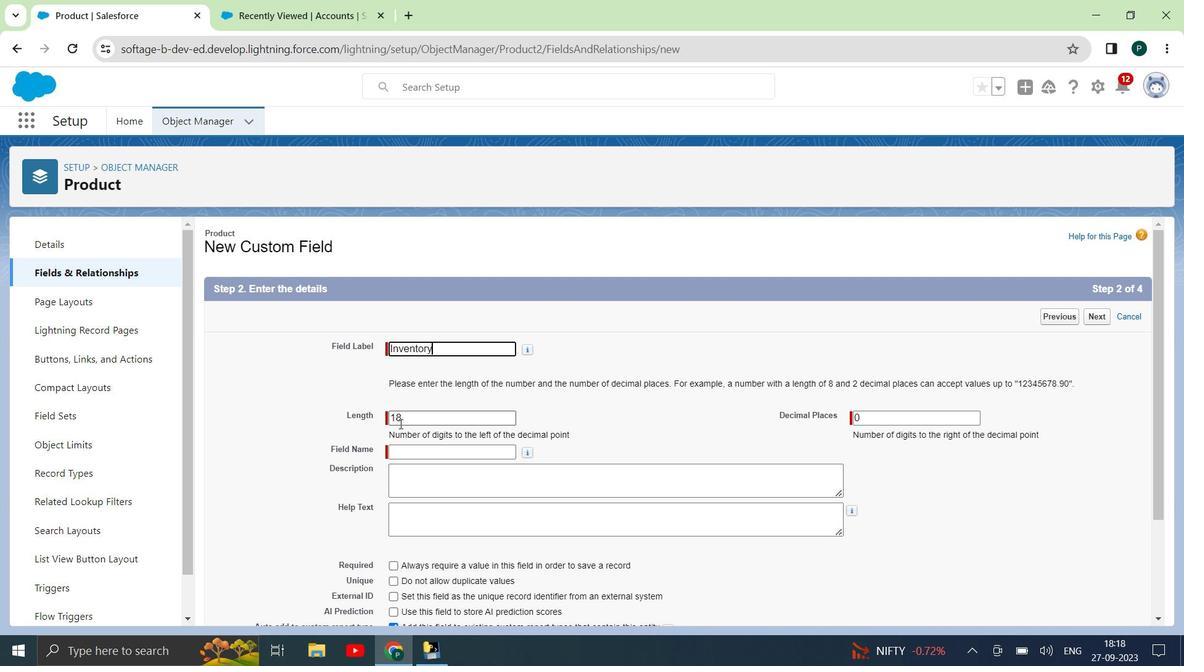 
Action: Key pressed <Key.backspace>0
Screenshot: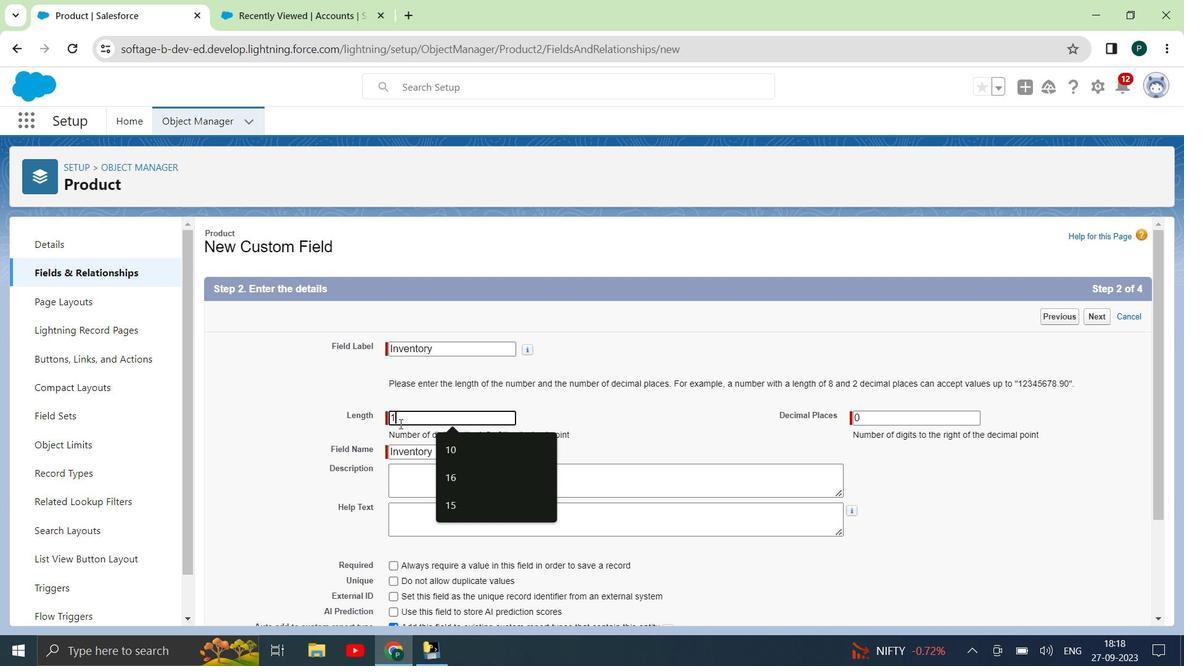 
Action: Mouse moved to (463, 467)
Screenshot: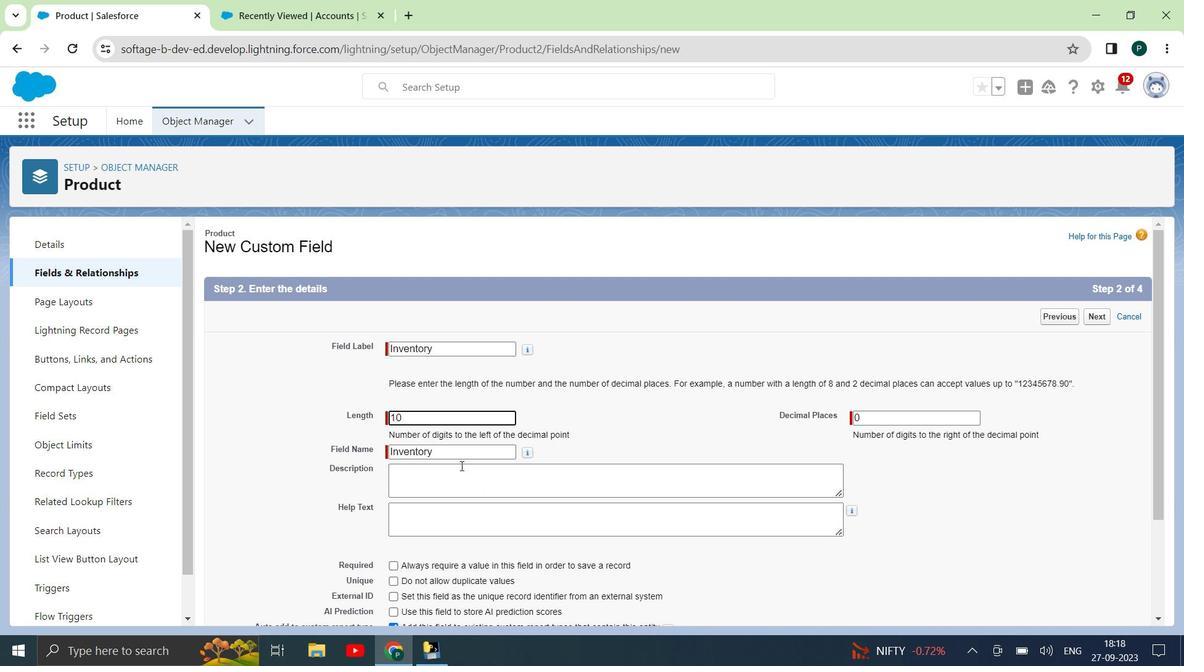 
Action: Mouse pressed left at (463, 467)
Screenshot: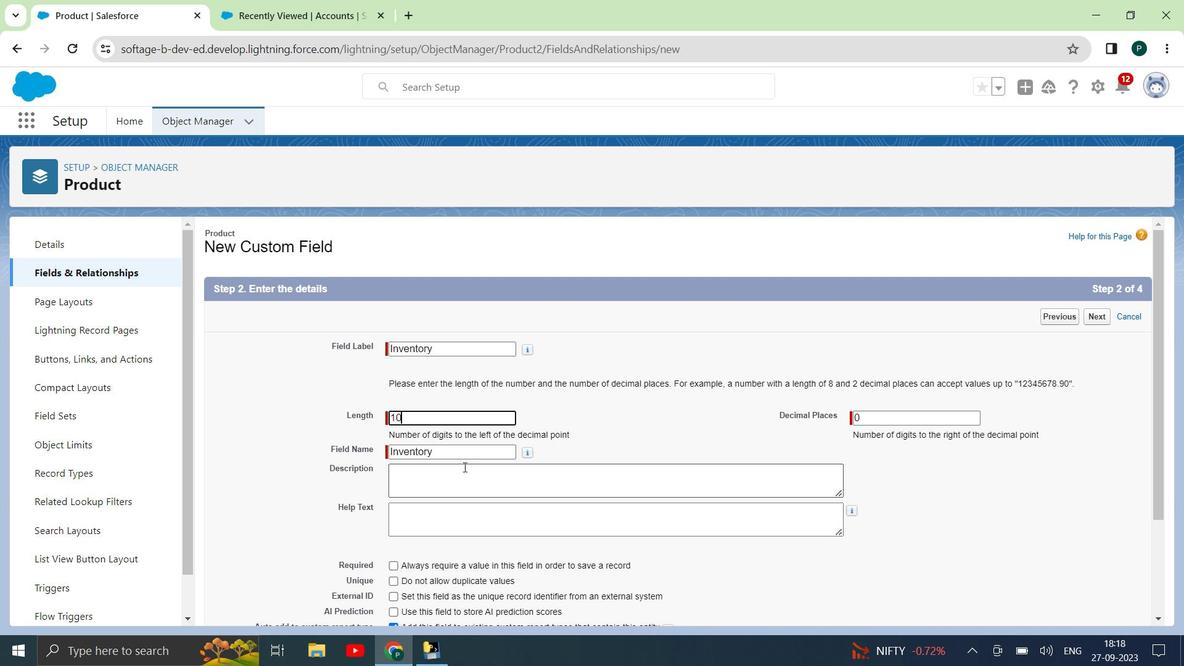
Action: Key pressed <Key.shift>To<Key.backspace>he<Key.space><Key.shift><Key.shift>Total<Key.space><Key.shift><Key.shift><Key.shift><Key.shift><Key.shift><Key.shift><Key.shift><Key.shift><Key.shift><Key.shift><Key.shift><Key.shift><Key.shift><Key.shift><Key.shift>Quantity<Key.space>of<Key.space>the<Key.space><Key.shift><Key.shift><Key.shift><Key.shift><Key.shift><Key.shift><Key.shift><Key.shift><Key.shift><Key.shift>product
Screenshot: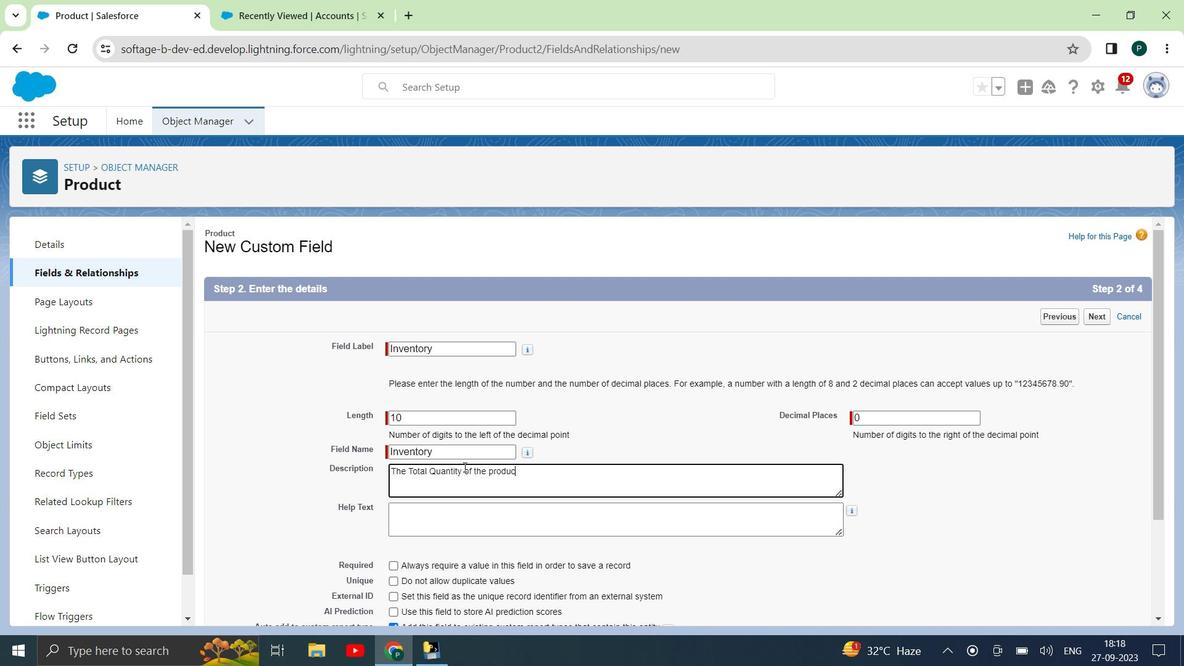 
Action: Mouse moved to (478, 473)
Screenshot: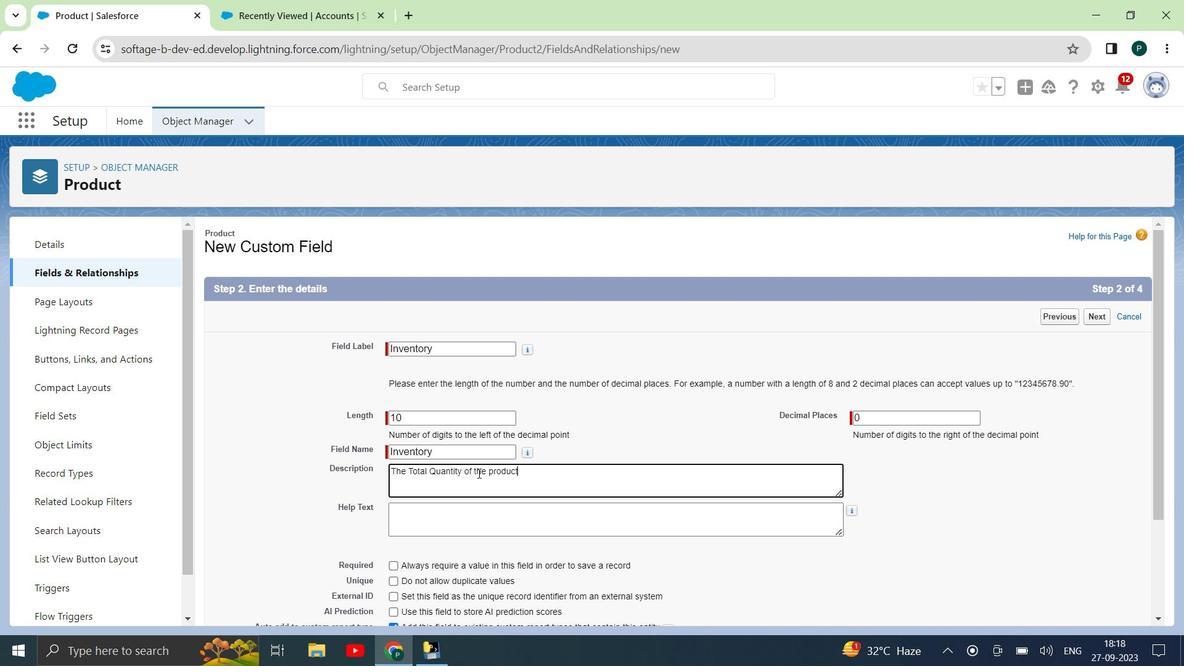 
Action: Key pressed .
Screenshot: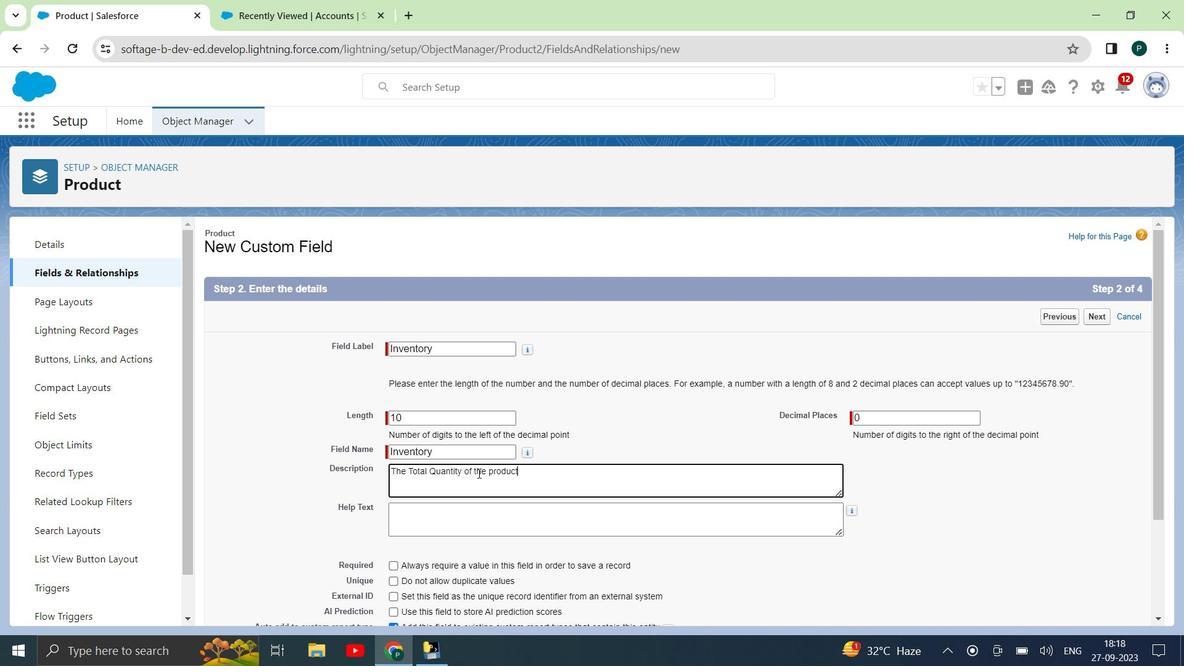 
Action: Mouse moved to (497, 518)
Screenshot: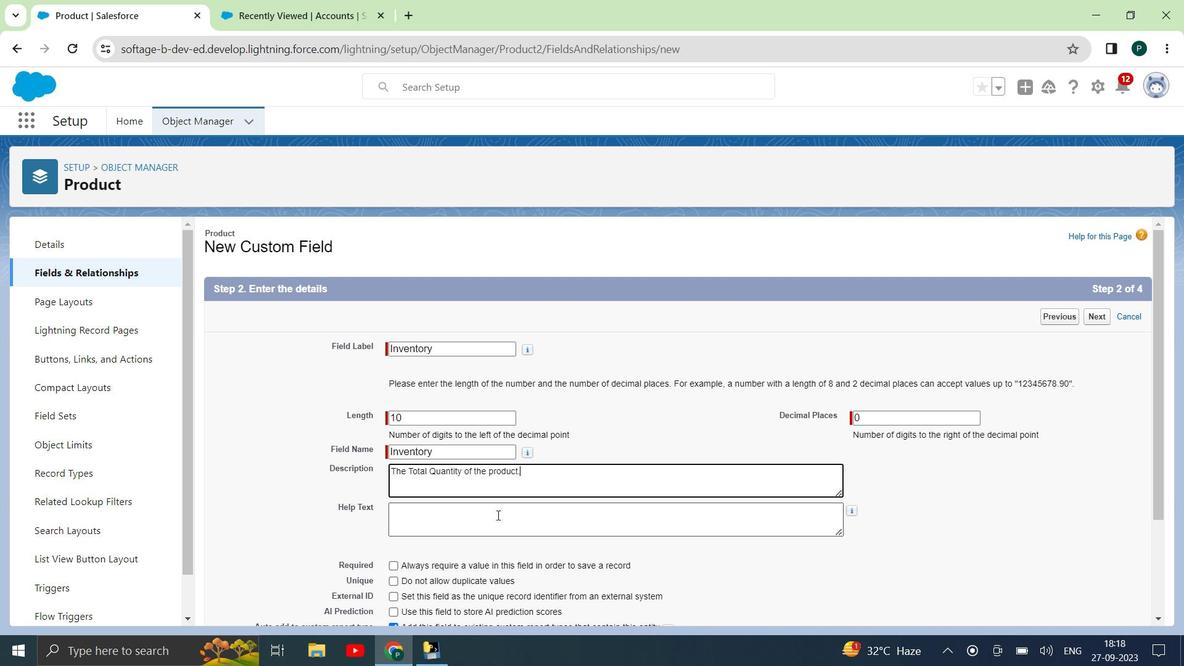 
Action: Mouse pressed left at (497, 518)
Screenshot: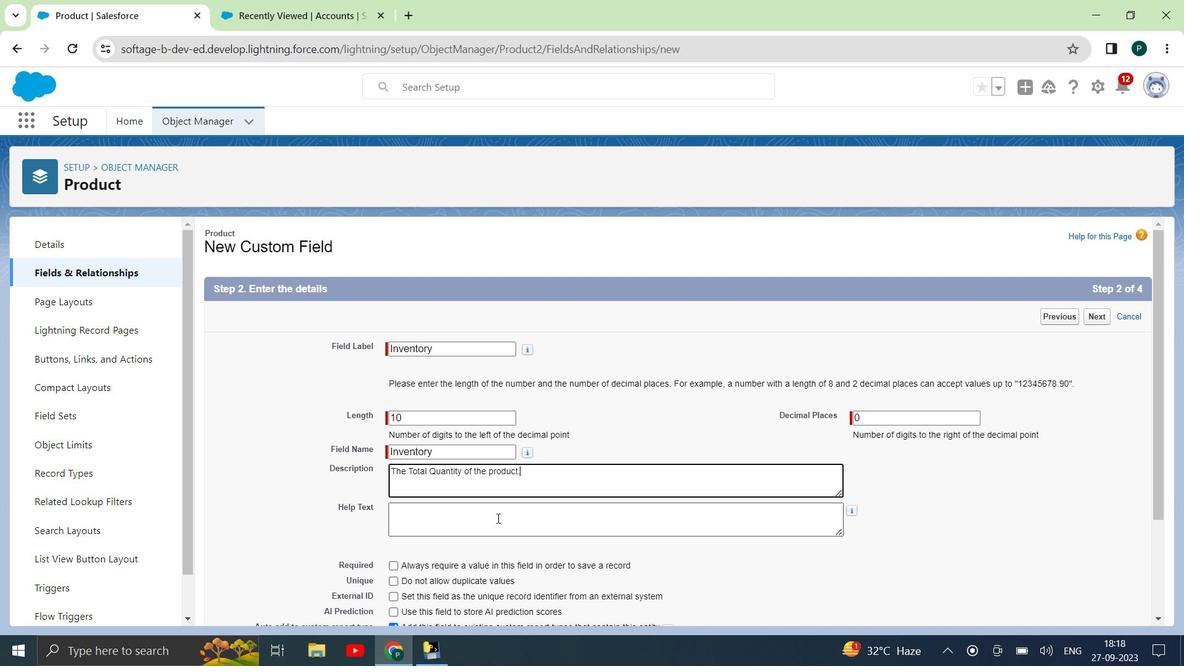 
Action: Key pressed <Key.shift>The<Key.space>total<Key.space>quantity<Key.space>of<Key.space>the<Key.space>product..
Screenshot: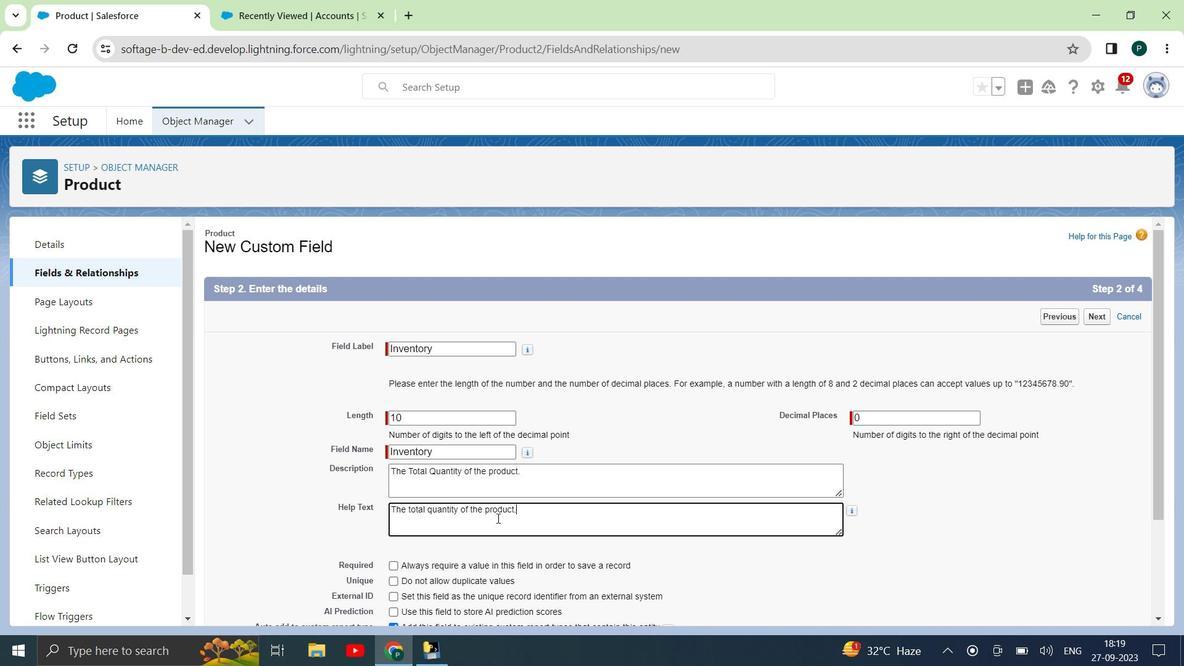 
Action: Mouse moved to (657, 666)
Screenshot: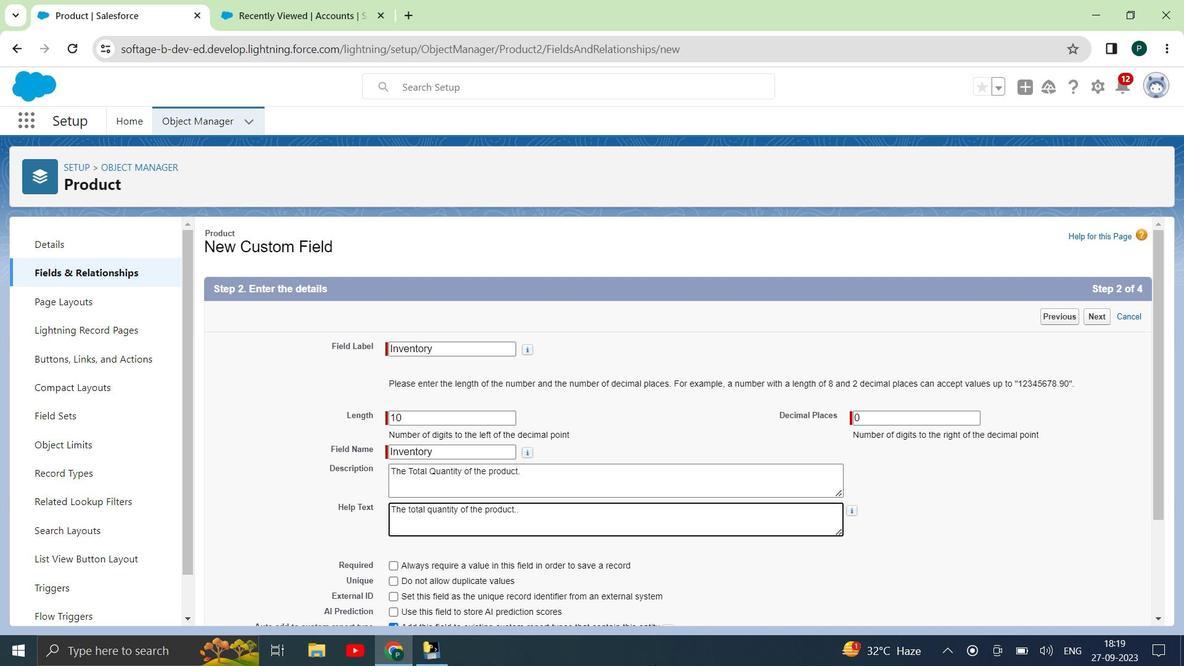 
Action: Mouse scrolled (657, 665) with delta (0, 0)
Screenshot: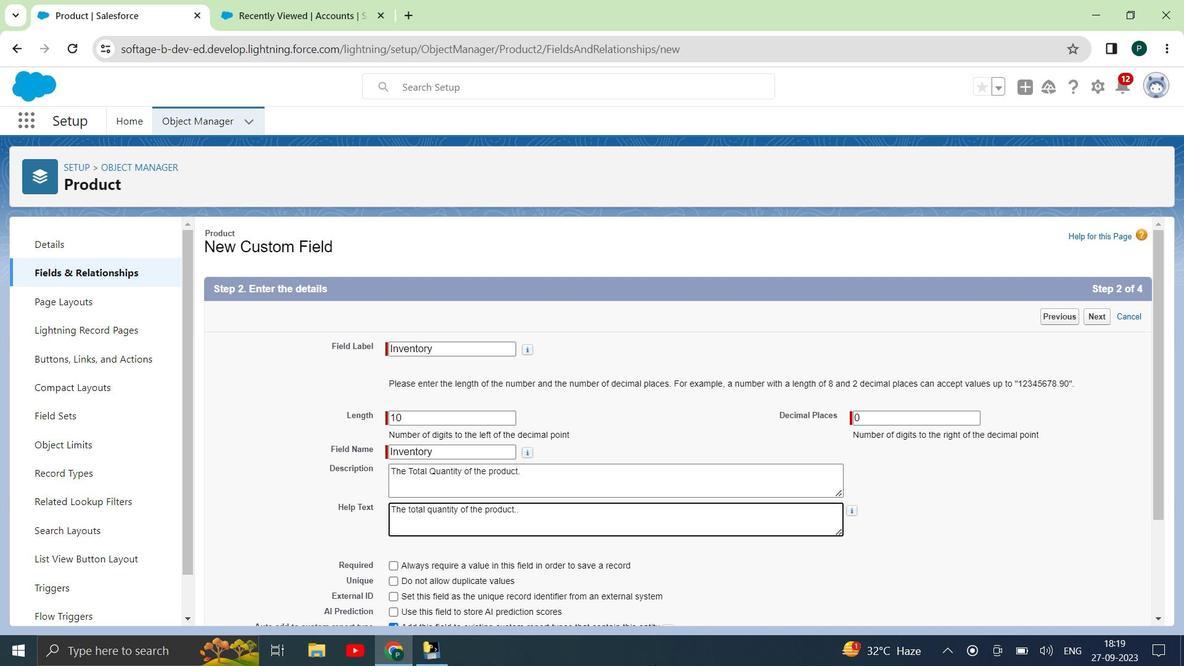 
Action: Mouse scrolled (657, 665) with delta (0, 0)
Screenshot: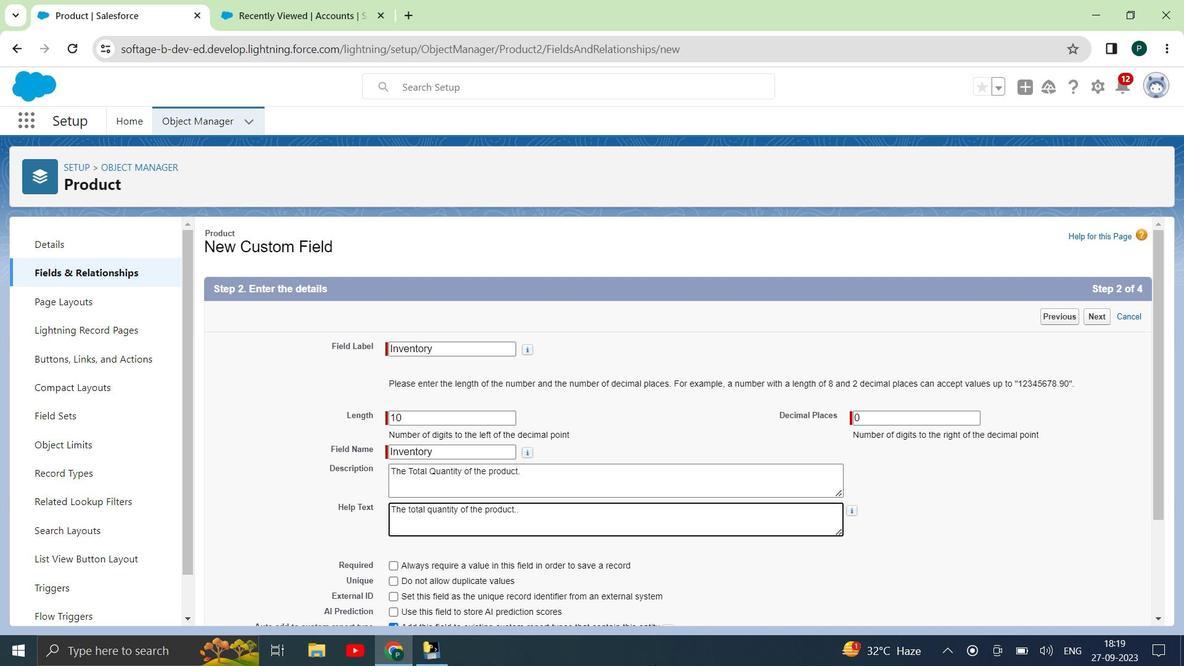 
Action: Mouse scrolled (657, 665) with delta (0, 0)
Screenshot: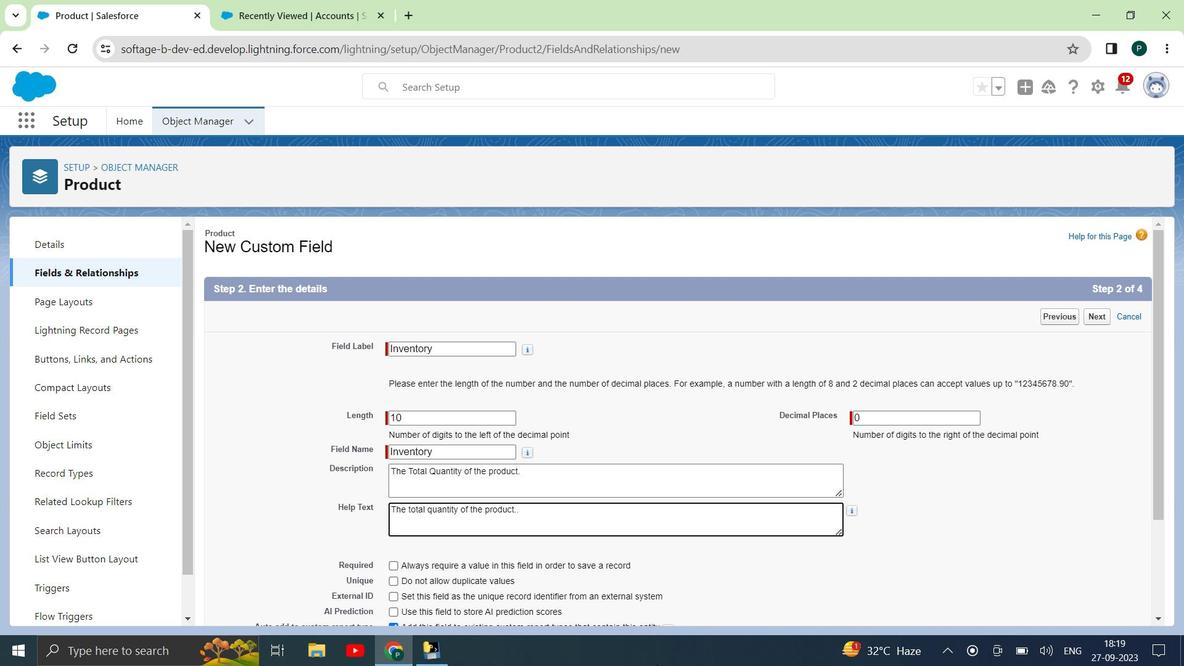
Action: Mouse moved to (682, 484)
Screenshot: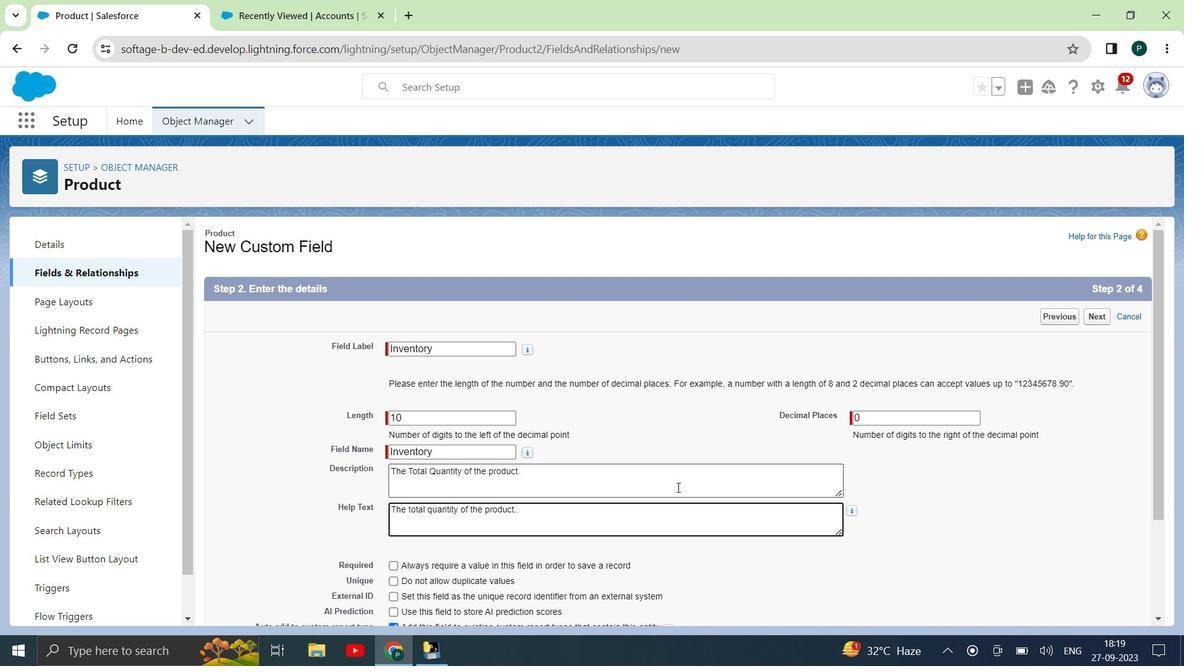 
Action: Mouse scrolled (682, 484) with delta (0, 0)
Screenshot: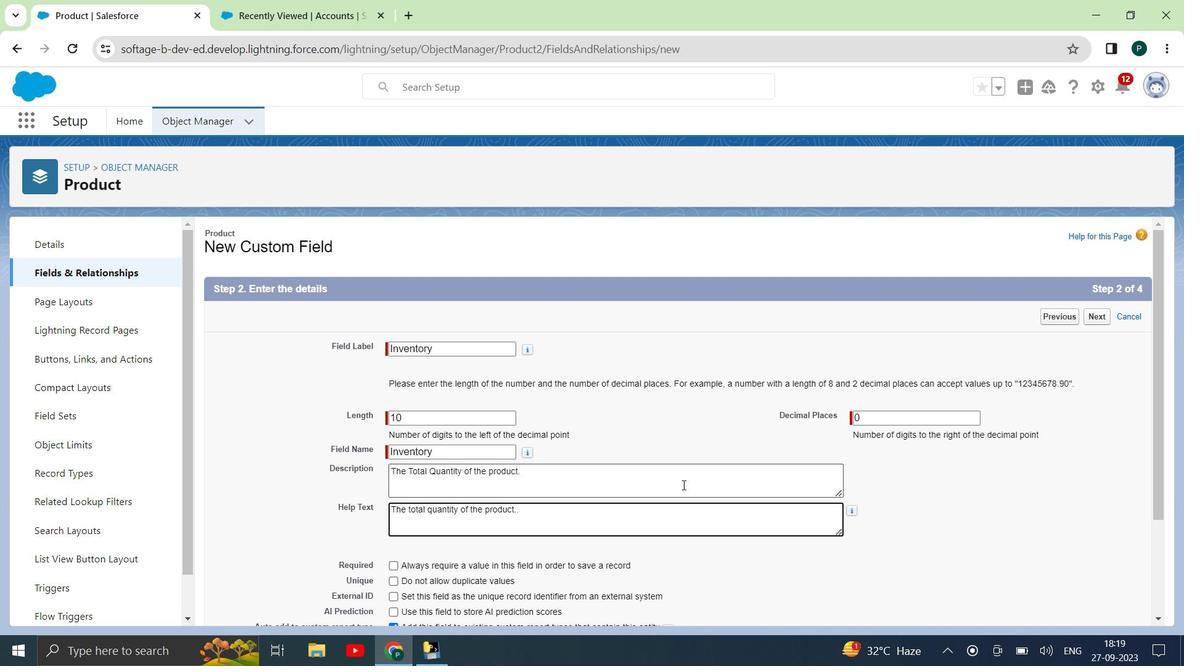 
Action: Mouse scrolled (682, 484) with delta (0, 0)
Screenshot: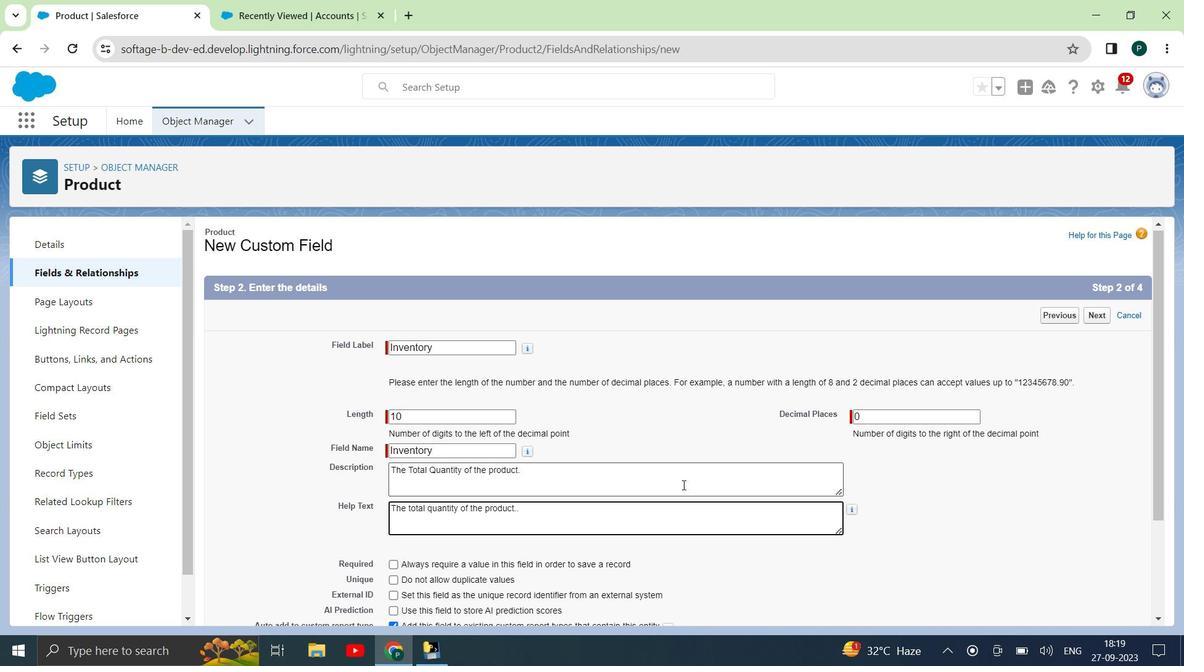 
Action: Mouse moved to (674, 474)
Screenshot: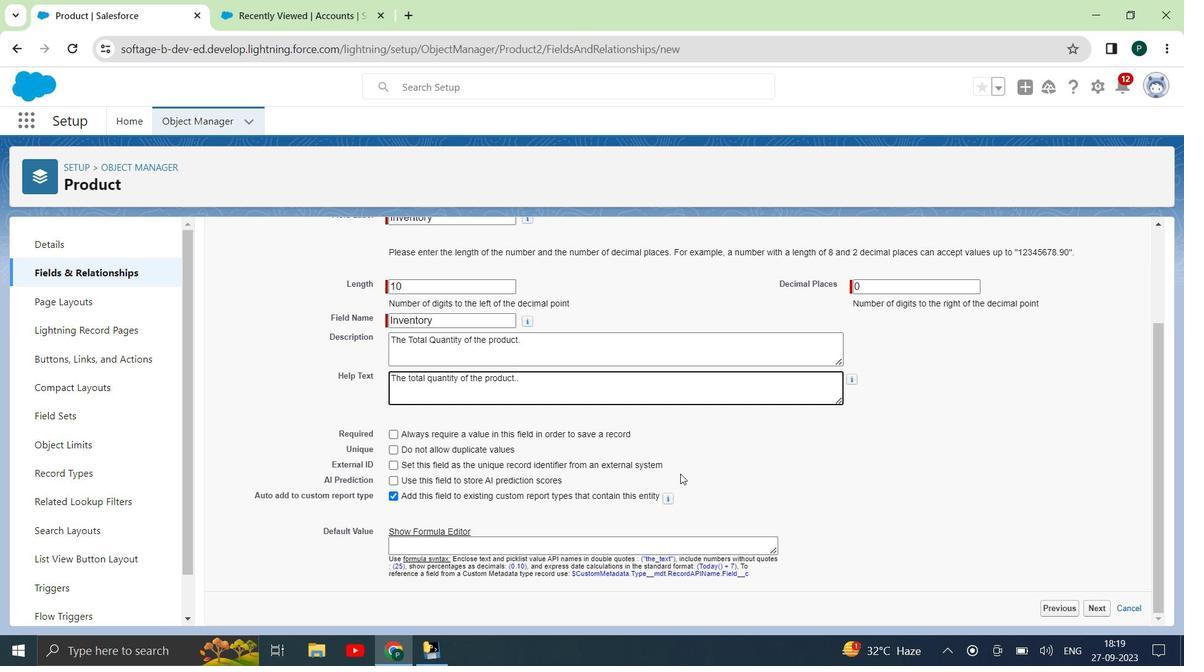 
Action: Mouse scrolled (674, 473) with delta (0, 0)
Screenshot: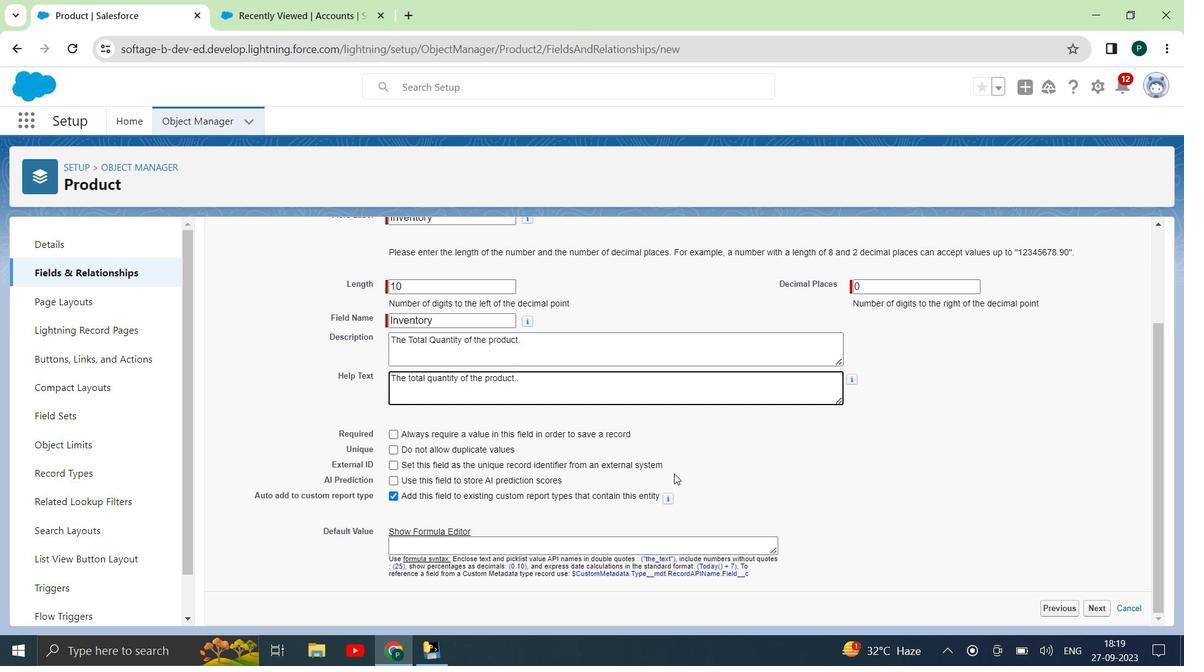 
Action: Mouse moved to (1098, 607)
Screenshot: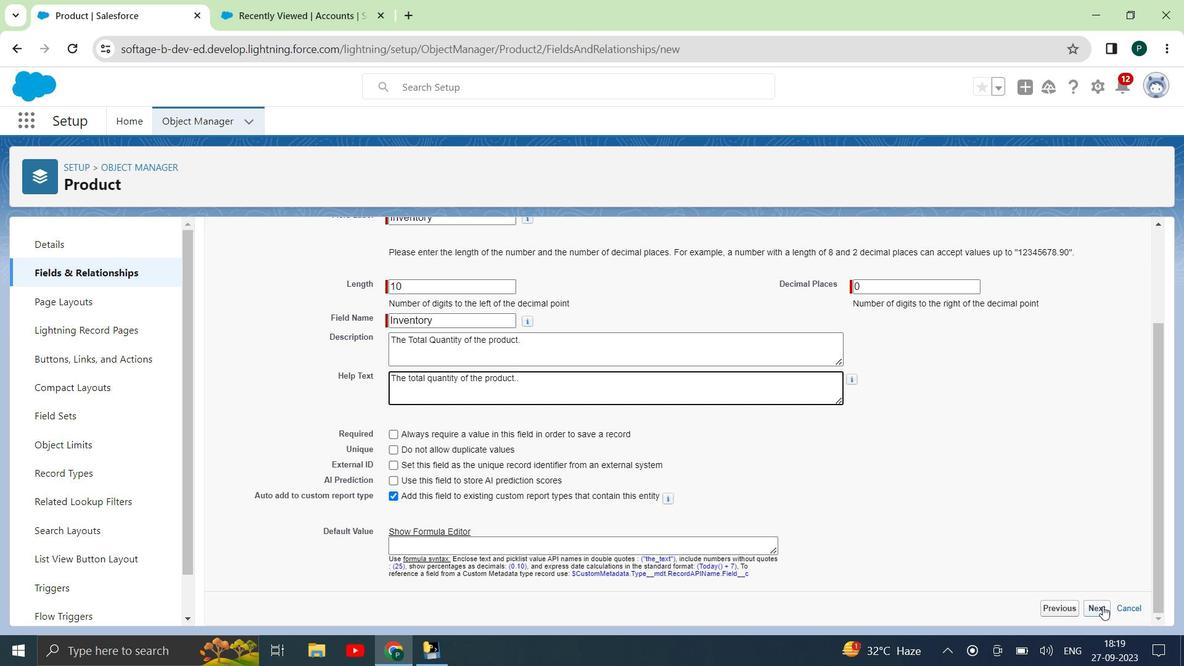 
Action: Mouse pressed left at (1098, 607)
Screenshot: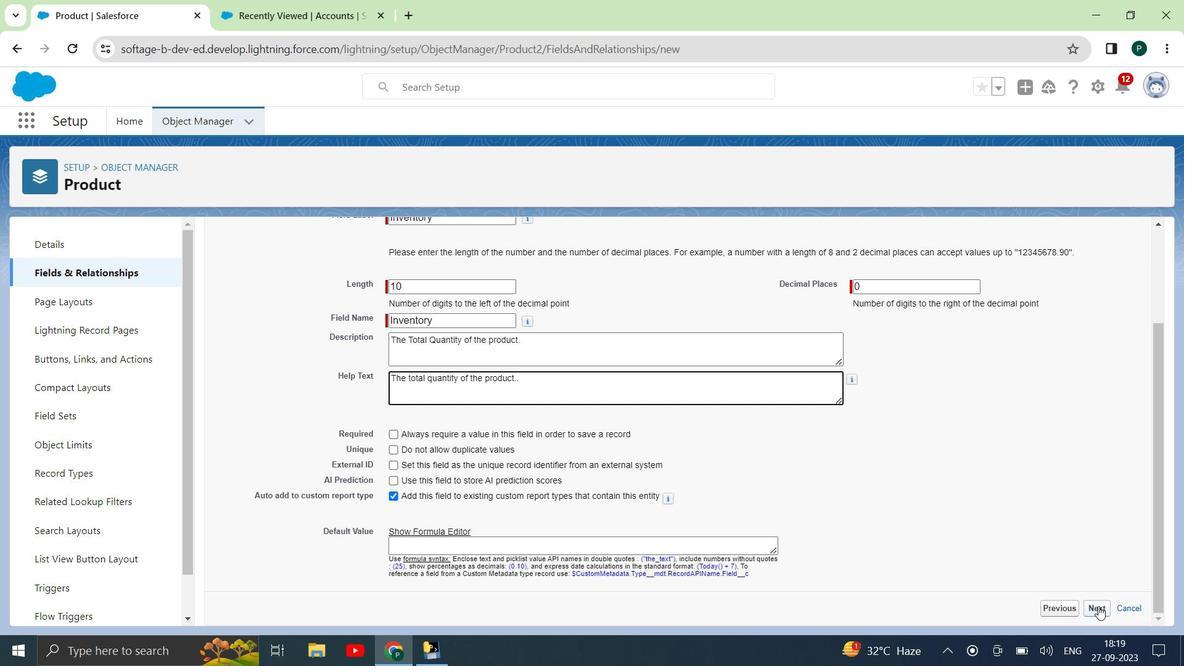 
Action: Mouse moved to (851, 429)
Screenshot: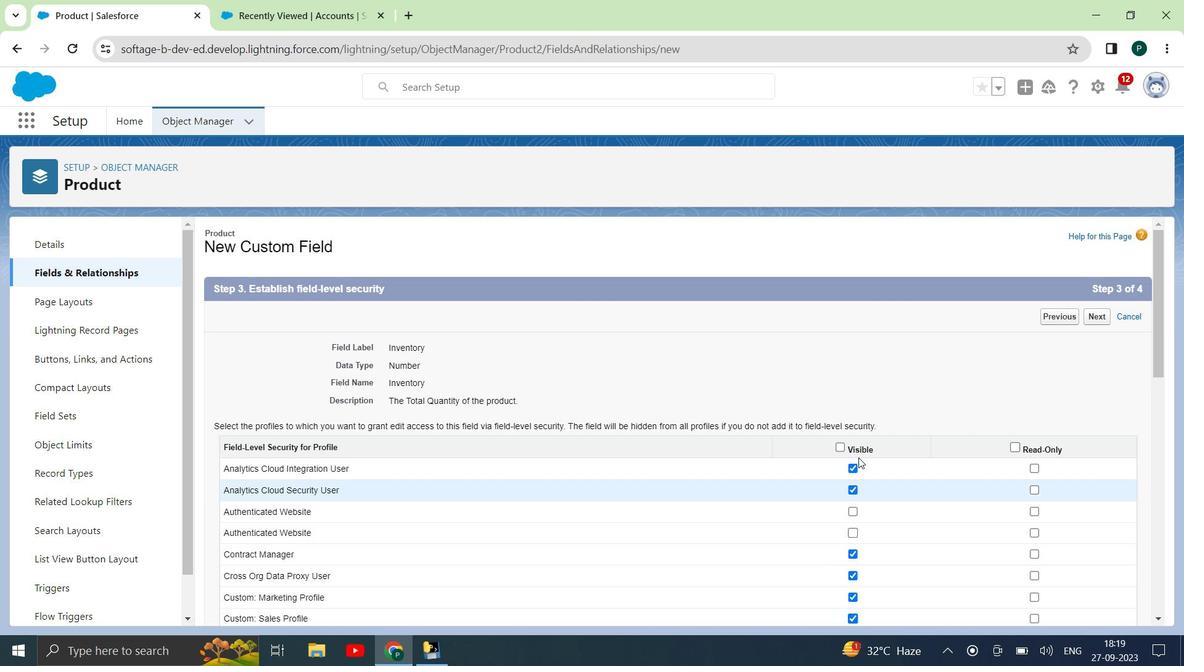 
Action: Mouse scrolled (851, 429) with delta (0, 0)
Screenshot: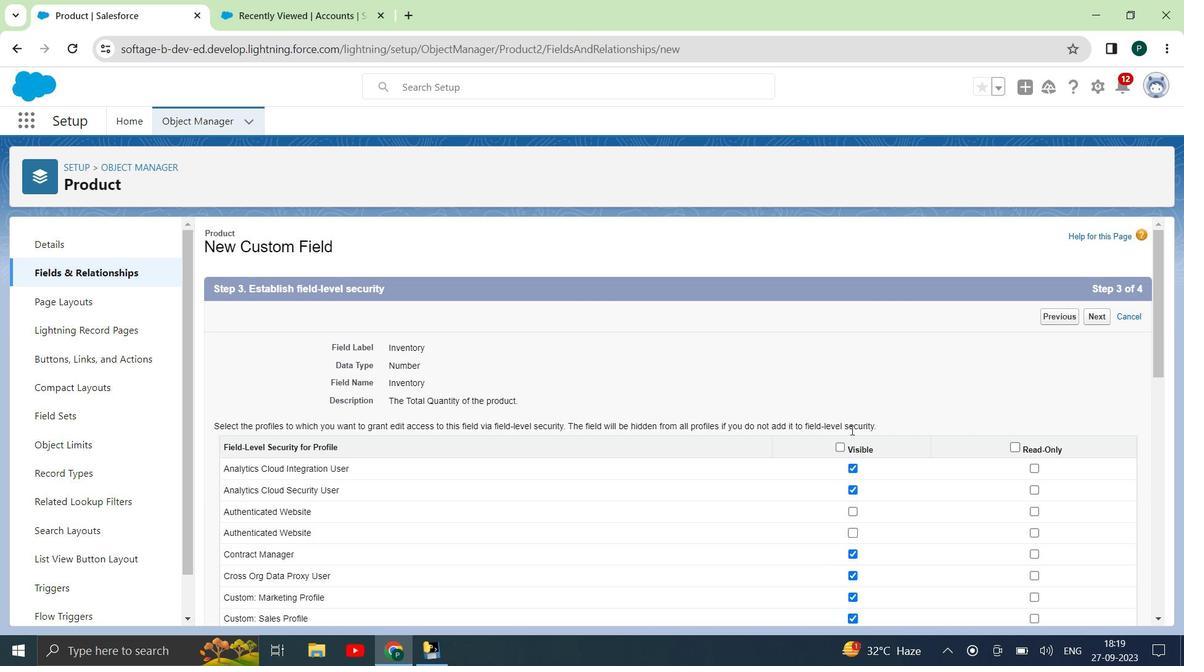 
Action: Mouse scrolled (851, 429) with delta (0, 0)
Screenshot: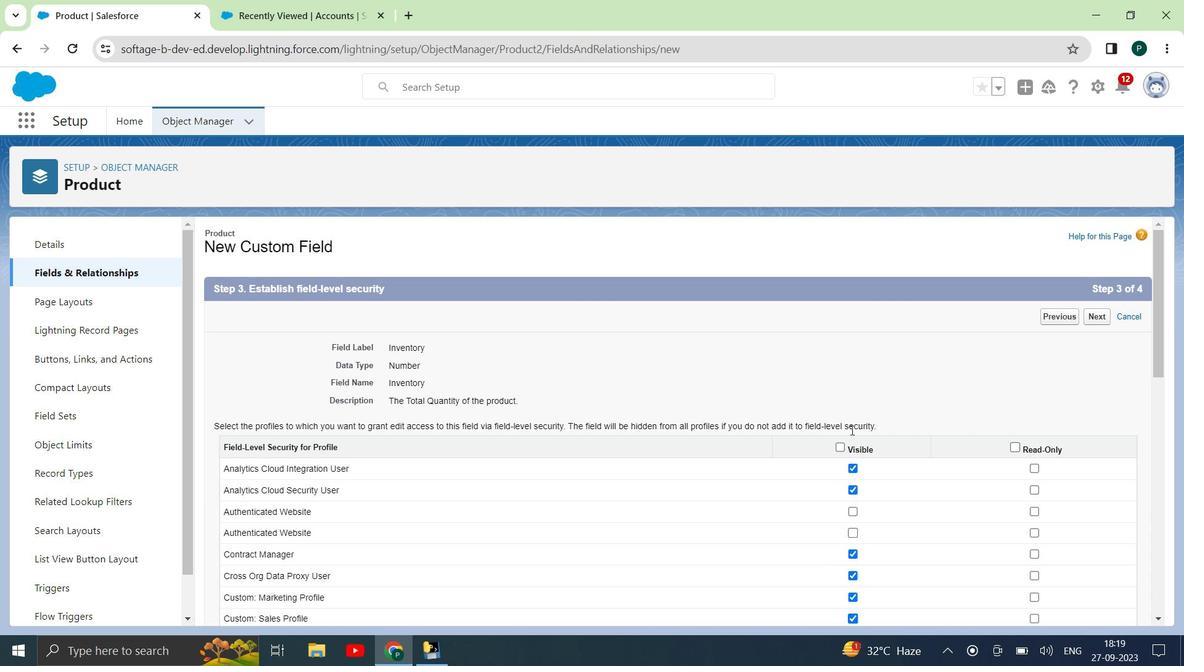 
Action: Mouse scrolled (851, 429) with delta (0, 0)
Screenshot: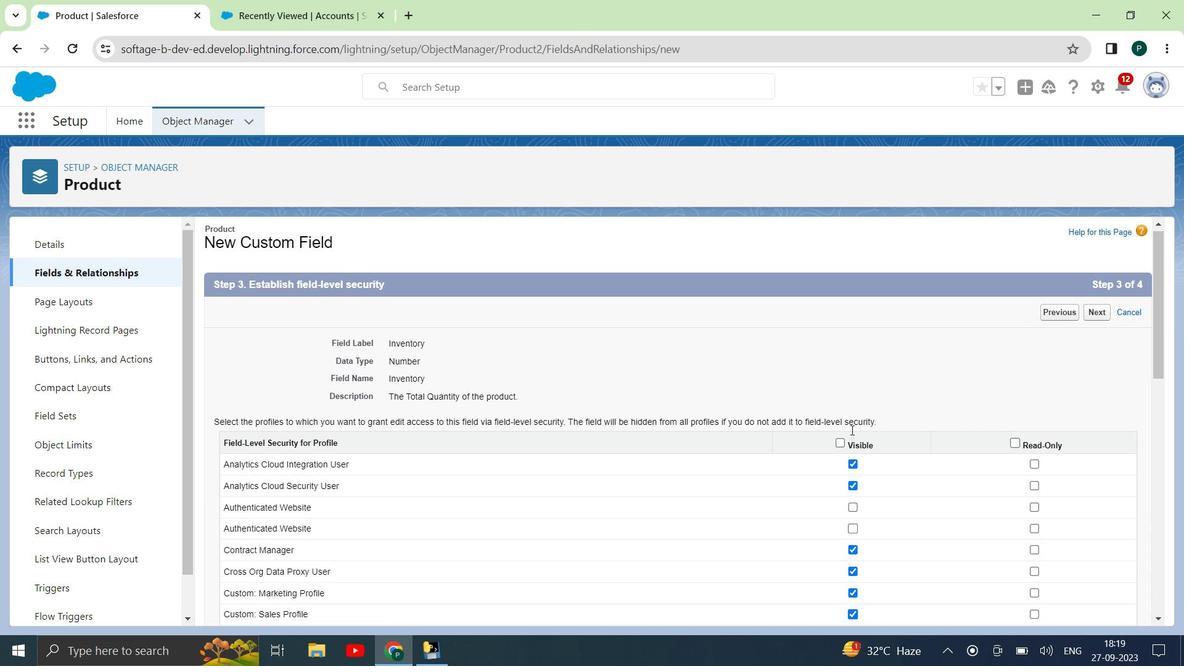 
Action: Mouse moved to (720, 470)
Screenshot: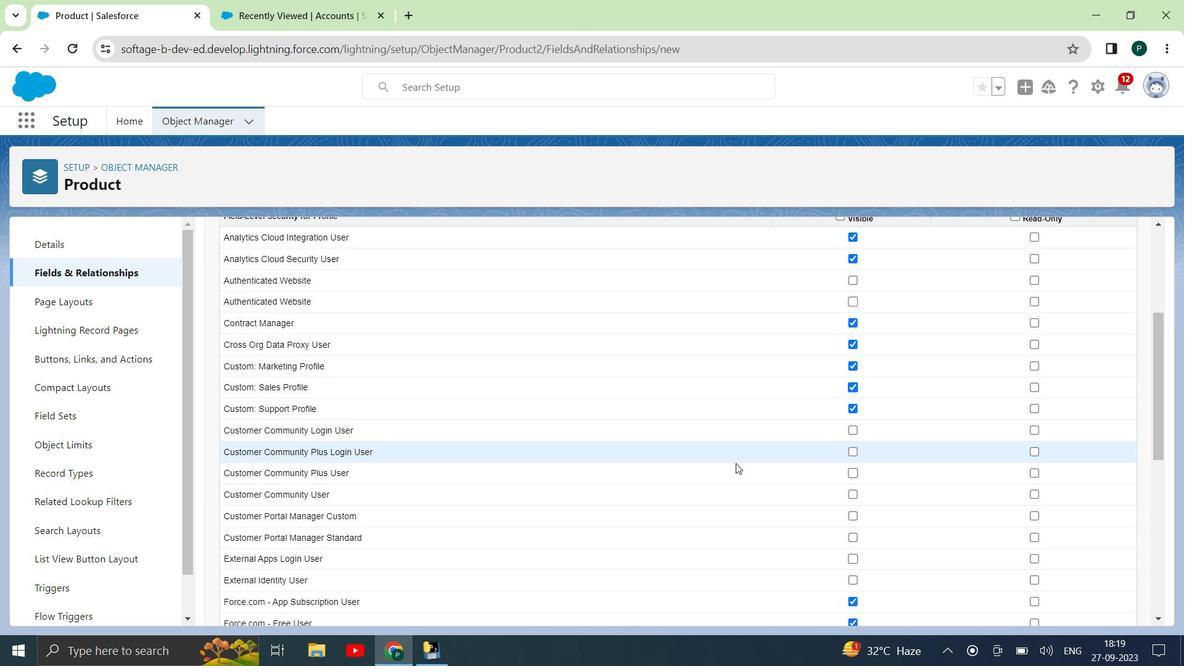 
Action: Mouse scrolled (720, 469) with delta (0, 0)
Screenshot: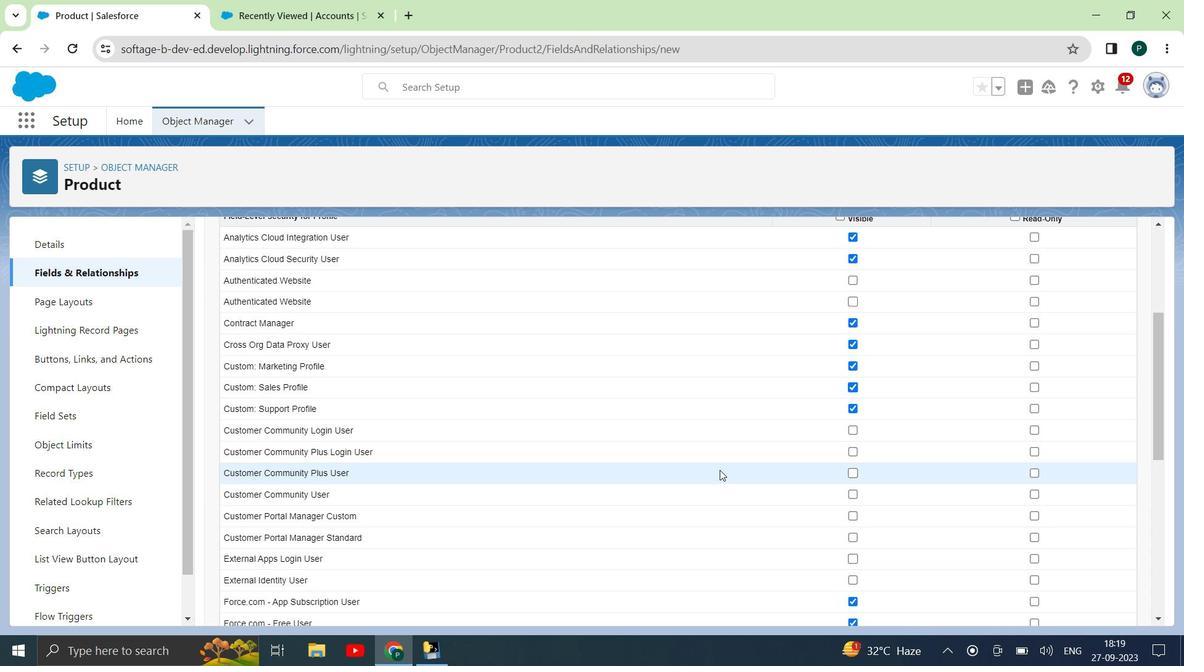 
Action: Mouse scrolled (720, 469) with delta (0, 0)
Screenshot: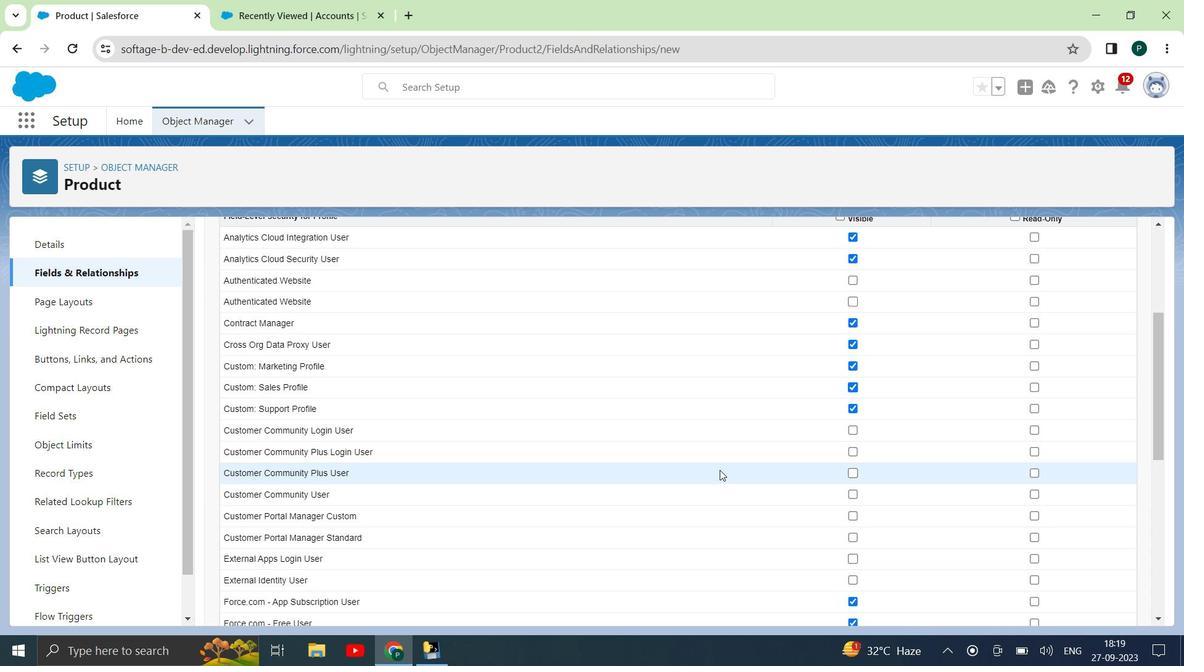 
Action: Mouse scrolled (720, 469) with delta (0, 0)
Screenshot: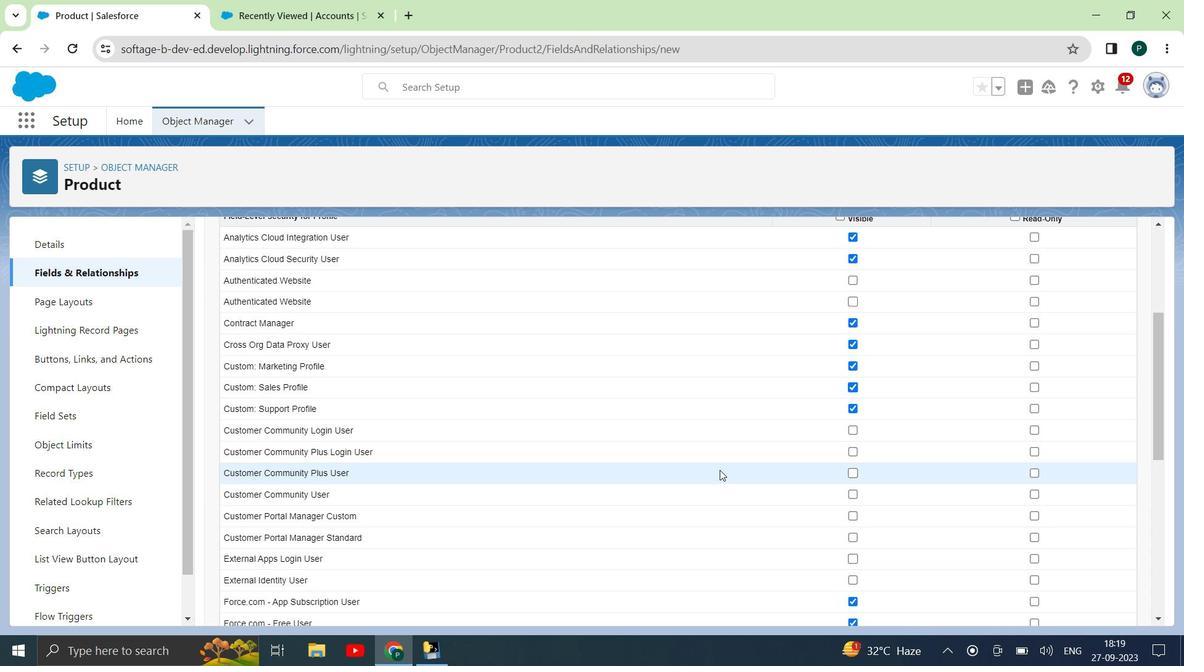 
Action: Mouse scrolled (720, 469) with delta (0, 0)
Screenshot: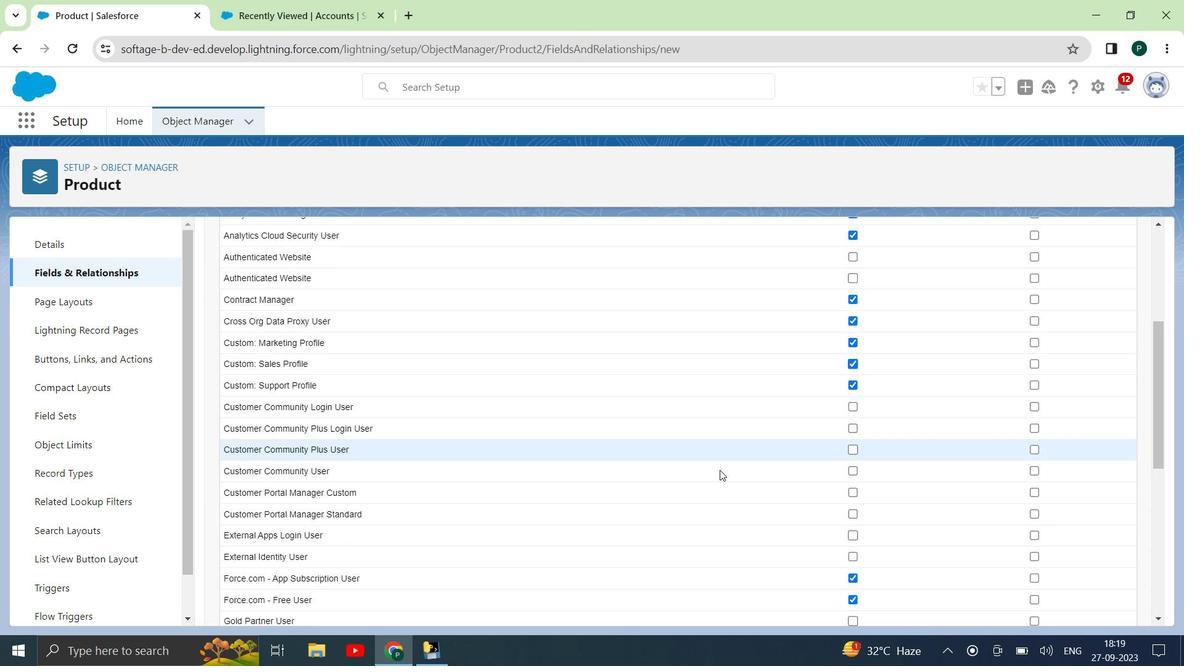 
Action: Mouse moved to (717, 495)
Screenshot: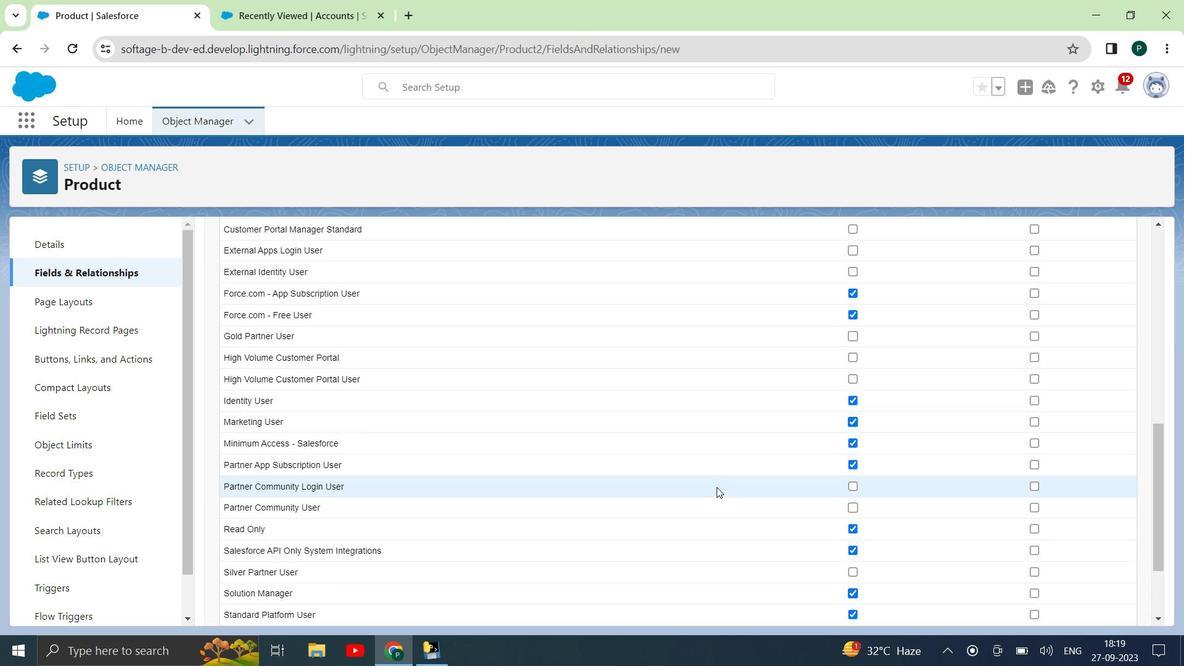 
Action: Mouse scrolled (717, 494) with delta (0, 0)
Screenshot: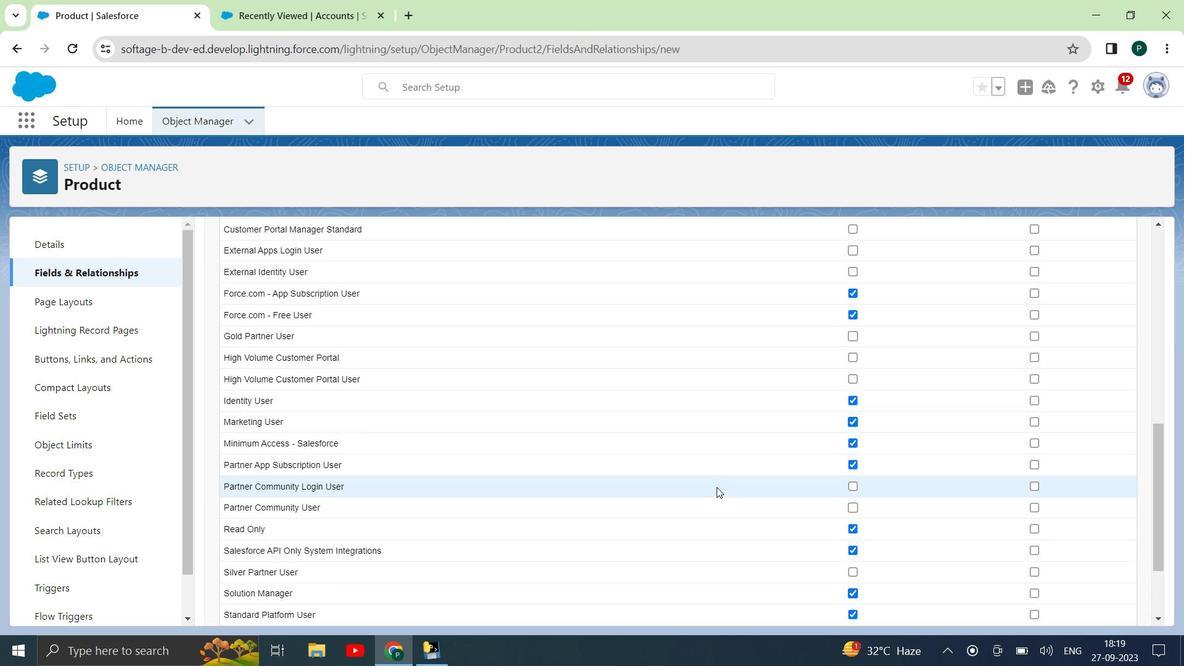 
Action: Mouse moved to (717, 499)
Screenshot: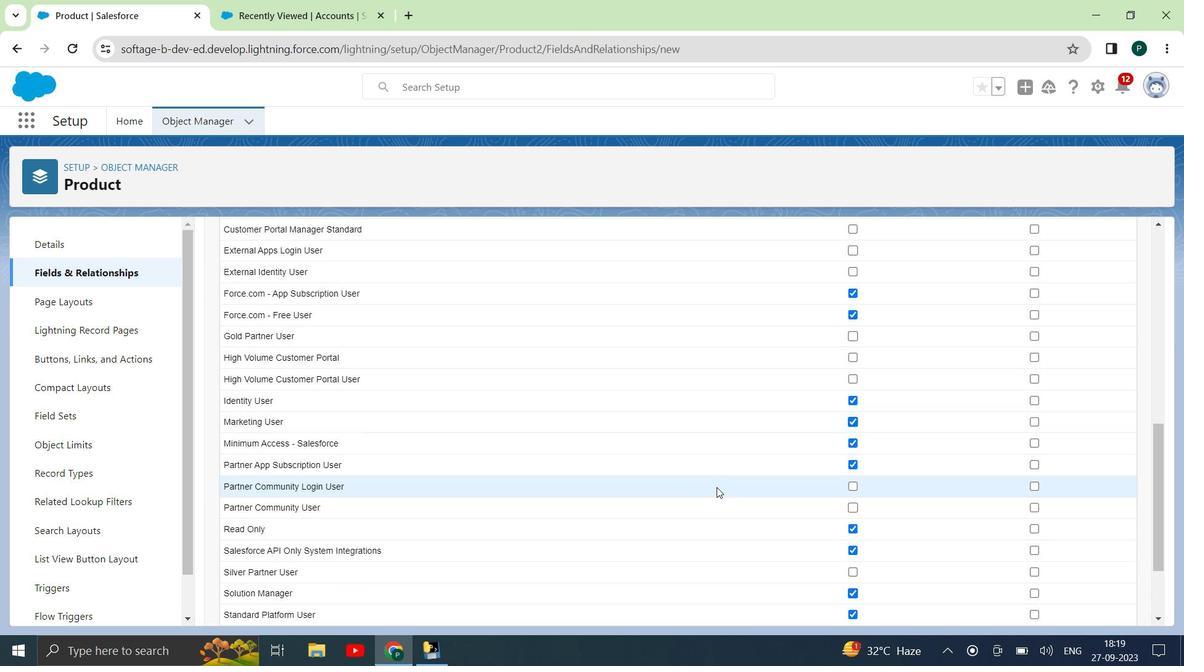 
Action: Mouse scrolled (717, 499) with delta (0, 0)
Screenshot: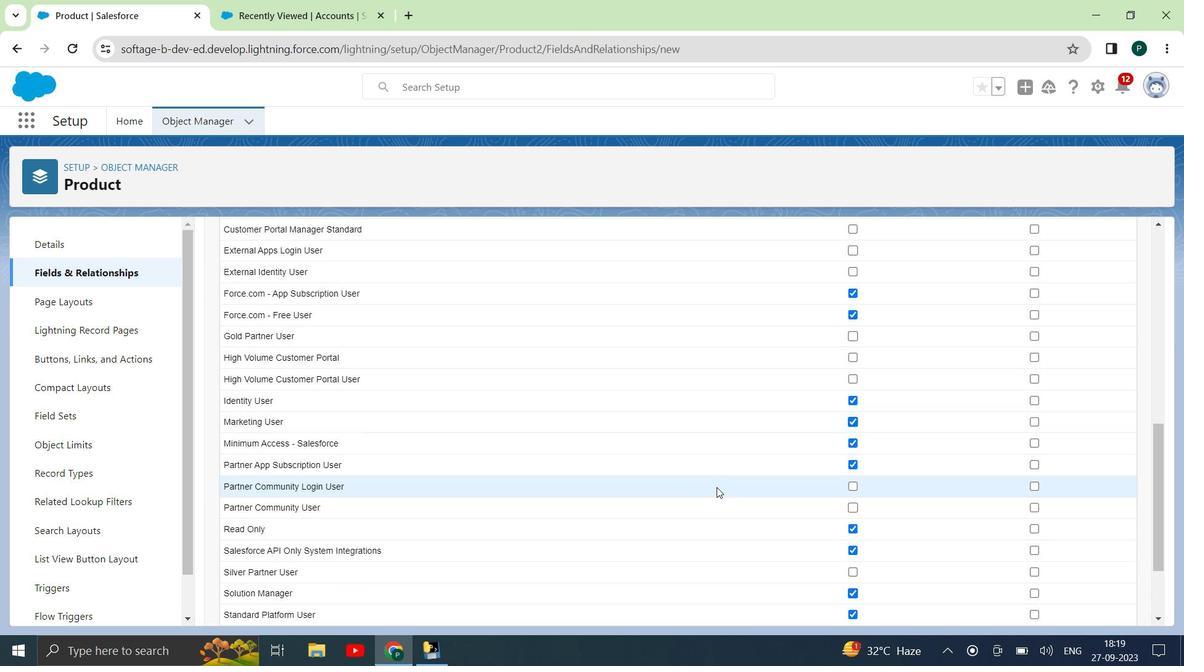 
Action: Mouse scrolled (717, 499) with delta (0, 0)
Screenshot: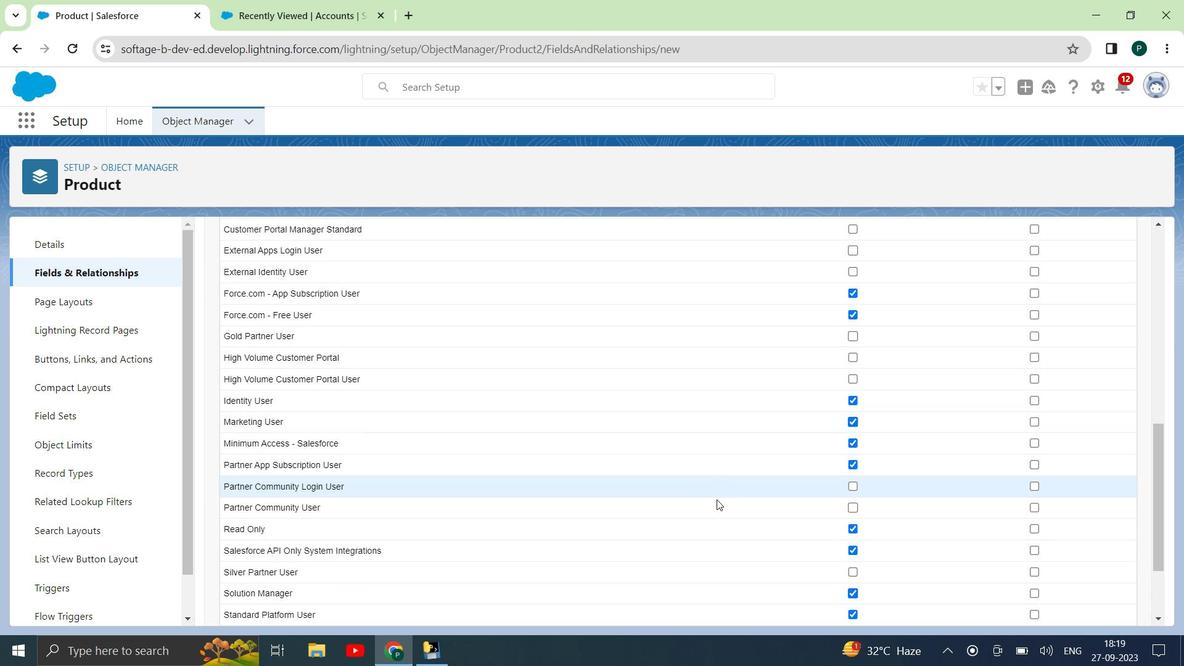 
Action: Mouse moved to (1092, 604)
Screenshot: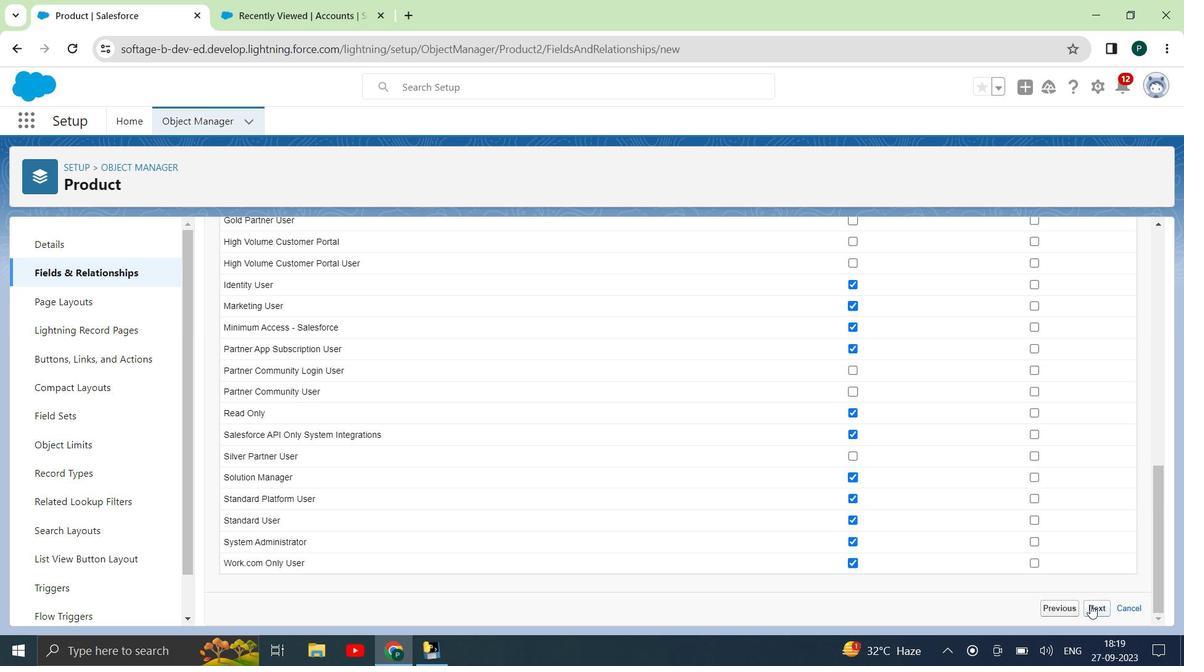 
Action: Mouse pressed left at (1092, 604)
Screenshot: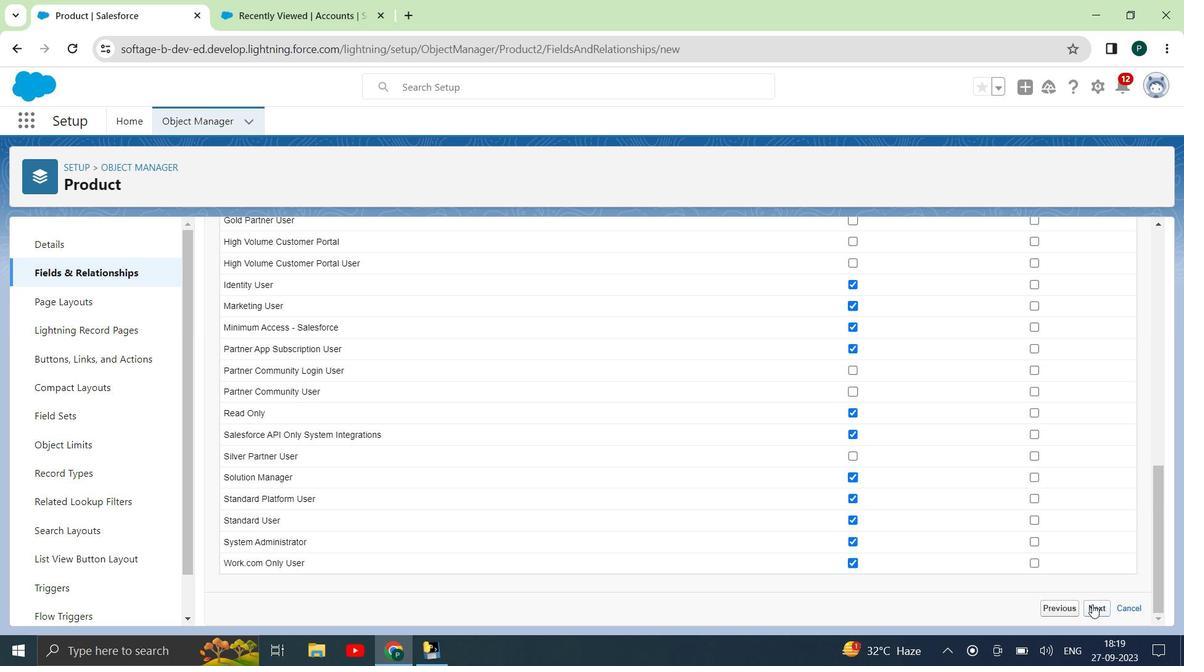 
Action: Mouse moved to (1107, 549)
Screenshot: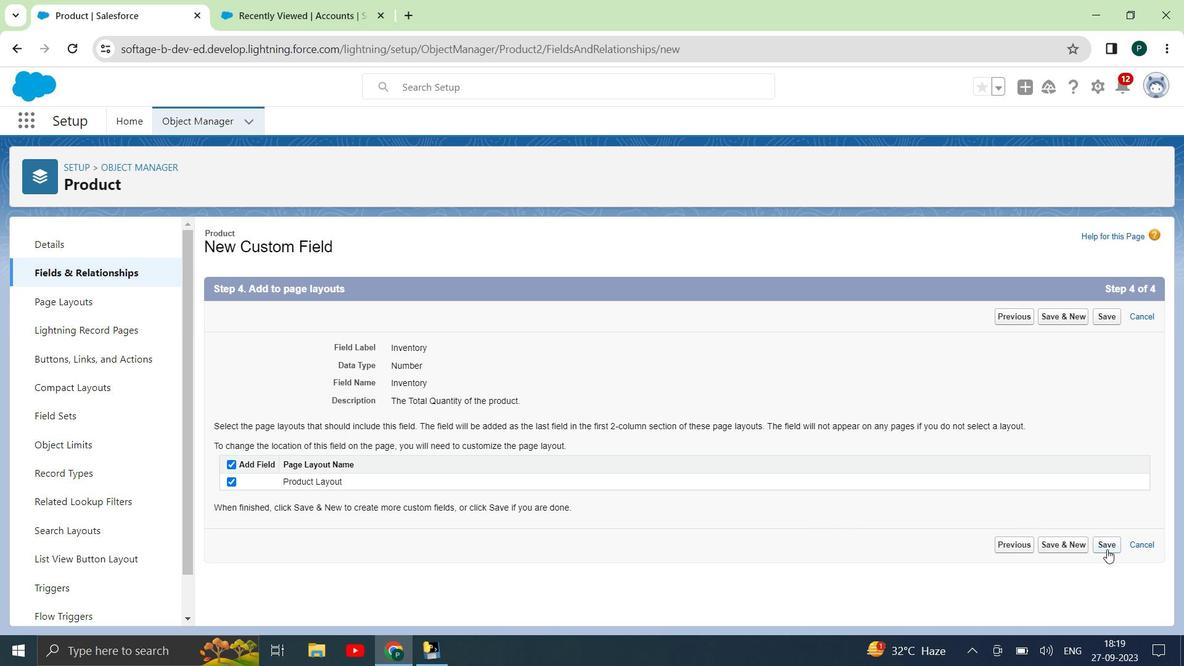 
Action: Mouse pressed left at (1107, 549)
Screenshot: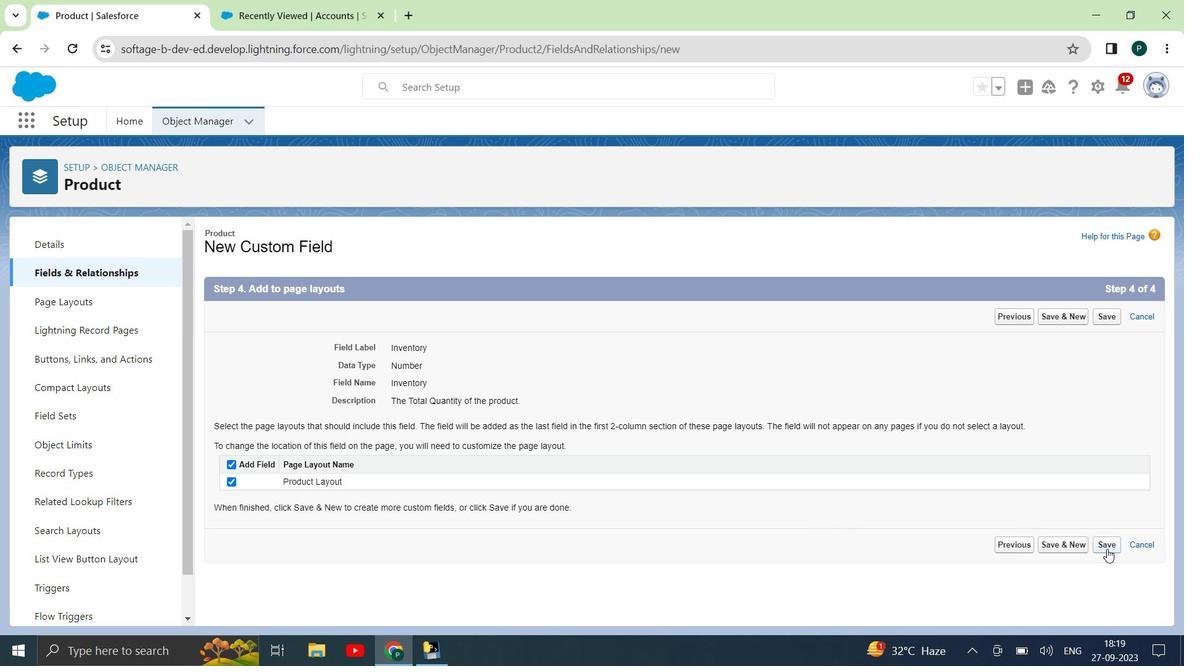 
Action: Mouse moved to (275, 9)
Screenshot: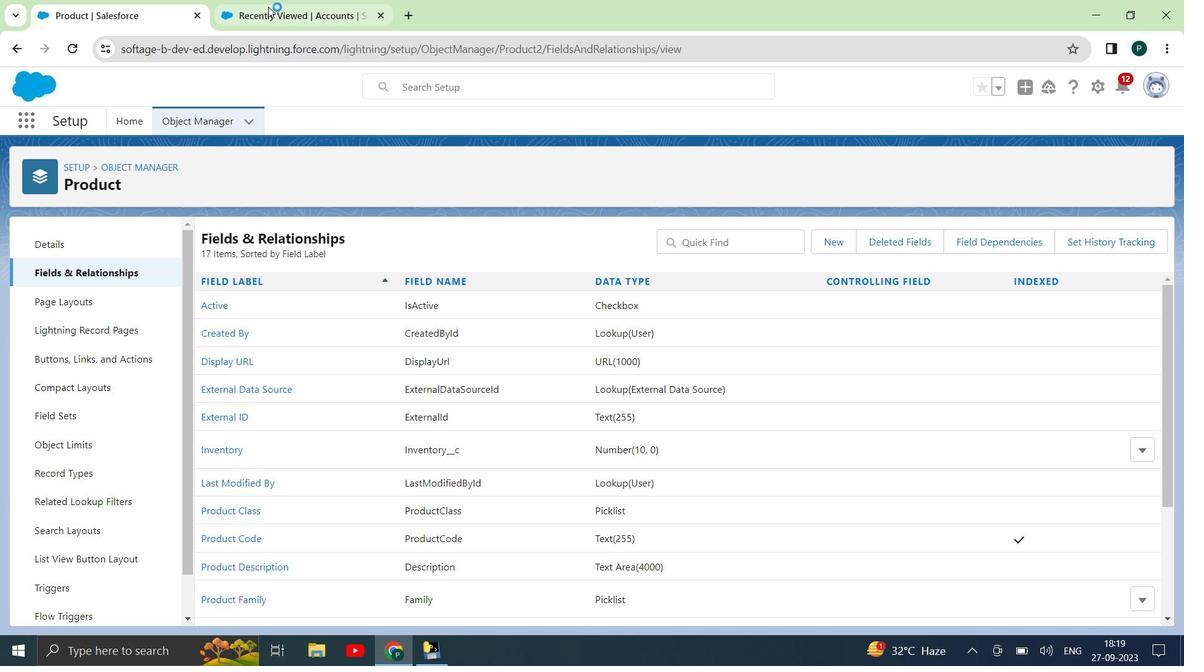
Action: Mouse pressed left at (275, 9)
Screenshot: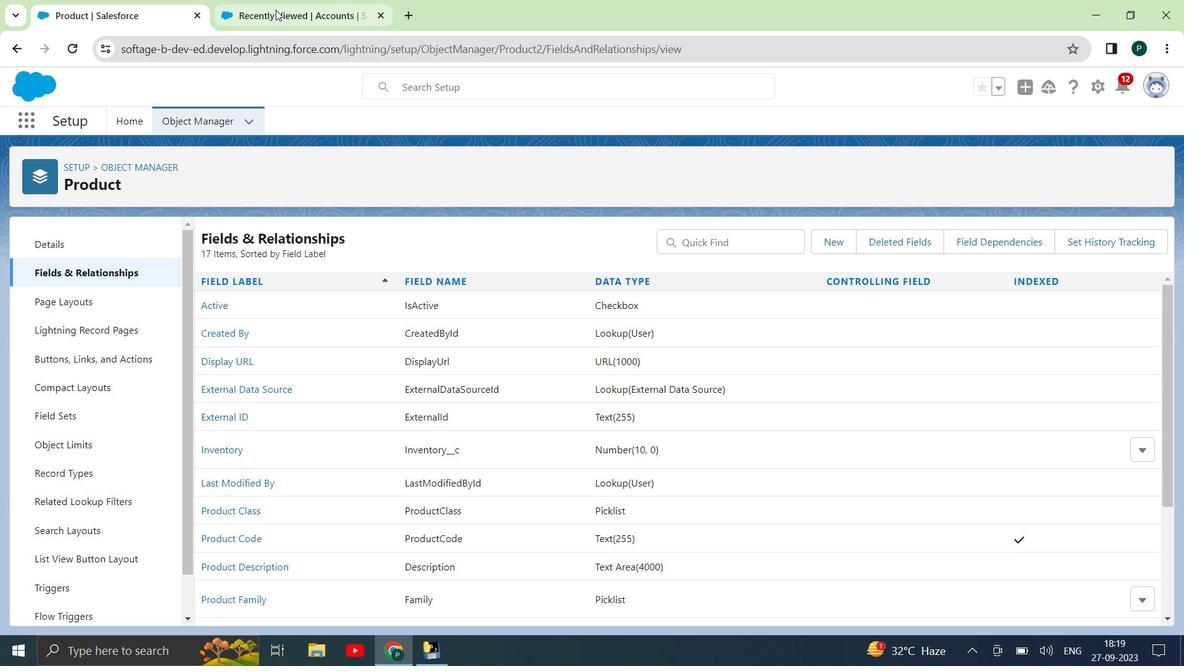 
Action: Mouse moved to (1164, 116)
Screenshot: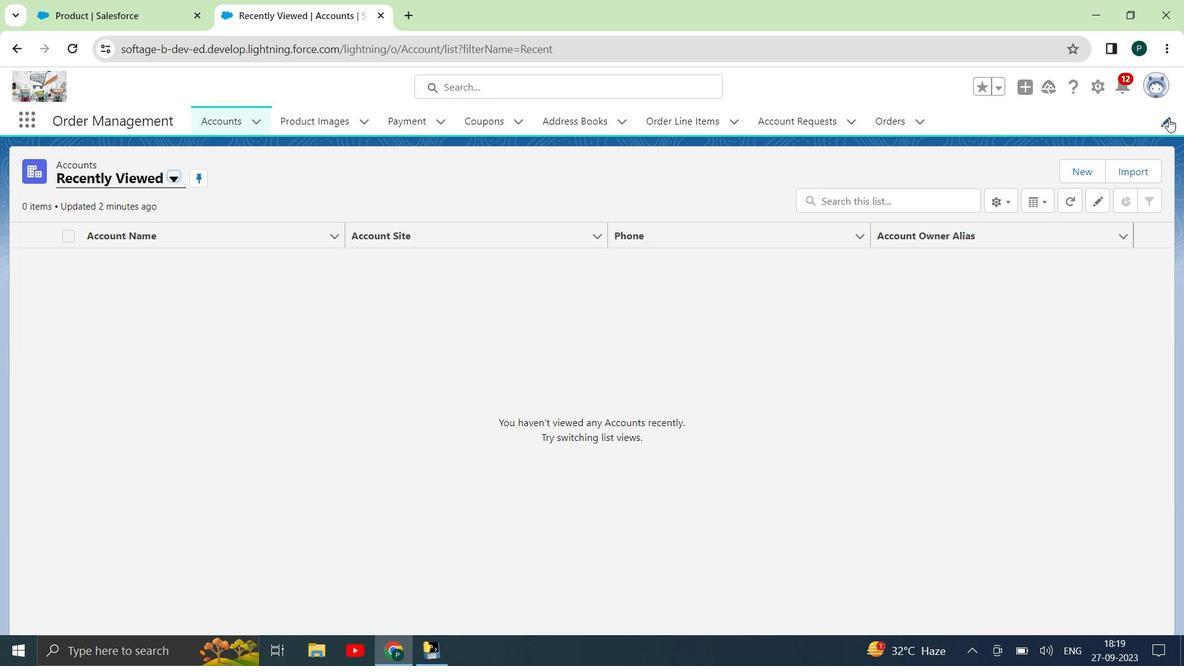 
Action: Mouse pressed left at (1164, 116)
Screenshot: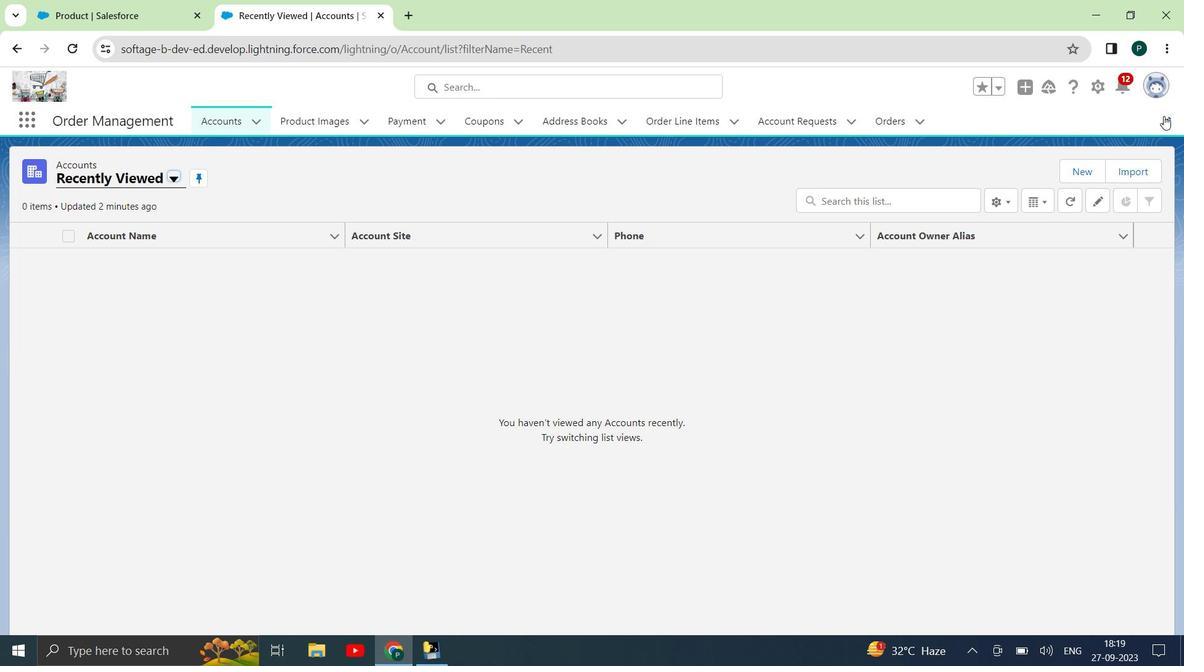
Action: Mouse moved to (475, 386)
Screenshot: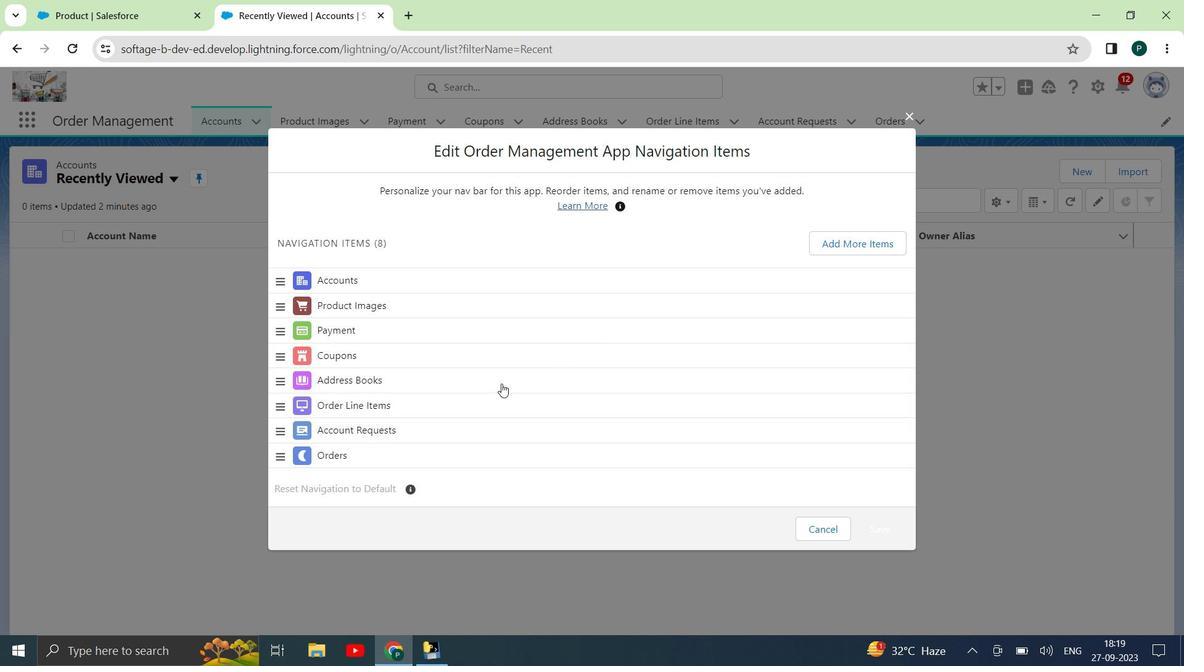 
Action: Mouse scrolled (475, 385) with delta (0, 0)
Screenshot: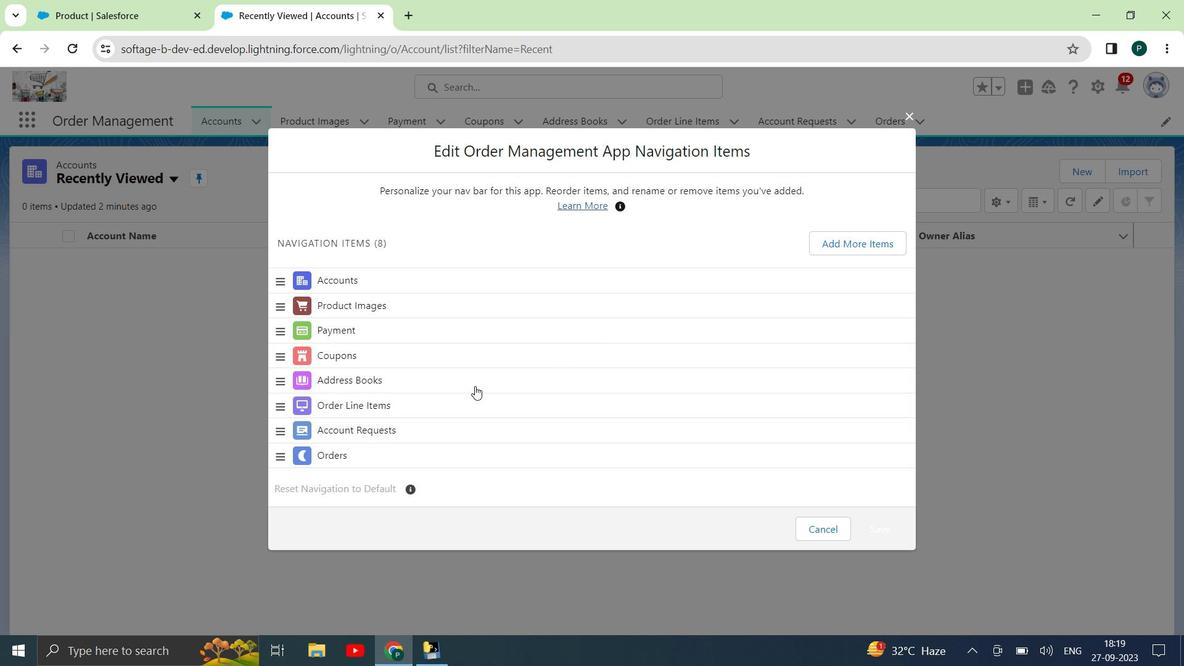
Action: Mouse scrolled (475, 385) with delta (0, 0)
Screenshot: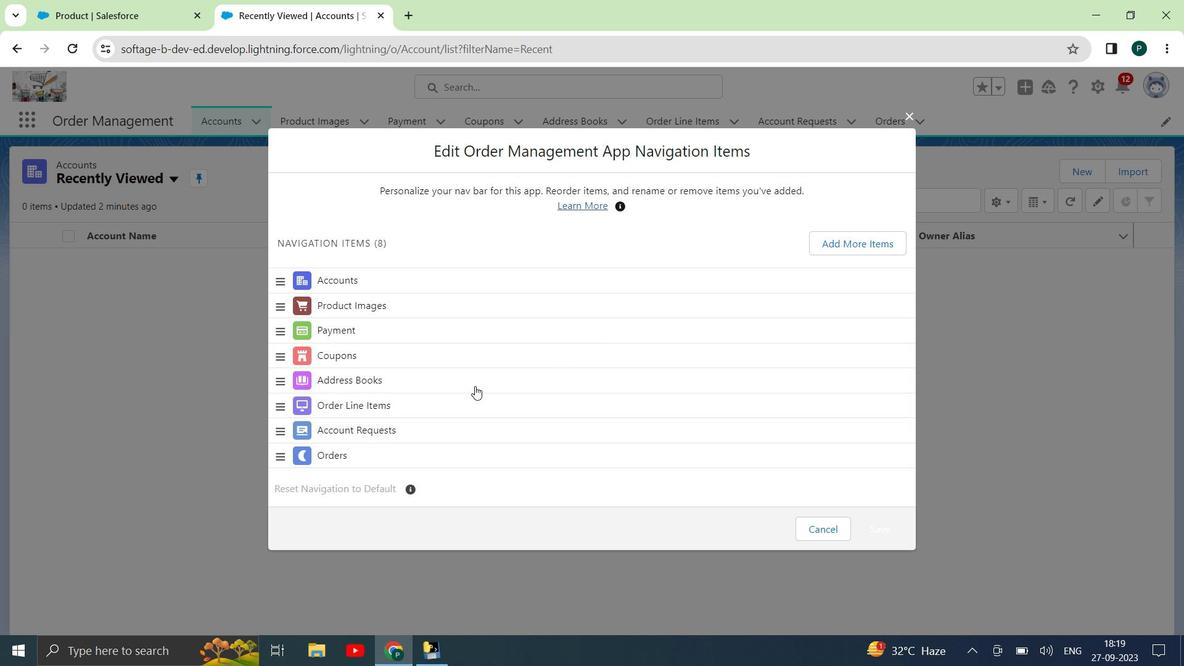 
Action: Mouse scrolled (475, 385) with delta (0, 0)
Screenshot: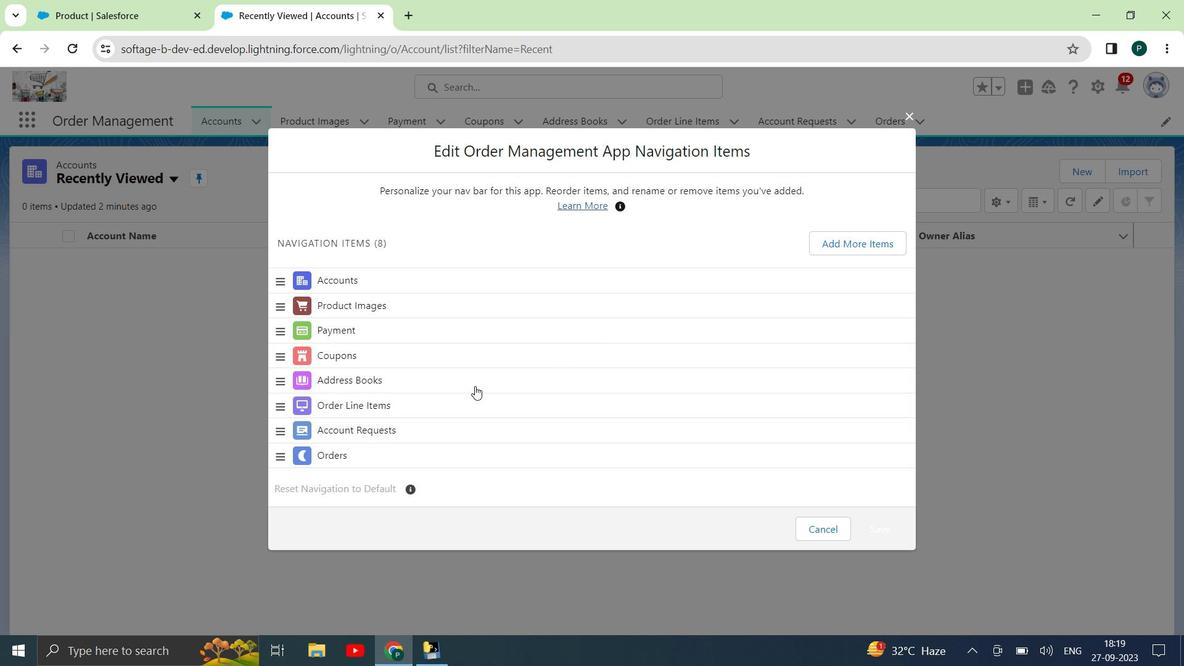 
Action: Mouse moved to (858, 252)
Screenshot: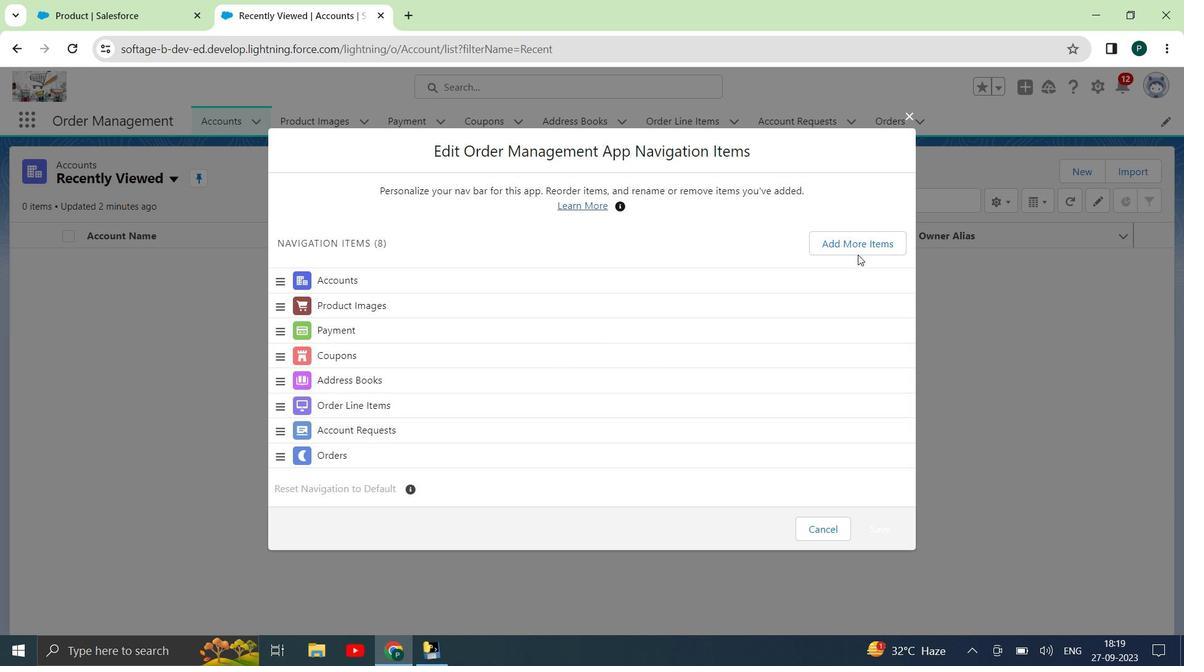 
Action: Mouse pressed left at (858, 252)
Screenshot: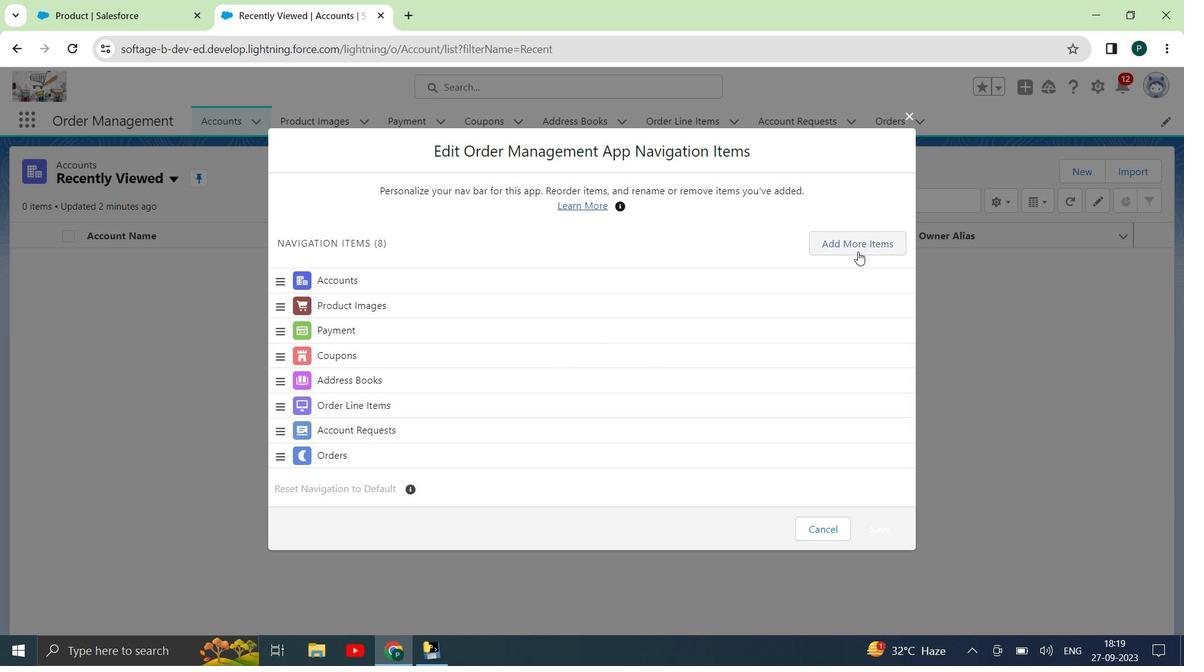 
Action: Mouse moved to (355, 223)
Screenshot: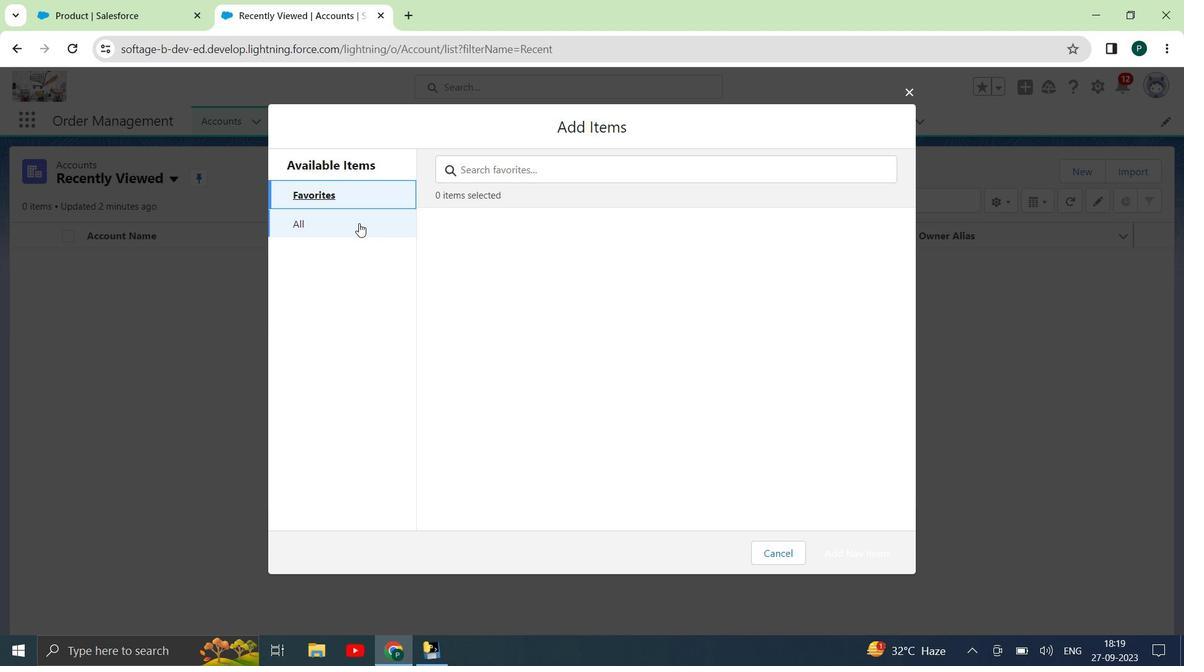 
Action: Mouse pressed left at (355, 223)
Screenshot: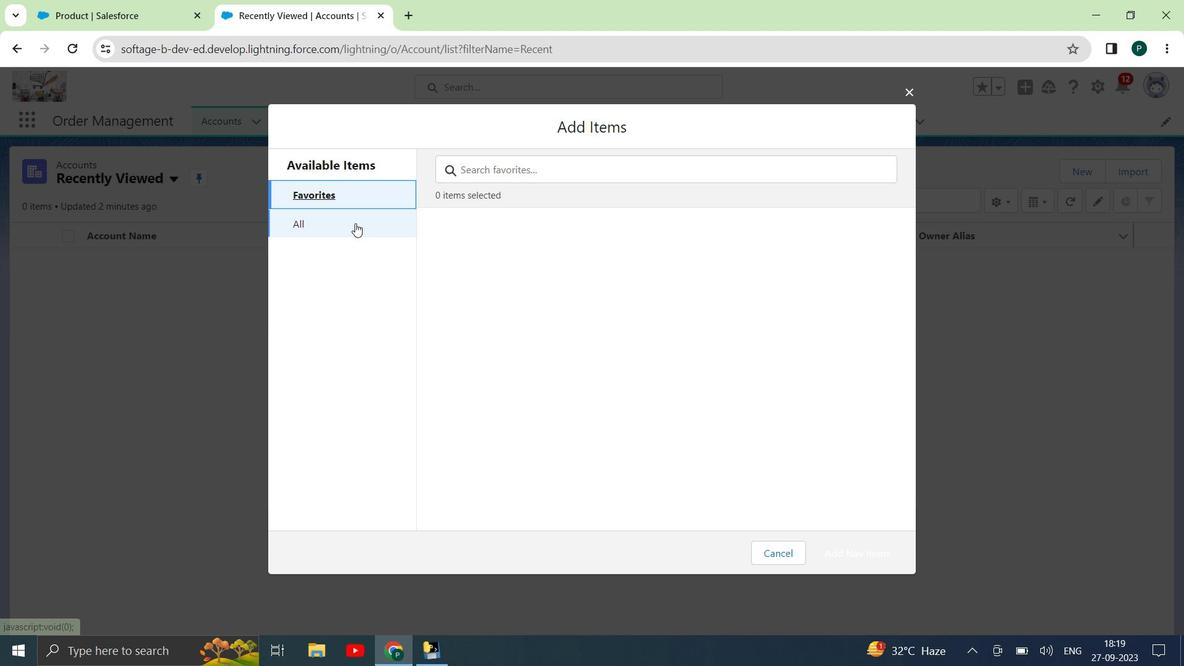 
Action: Mouse moved to (582, 296)
Screenshot: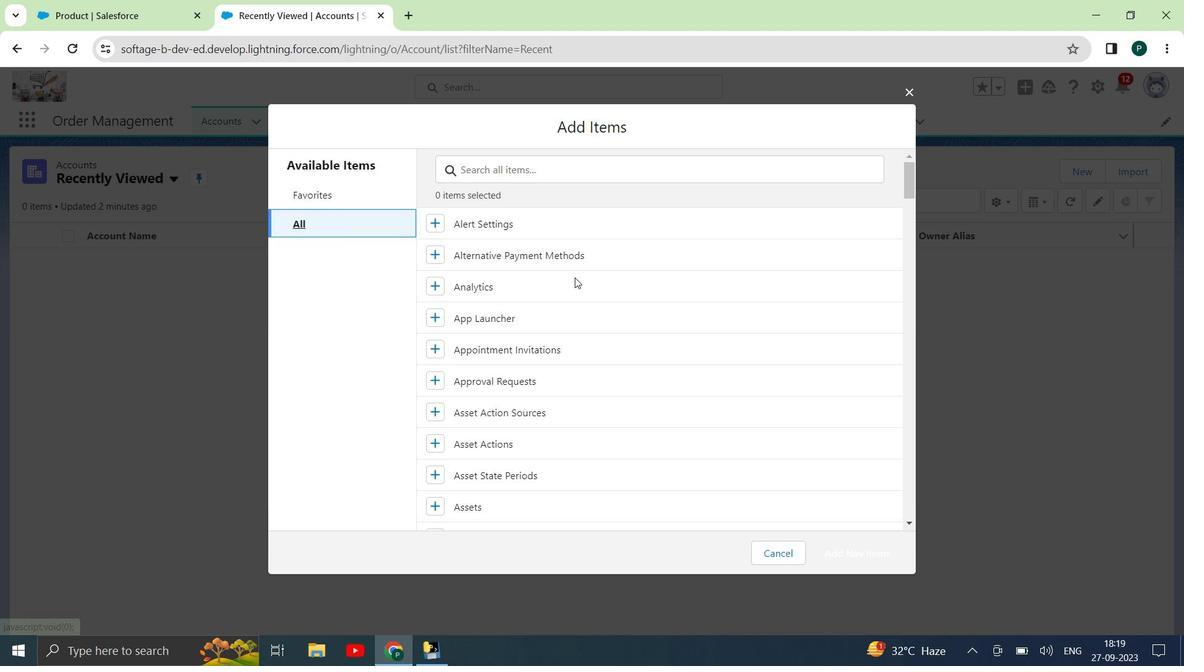 
Action: Mouse scrolled (582, 296) with delta (0, 0)
Screenshot: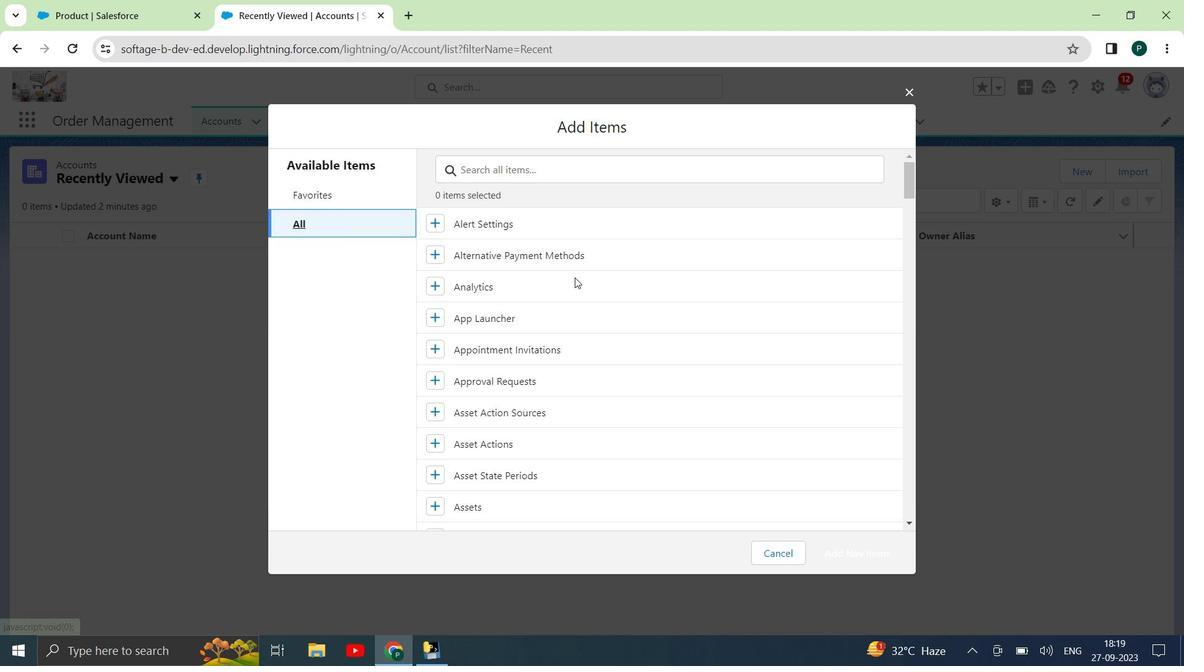 
Action: Mouse moved to (593, 321)
Screenshot: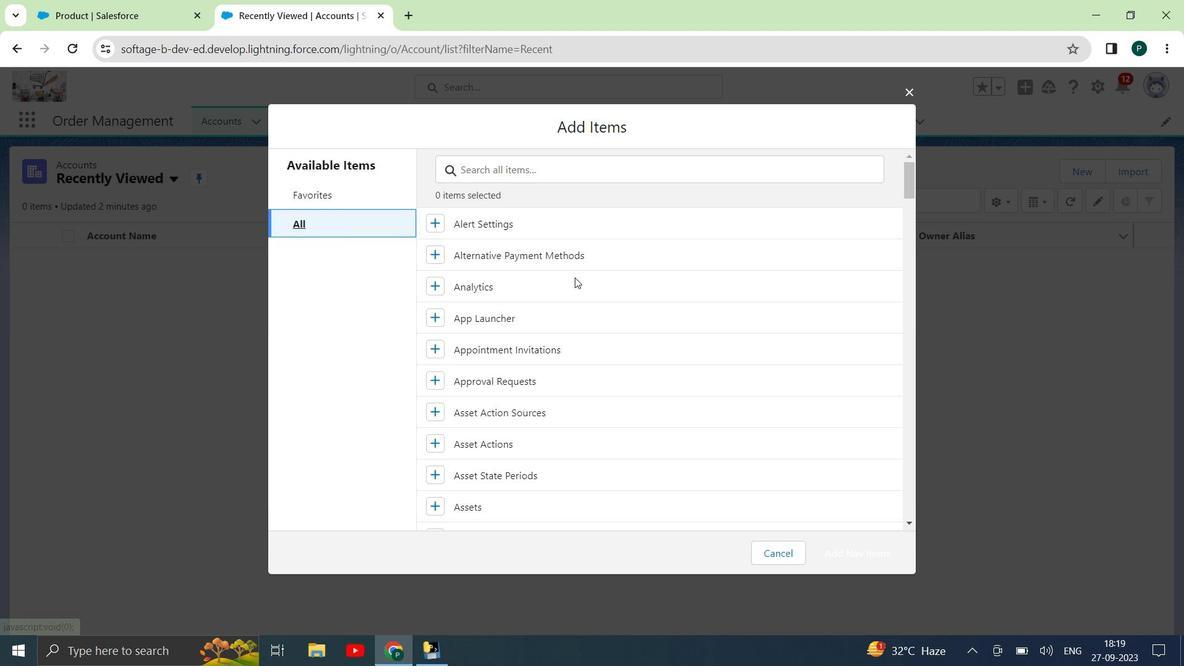 
Action: Mouse scrolled (593, 320) with delta (0, 0)
Screenshot: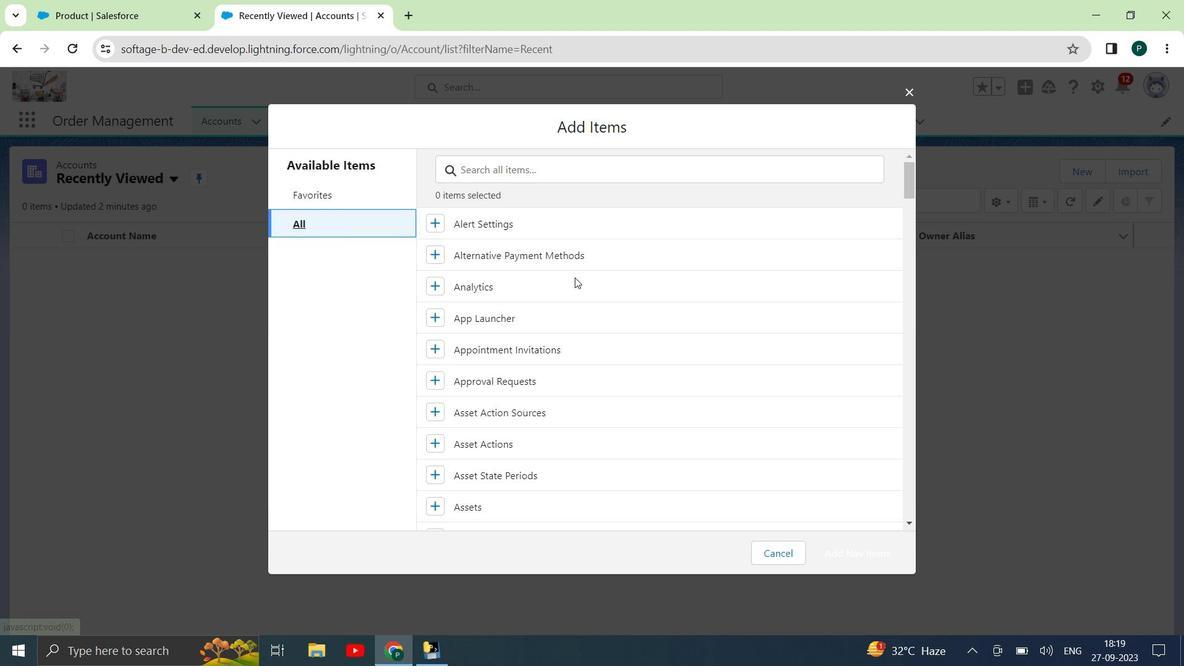
Action: Mouse moved to (594, 321)
Screenshot: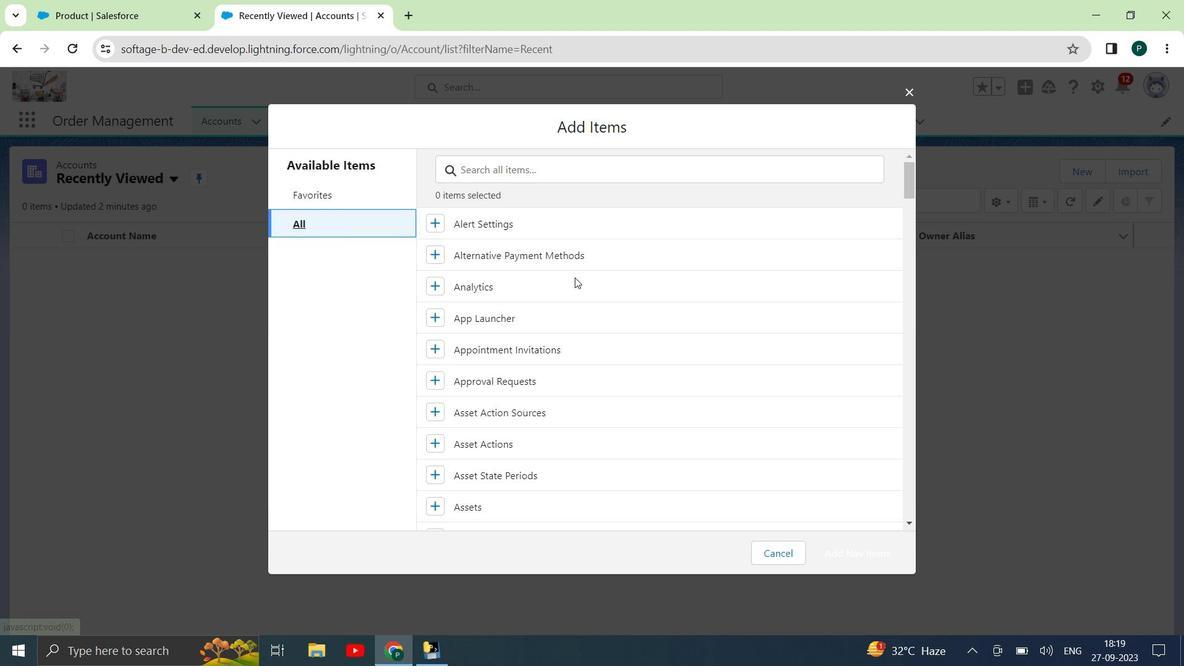 
Action: Mouse scrolled (594, 320) with delta (0, 0)
Screenshot: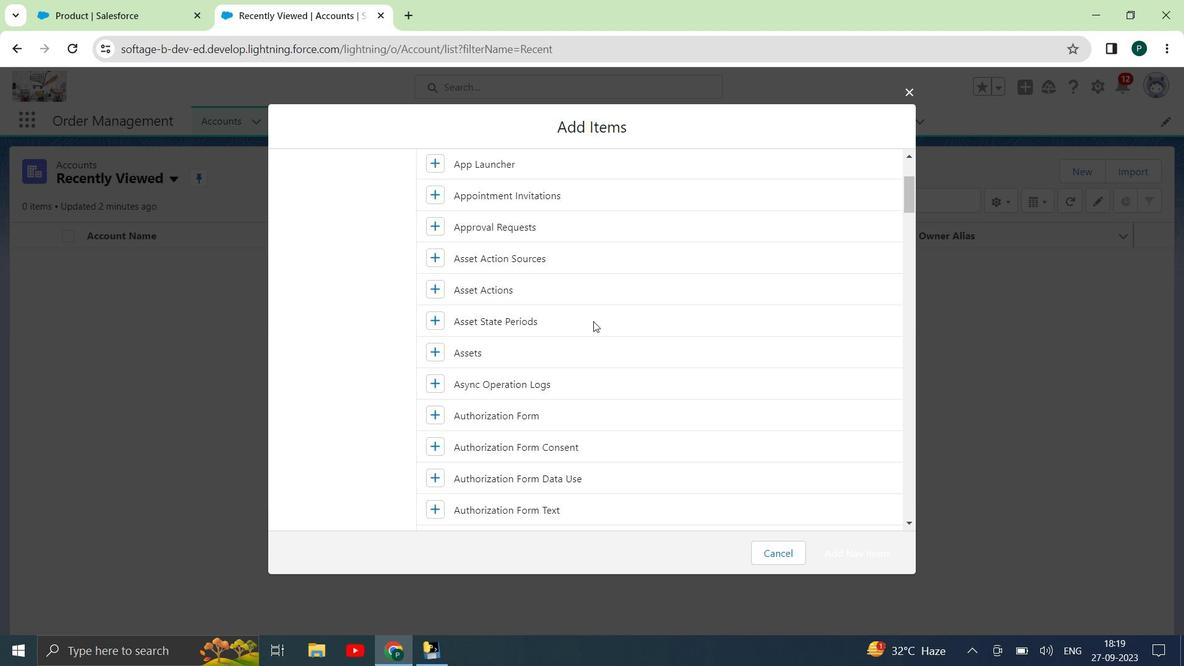 
Action: Mouse scrolled (594, 320) with delta (0, 0)
Screenshot: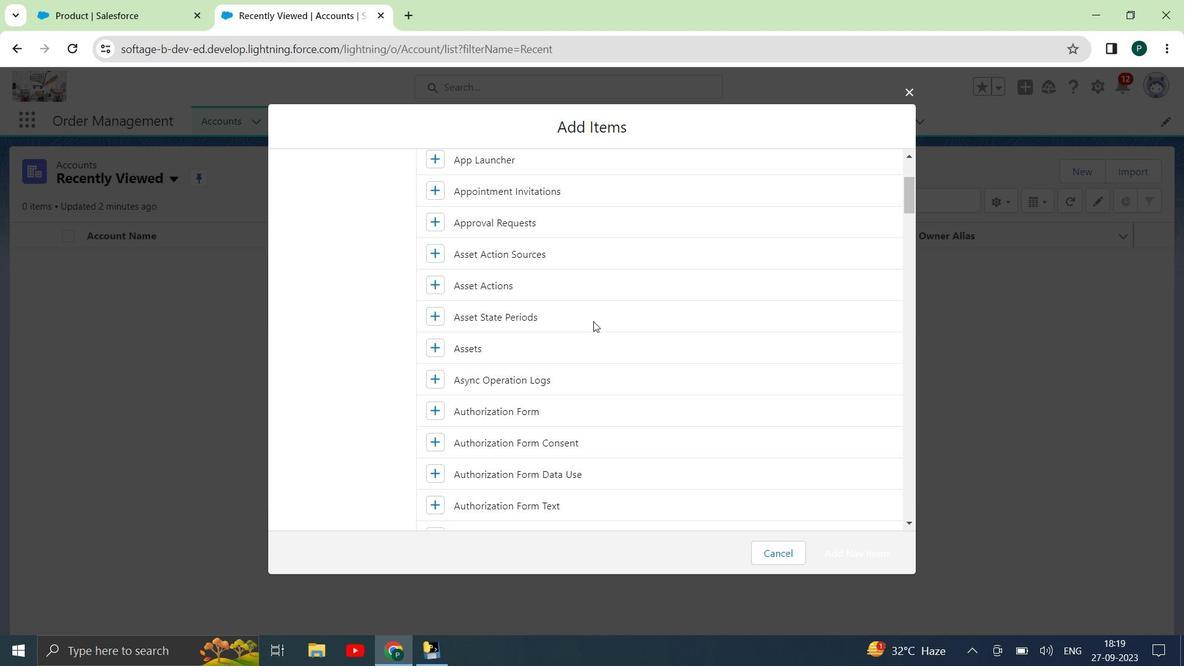 
Action: Mouse scrolled (594, 320) with delta (0, 0)
Screenshot: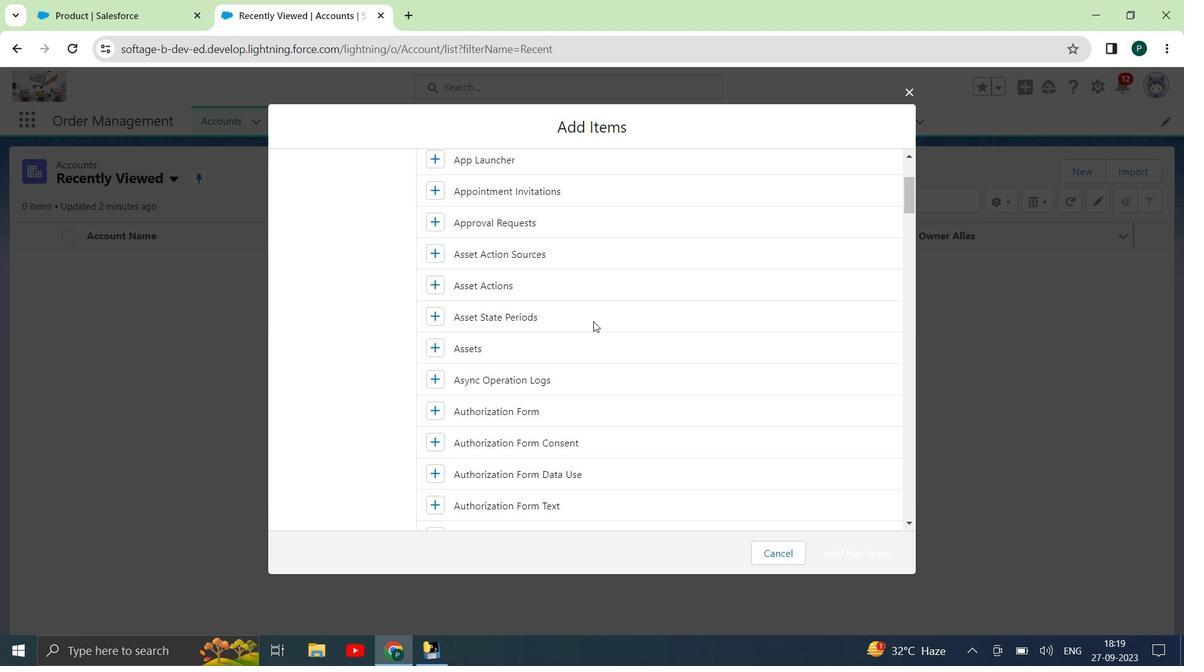 
Action: Mouse scrolled (594, 320) with delta (0, 0)
Screenshot: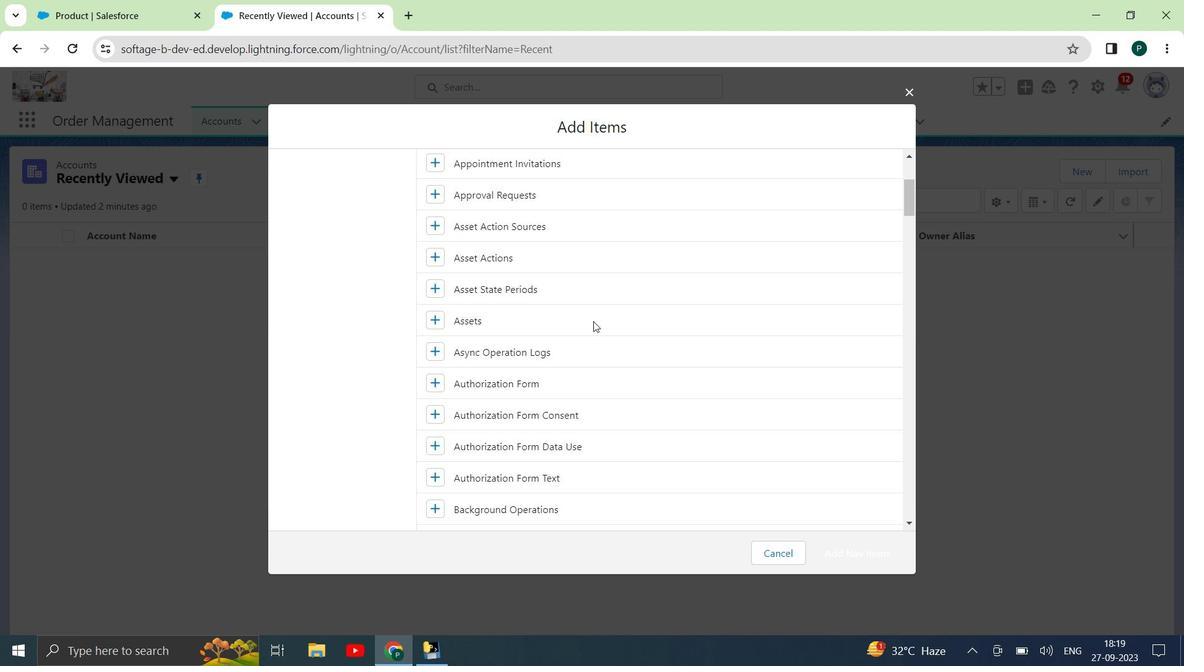 
Action: Mouse scrolled (594, 320) with delta (0, 0)
Screenshot: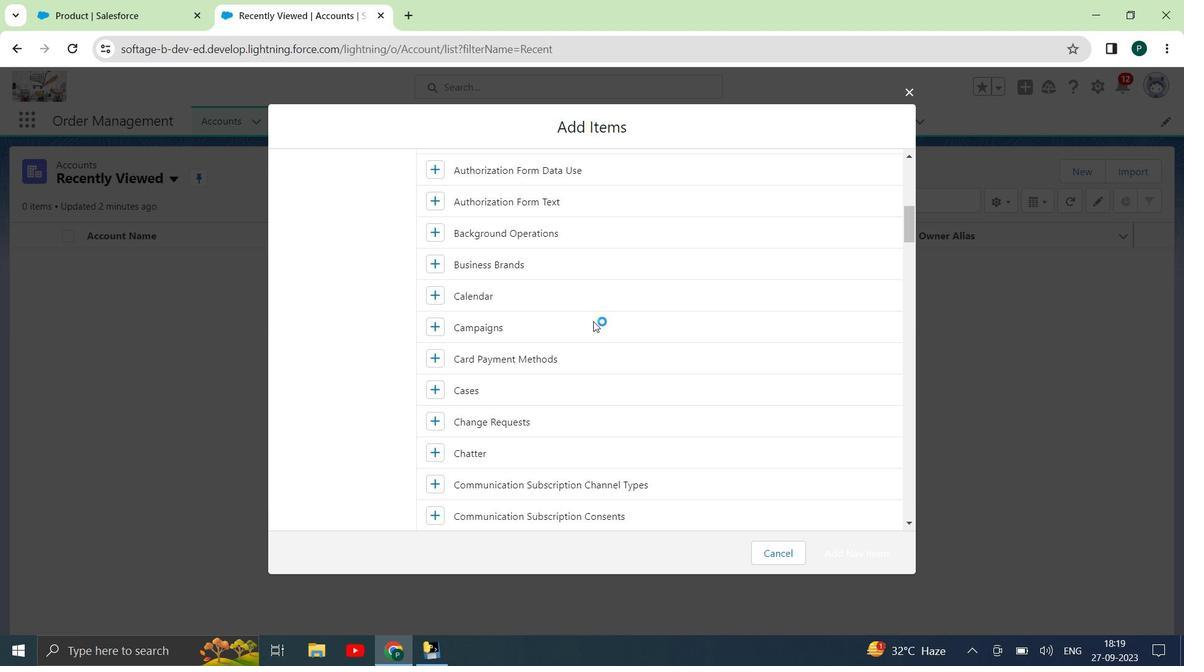 
Action: Mouse scrolled (594, 320) with delta (0, 0)
Screenshot: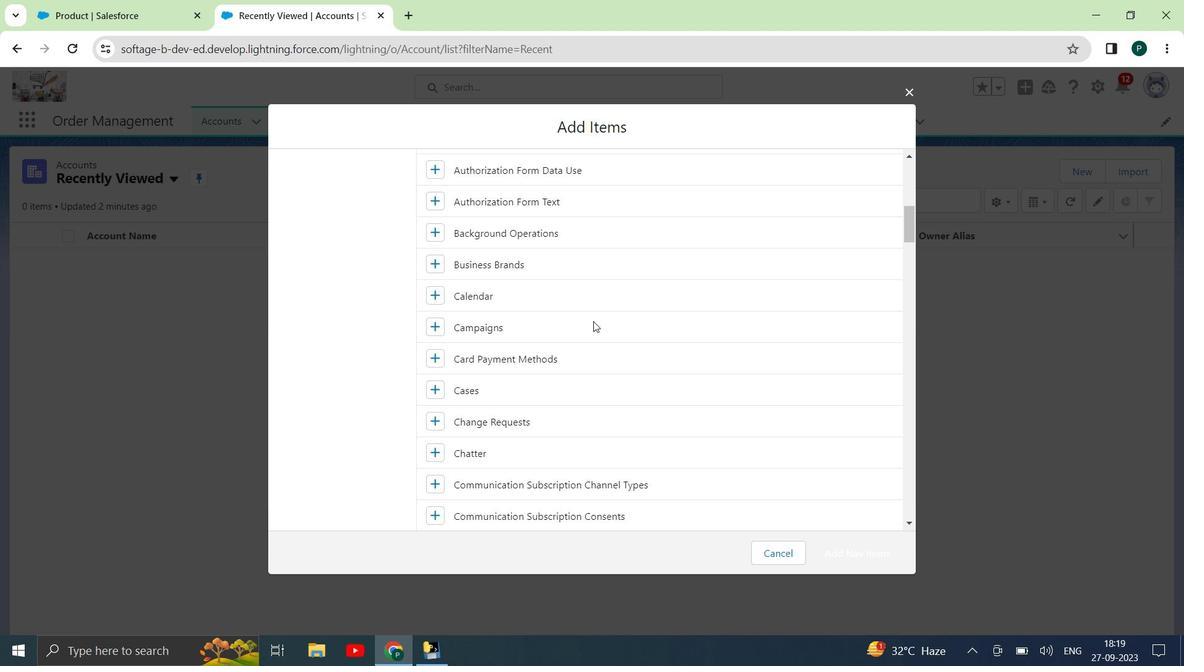 
Action: Mouse scrolled (594, 320) with delta (0, 0)
Screenshot: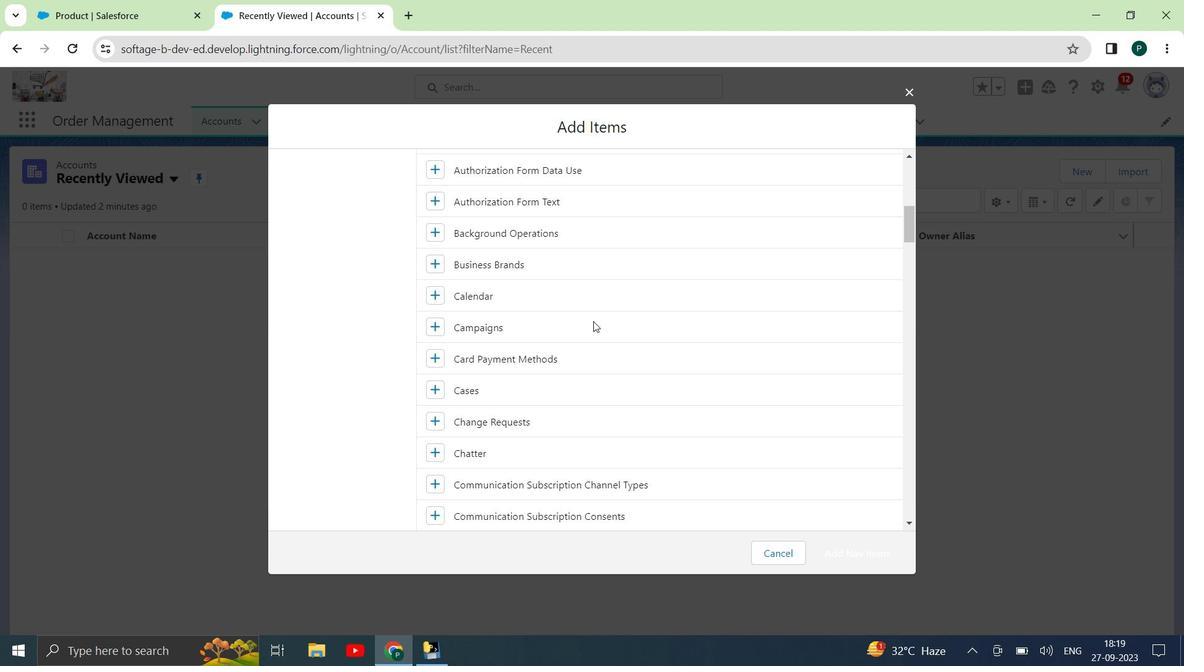 
Action: Mouse scrolled (594, 320) with delta (0, 0)
Screenshot: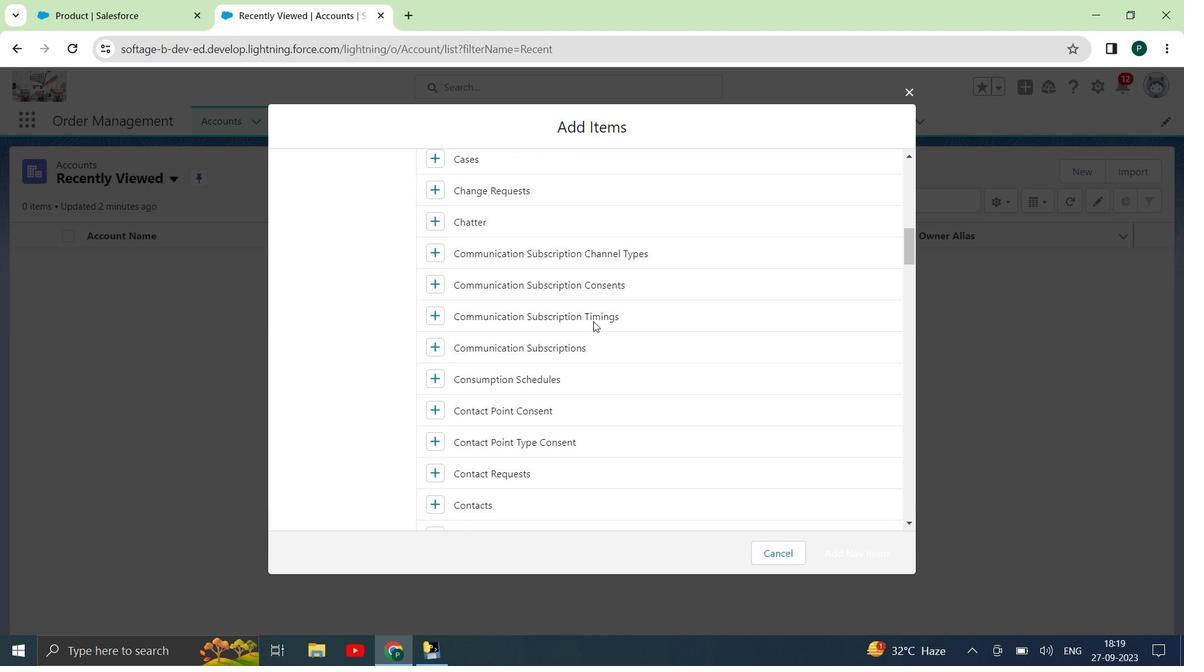 
Action: Mouse scrolled (594, 320) with delta (0, 0)
Screenshot: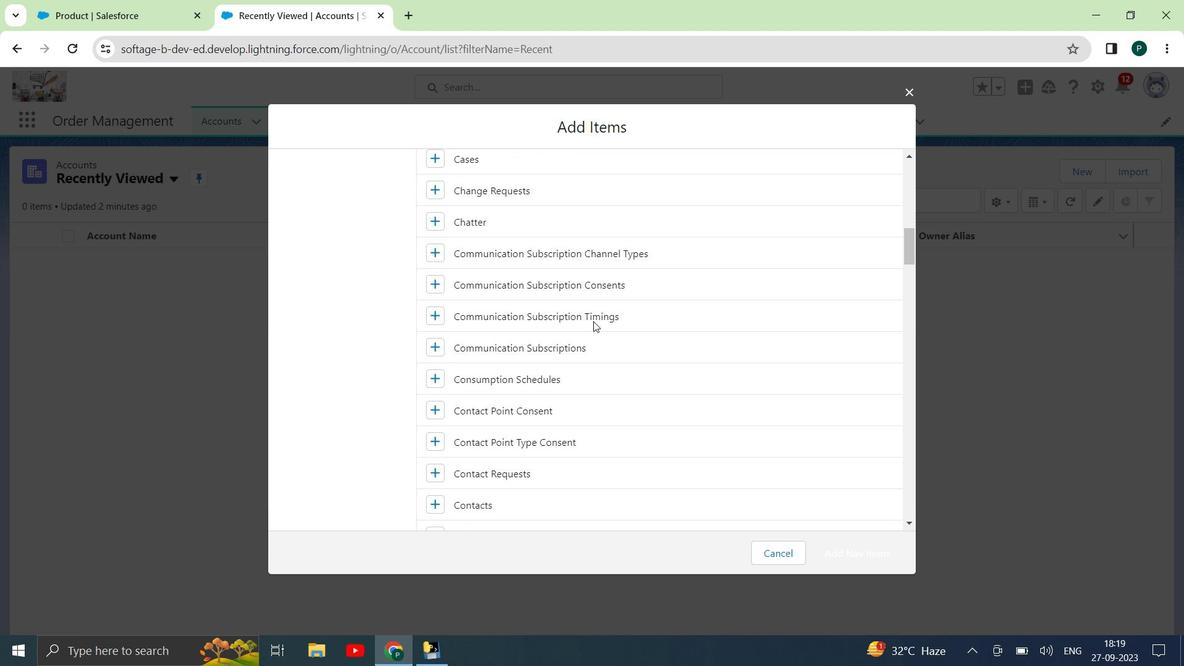 
Action: Mouse scrolled (594, 320) with delta (0, 0)
Screenshot: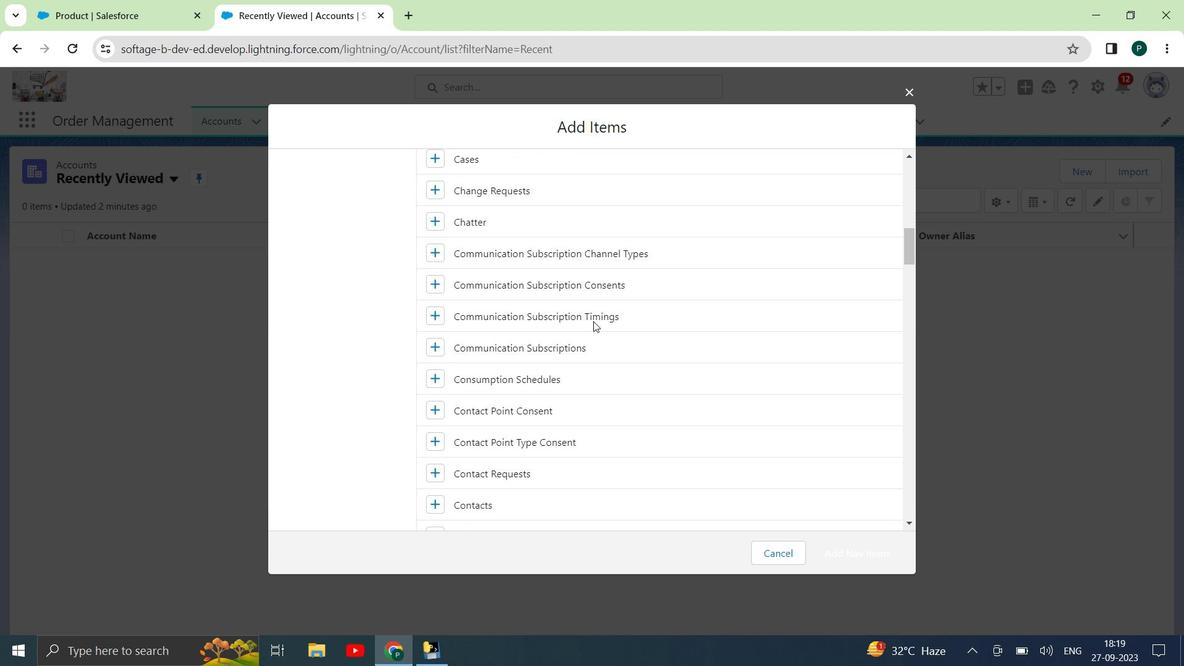 
Action: Mouse scrolled (594, 320) with delta (0, 0)
Screenshot: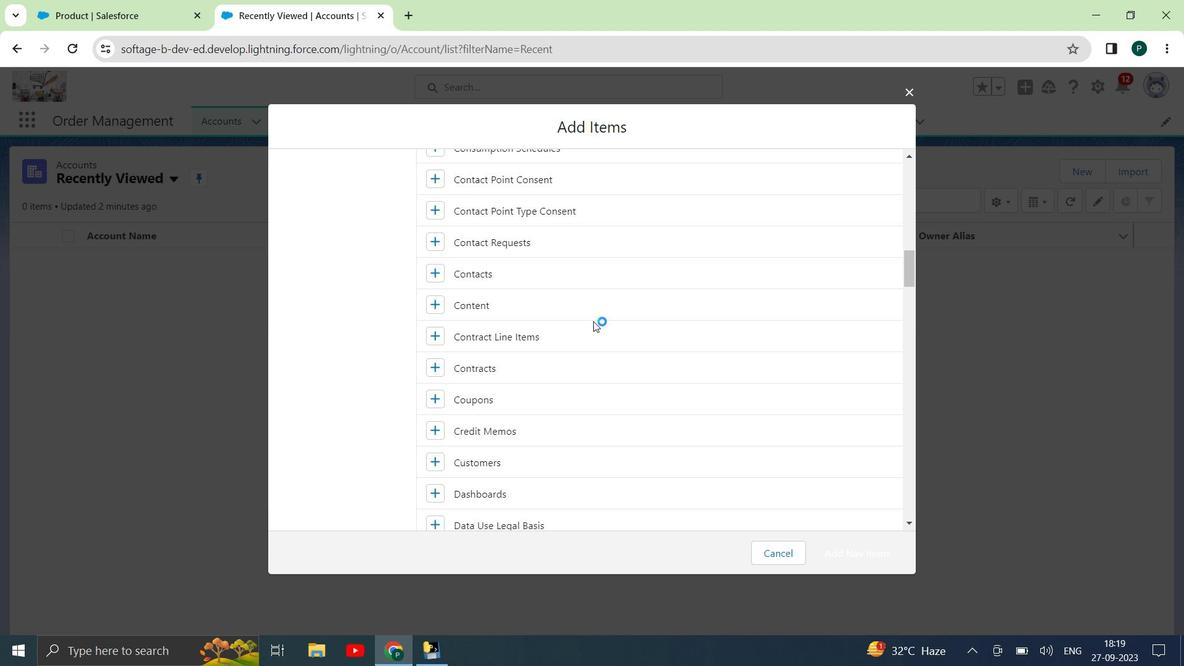 
Action: Mouse scrolled (594, 320) with delta (0, 0)
Screenshot: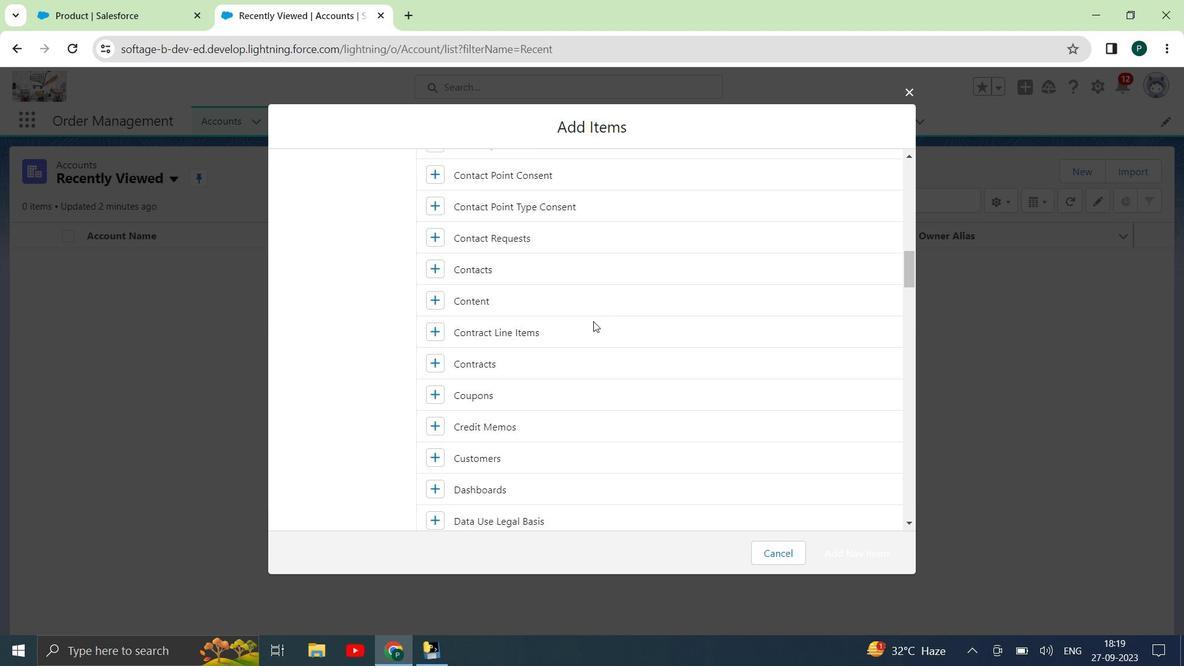 
Action: Mouse scrolled (594, 320) with delta (0, 0)
Screenshot: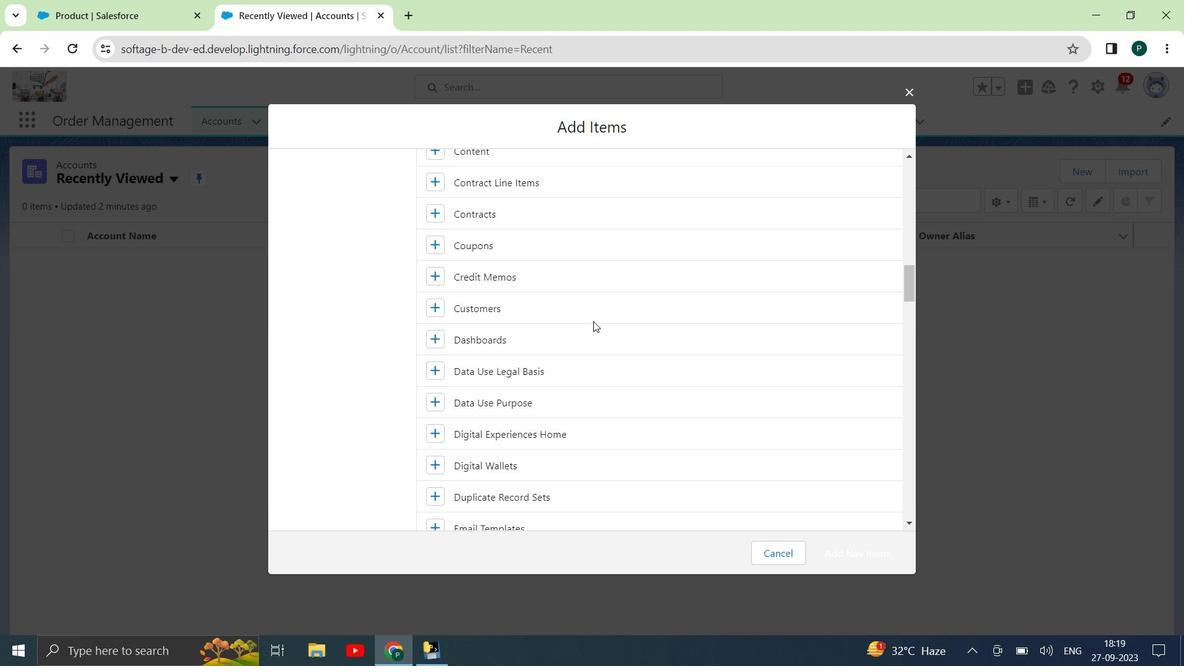 
Action: Mouse scrolled (594, 320) with delta (0, 0)
Screenshot: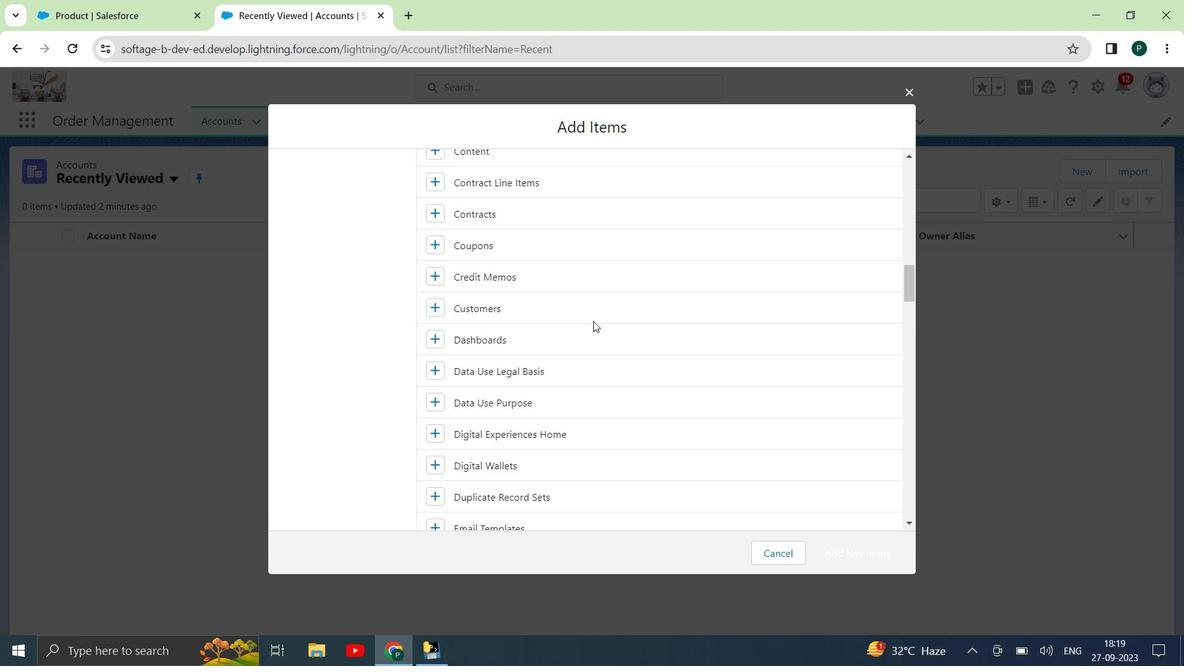 
Action: Mouse scrolled (594, 320) with delta (0, 0)
Screenshot: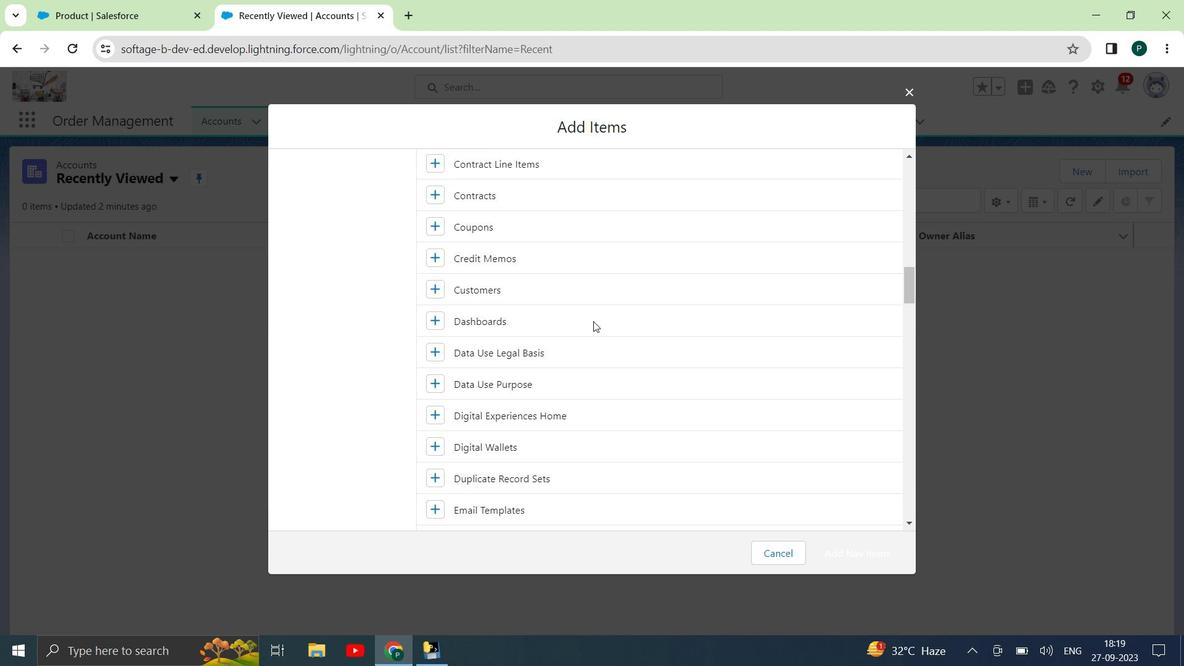 
Action: Mouse scrolled (594, 320) with delta (0, 0)
